 Task: Research Airbnb accommodation in Wernigerode, Germany from 1st December, 2023 to 9th December, 2023 for 4 adults.2 bedrooms having 2 beds and 2 bathrooms. Property type can be house. Booking option can be shelf check-in. Look for 3 properties as per requirement.
Action: Mouse moved to (543, 160)
Screenshot: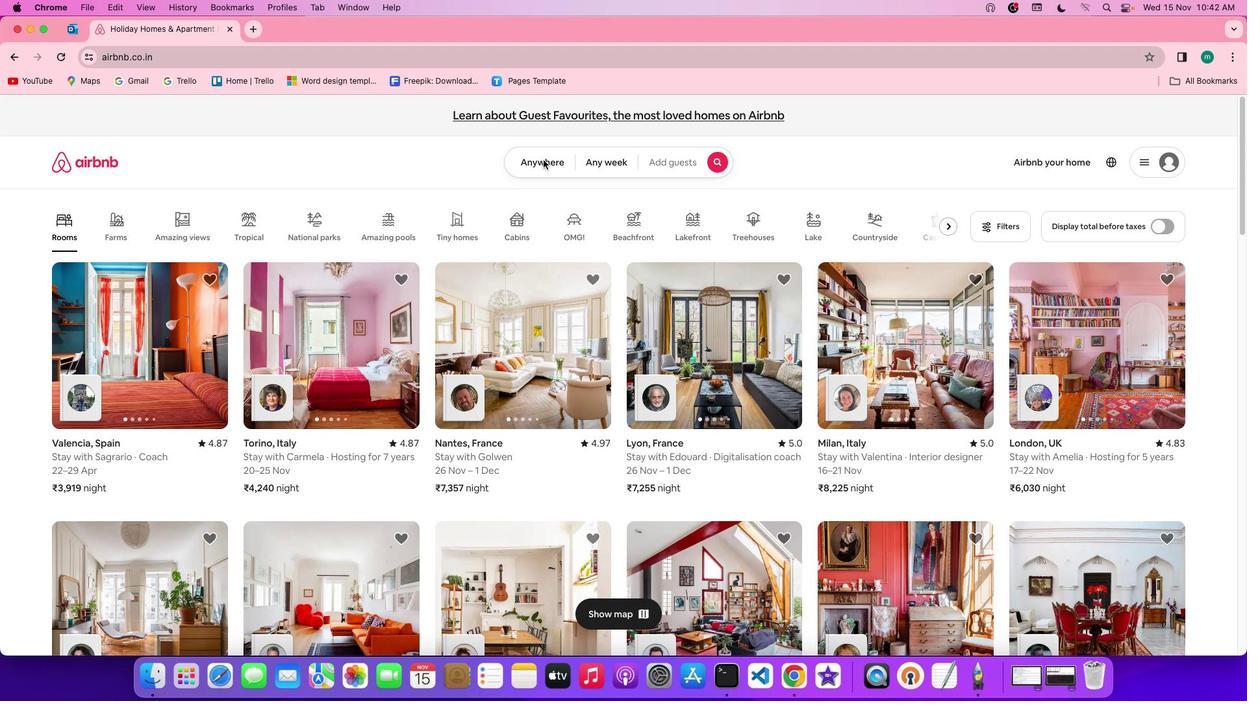 
Action: Mouse pressed left at (543, 160)
Screenshot: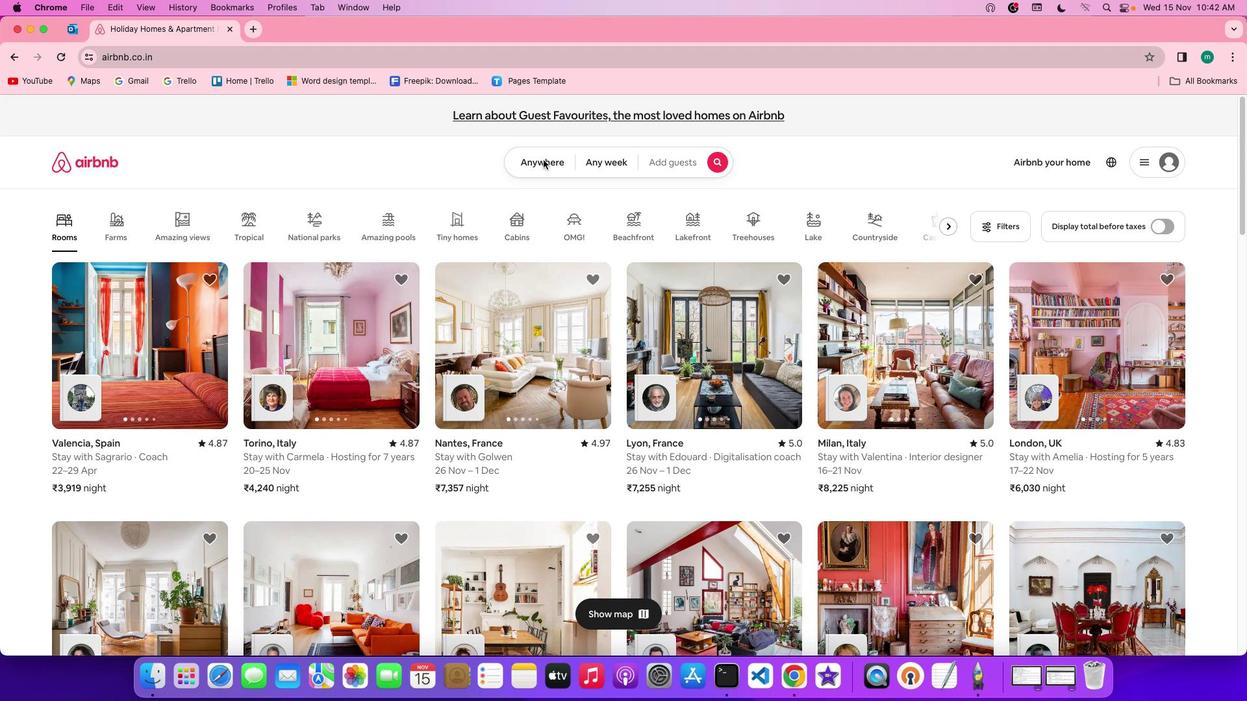 
Action: Mouse pressed left at (543, 160)
Screenshot: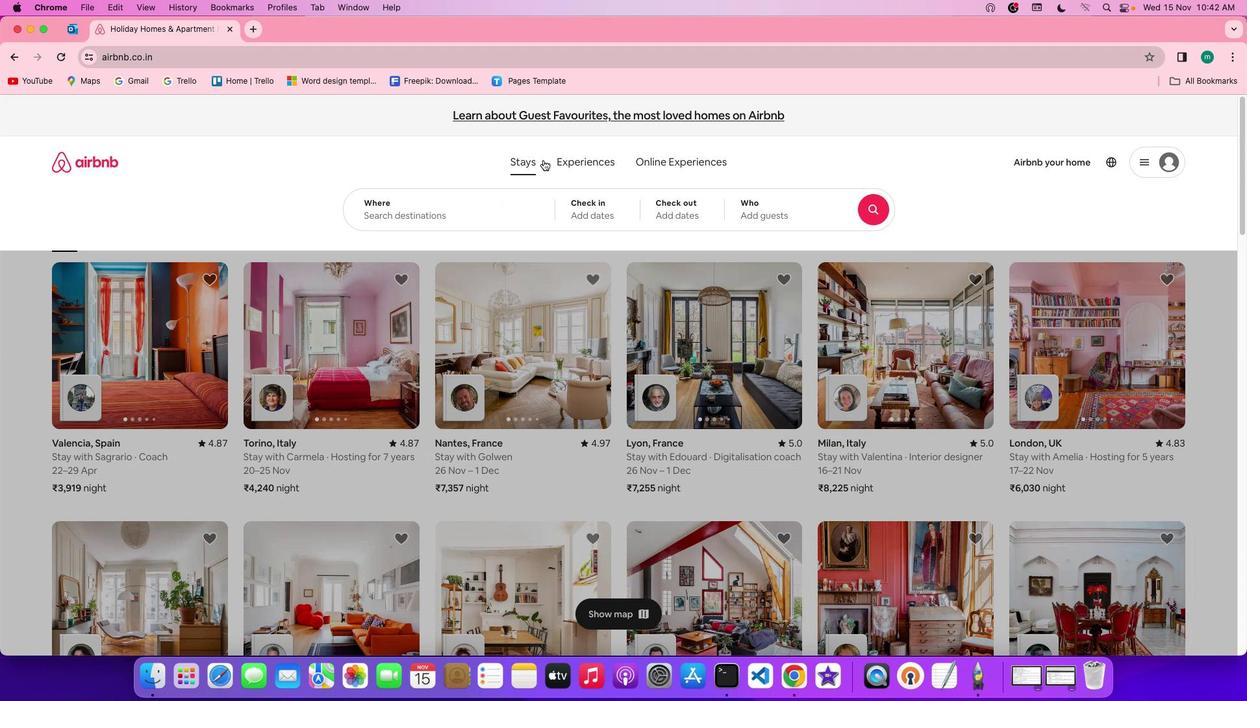 
Action: Mouse moved to (483, 204)
Screenshot: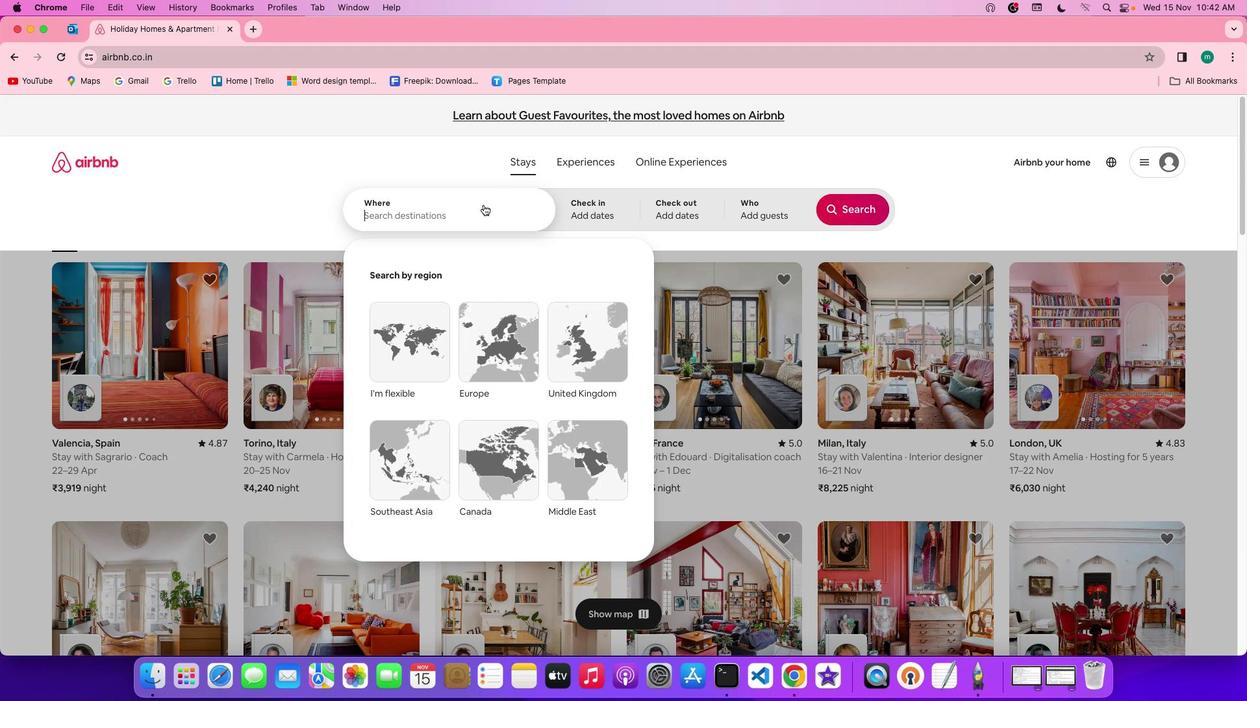 
Action: Mouse pressed left at (483, 204)
Screenshot: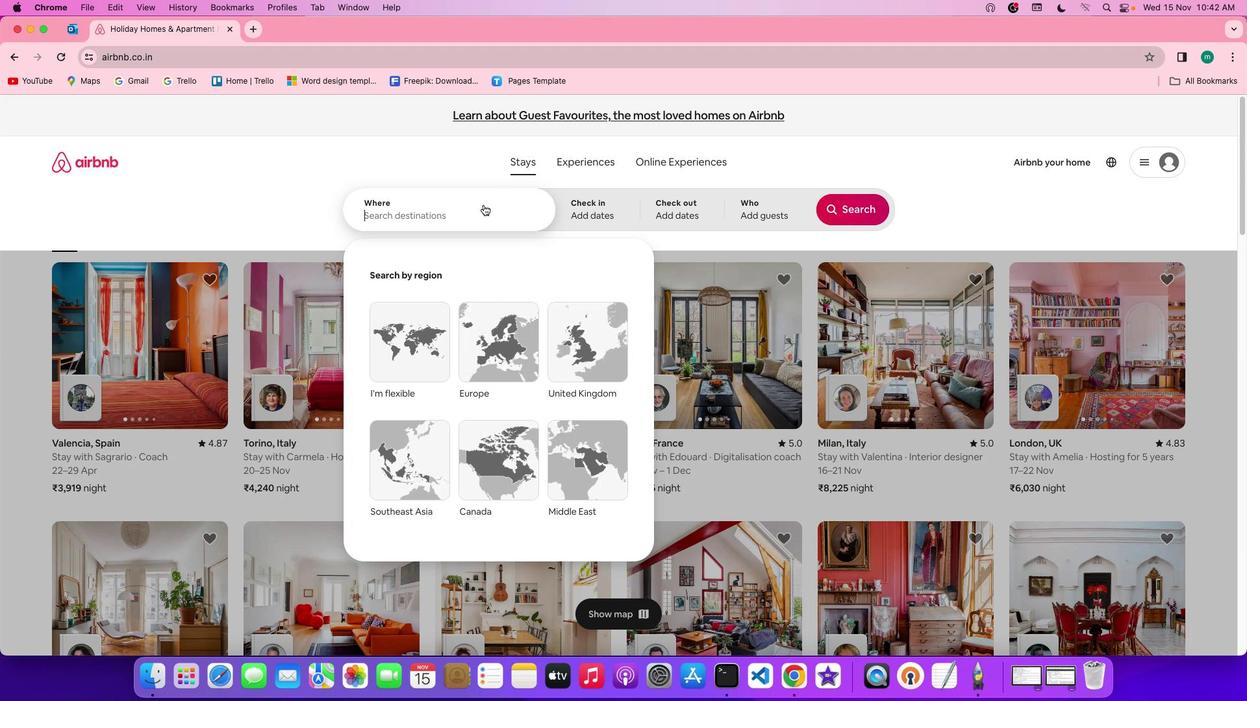 
Action: Key pressed Key.shift'W''e''r''n''i''g''e''r''o''d''e'','Key.spaceKey.shift'G''e''r''m''a''n''y'
Screenshot: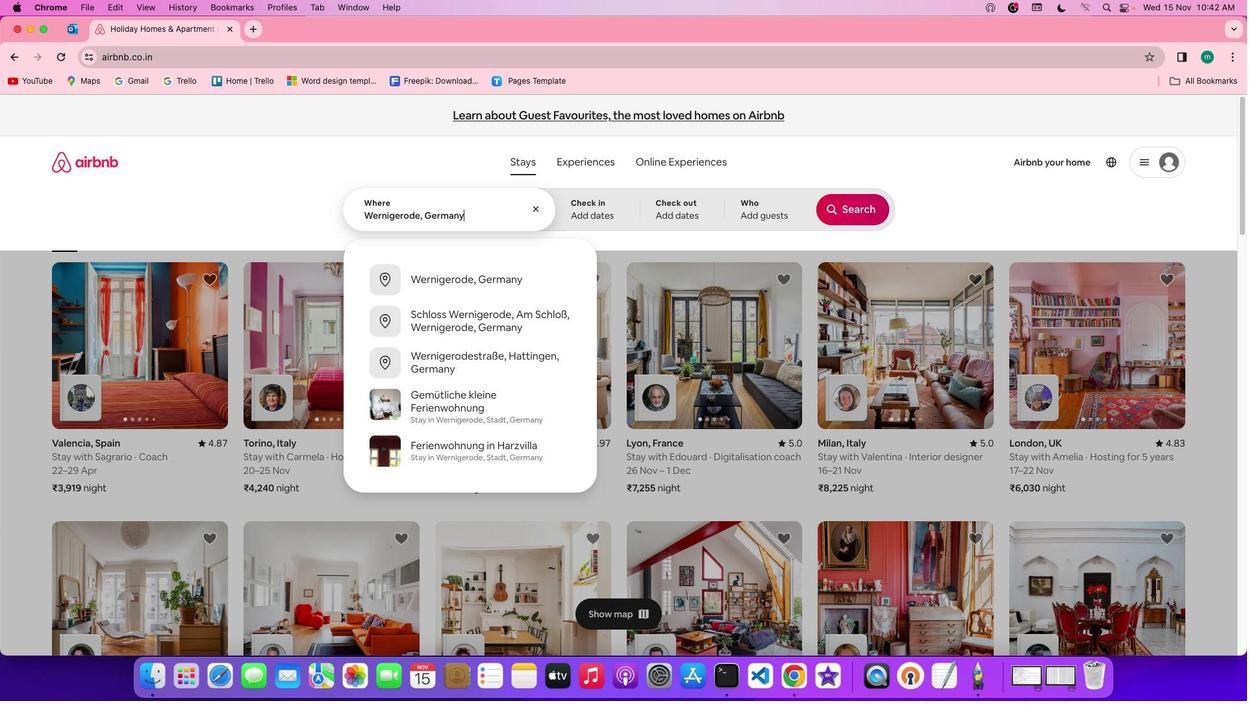 
Action: Mouse moved to (599, 205)
Screenshot: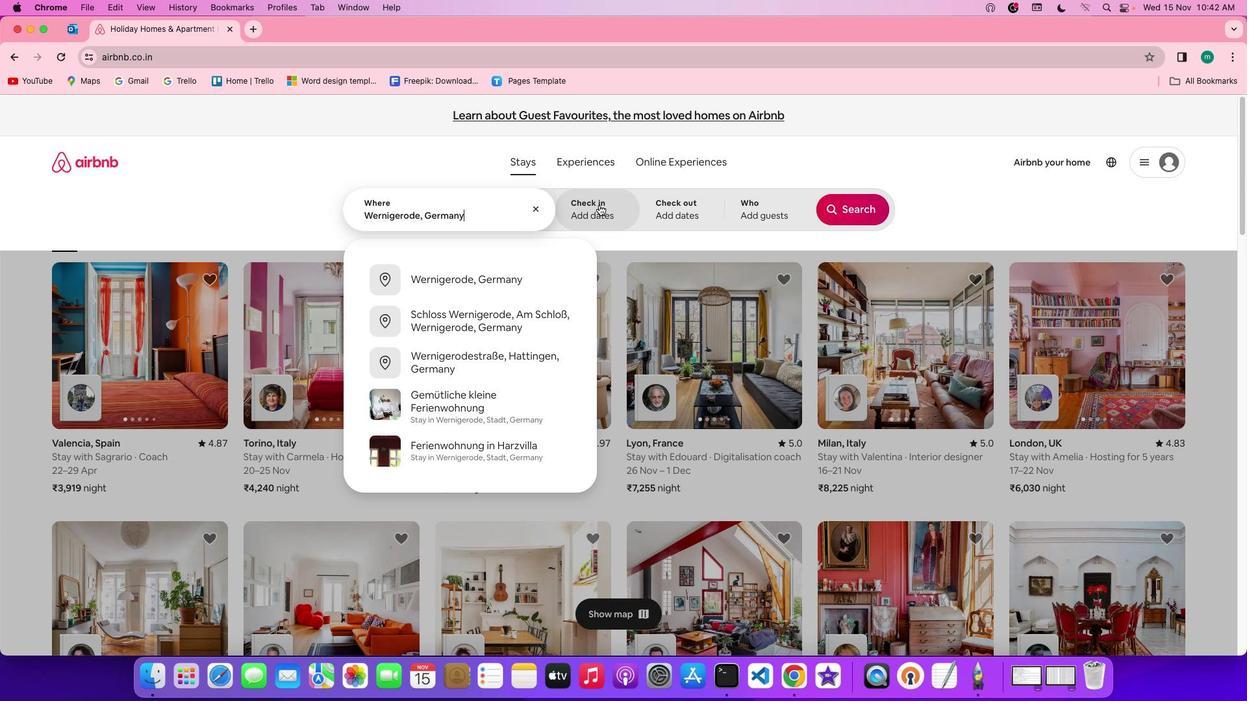 
Action: Mouse pressed left at (599, 205)
Screenshot: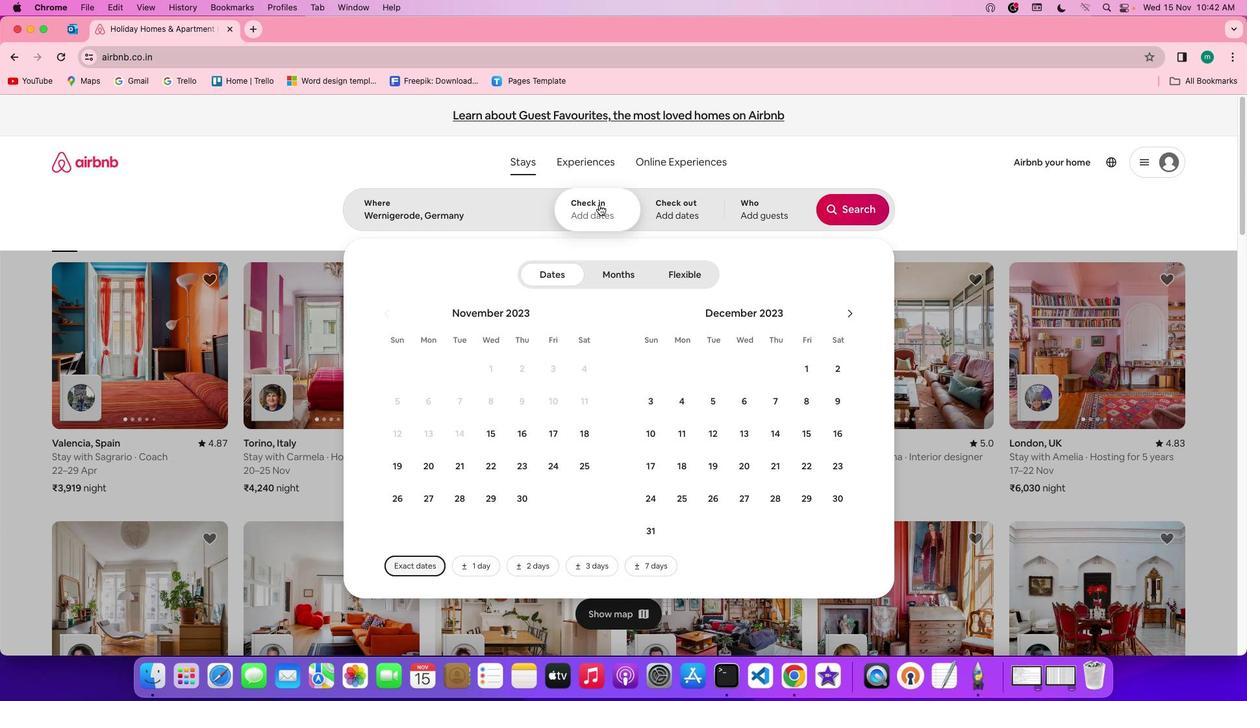 
Action: Mouse moved to (811, 370)
Screenshot: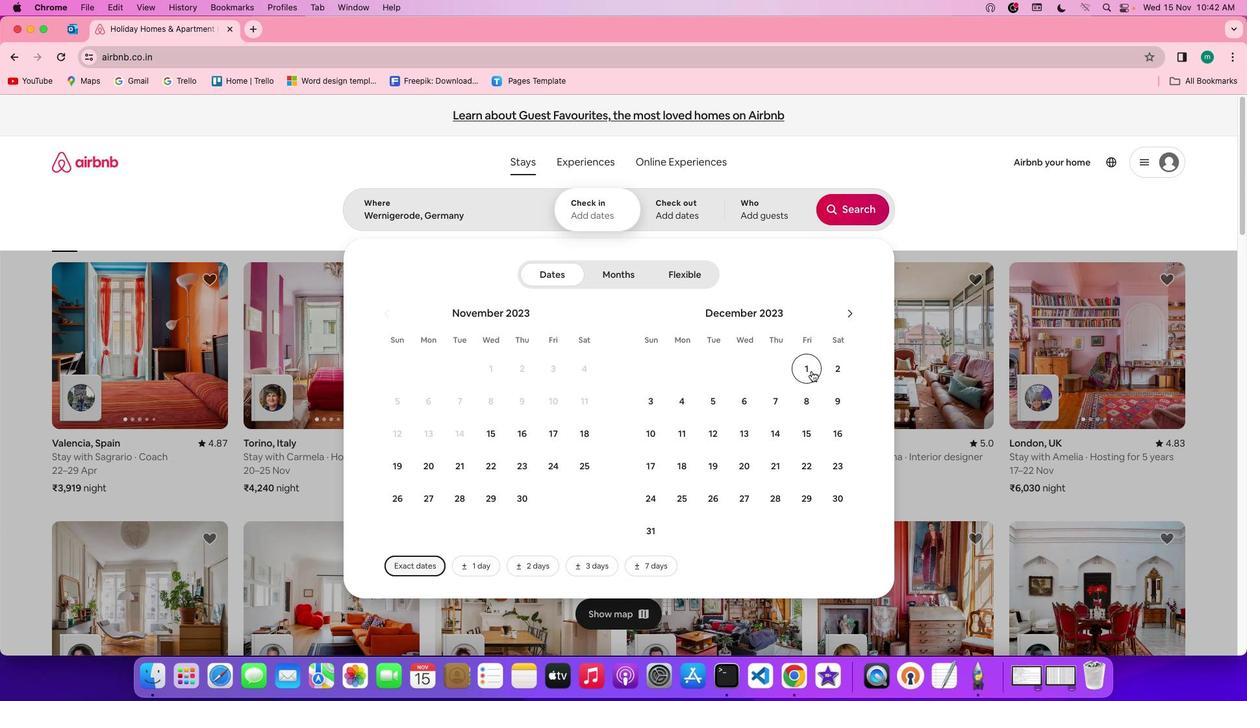 
Action: Mouse pressed left at (811, 370)
Screenshot: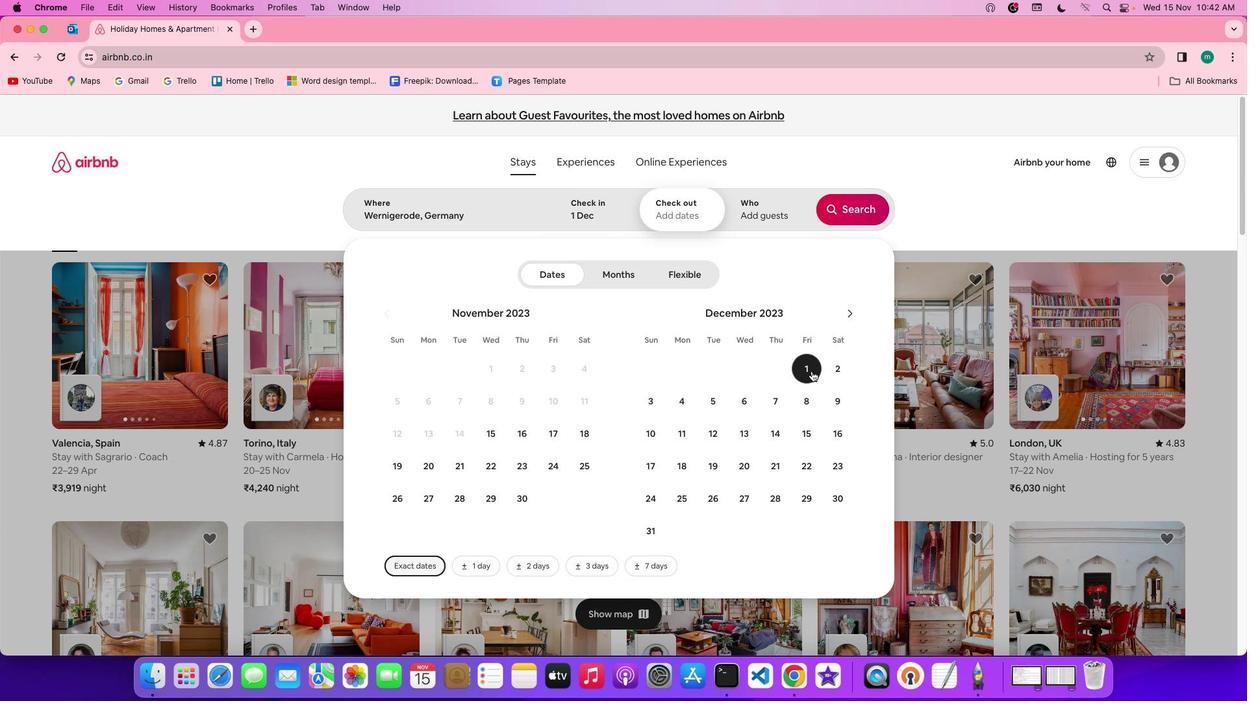 
Action: Mouse moved to (837, 408)
Screenshot: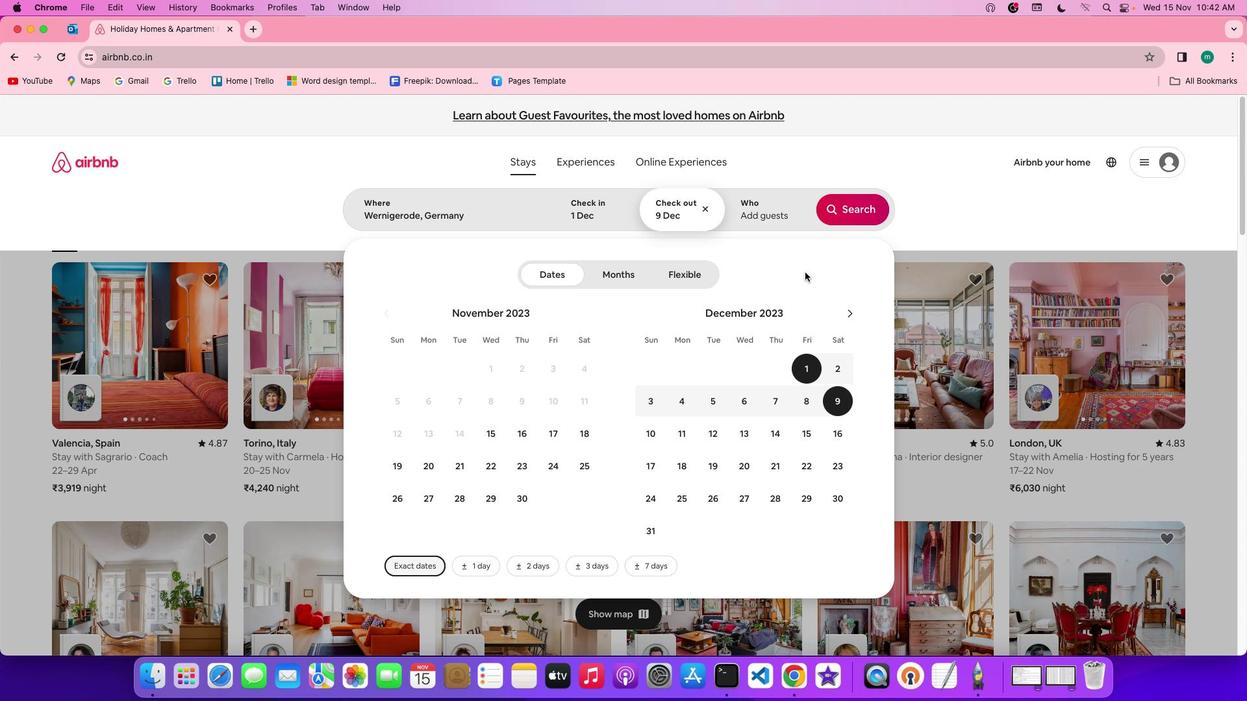 
Action: Mouse pressed left at (837, 408)
Screenshot: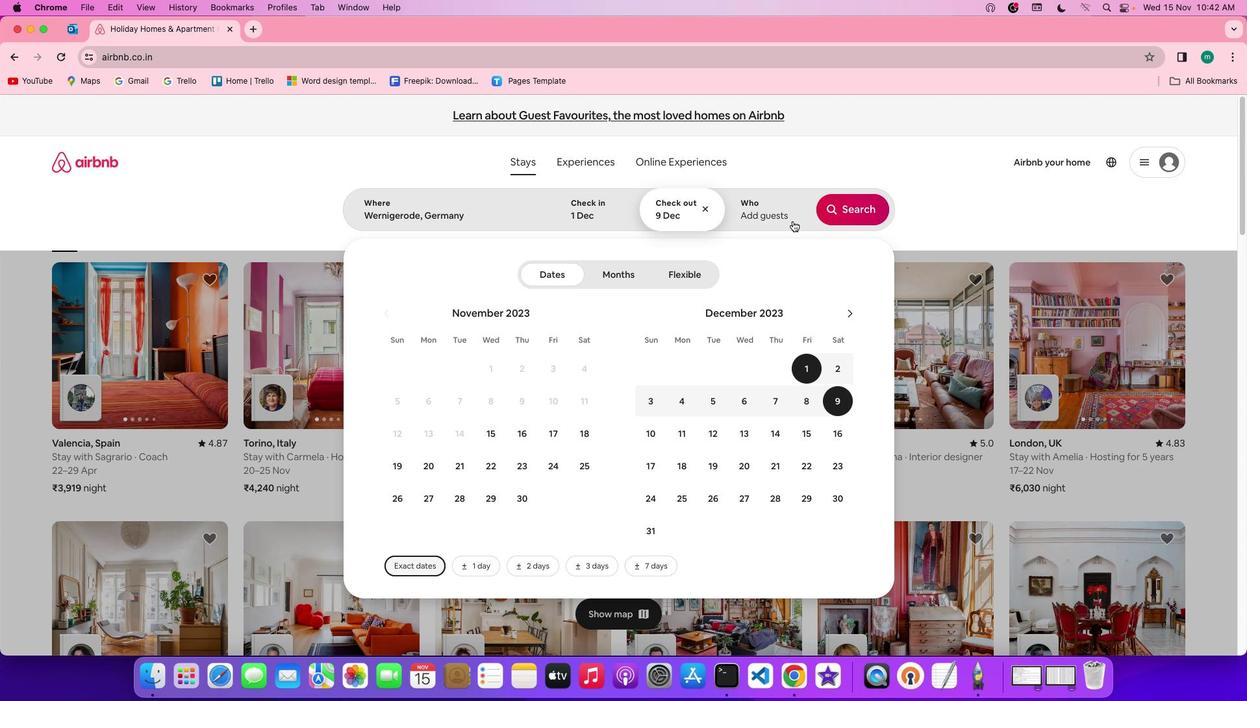 
Action: Mouse moved to (775, 216)
Screenshot: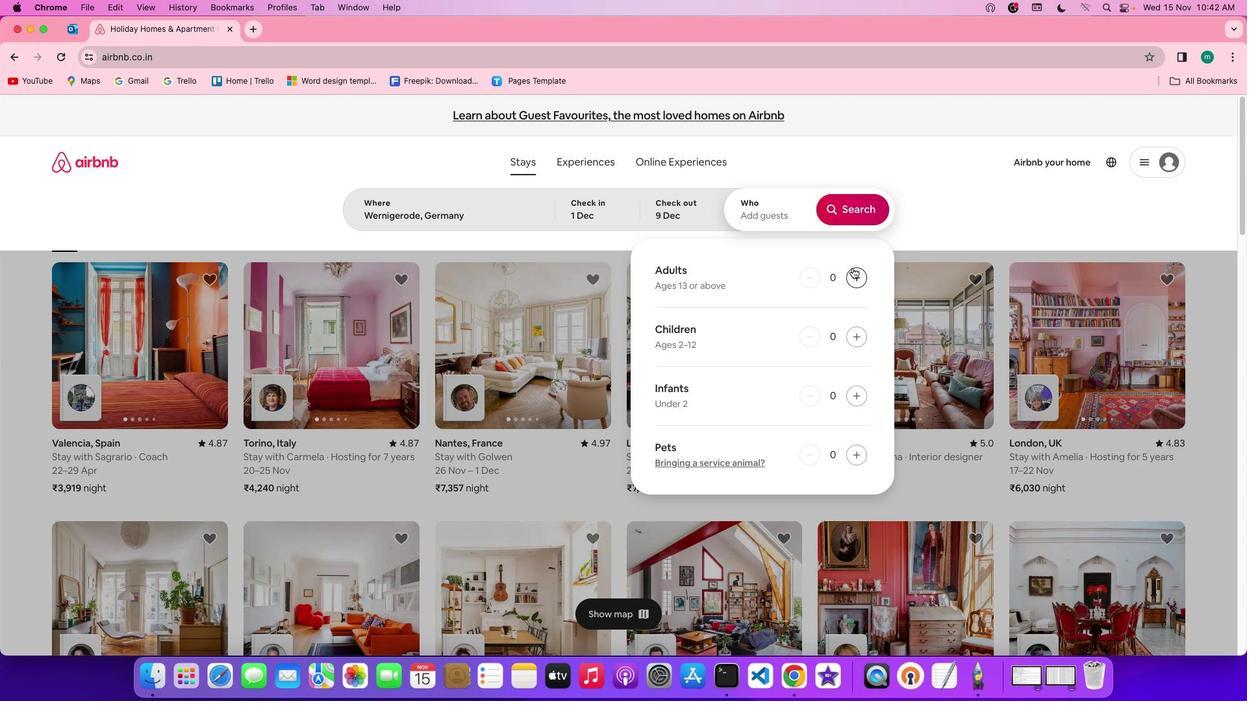 
Action: Mouse pressed left at (775, 216)
Screenshot: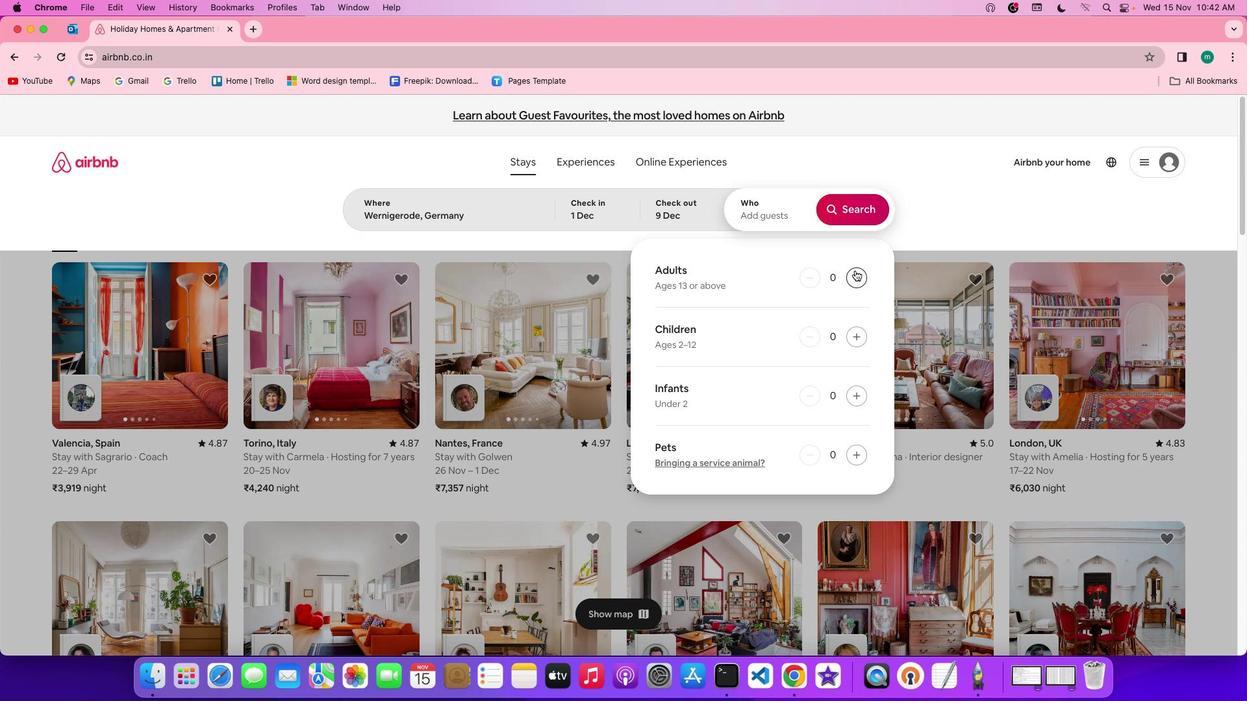 
Action: Mouse moved to (859, 279)
Screenshot: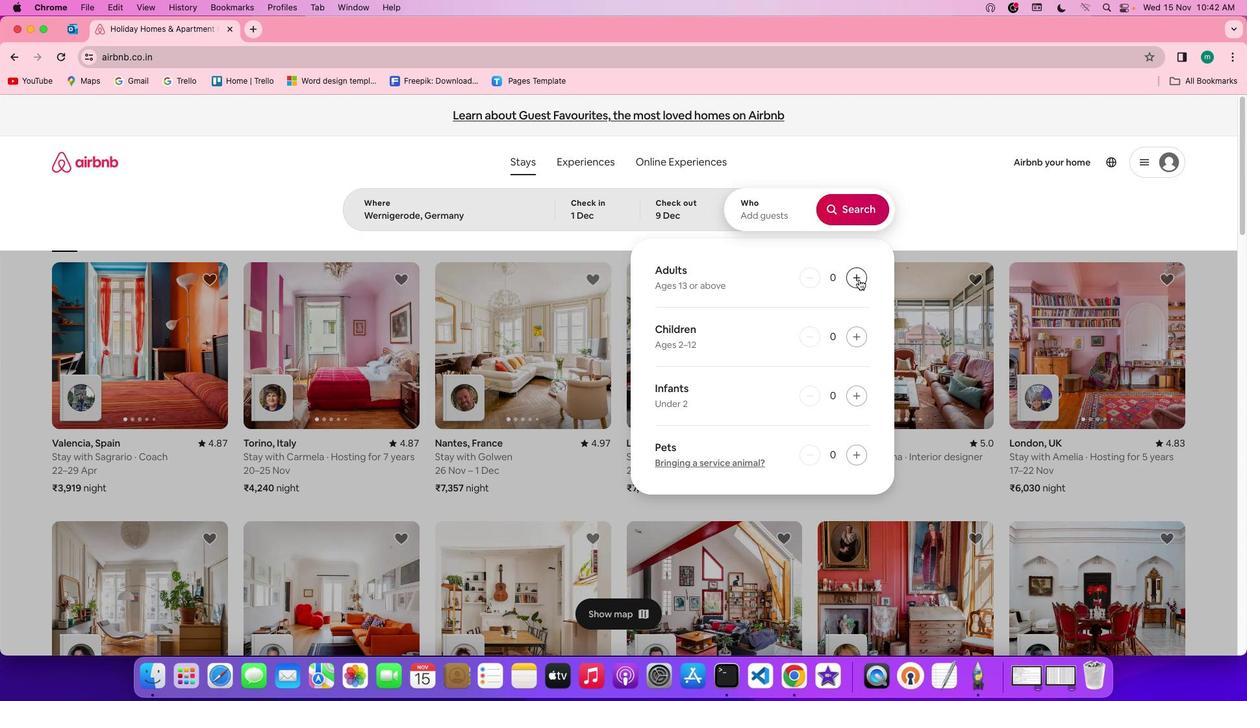 
Action: Mouse pressed left at (859, 279)
Screenshot: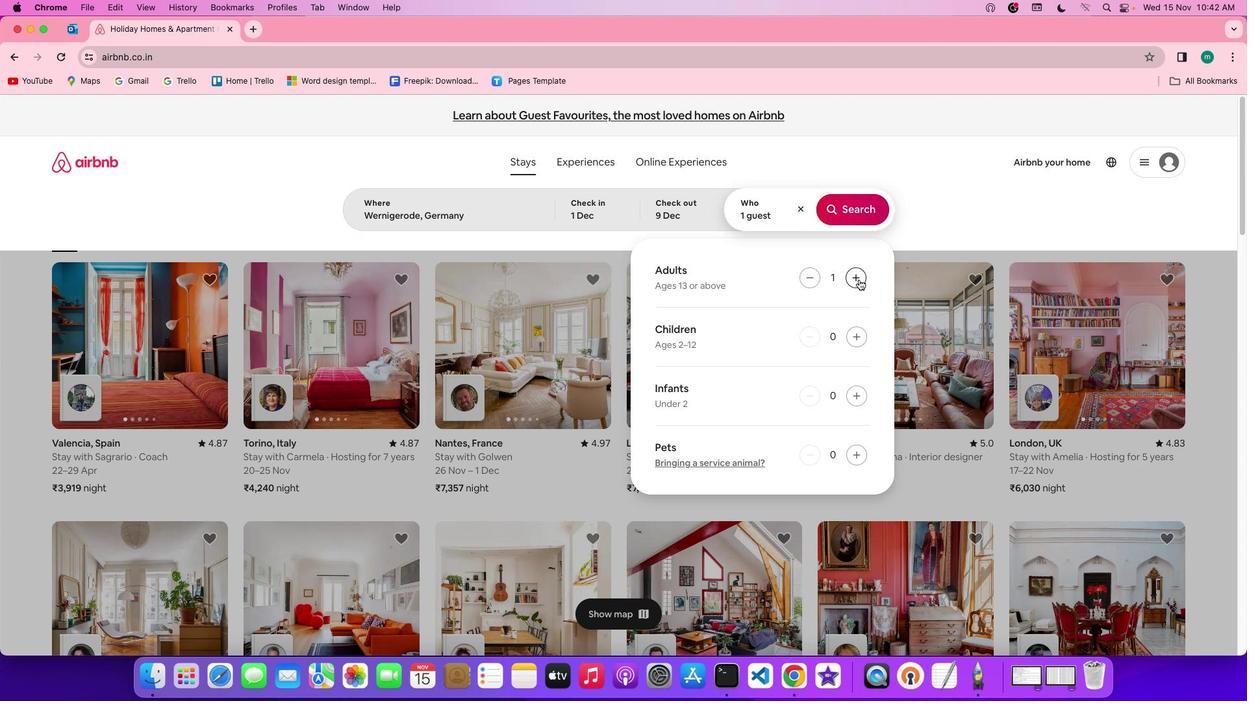 
Action: Mouse pressed left at (859, 279)
Screenshot: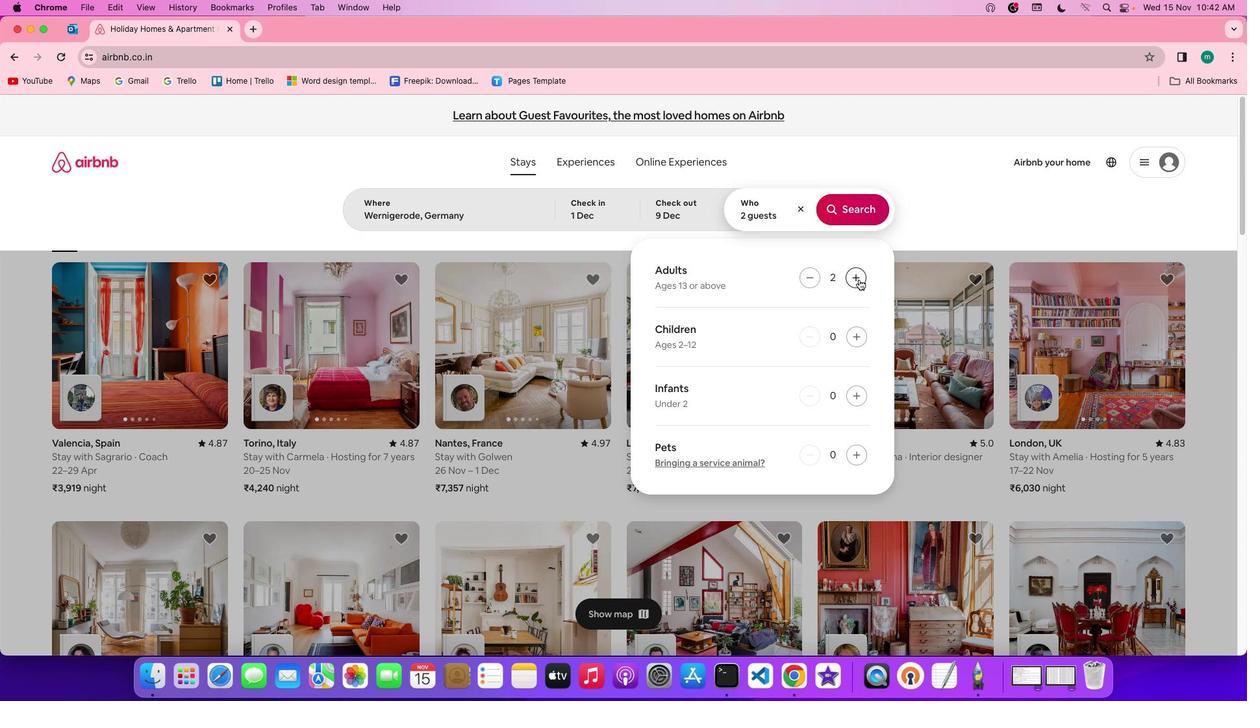 
Action: Mouse moved to (859, 279)
Screenshot: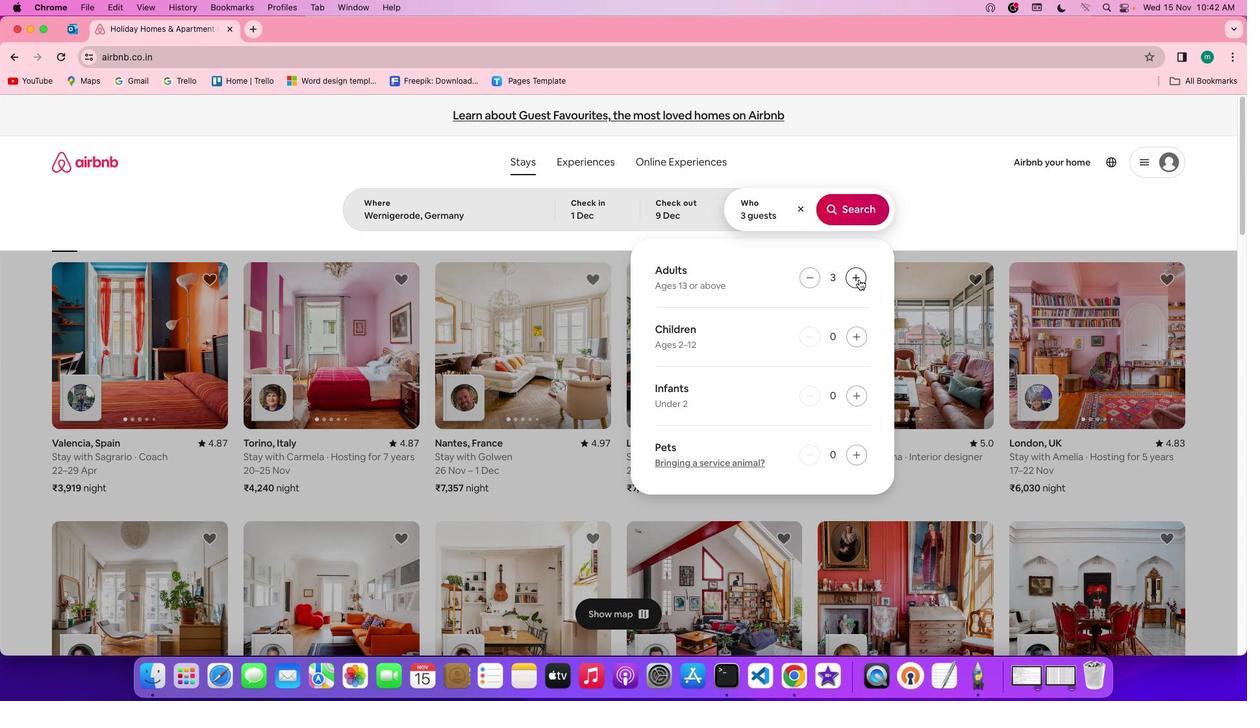 
Action: Mouse pressed left at (859, 279)
Screenshot: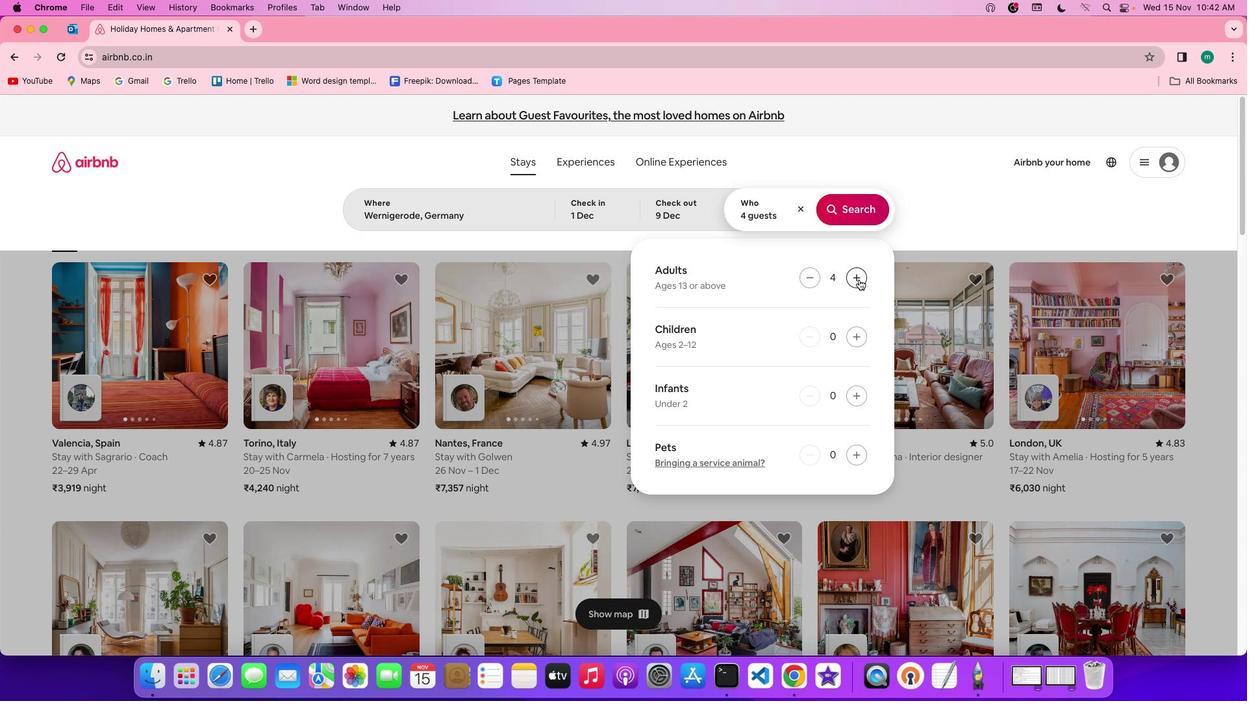 
Action: Mouse pressed left at (859, 279)
Screenshot: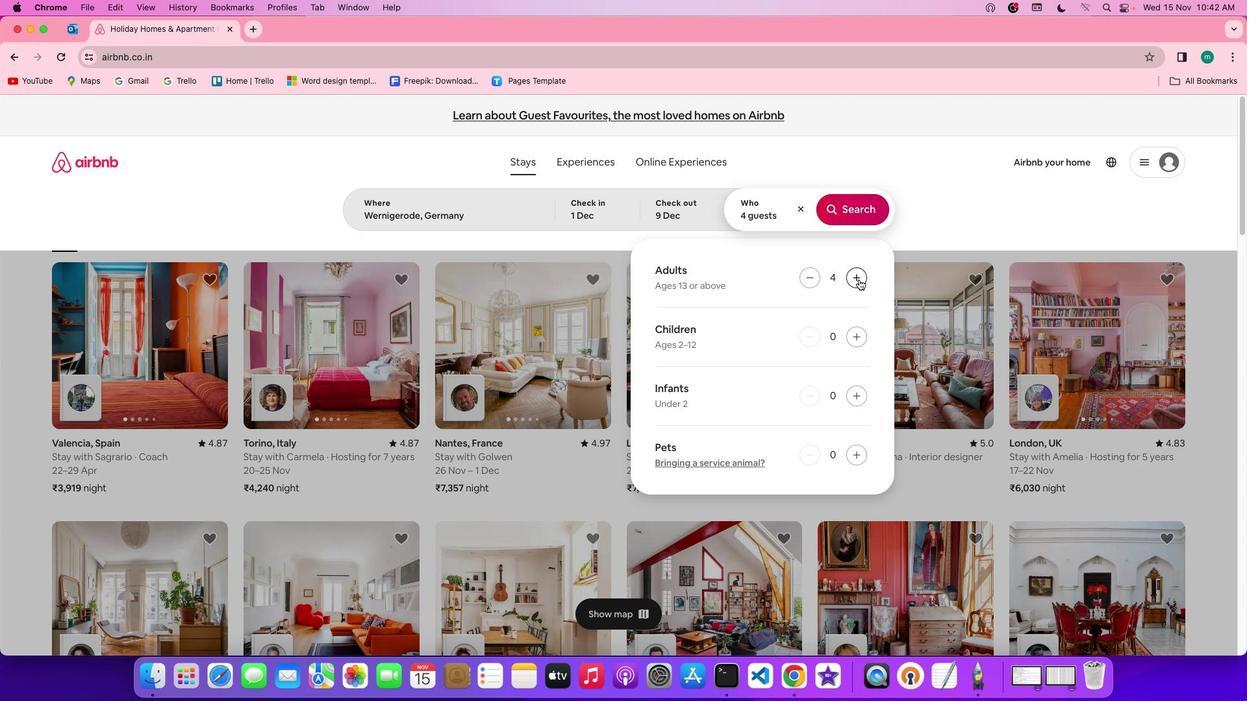 
Action: Mouse moved to (858, 192)
Screenshot: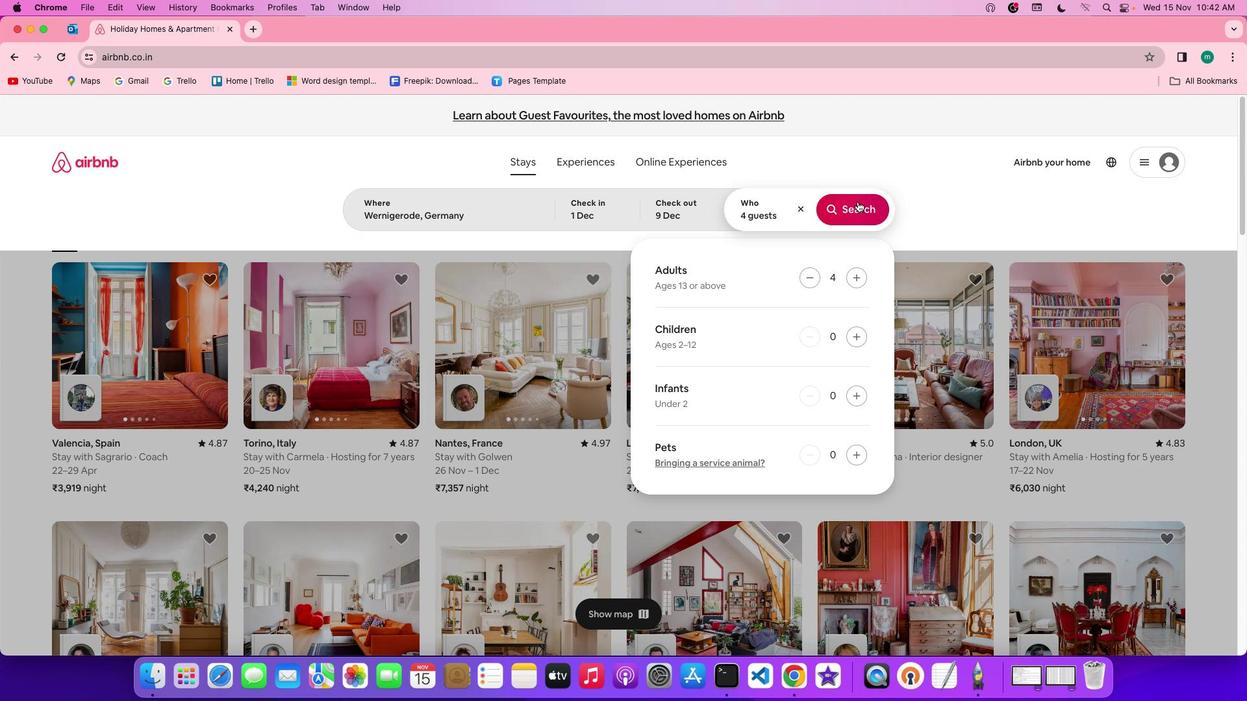 
Action: Mouse pressed left at (858, 192)
Screenshot: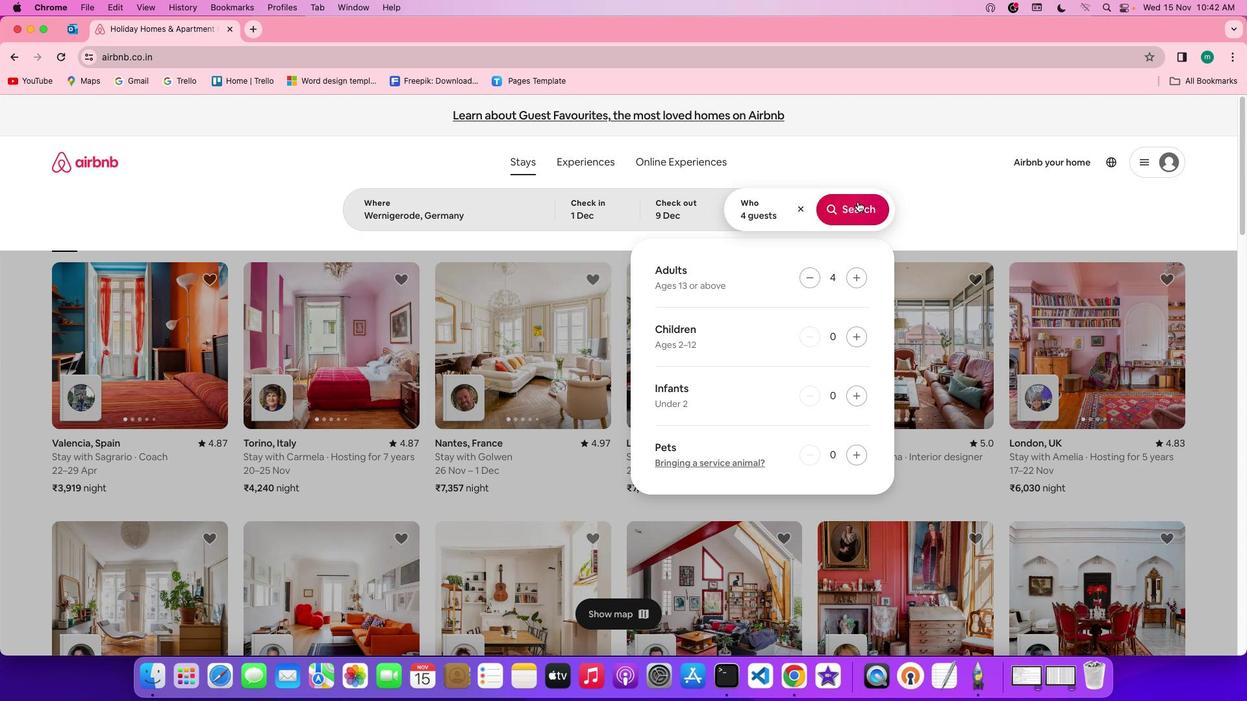 
Action: Mouse moved to (857, 202)
Screenshot: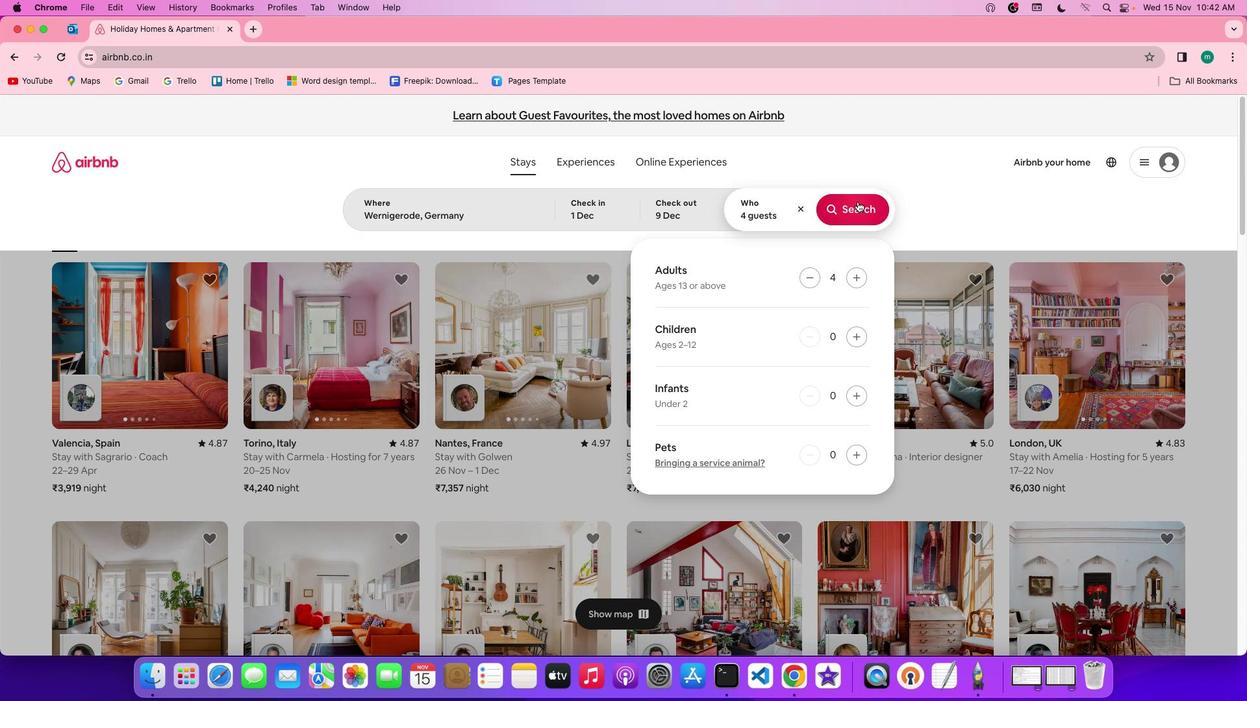 
Action: Mouse pressed left at (857, 202)
Screenshot: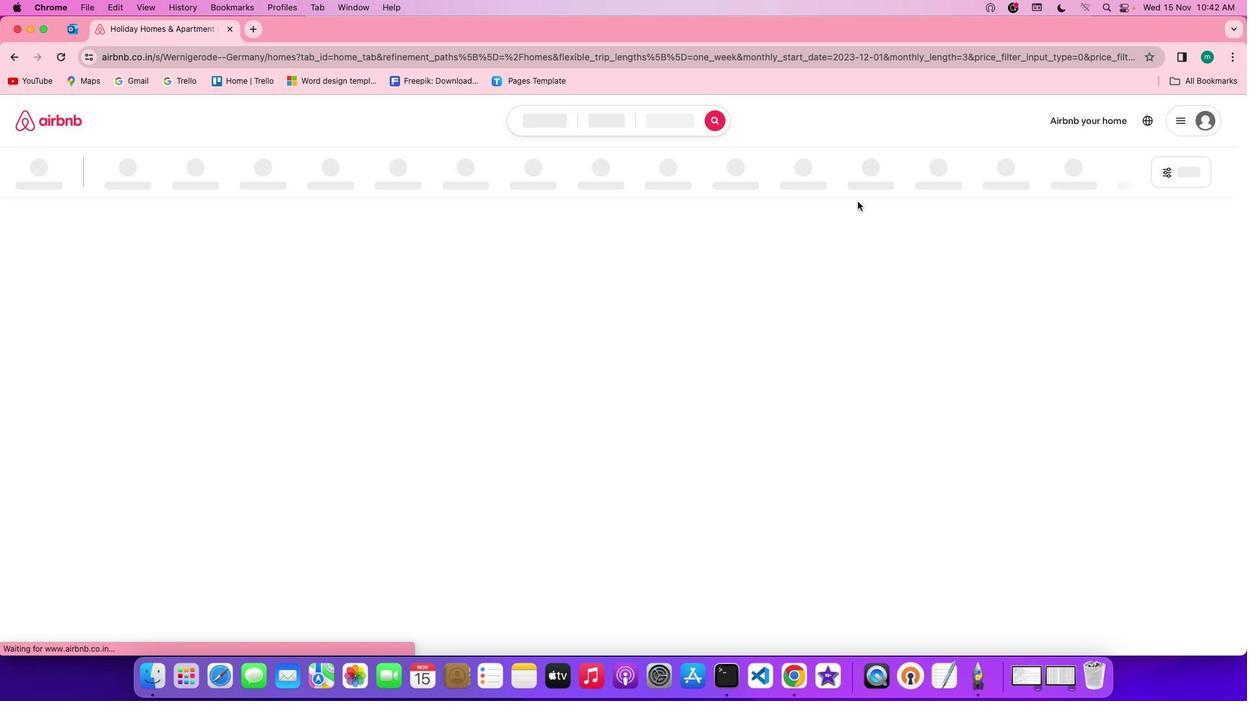 
Action: Mouse moved to (1033, 168)
Screenshot: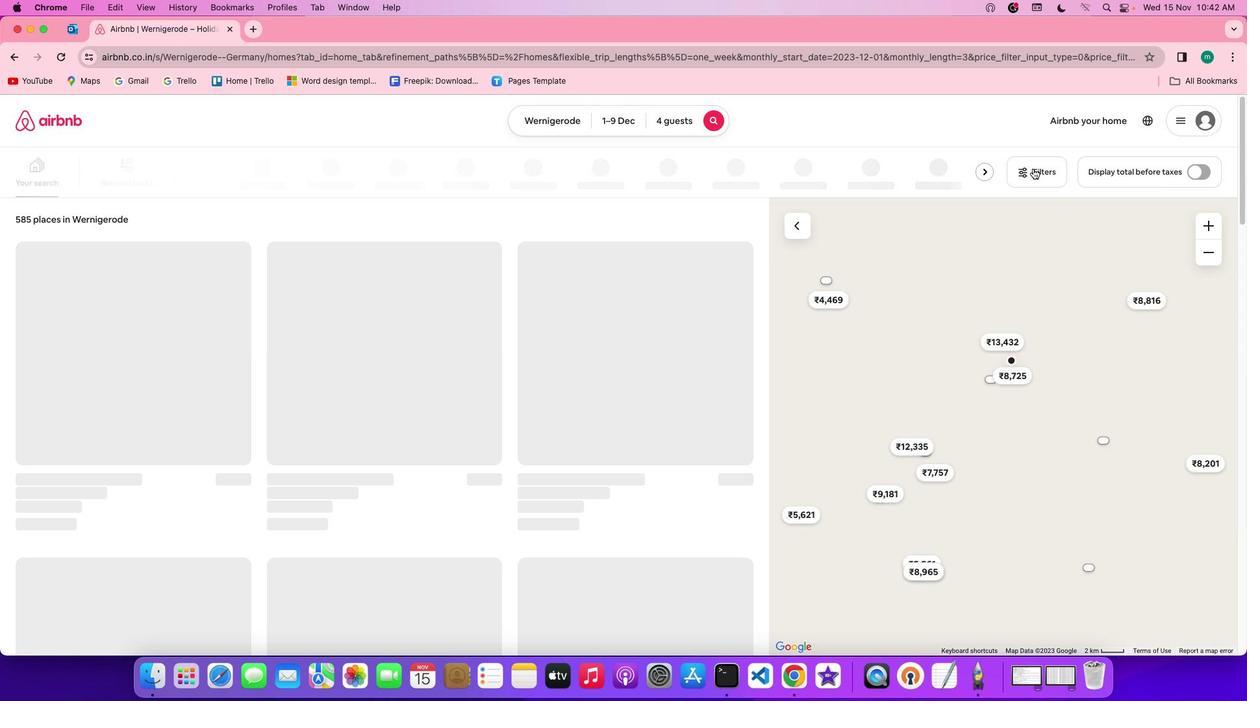 
Action: Mouse pressed left at (1033, 168)
Screenshot: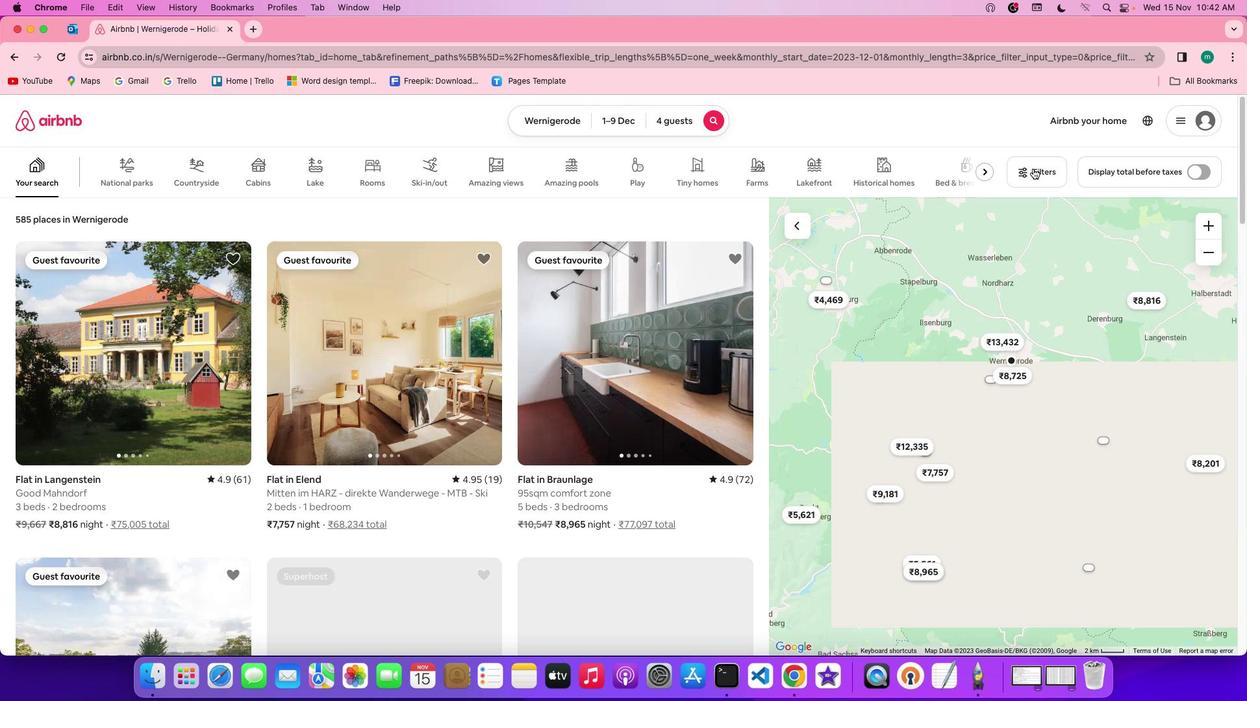 
Action: Mouse moved to (702, 408)
Screenshot: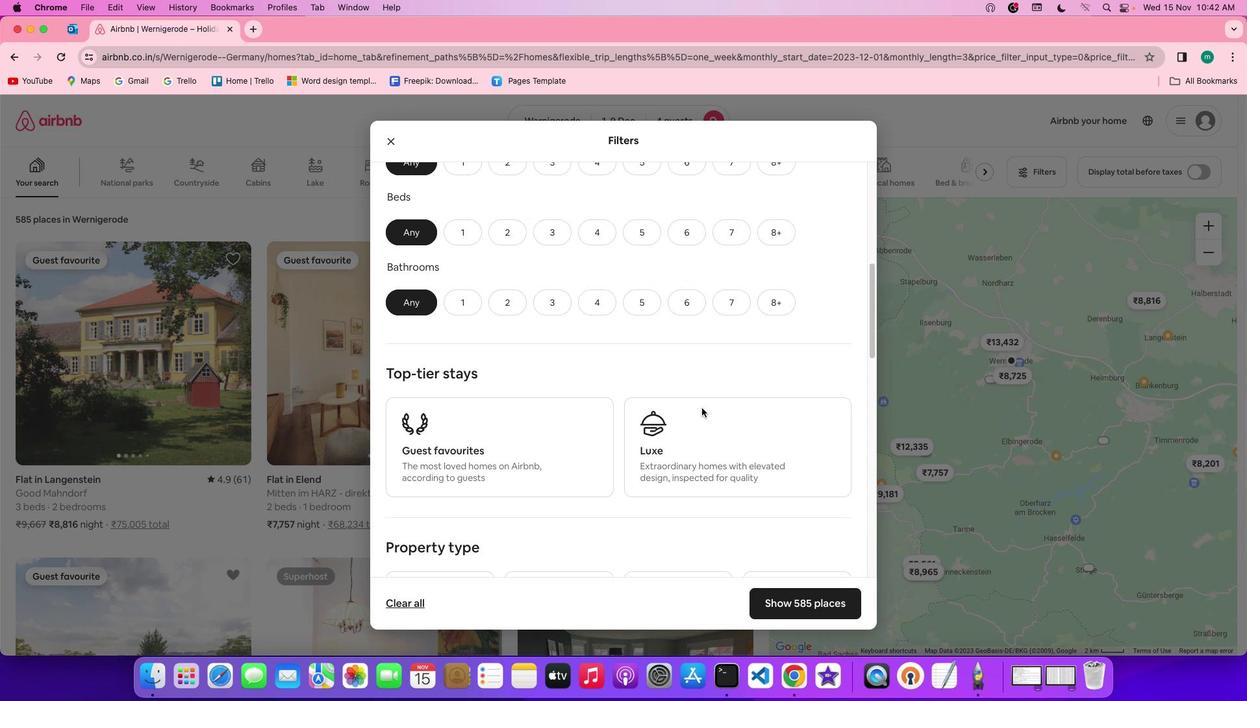
Action: Mouse scrolled (702, 408) with delta (0, 0)
Screenshot: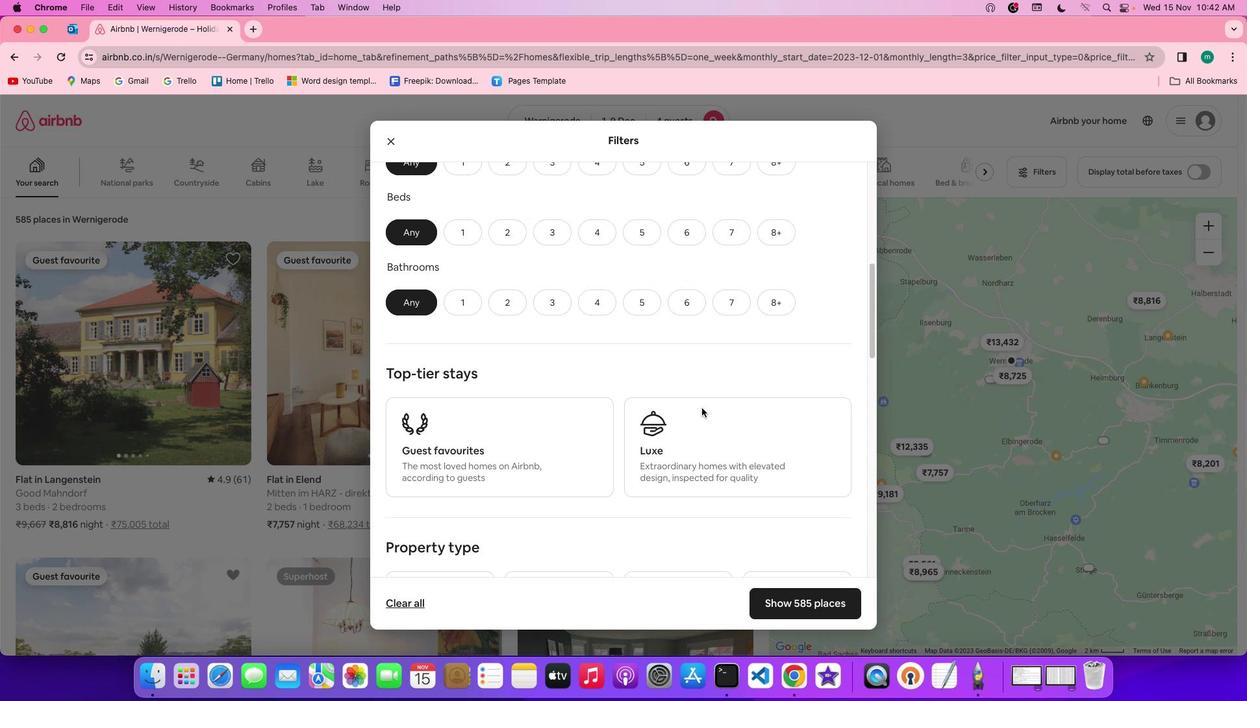 
Action: Mouse scrolled (702, 408) with delta (0, 0)
Screenshot: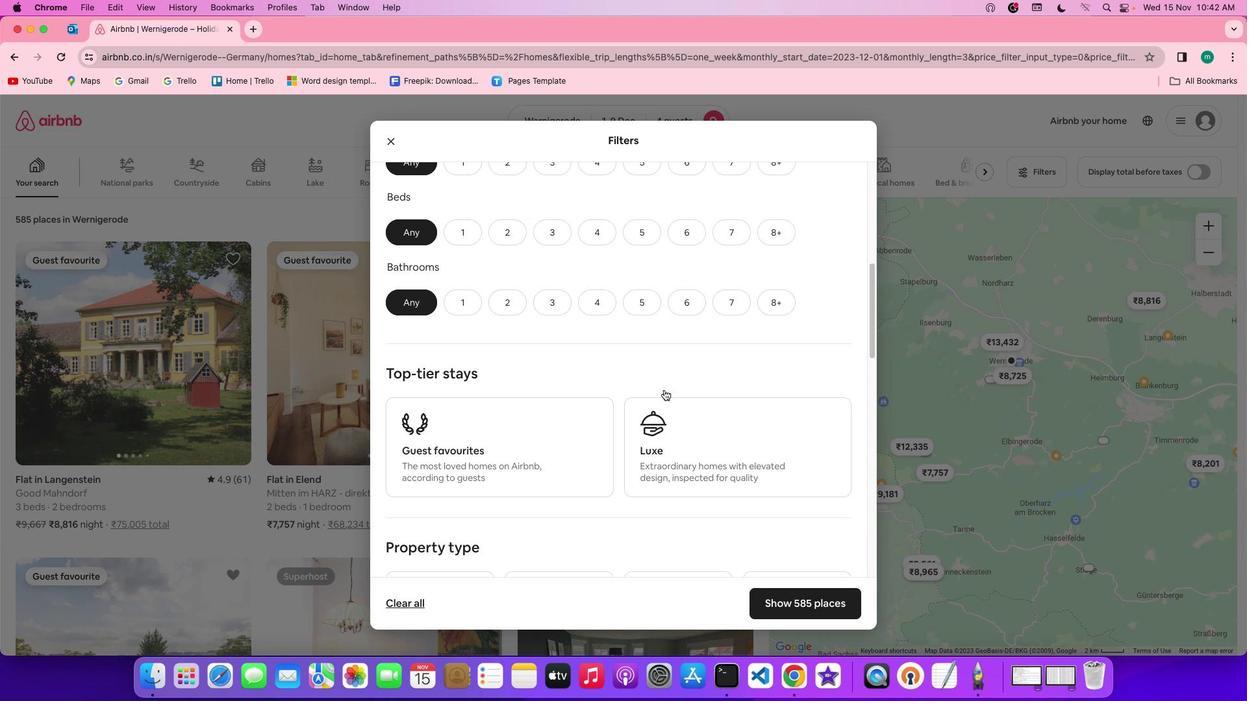 
Action: Mouse scrolled (702, 408) with delta (0, -1)
Screenshot: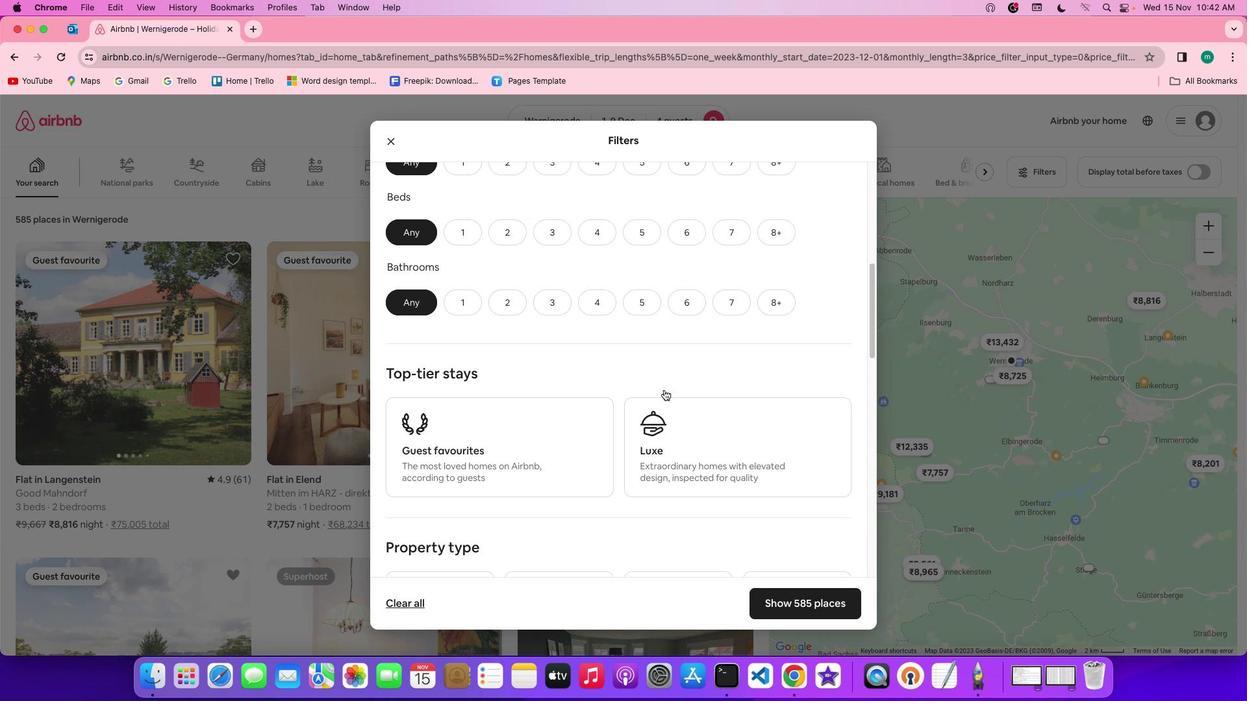 
Action: Mouse scrolled (702, 408) with delta (0, -3)
Screenshot: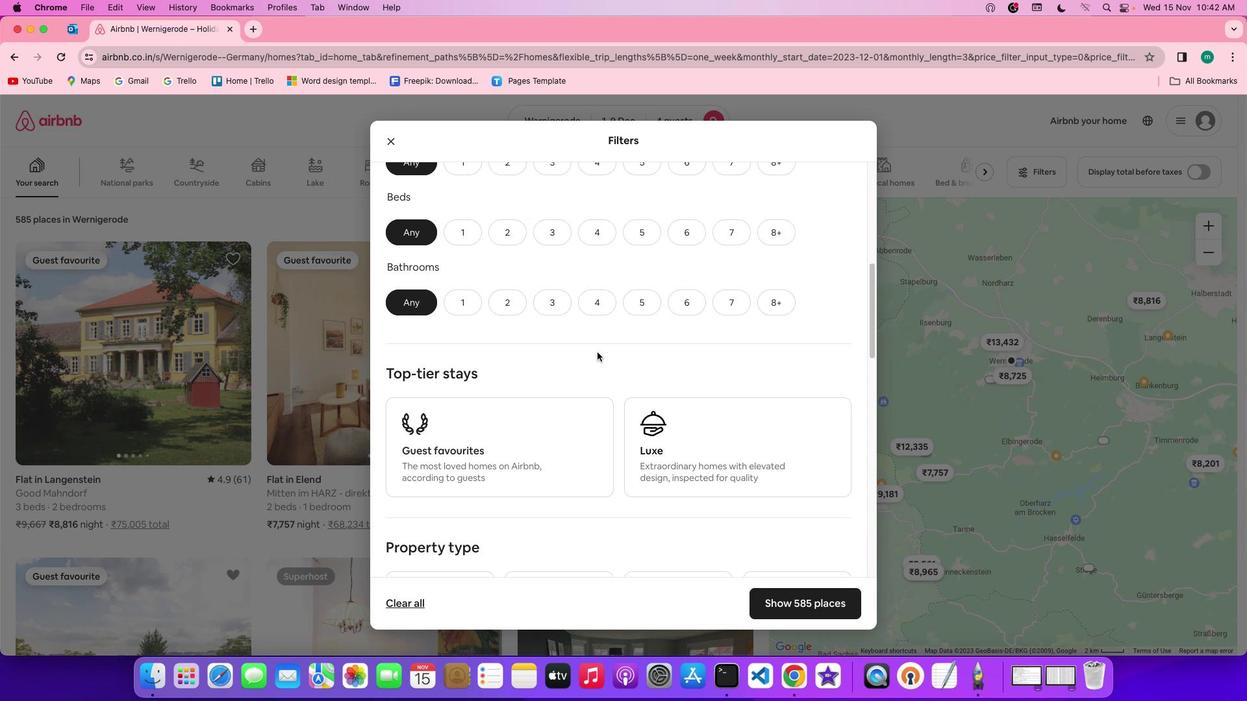 
Action: Mouse scrolled (702, 408) with delta (0, -3)
Screenshot: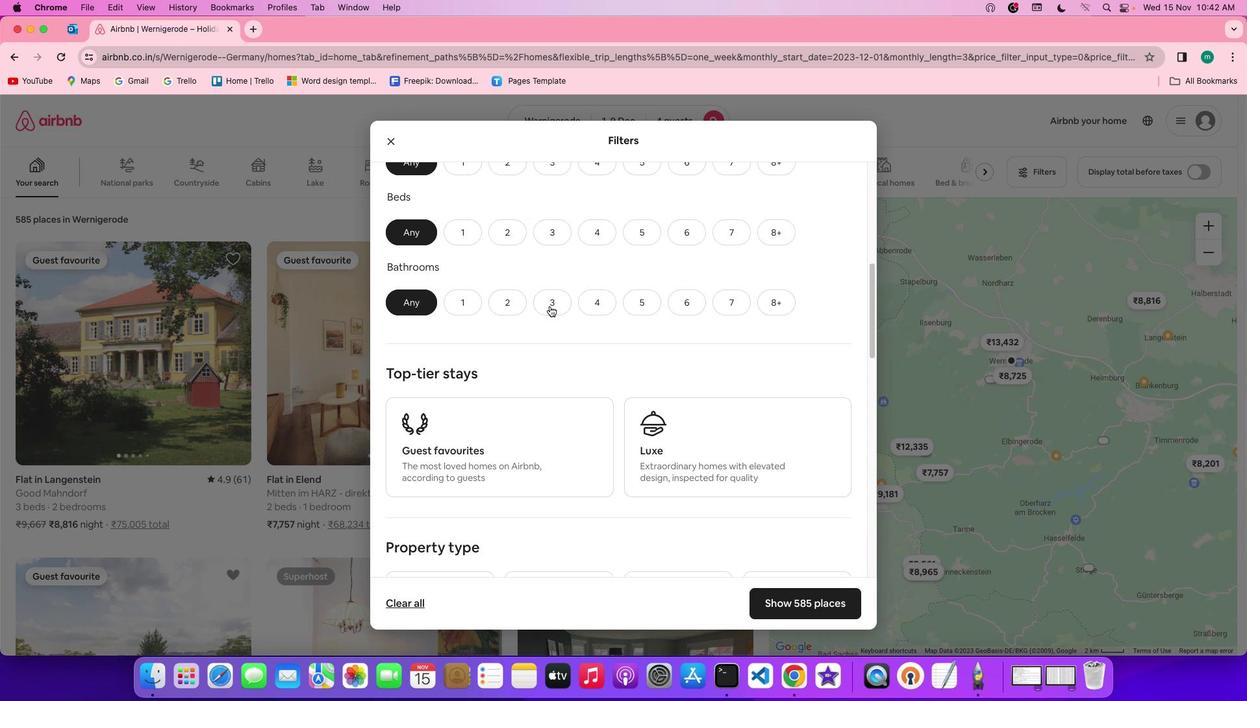 
Action: Mouse moved to (556, 228)
Screenshot: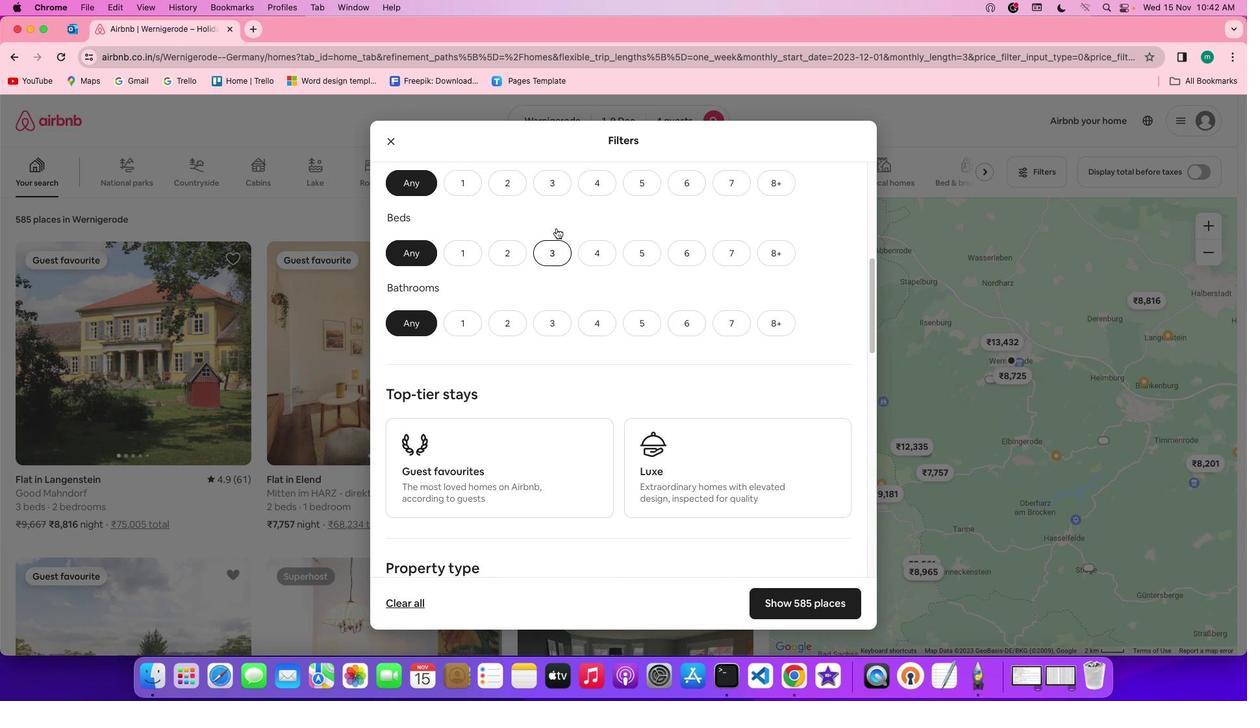 
Action: Mouse scrolled (556, 228) with delta (0, 0)
Screenshot: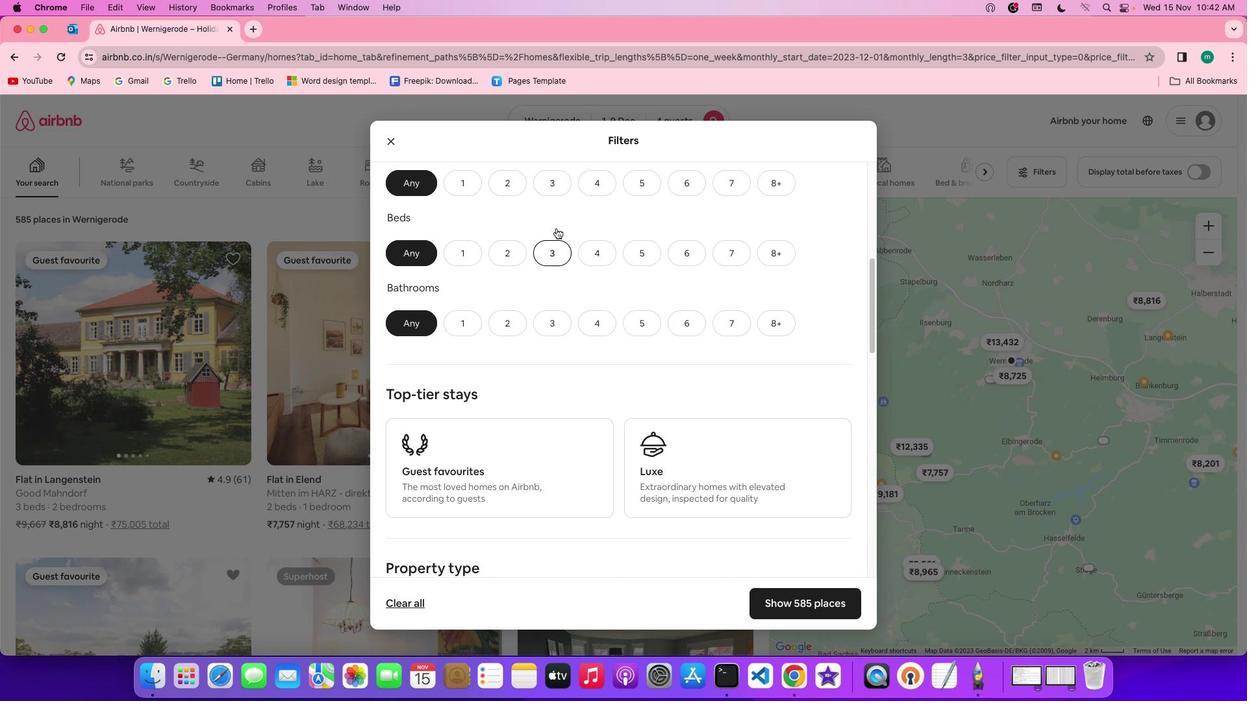 
Action: Mouse scrolled (556, 228) with delta (0, 0)
Screenshot: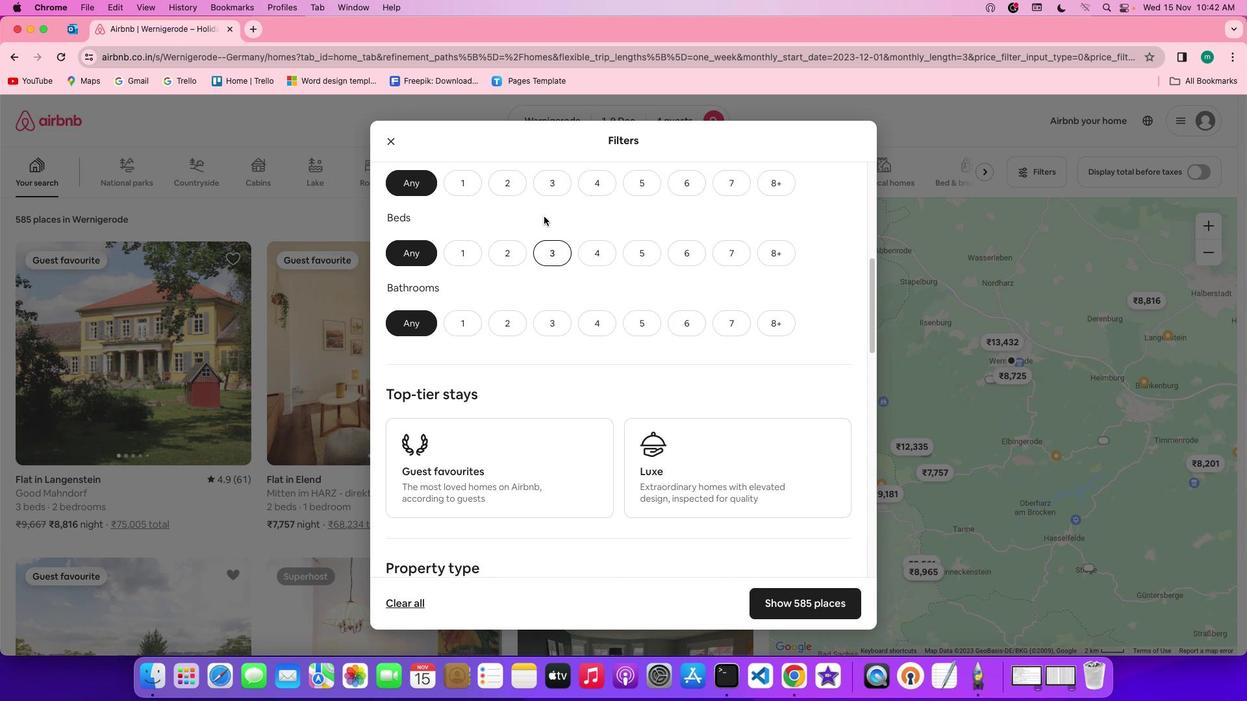 
Action: Mouse moved to (513, 192)
Screenshot: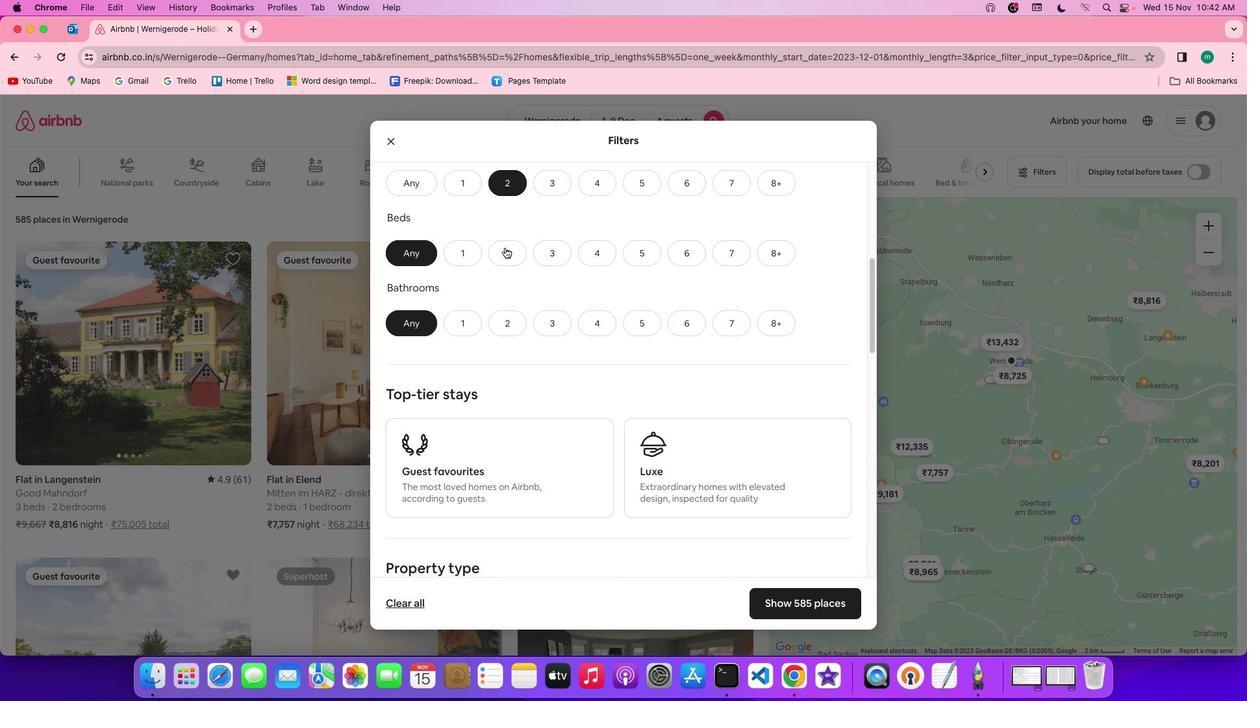 
Action: Mouse pressed left at (513, 192)
Screenshot: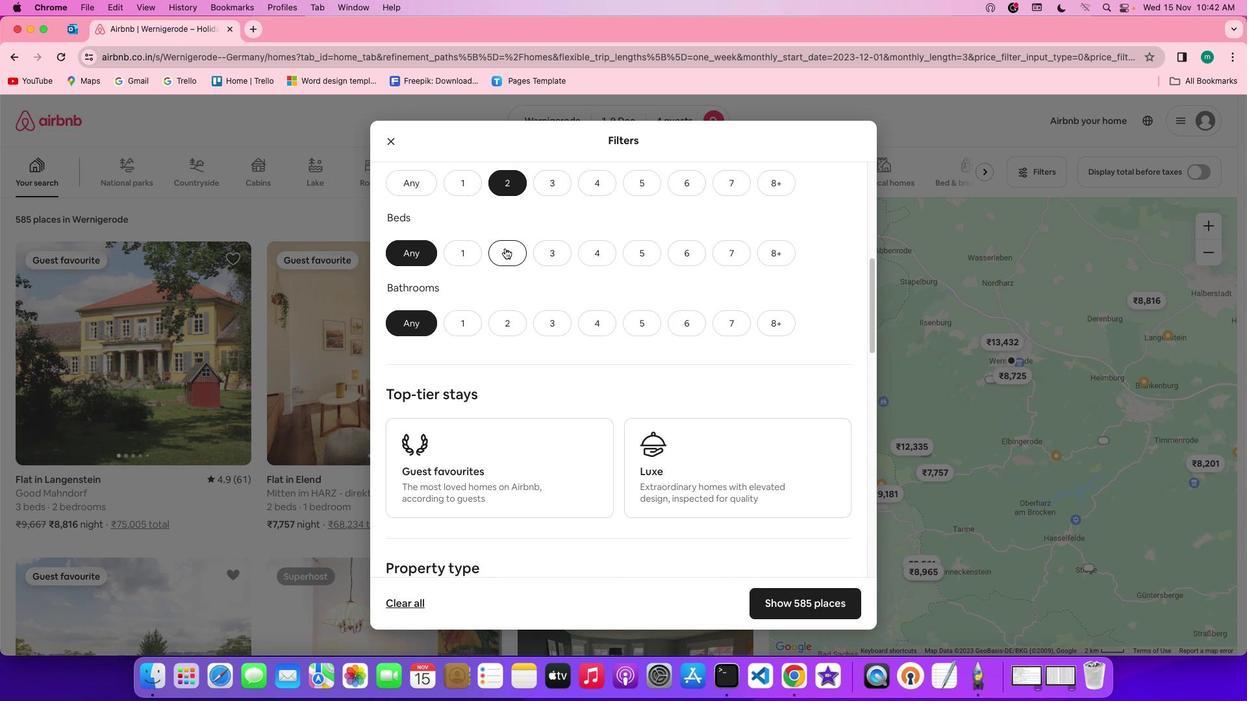 
Action: Mouse moved to (505, 248)
Screenshot: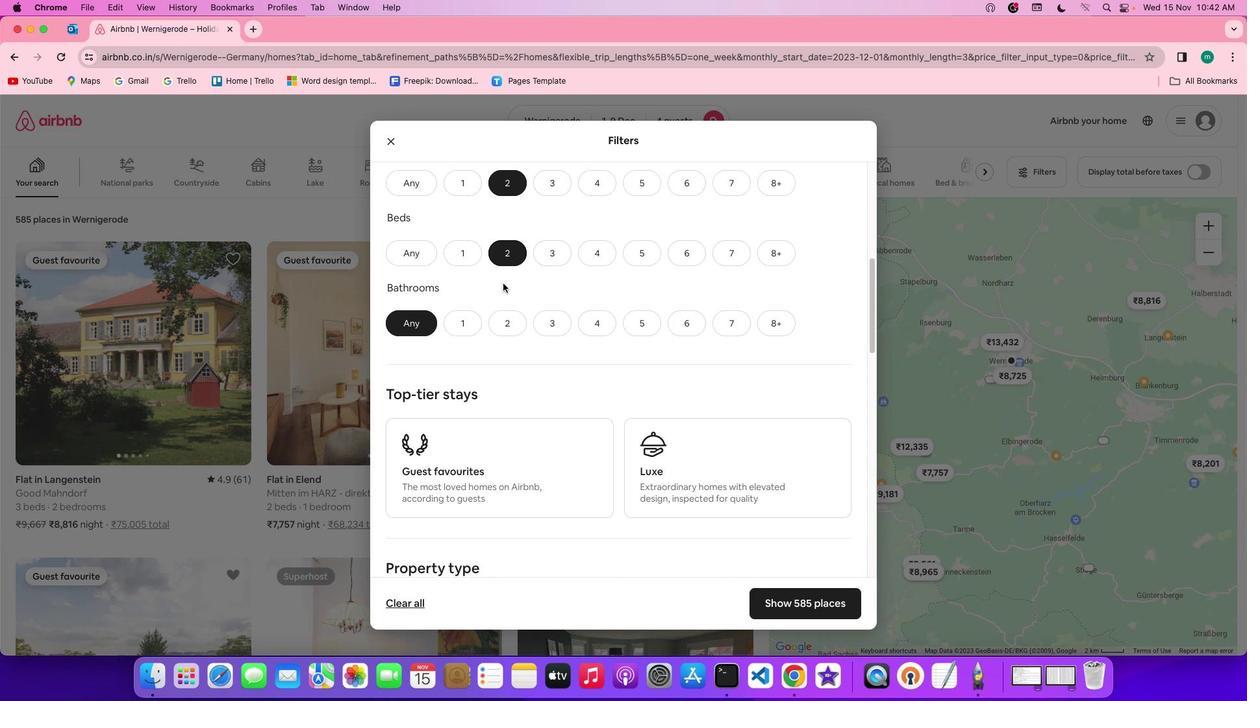 
Action: Mouse pressed left at (505, 248)
Screenshot: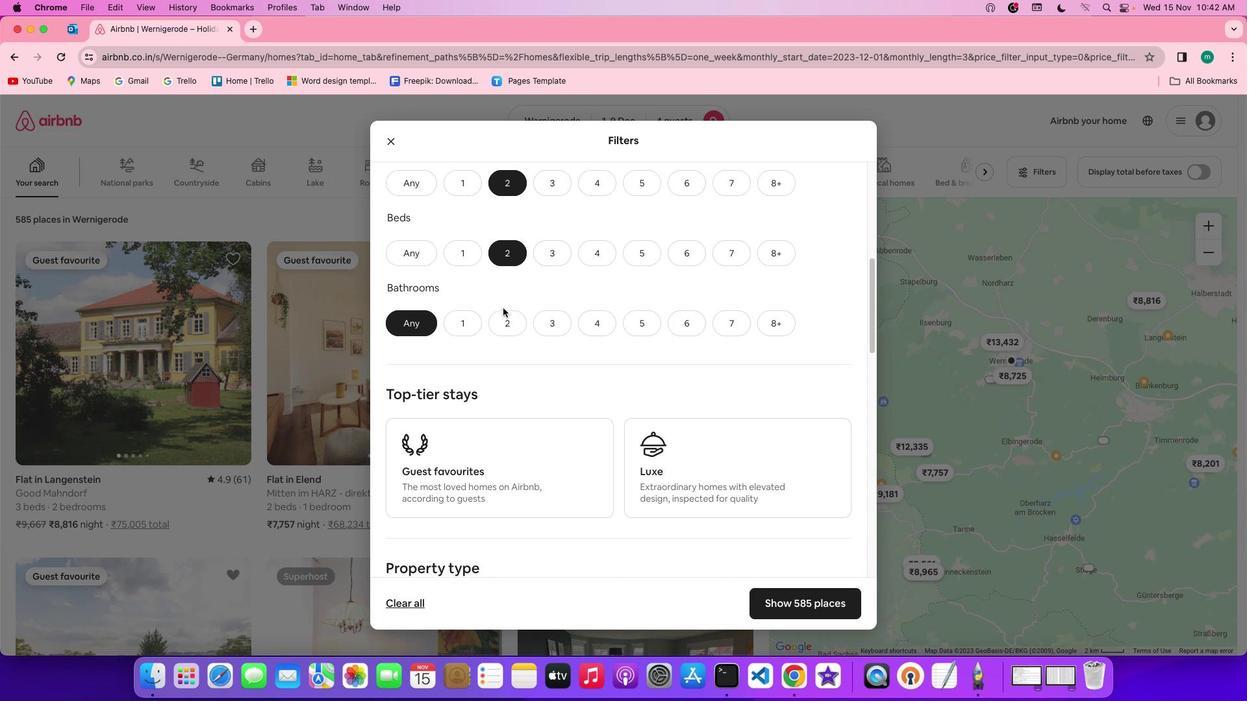
Action: Mouse moved to (502, 309)
Screenshot: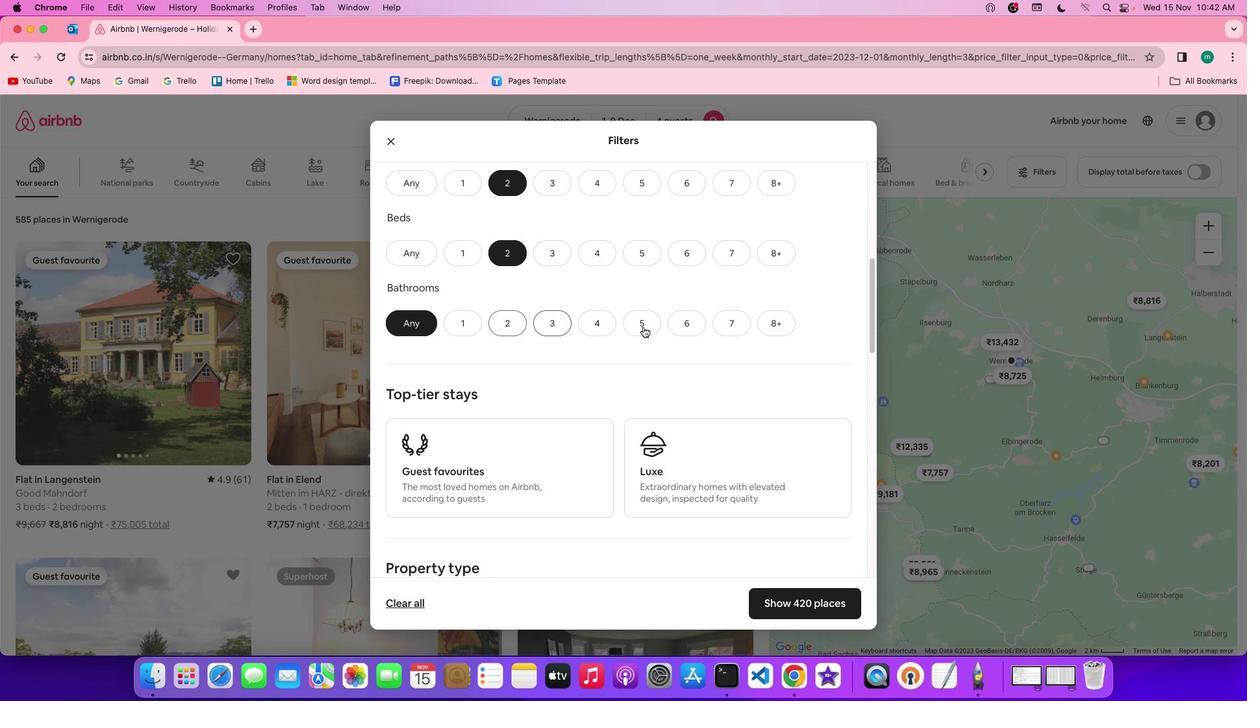 
Action: Mouse pressed left at (502, 309)
Screenshot: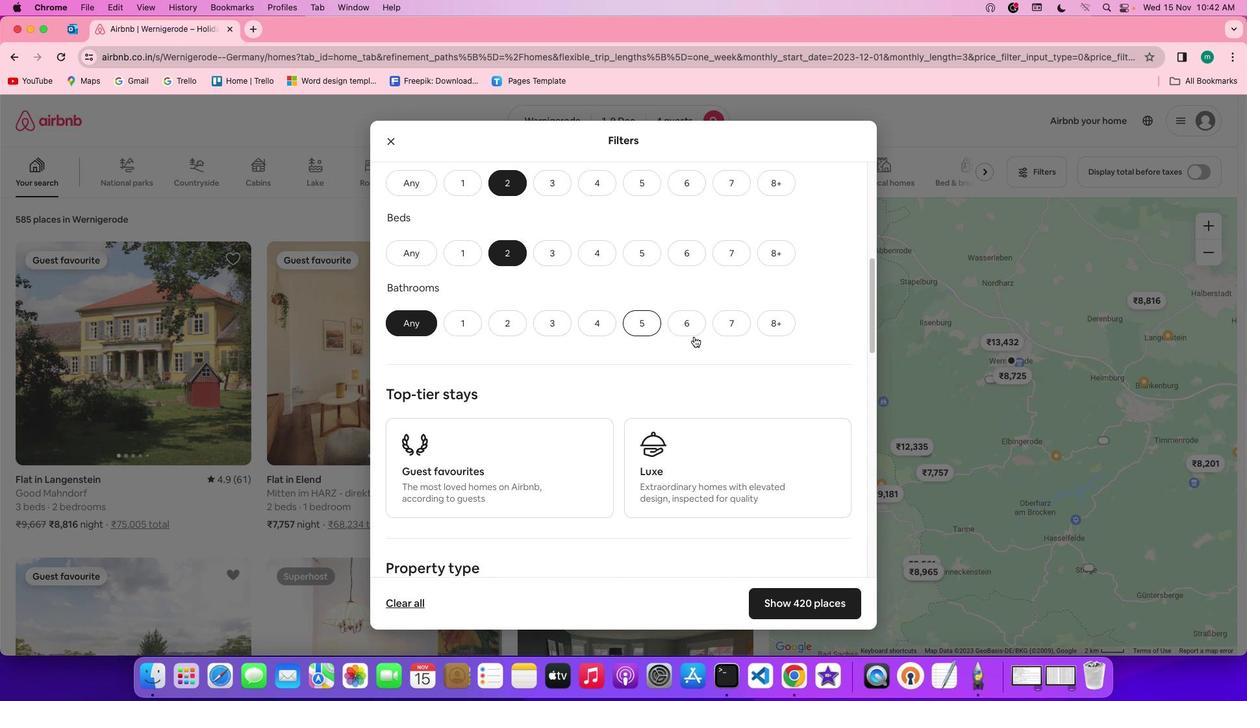 
Action: Mouse moved to (508, 326)
Screenshot: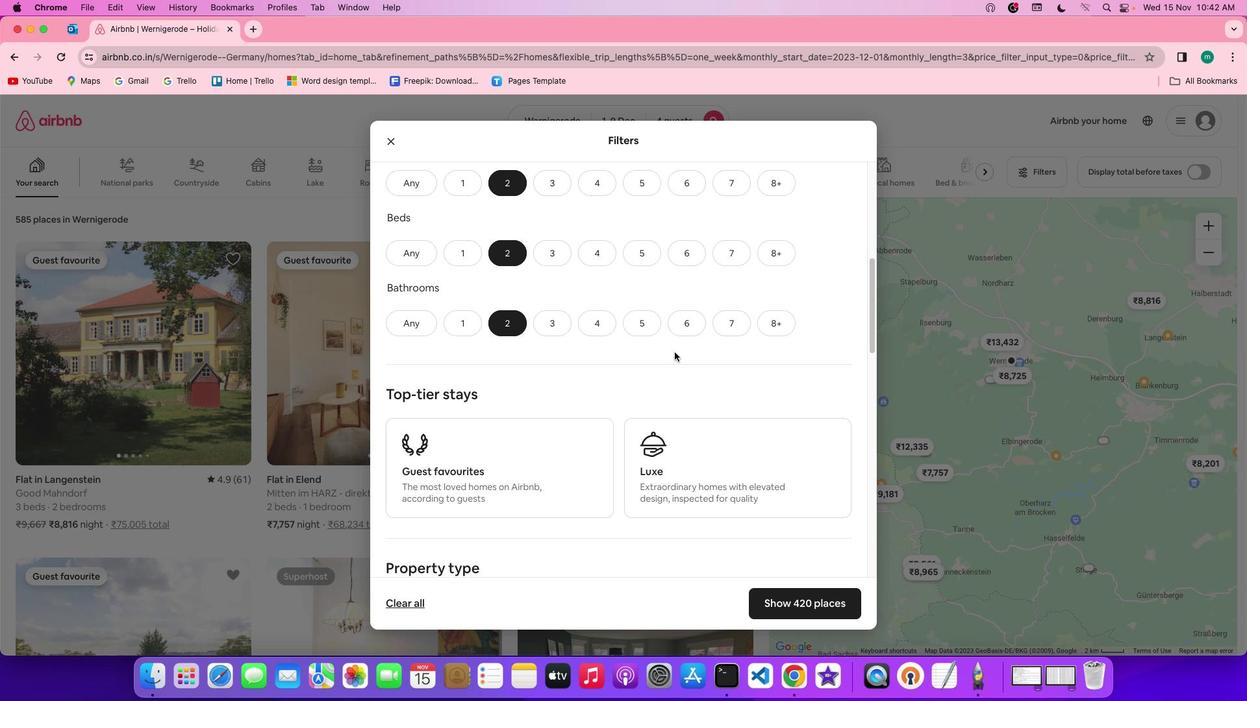 
Action: Mouse pressed left at (508, 326)
Screenshot: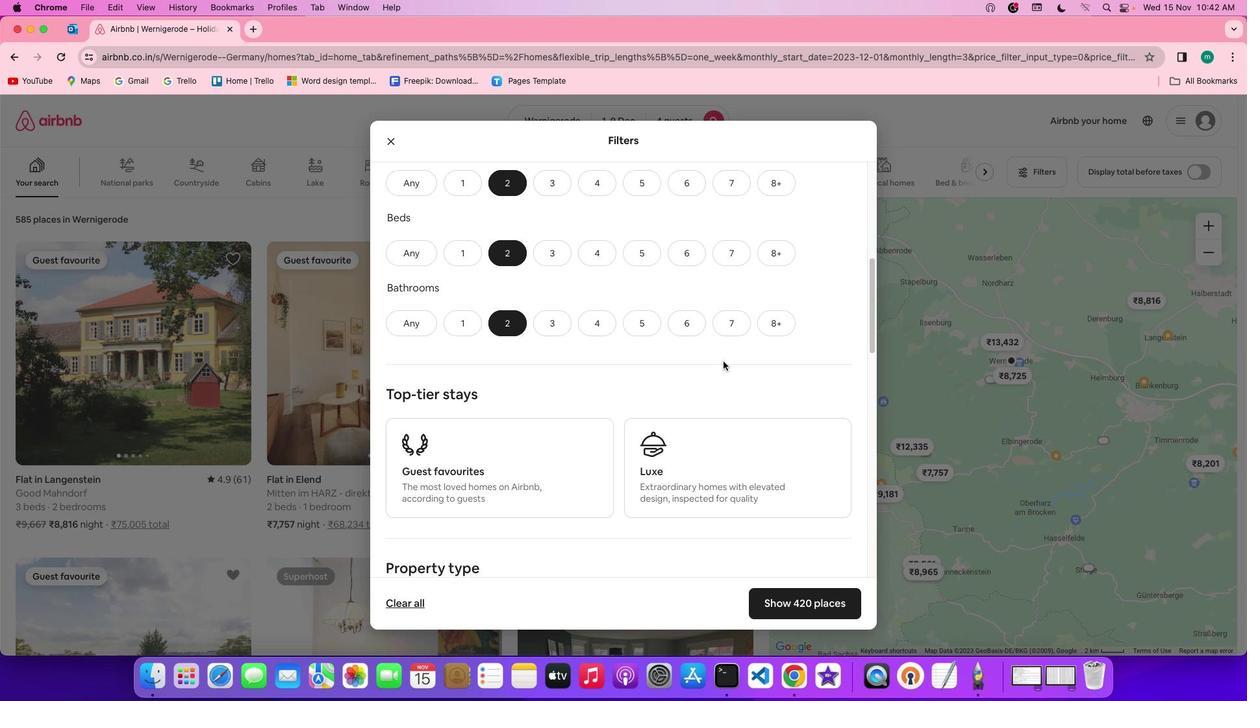
Action: Mouse moved to (731, 365)
Screenshot: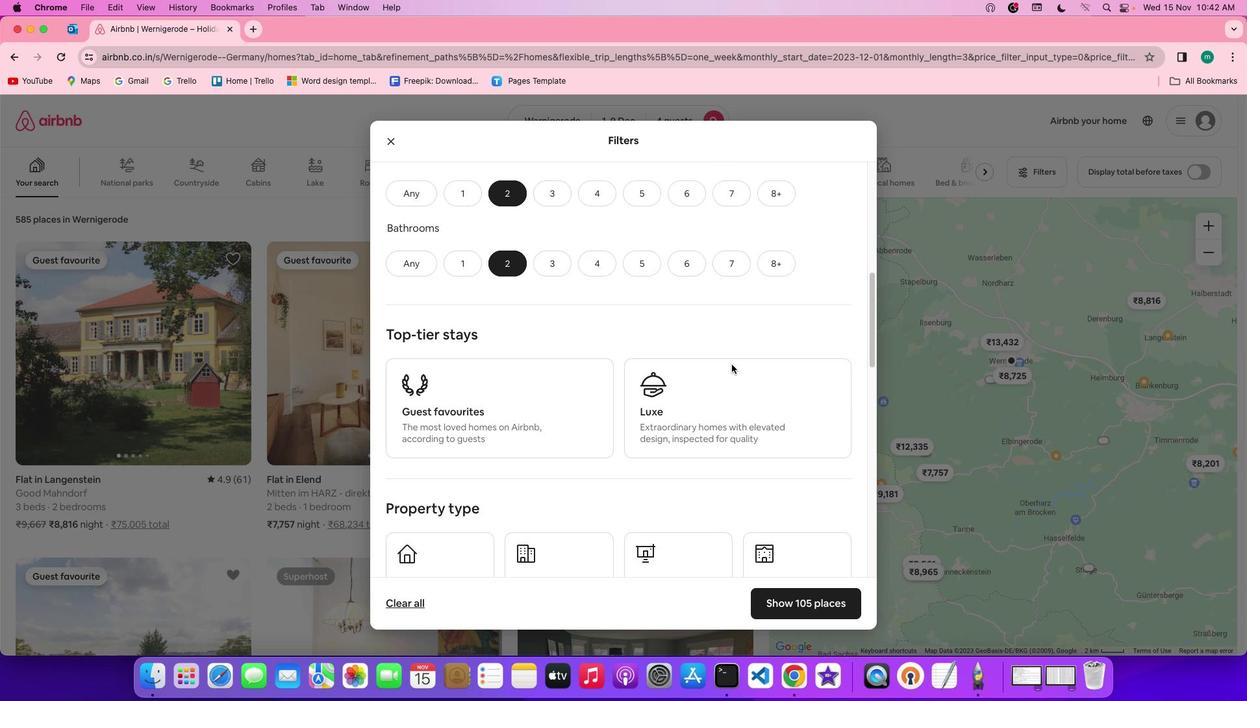 
Action: Mouse scrolled (731, 365) with delta (0, 0)
Screenshot: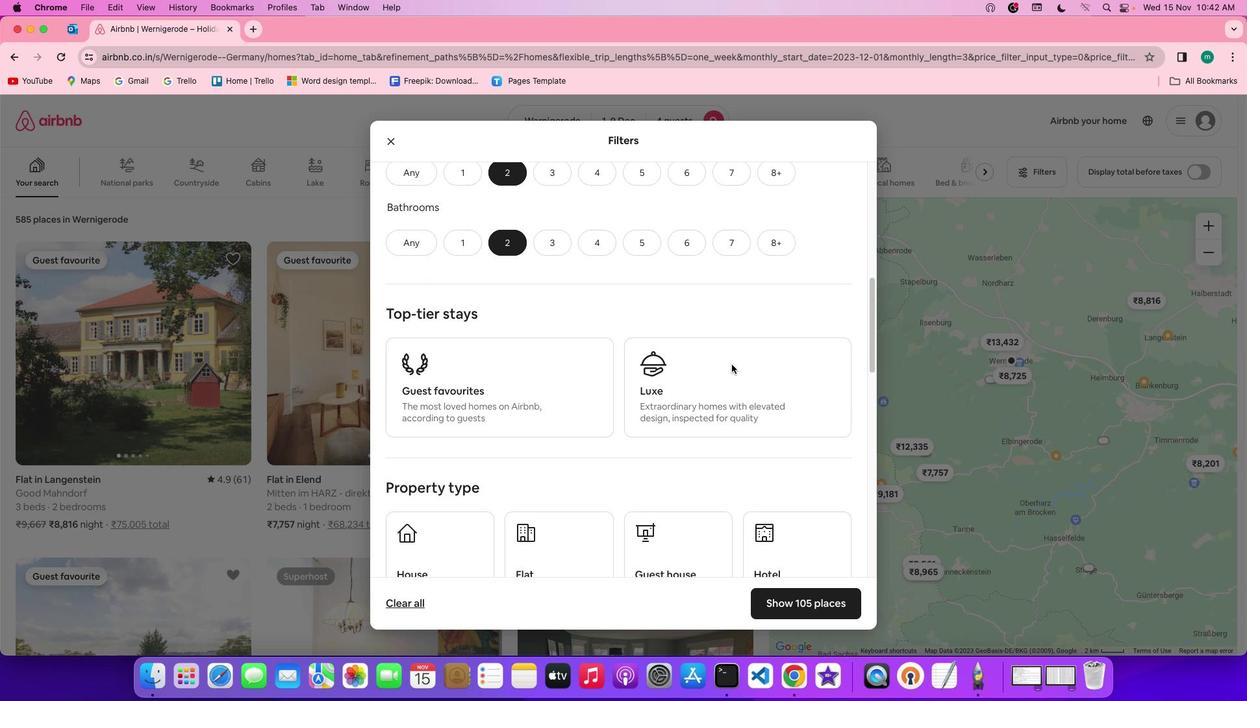 
Action: Mouse scrolled (731, 365) with delta (0, 0)
Screenshot: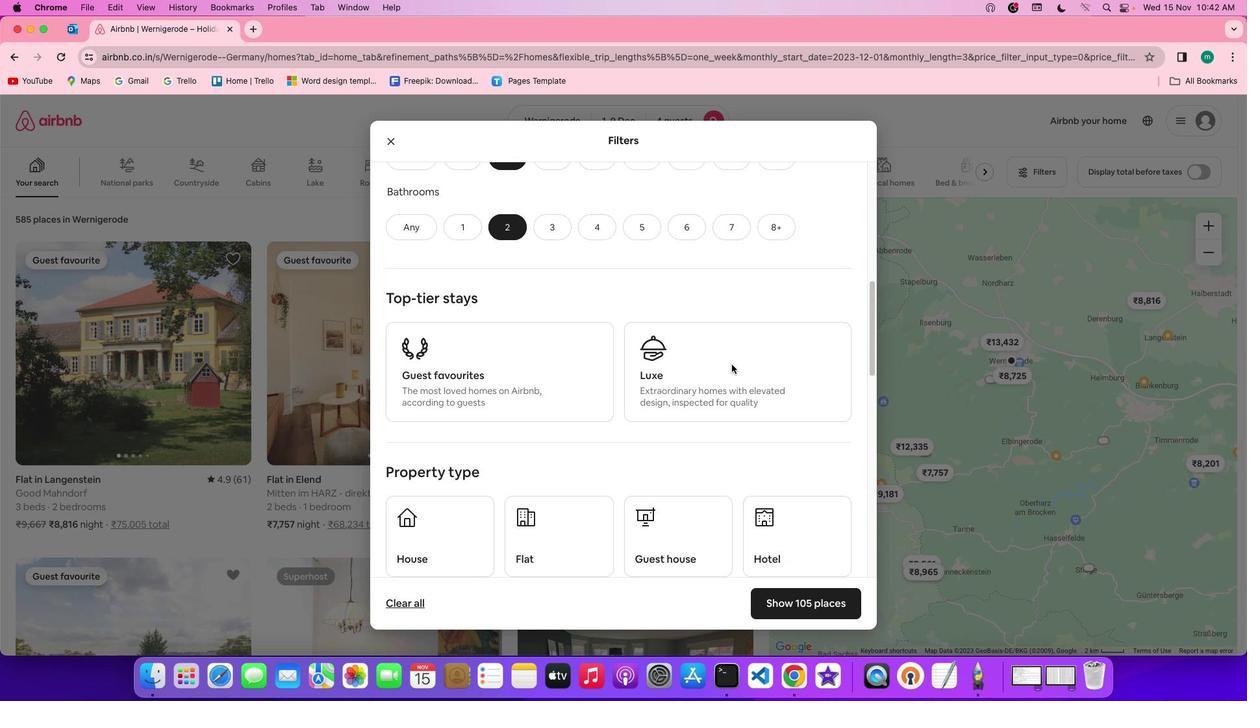
Action: Mouse scrolled (731, 365) with delta (0, 0)
Screenshot: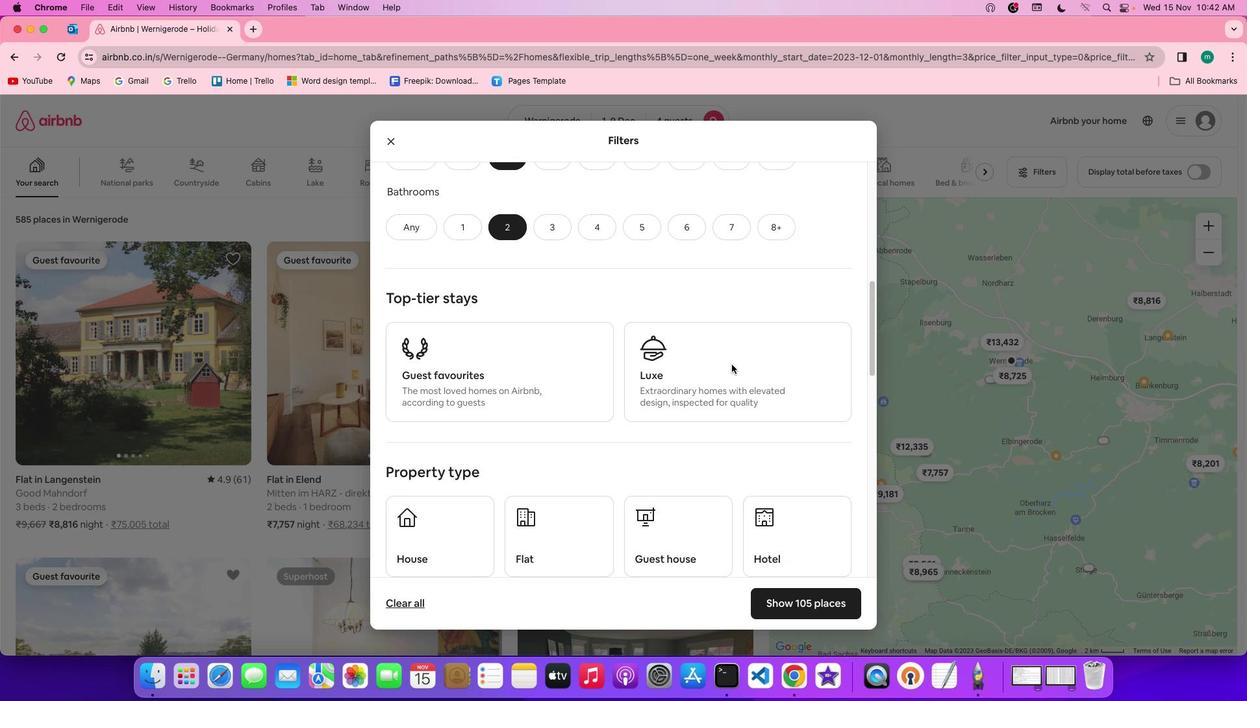 
Action: Mouse scrolled (731, 365) with delta (0, 0)
Screenshot: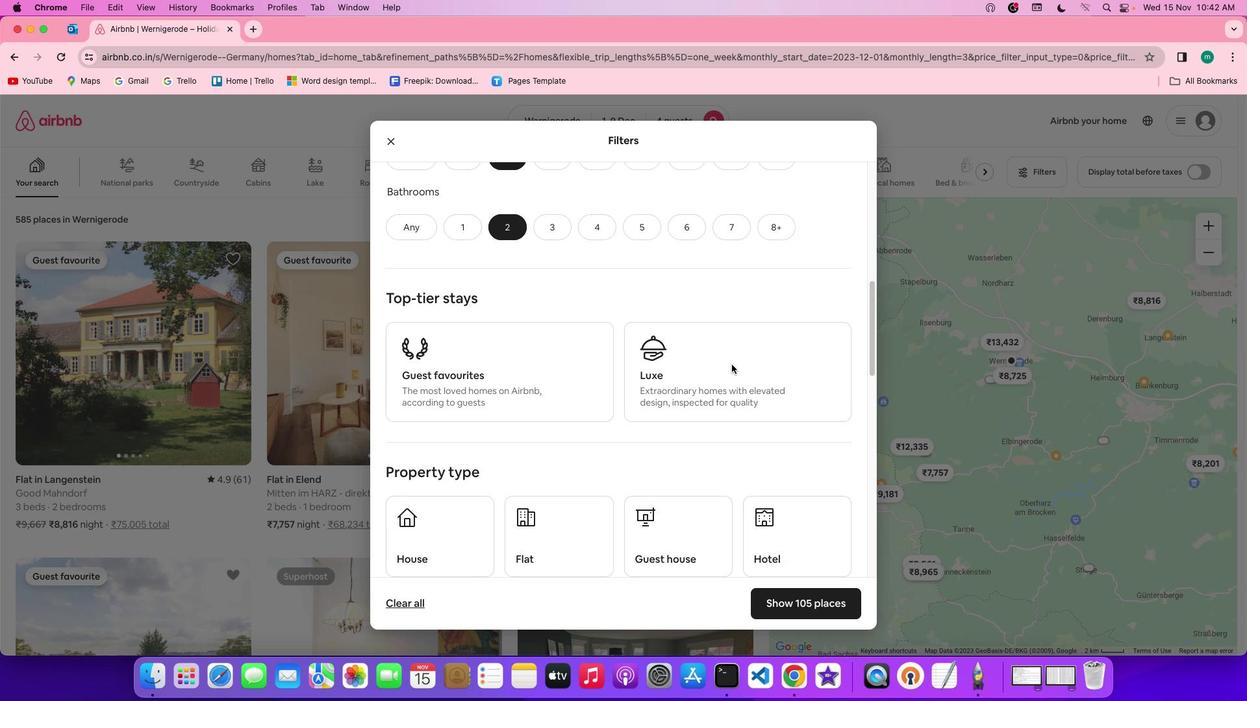 
Action: Mouse scrolled (731, 365) with delta (0, 0)
Screenshot: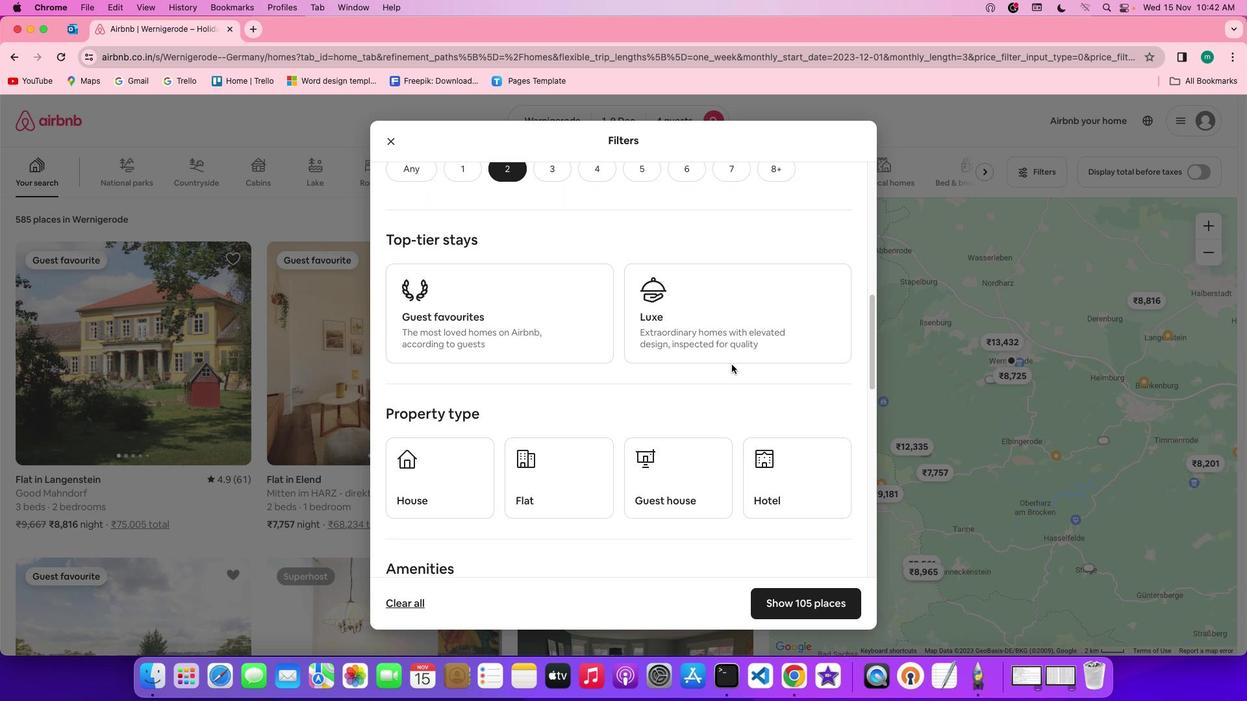 
Action: Mouse scrolled (731, 365) with delta (0, 0)
Screenshot: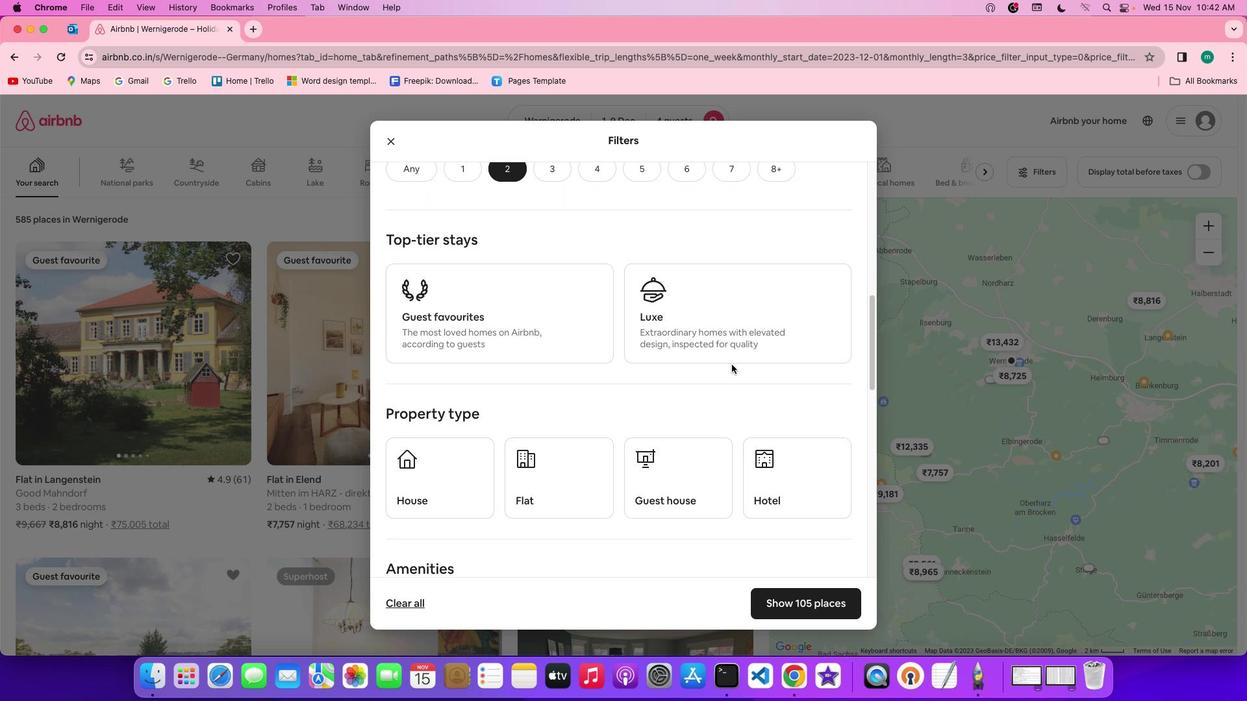 
Action: Mouse scrolled (731, 365) with delta (0, 0)
Screenshot: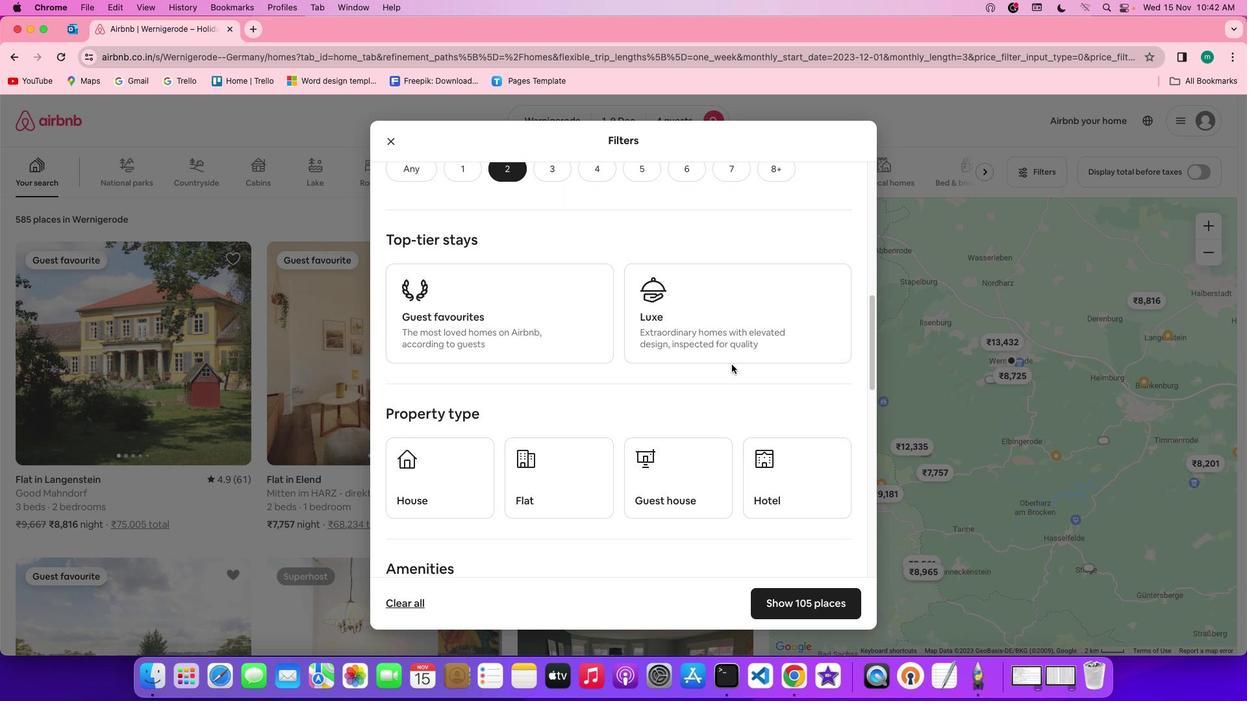 
Action: Mouse scrolled (731, 365) with delta (0, 0)
Screenshot: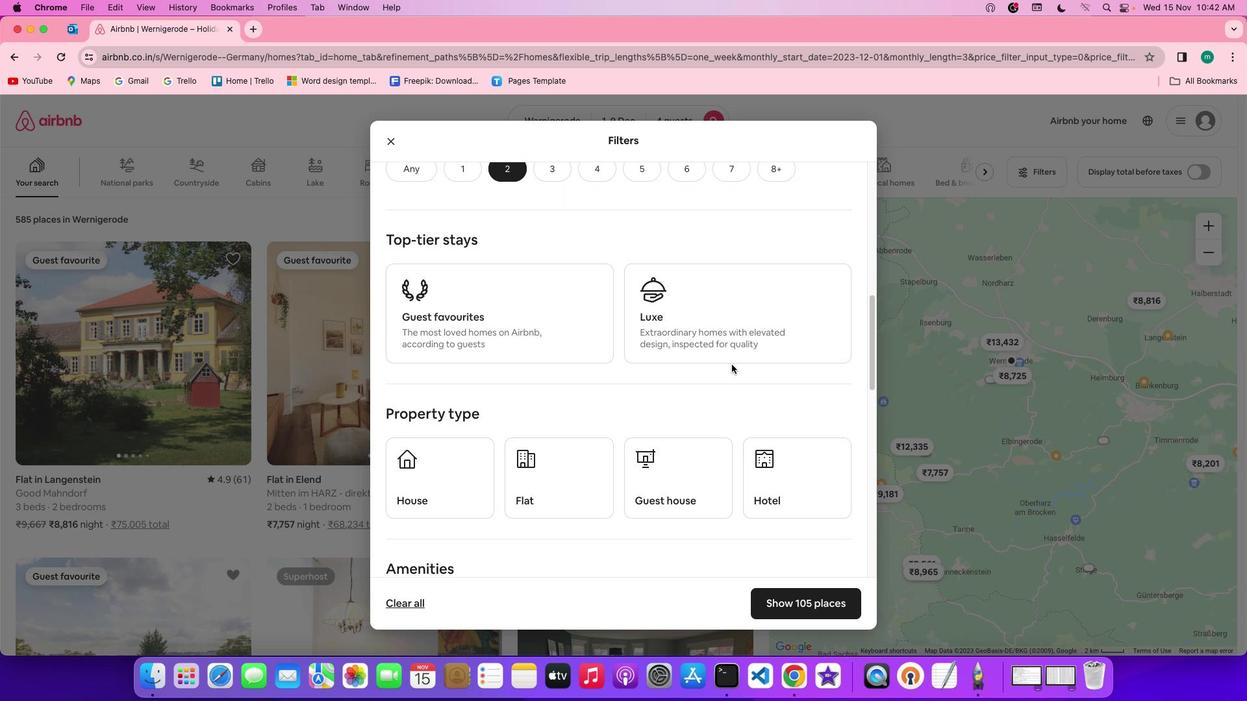 
Action: Mouse scrolled (731, 365) with delta (0, 0)
Screenshot: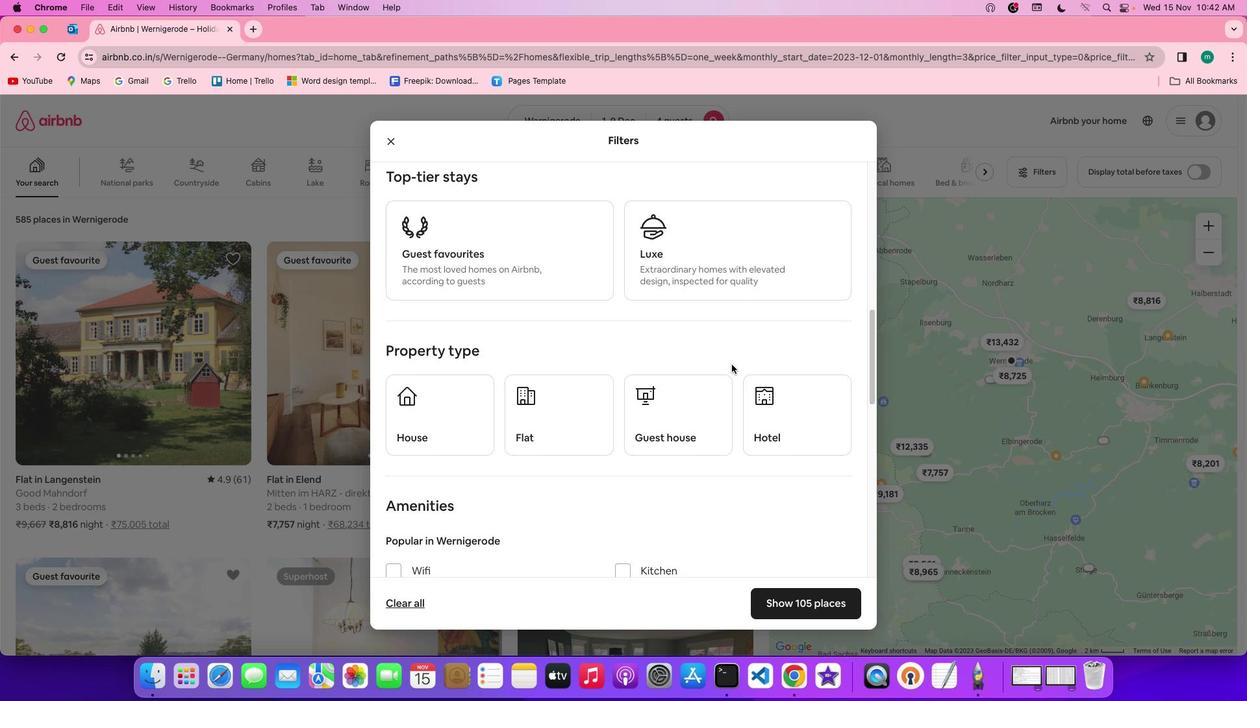 
Action: Mouse scrolled (731, 365) with delta (0, 0)
Screenshot: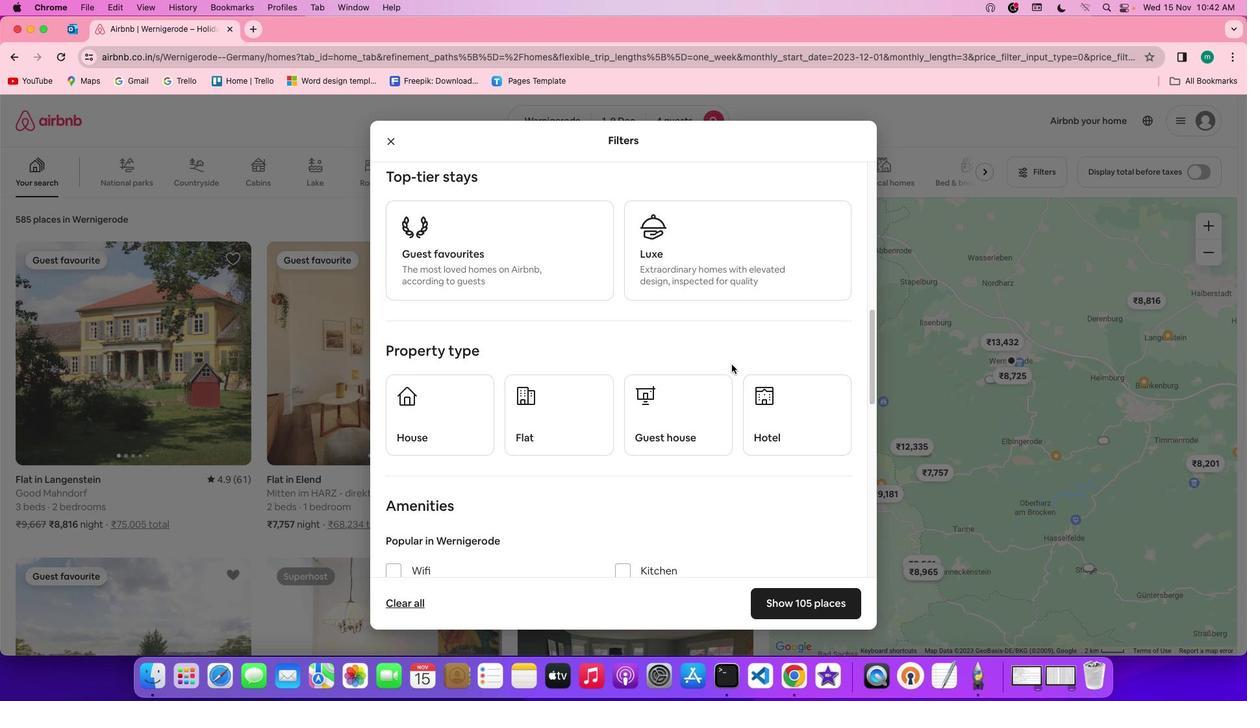 
Action: Mouse scrolled (731, 365) with delta (0, 0)
Screenshot: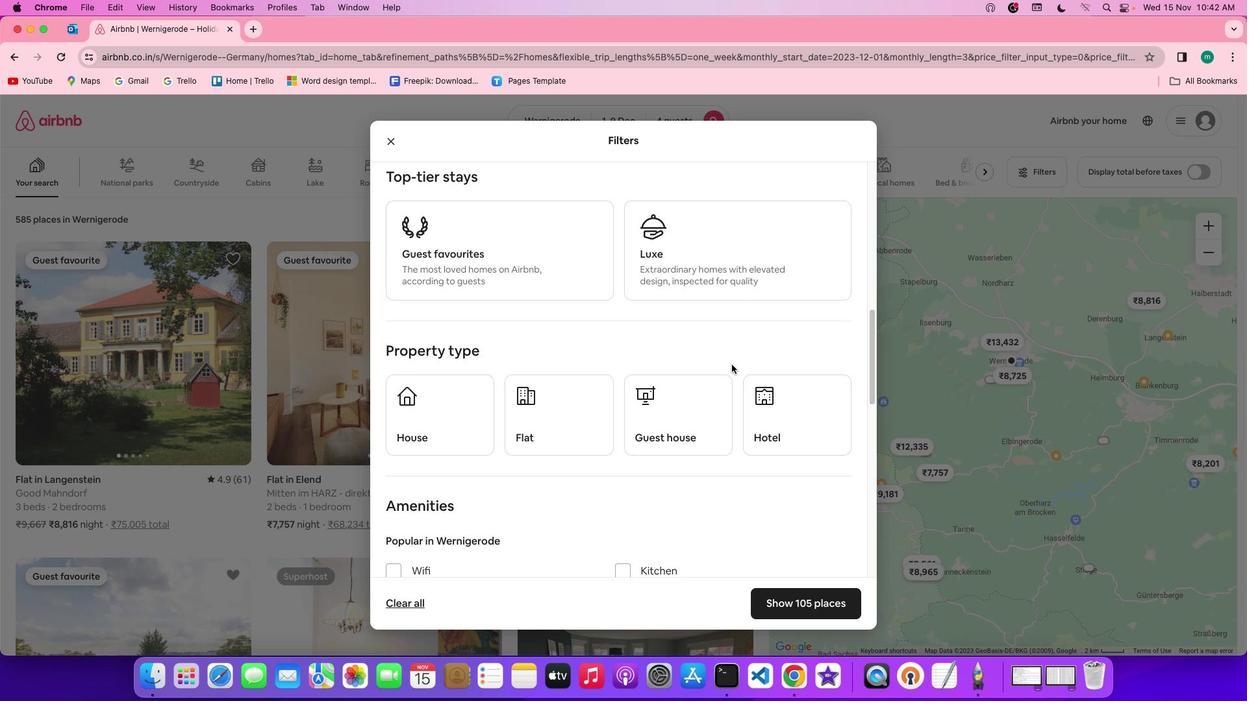 
Action: Mouse scrolled (731, 365) with delta (0, 0)
Screenshot: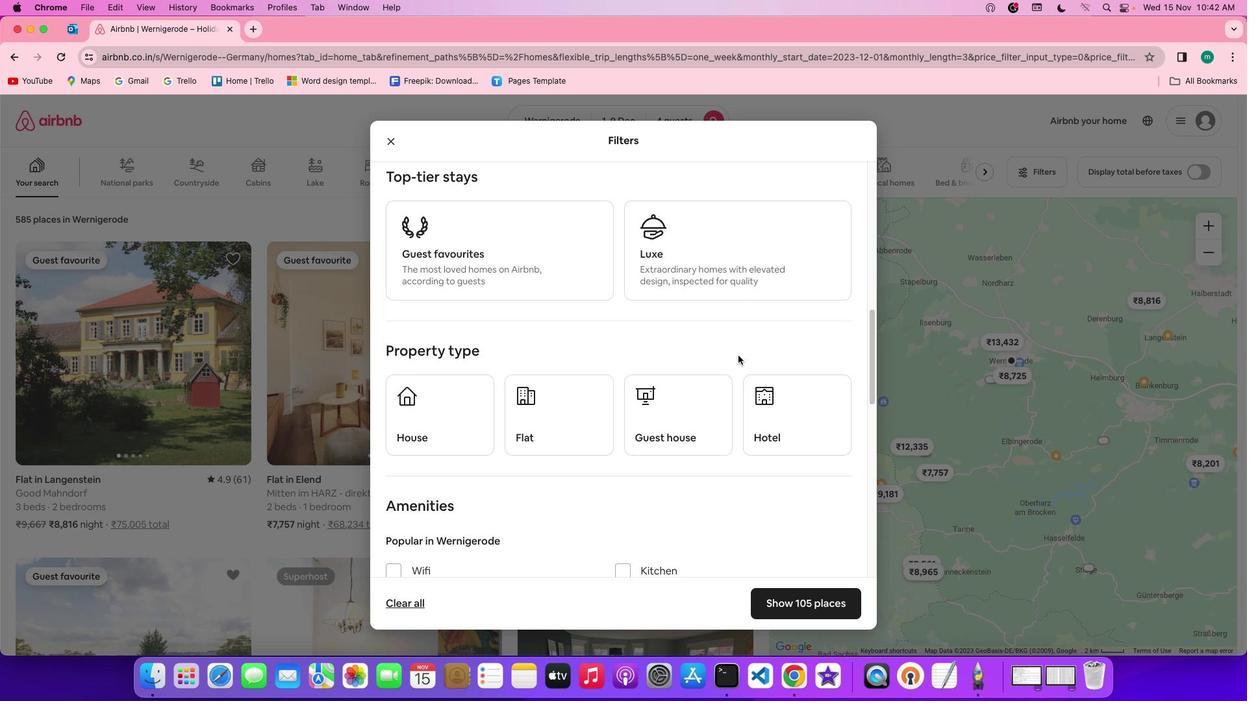
Action: Mouse moved to (478, 404)
Screenshot: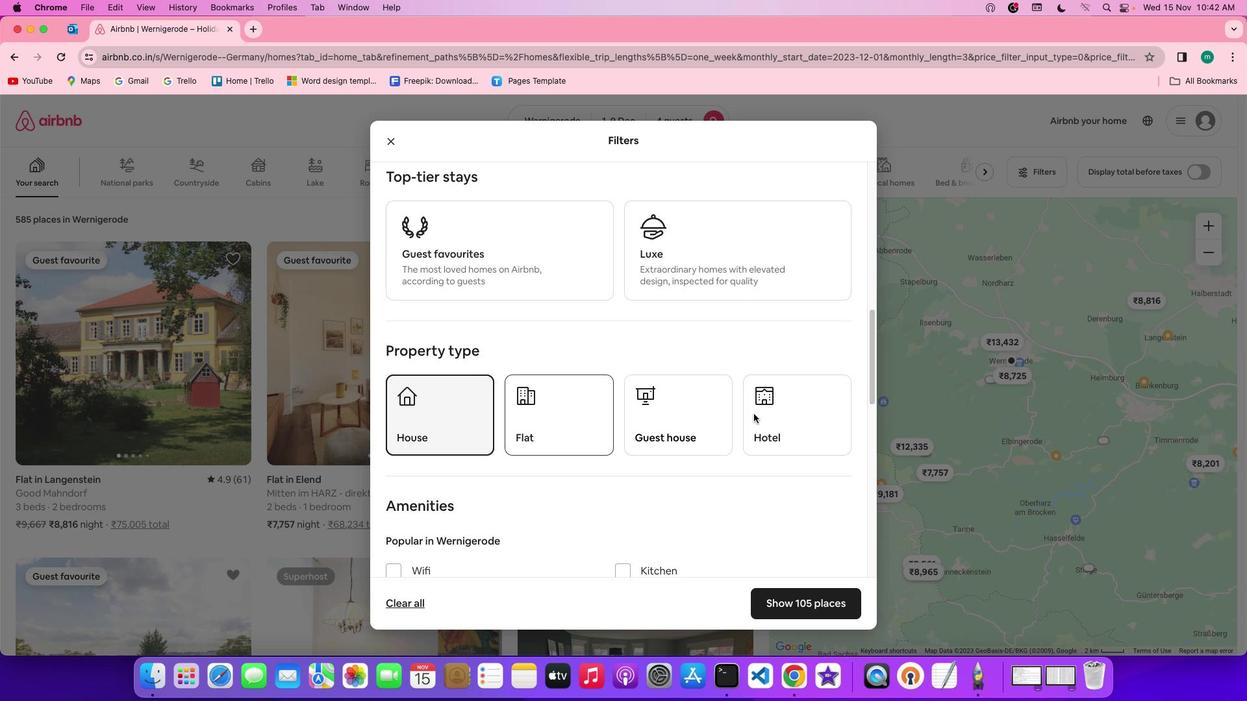 
Action: Mouse pressed left at (478, 404)
Screenshot: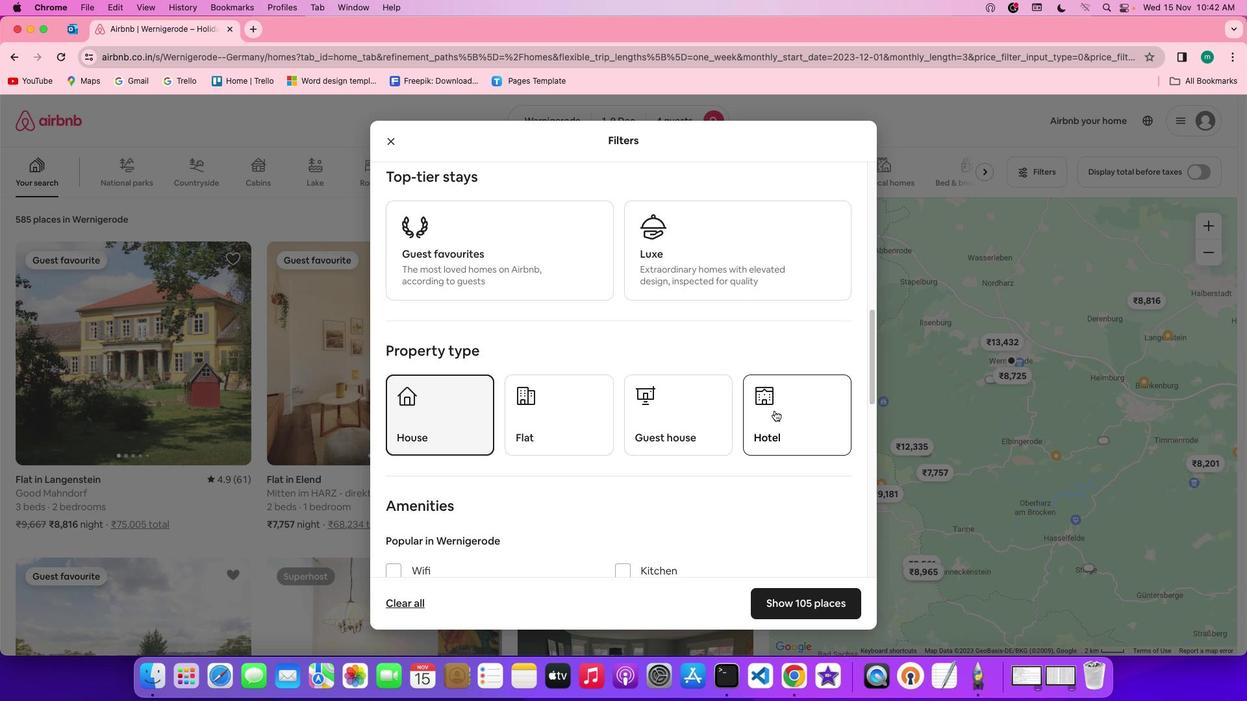 
Action: Mouse moved to (775, 411)
Screenshot: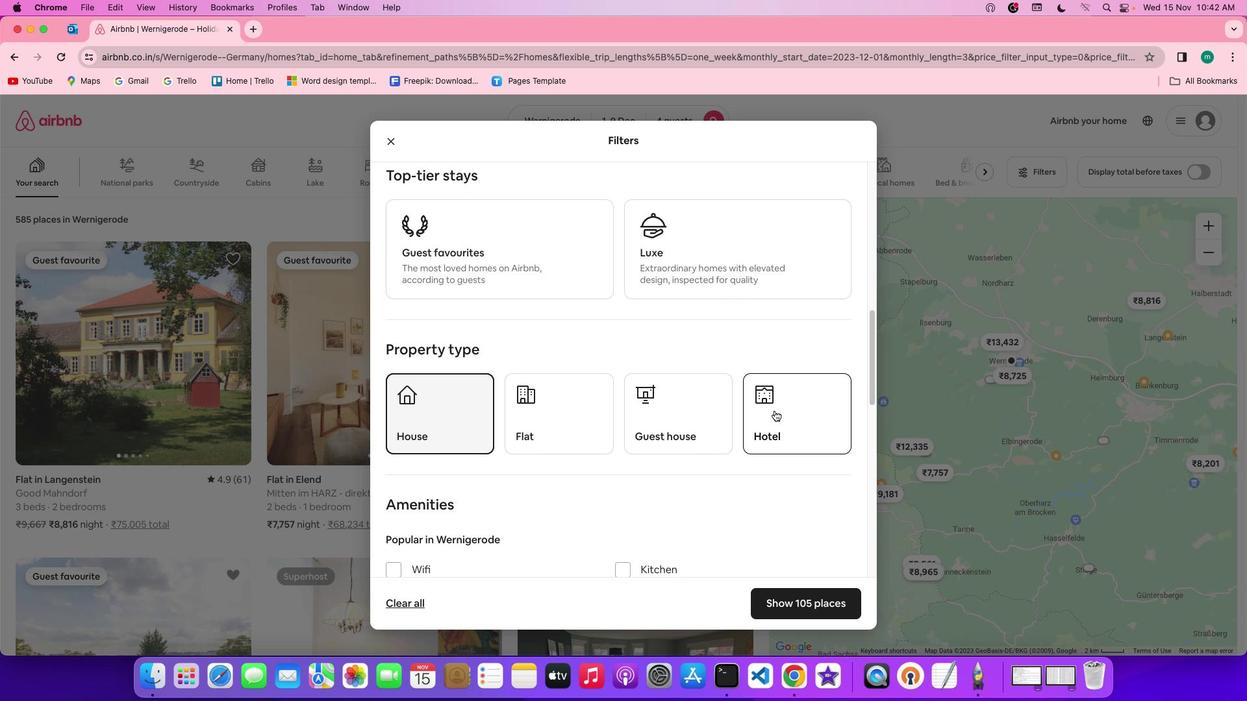 
Action: Mouse scrolled (775, 411) with delta (0, 0)
Screenshot: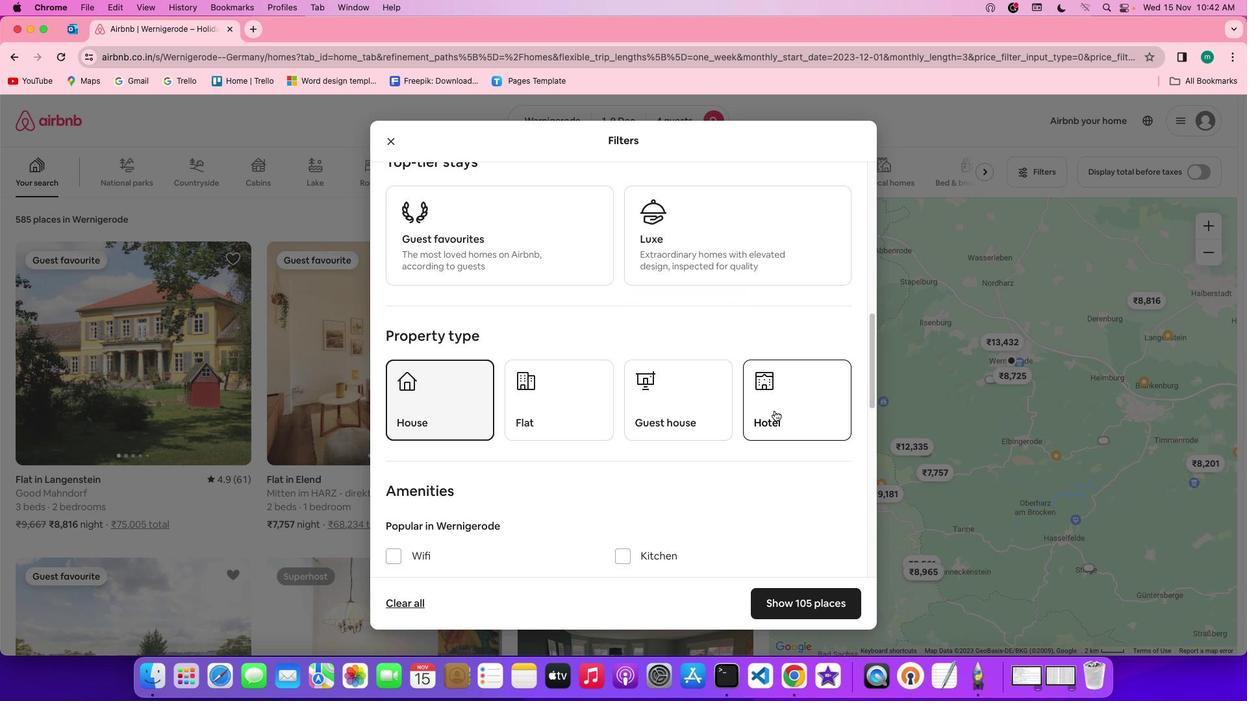 
Action: Mouse scrolled (775, 411) with delta (0, 0)
Screenshot: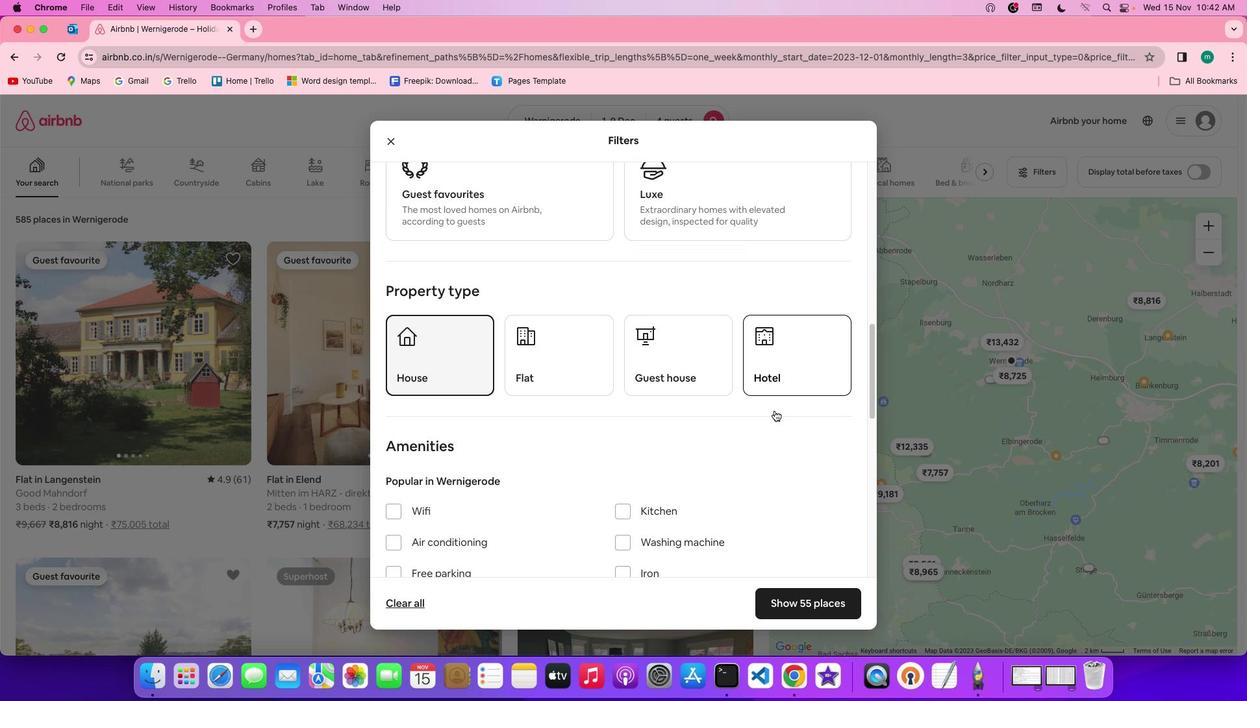 
Action: Mouse scrolled (775, 411) with delta (0, 0)
Screenshot: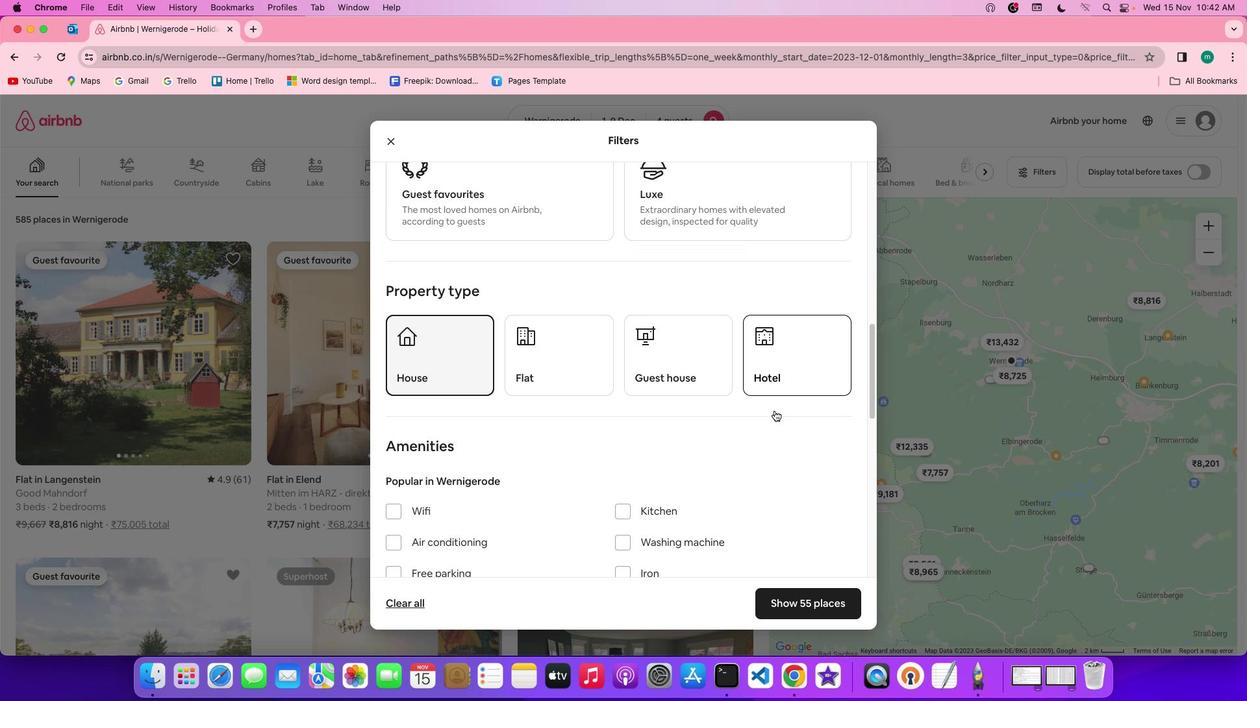 
Action: Mouse scrolled (775, 411) with delta (0, 0)
Screenshot: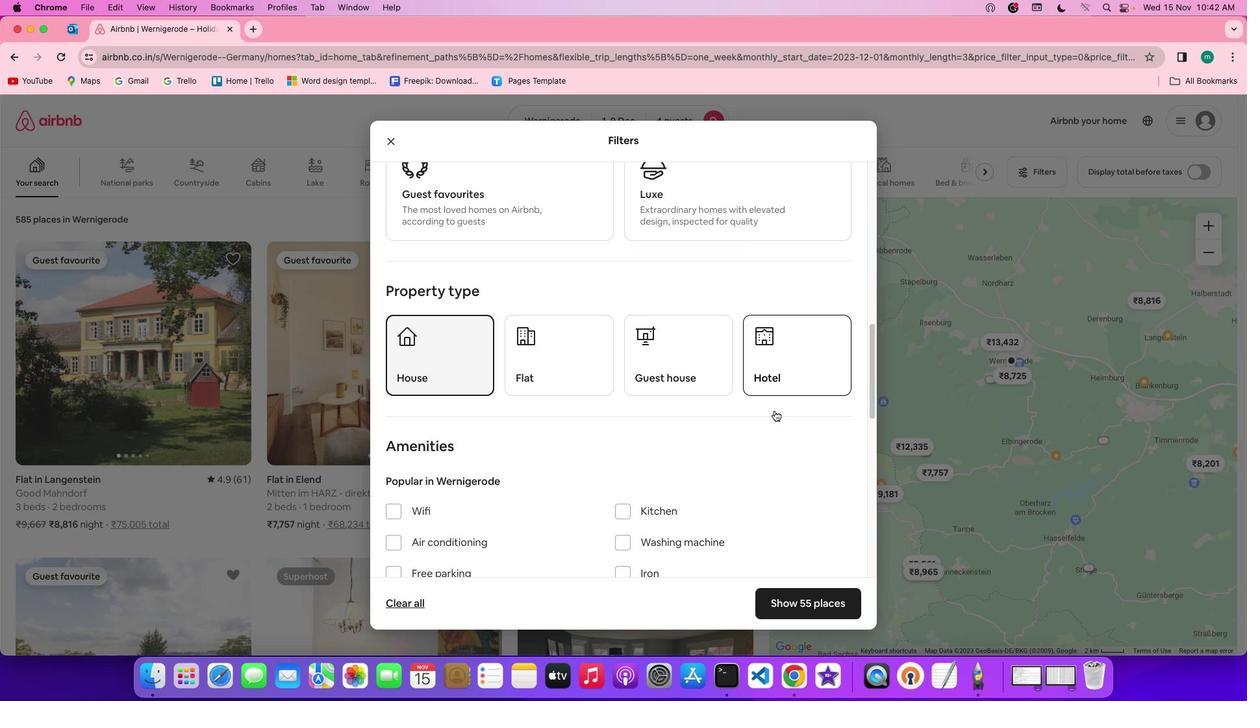 
Action: Mouse scrolled (775, 411) with delta (0, 0)
Screenshot: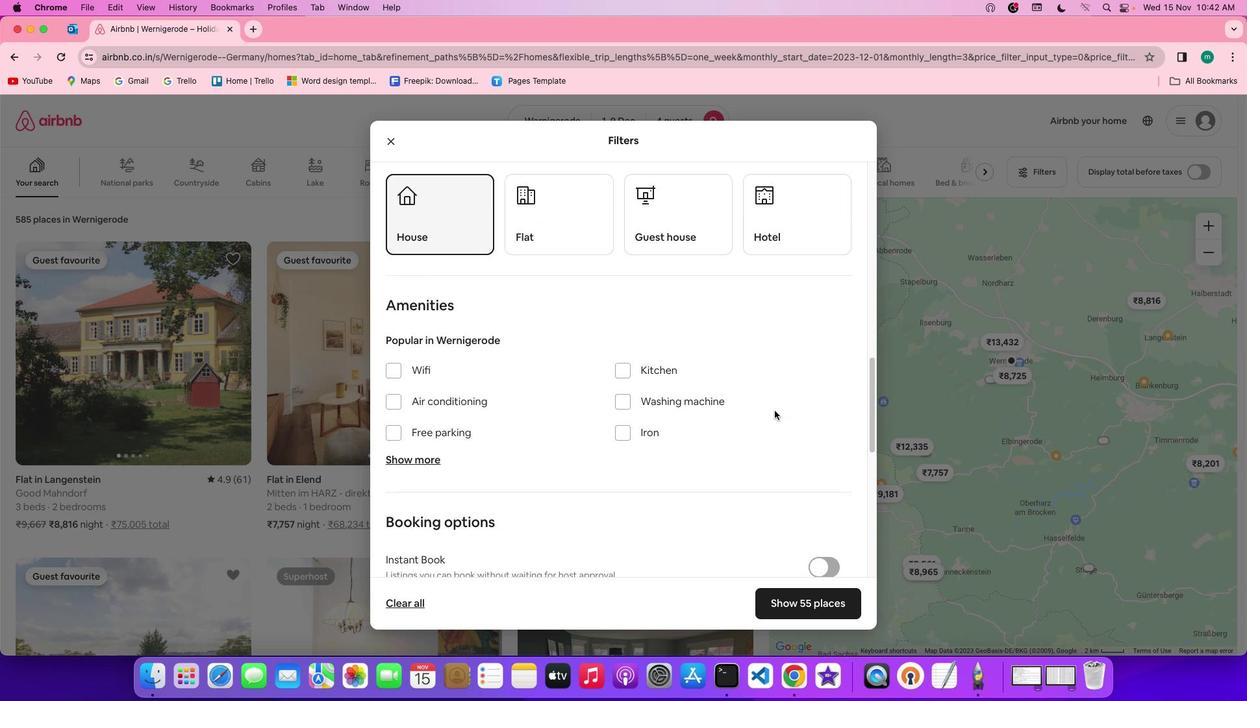 
Action: Mouse scrolled (775, 411) with delta (0, 0)
Screenshot: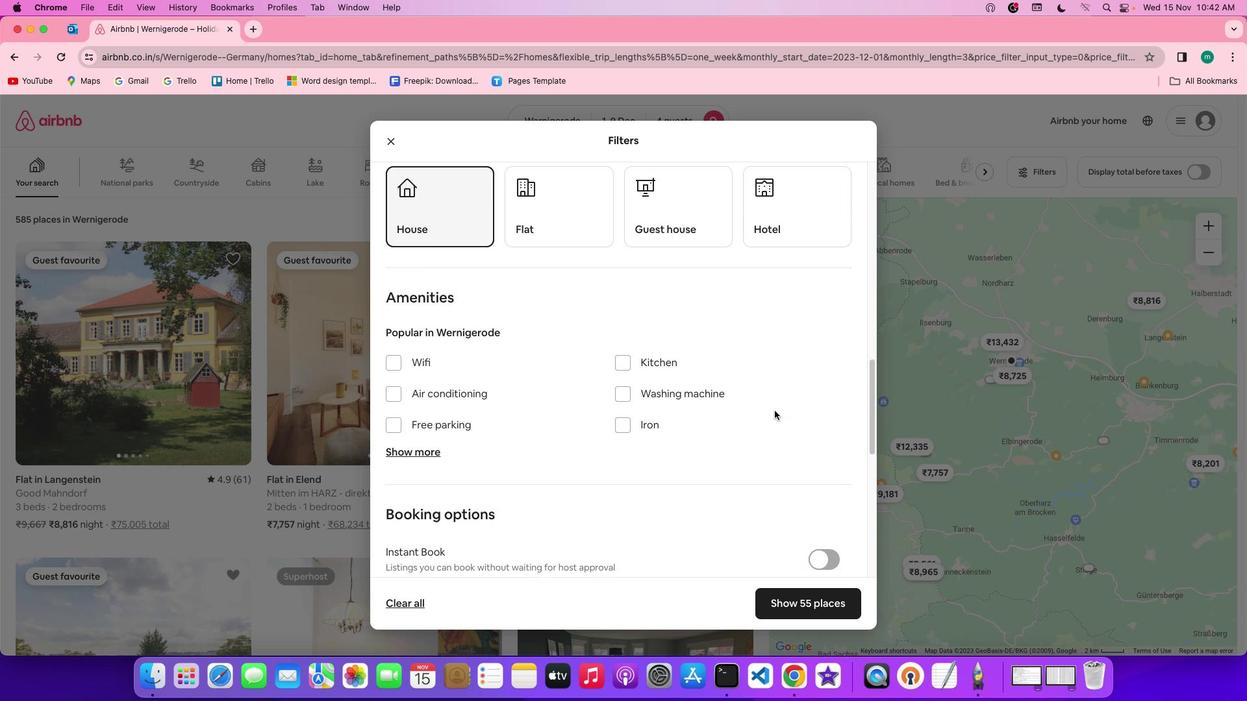
Action: Mouse scrolled (775, 411) with delta (0, -1)
Screenshot: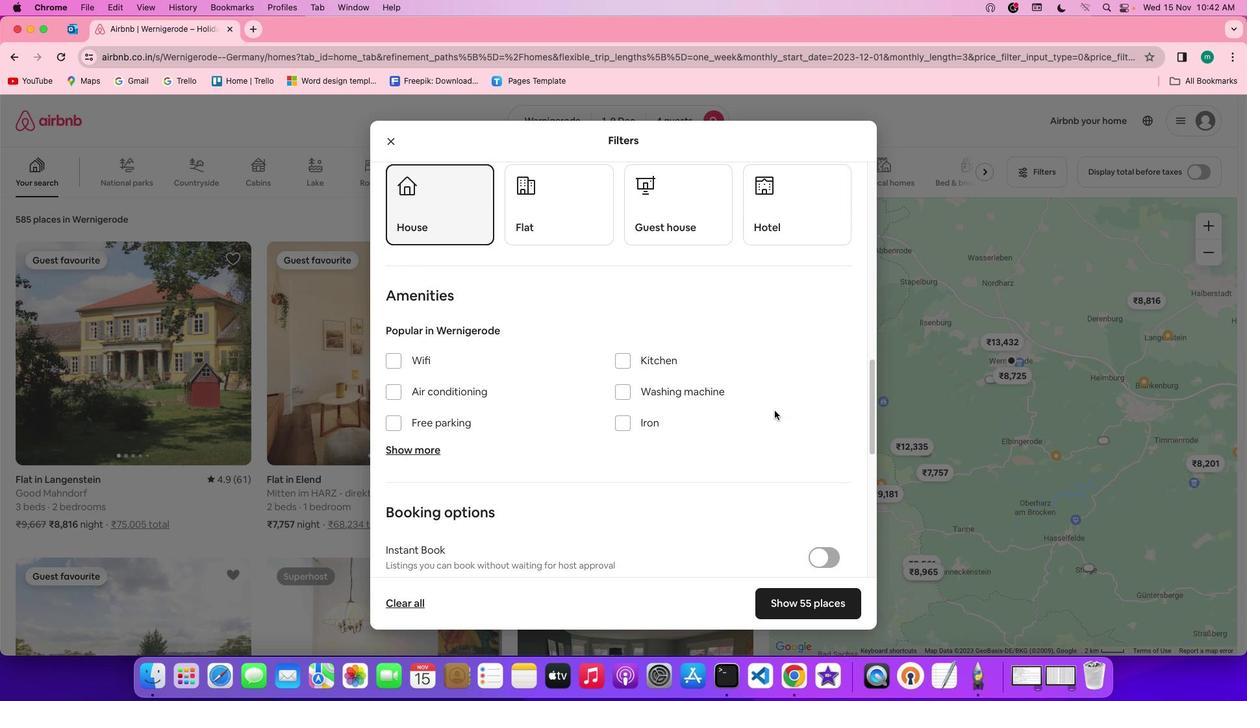 
Action: Mouse scrolled (775, 411) with delta (0, -1)
Screenshot: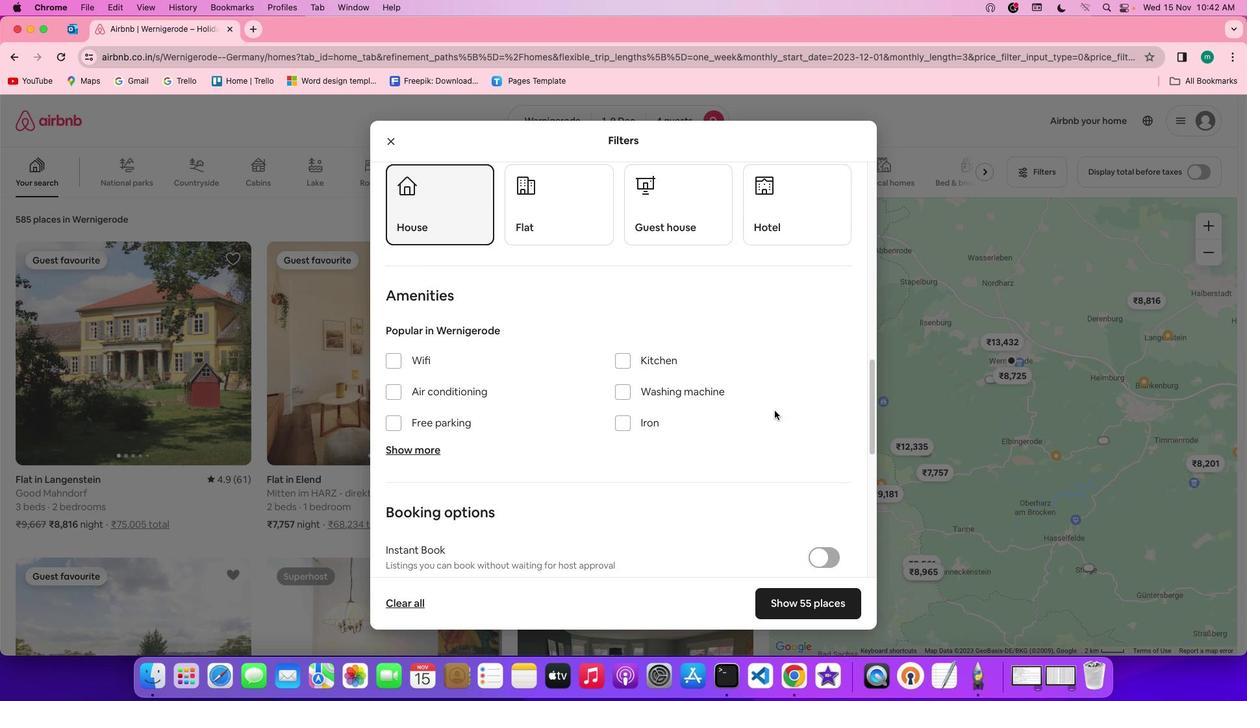 
Action: Mouse scrolled (775, 411) with delta (0, 0)
Screenshot: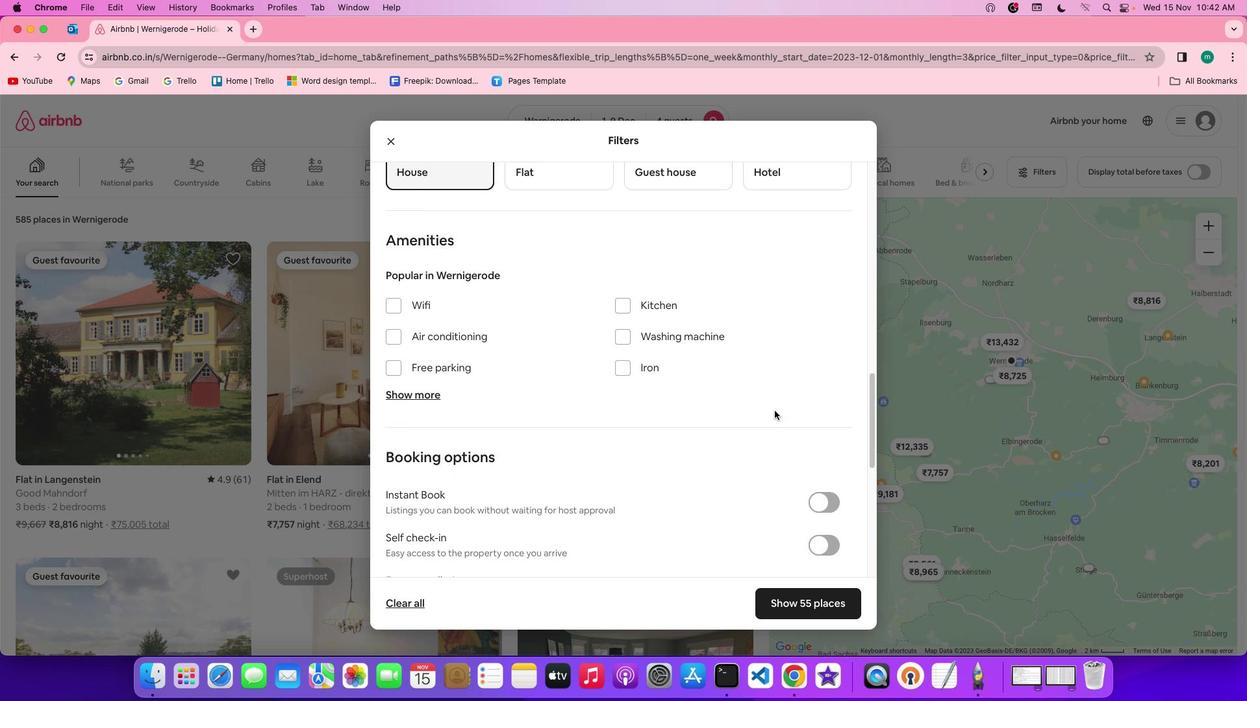 
Action: Mouse scrolled (775, 411) with delta (0, 0)
Screenshot: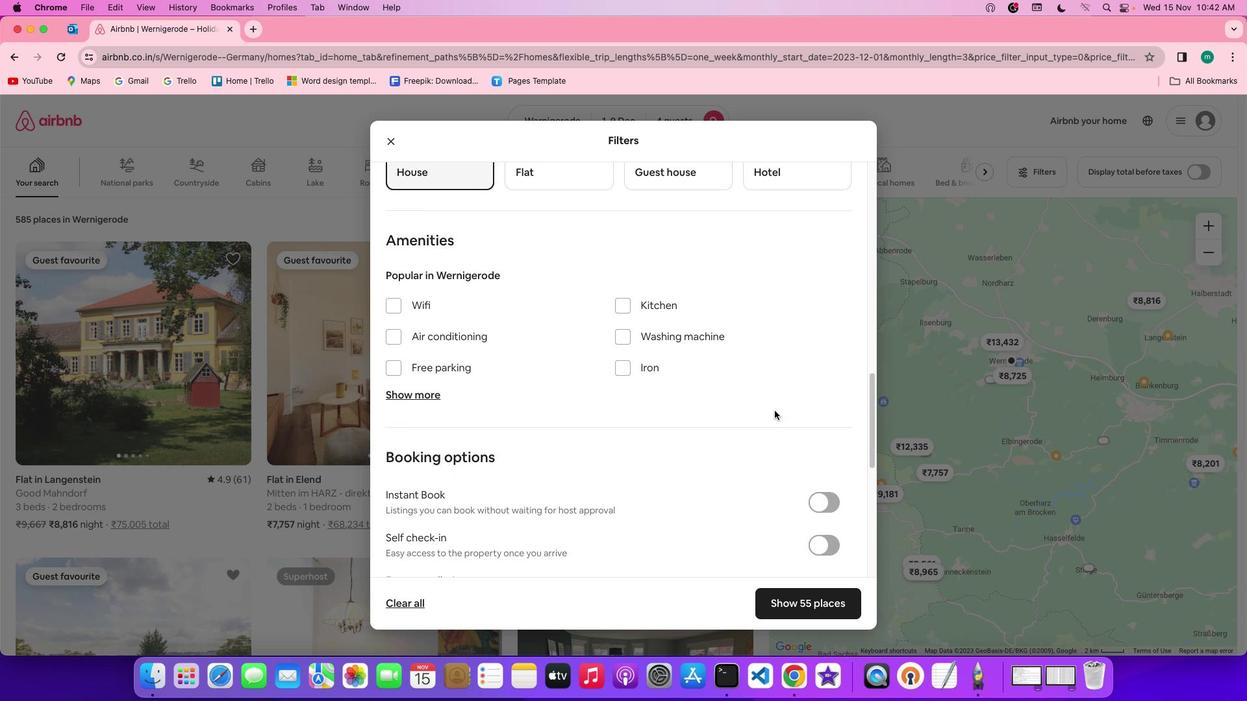 
Action: Mouse scrolled (775, 411) with delta (0, 0)
Screenshot: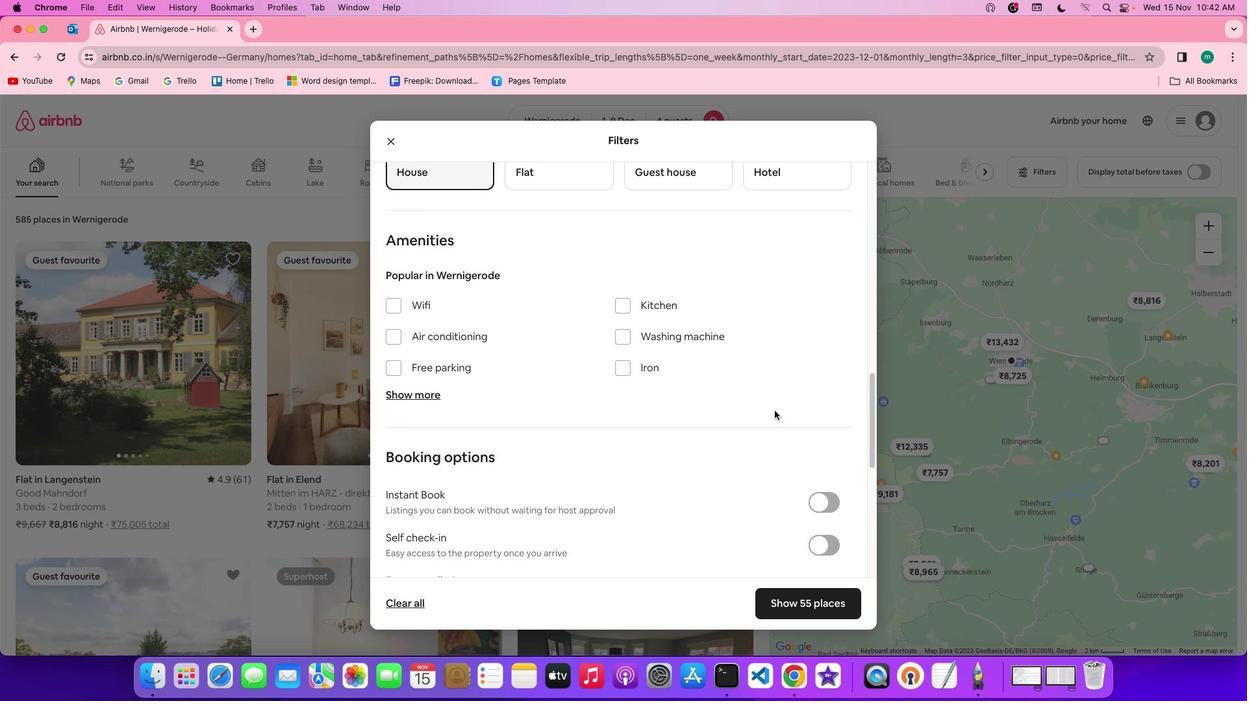 
Action: Mouse scrolled (775, 411) with delta (0, 0)
Screenshot: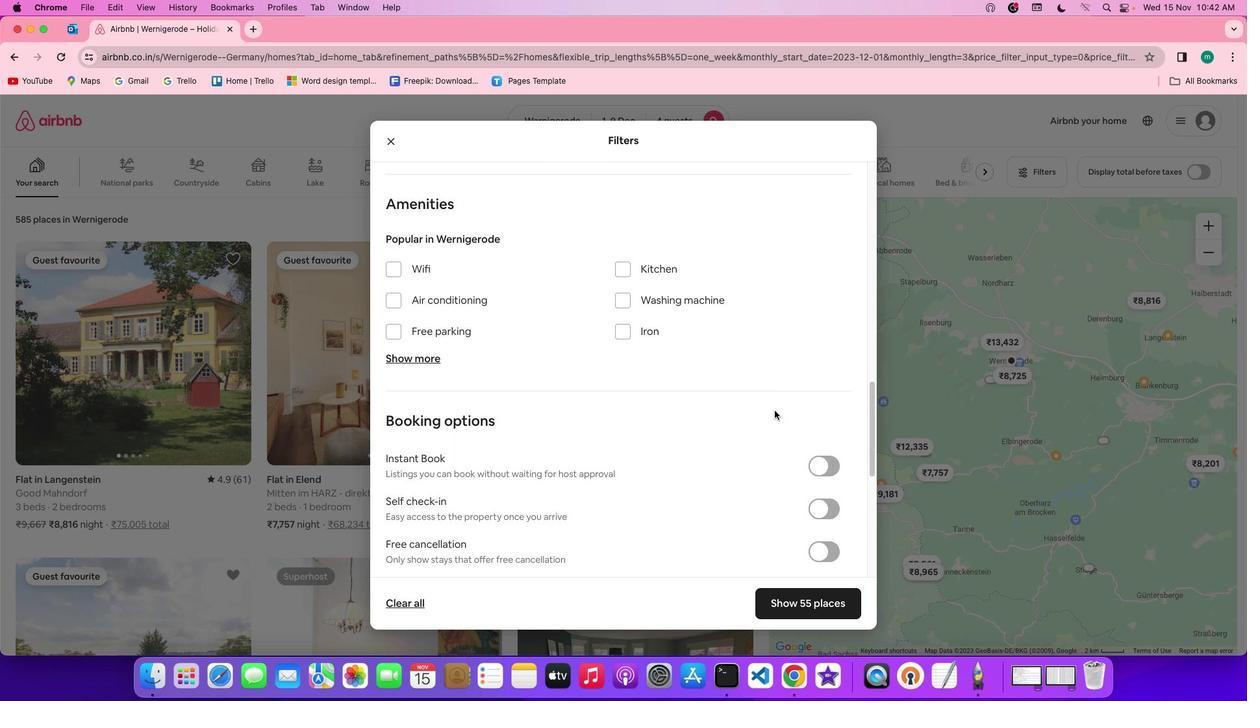 
Action: Mouse scrolled (775, 411) with delta (0, 0)
Screenshot: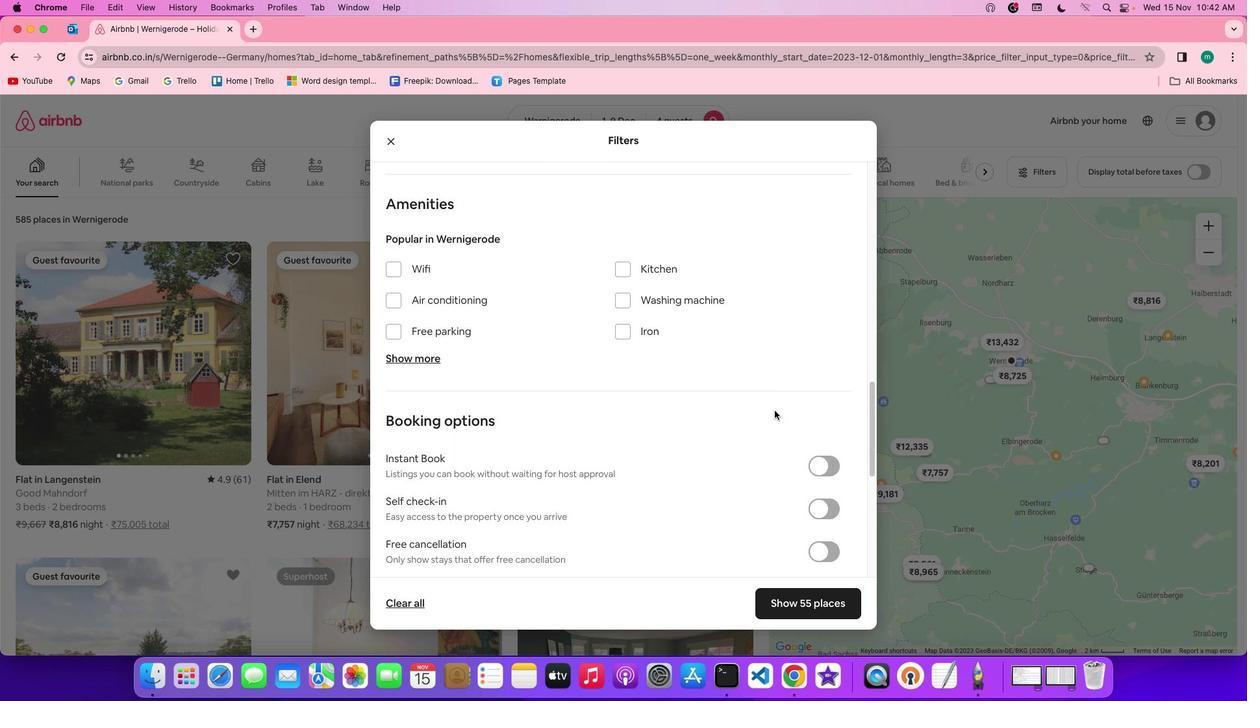 
Action: Mouse scrolled (775, 411) with delta (0, 0)
Screenshot: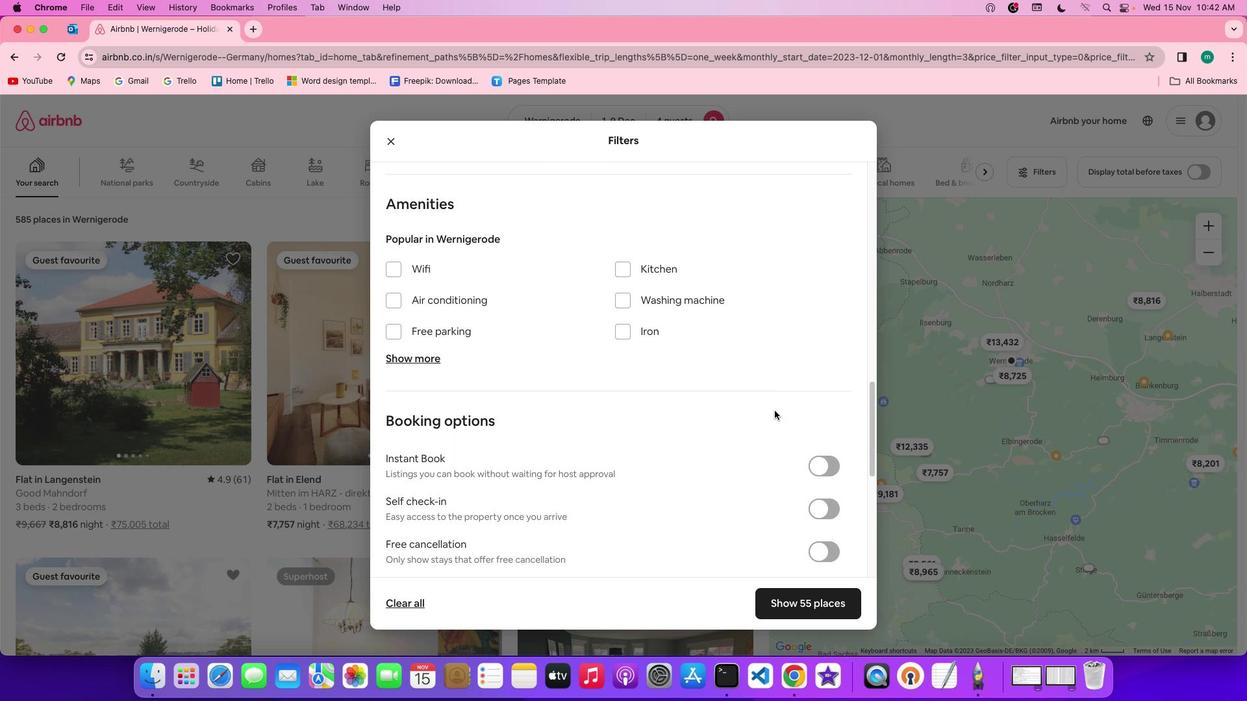 
Action: Mouse moved to (812, 525)
Screenshot: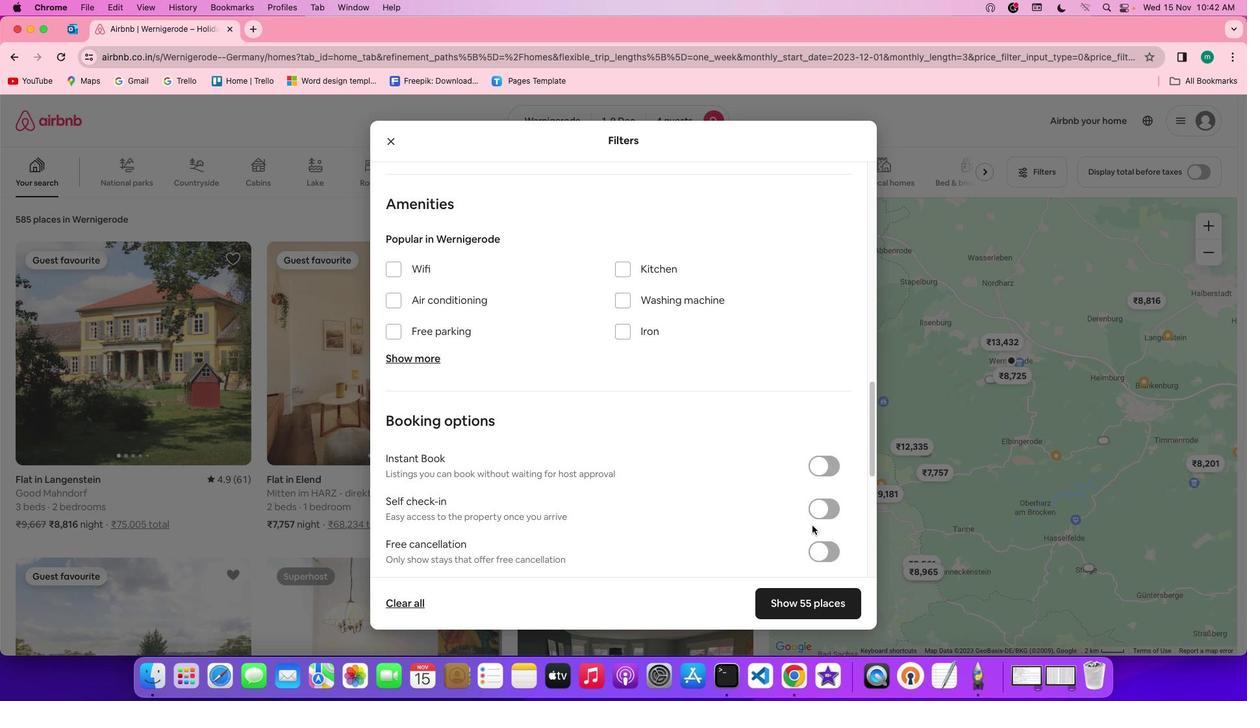 
Action: Mouse pressed left at (812, 525)
Screenshot: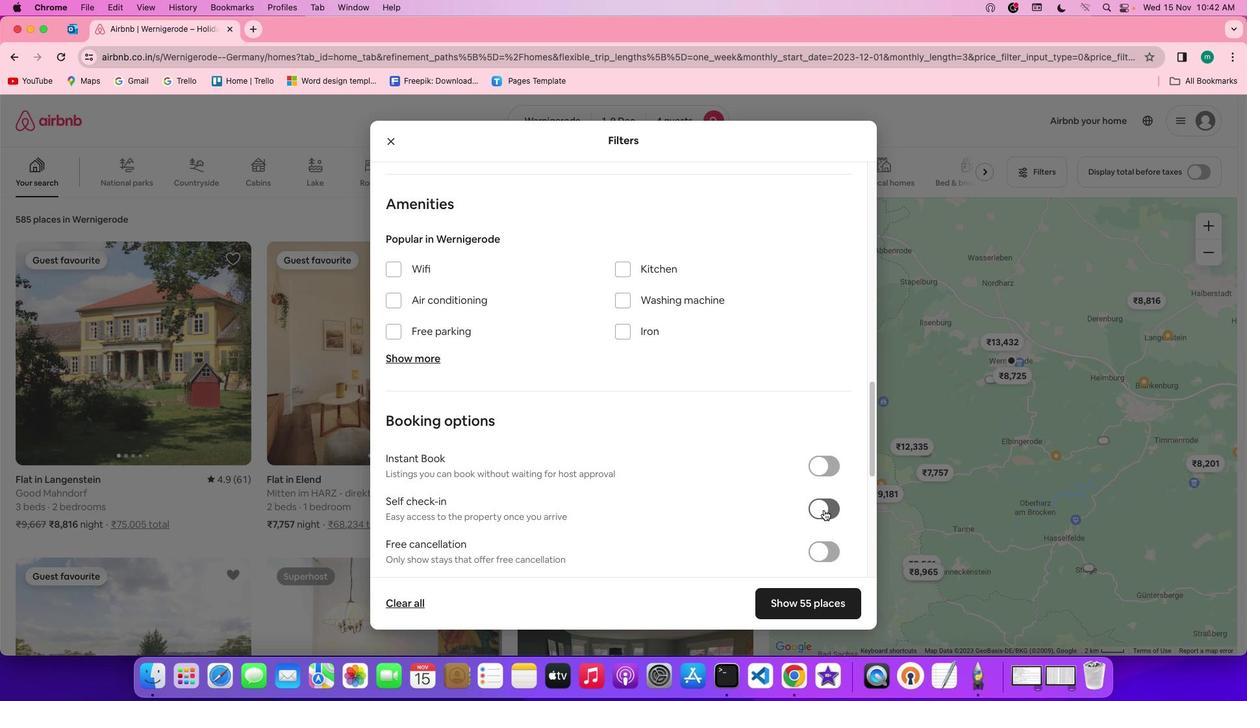 
Action: Mouse moved to (823, 510)
Screenshot: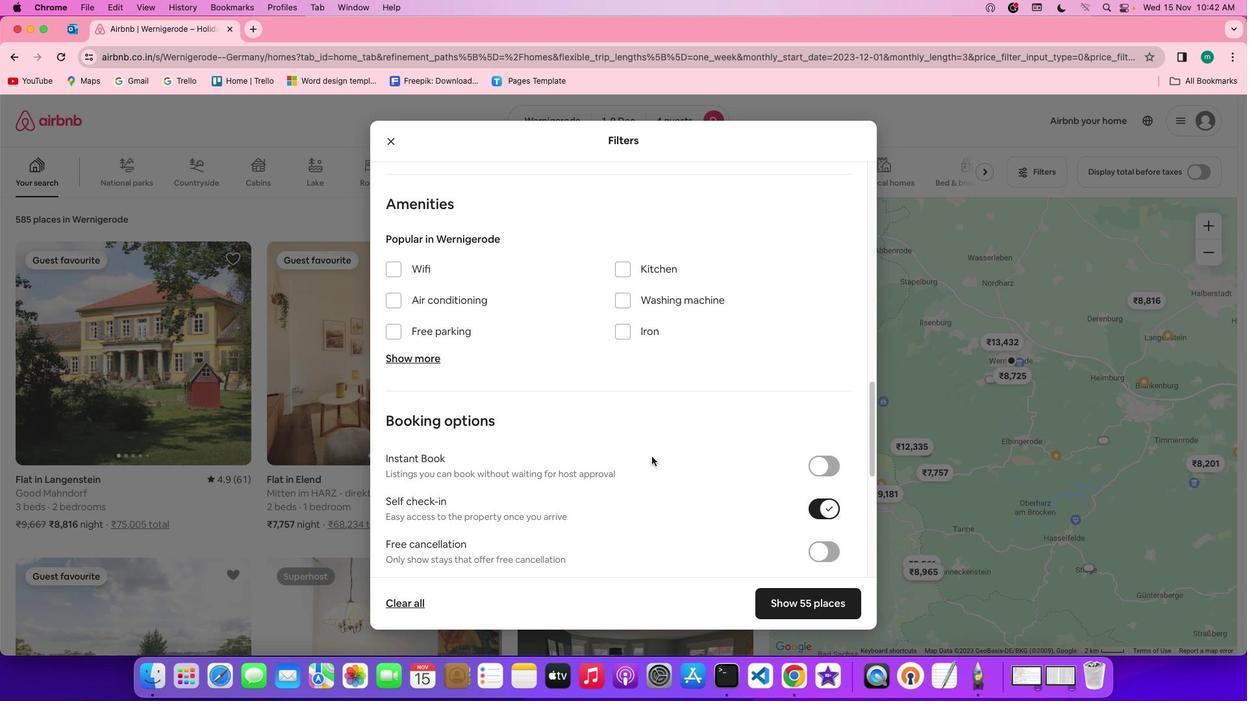 
Action: Mouse pressed left at (823, 510)
Screenshot: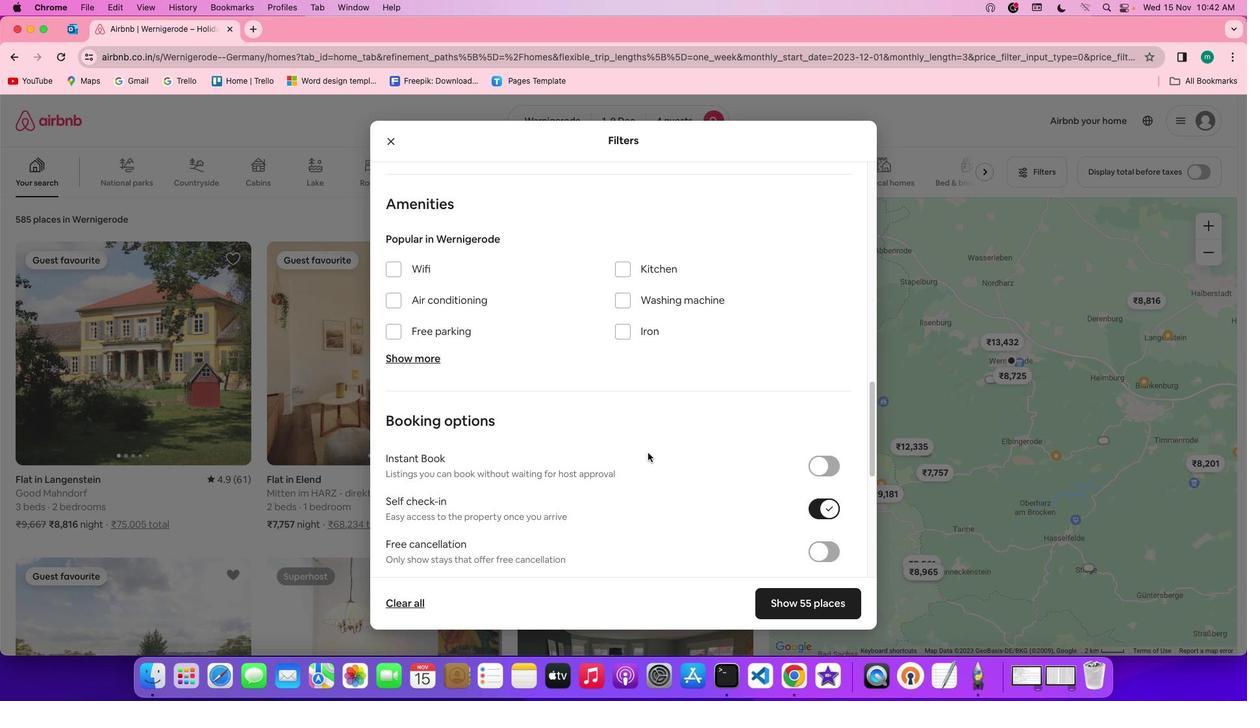 
Action: Mouse moved to (647, 452)
Screenshot: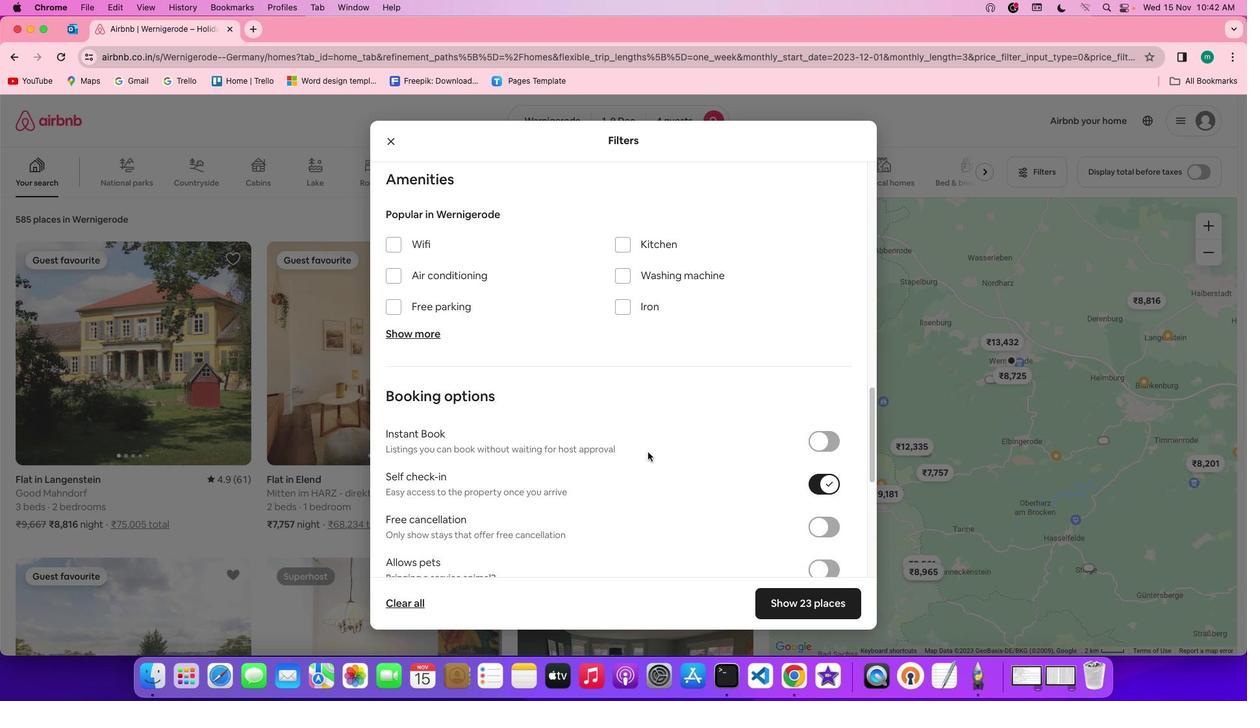 
Action: Mouse scrolled (647, 452) with delta (0, 0)
Screenshot: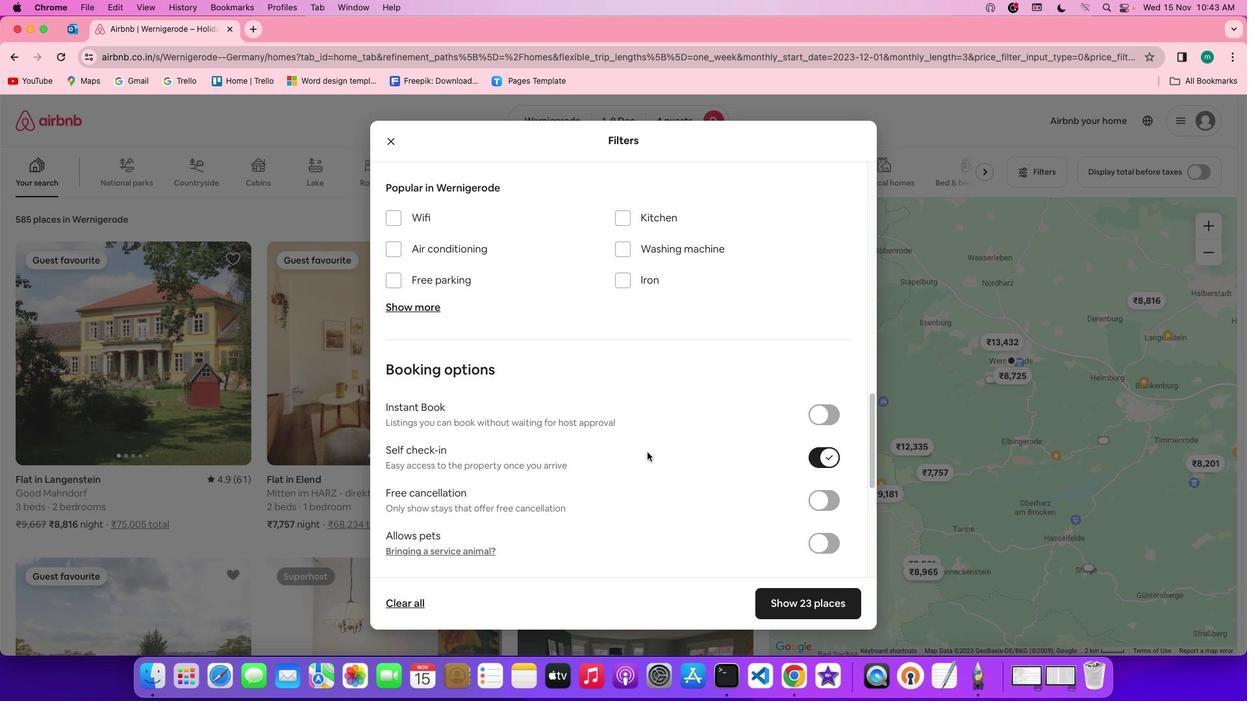 
Action: Mouse scrolled (647, 452) with delta (0, 0)
Screenshot: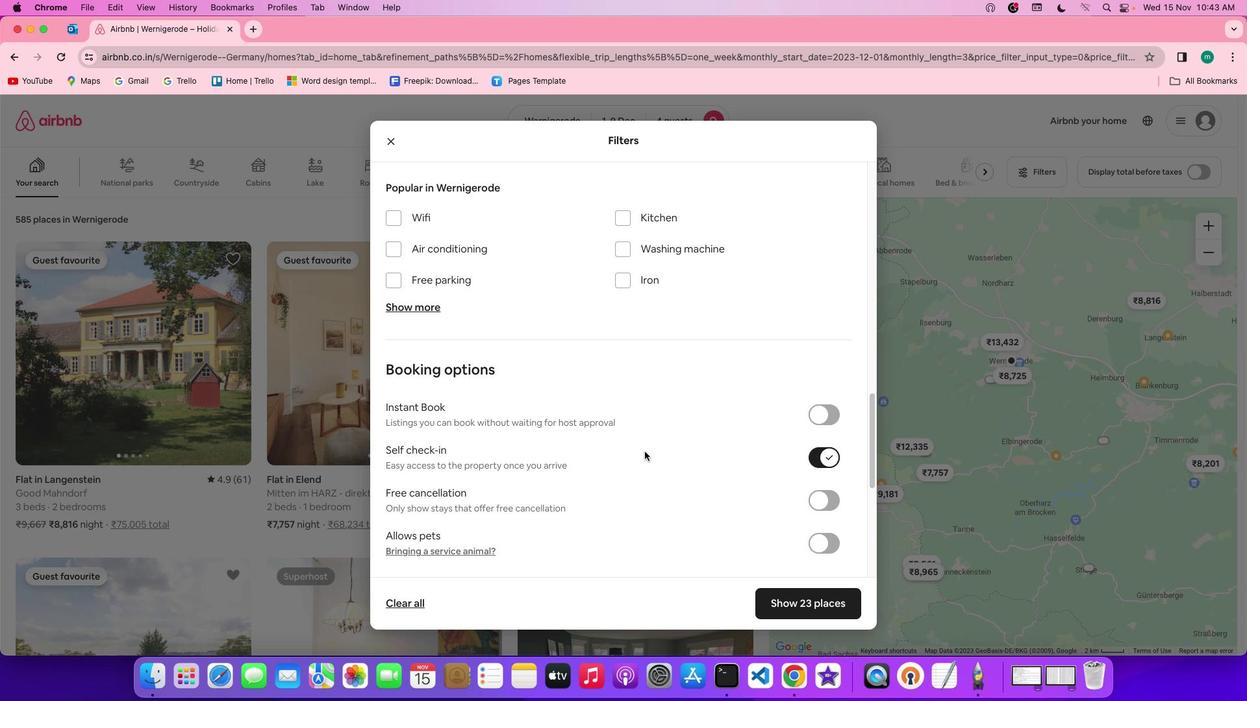 
Action: Mouse scrolled (647, 452) with delta (0, 0)
Screenshot: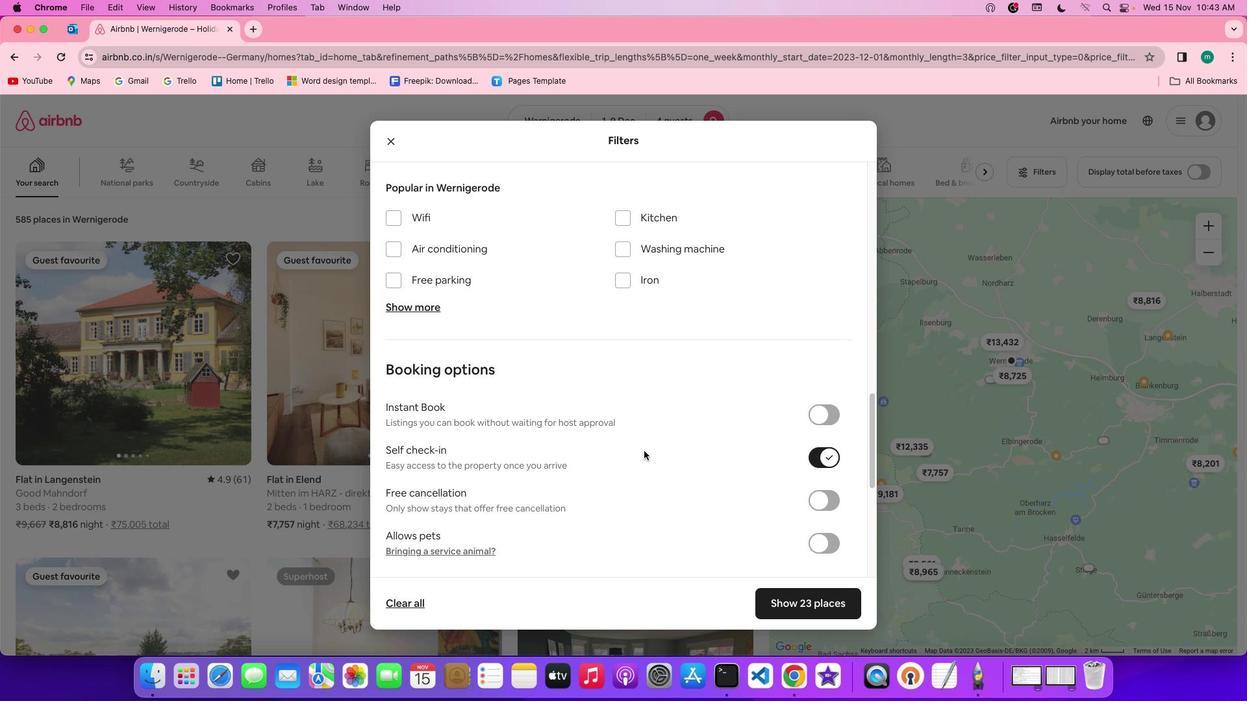 
Action: Mouse moved to (644, 450)
Screenshot: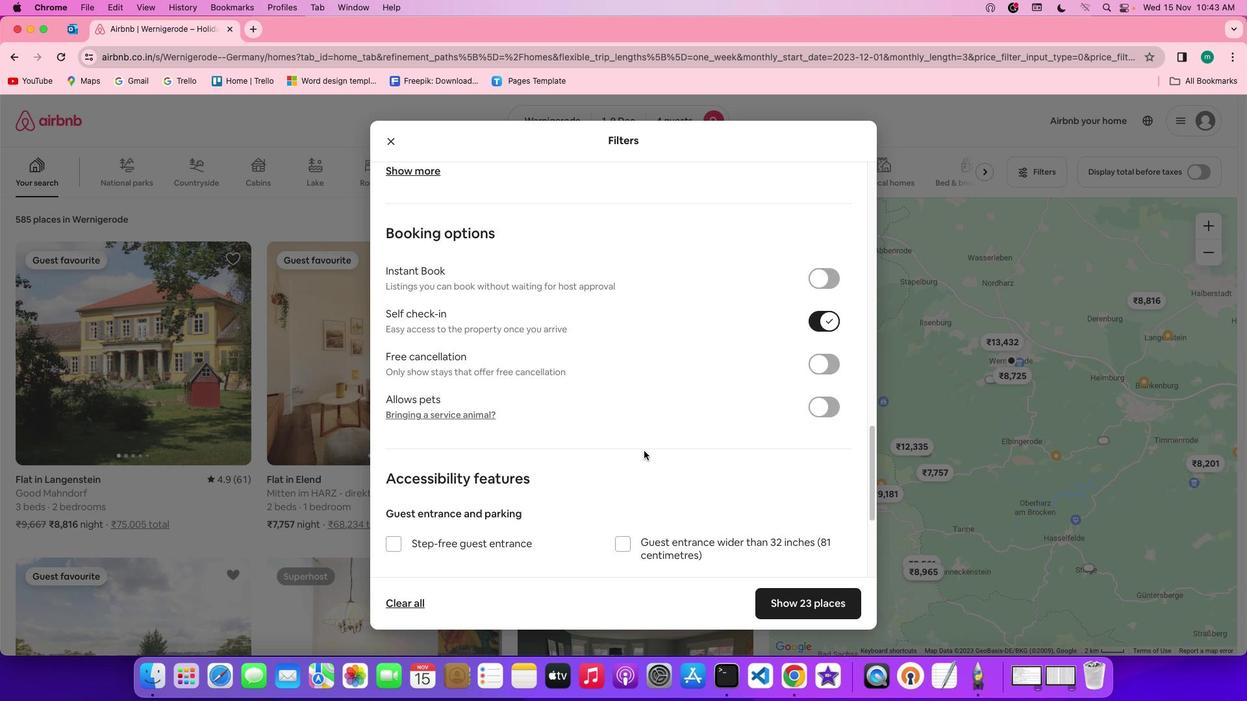 
Action: Mouse scrolled (644, 450) with delta (0, 0)
Screenshot: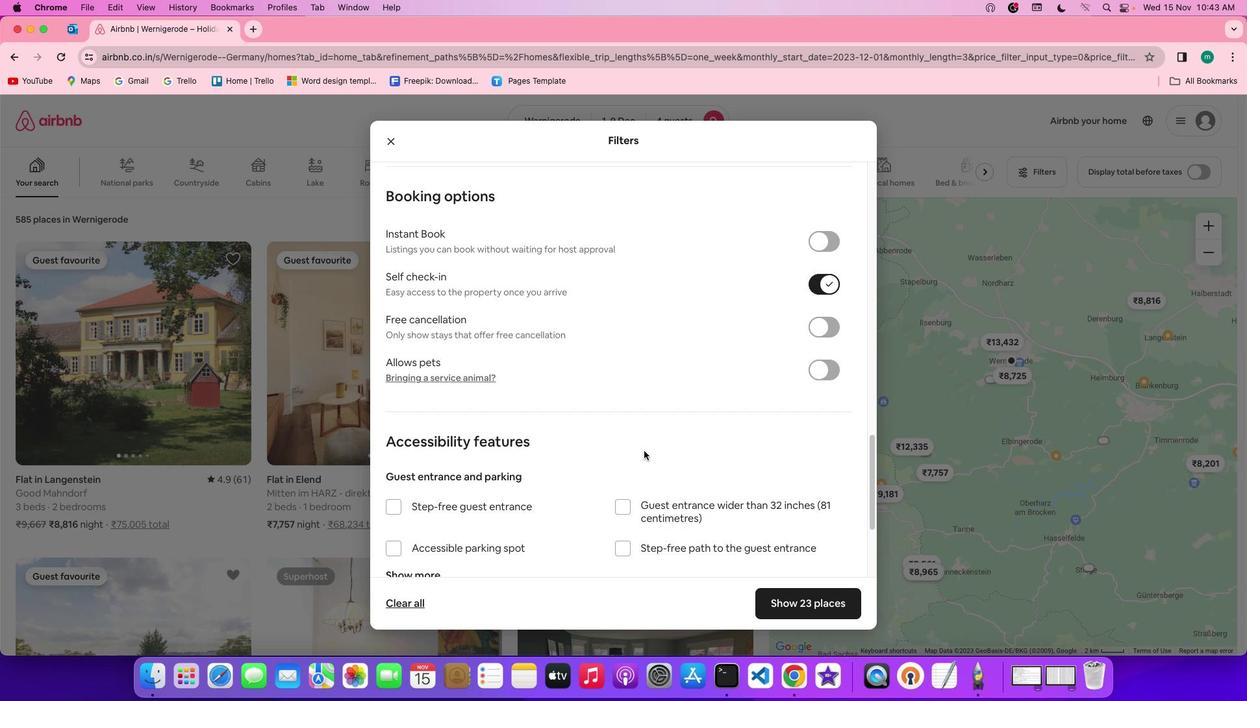
Action: Mouse scrolled (644, 450) with delta (0, 0)
Screenshot: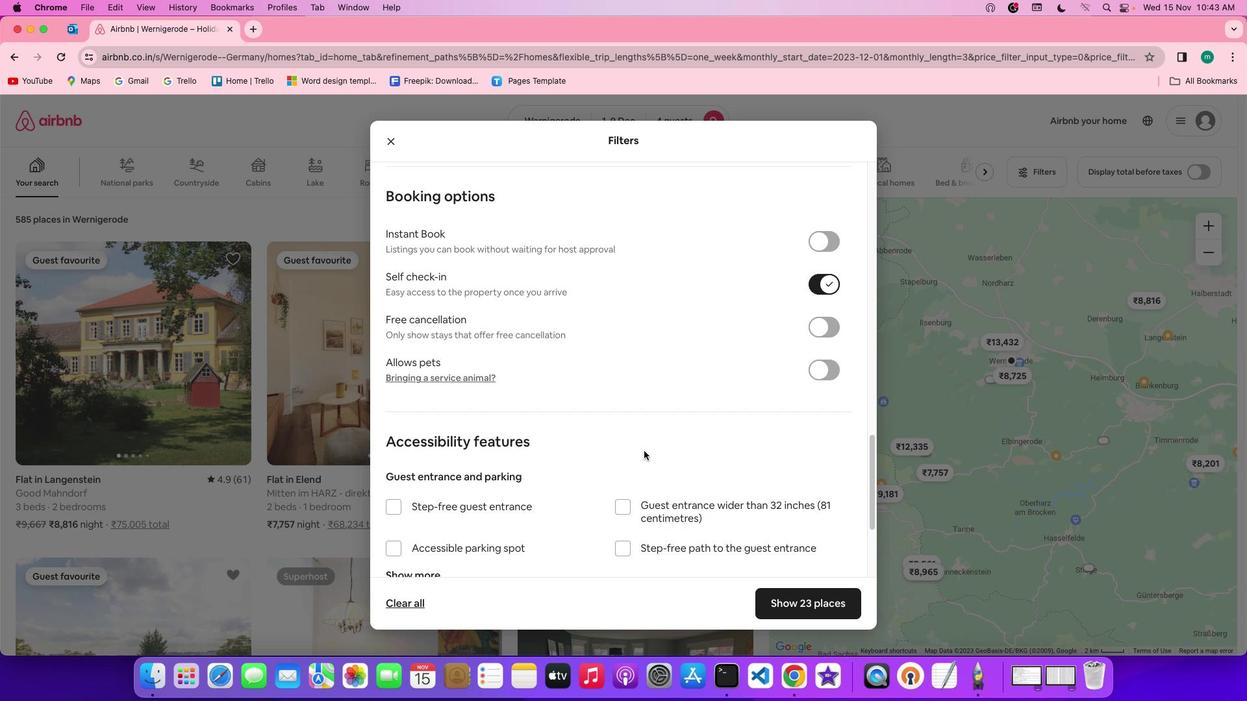 
Action: Mouse scrolled (644, 450) with delta (0, -1)
Screenshot: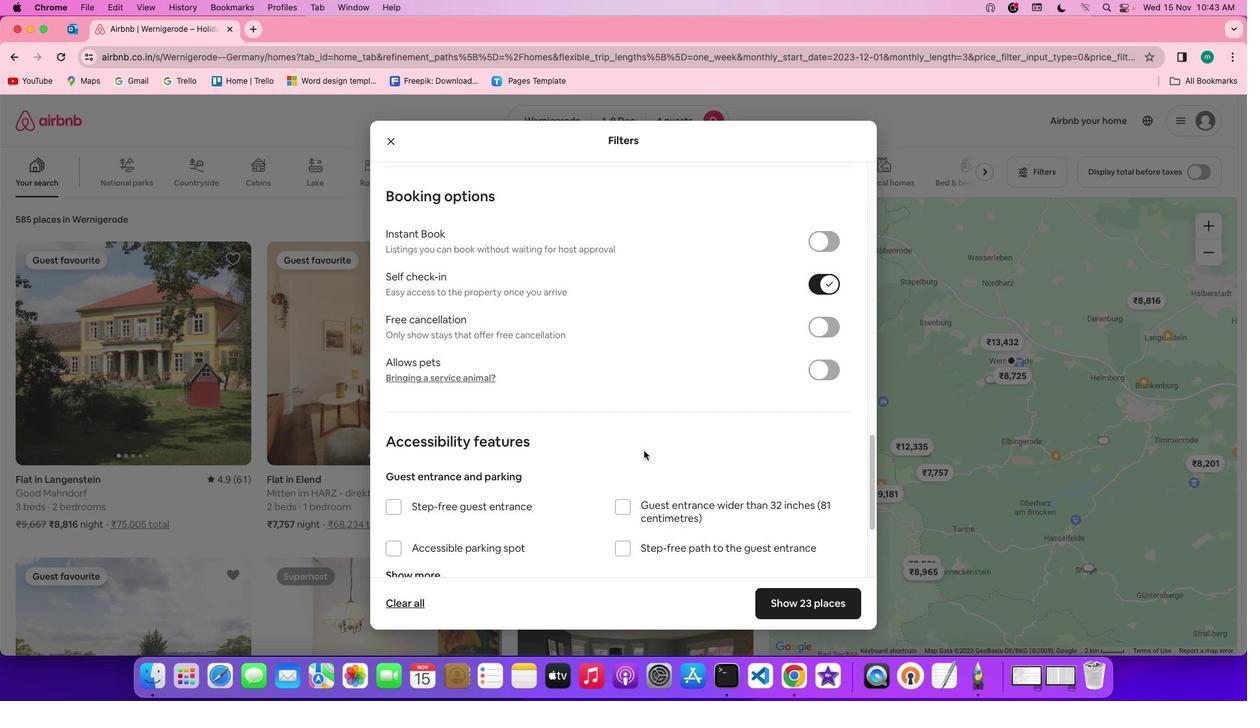 
Action: Mouse scrolled (644, 450) with delta (0, -1)
Screenshot: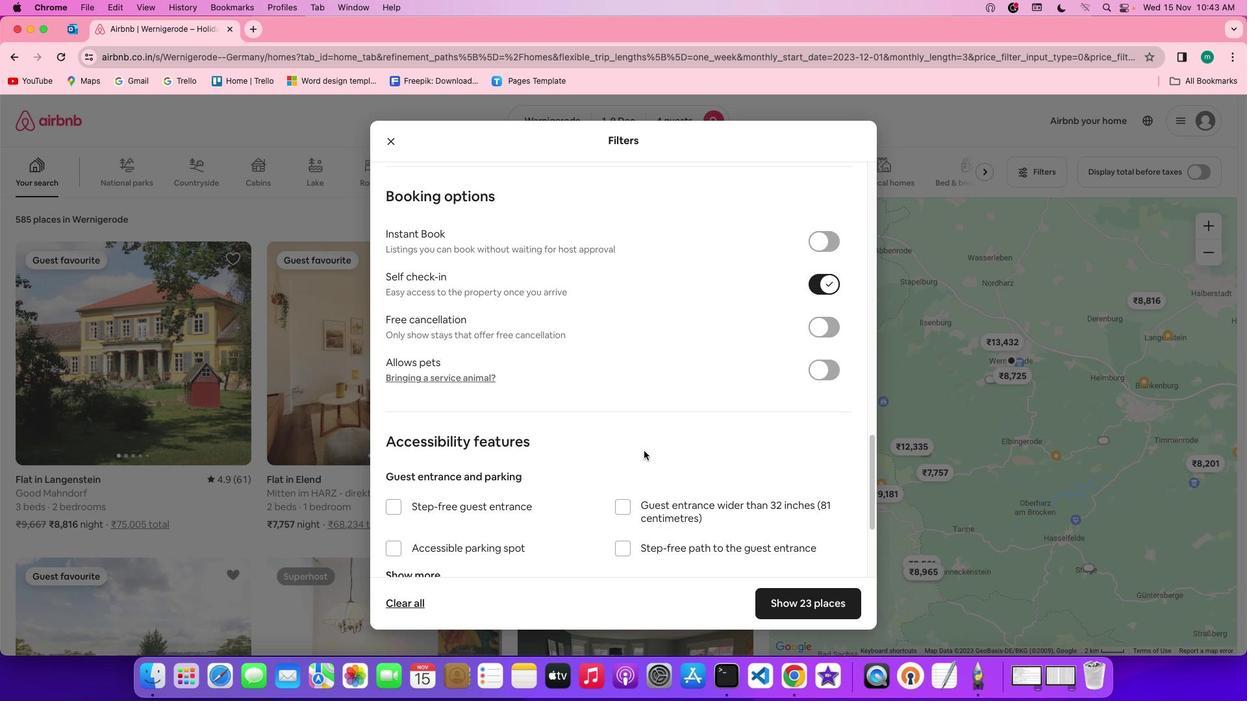 
Action: Mouse scrolled (644, 450) with delta (0, 0)
Screenshot: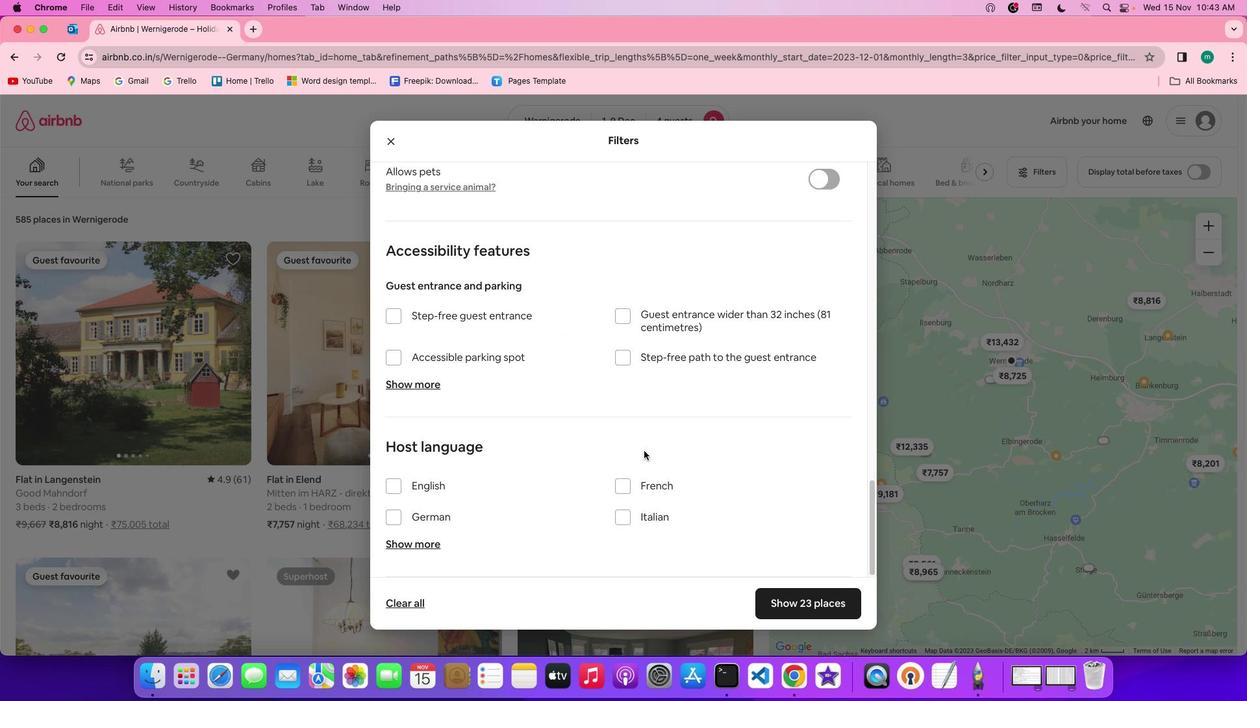 
Action: Mouse scrolled (644, 450) with delta (0, 0)
Screenshot: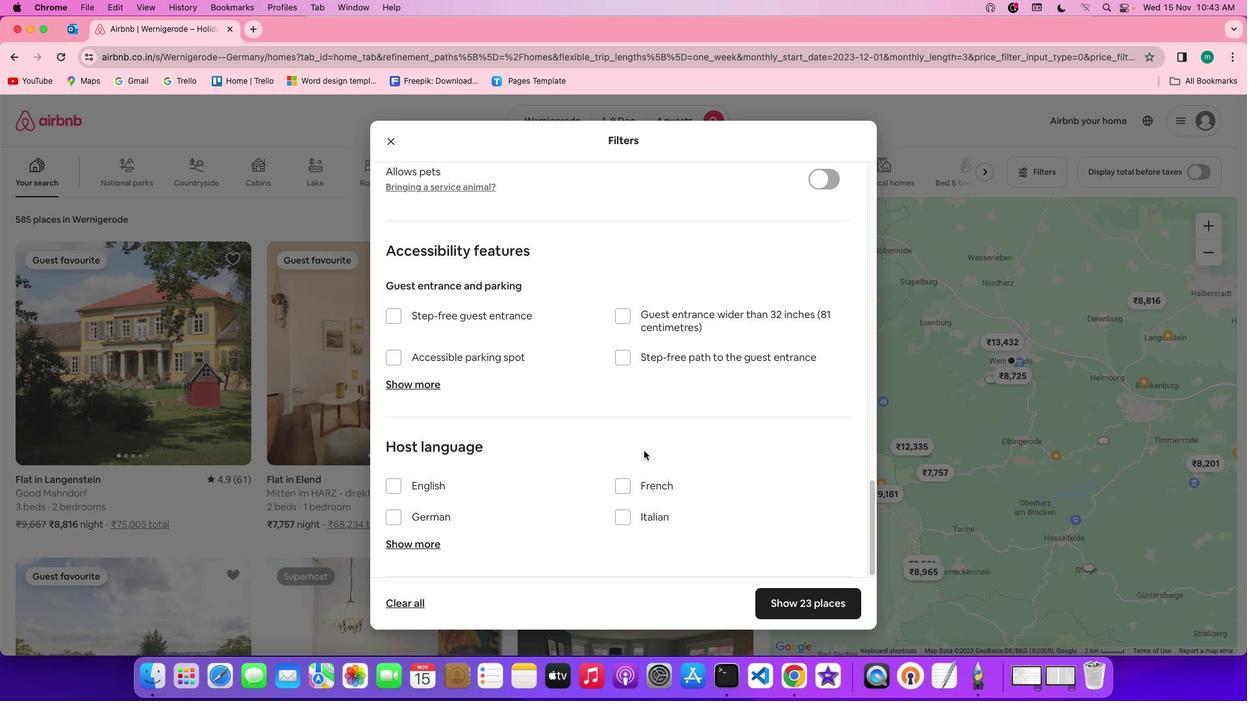 
Action: Mouse scrolled (644, 450) with delta (0, -1)
Screenshot: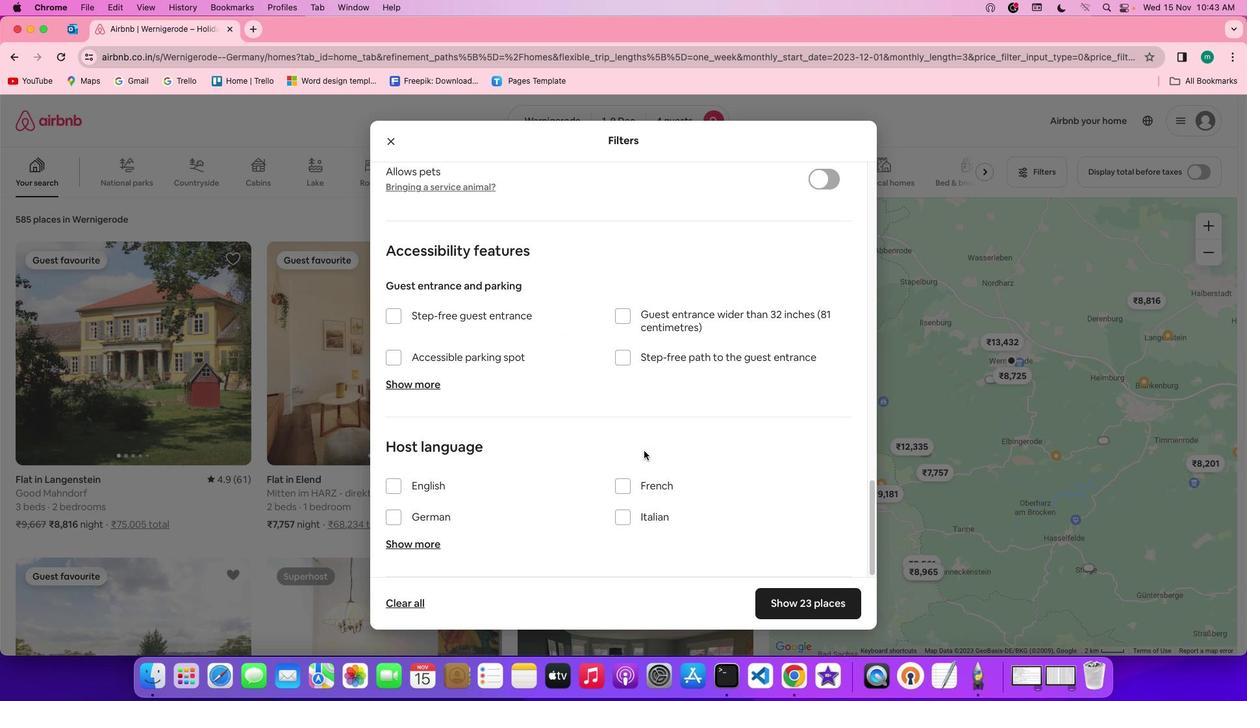
Action: Mouse scrolled (644, 450) with delta (0, -1)
Screenshot: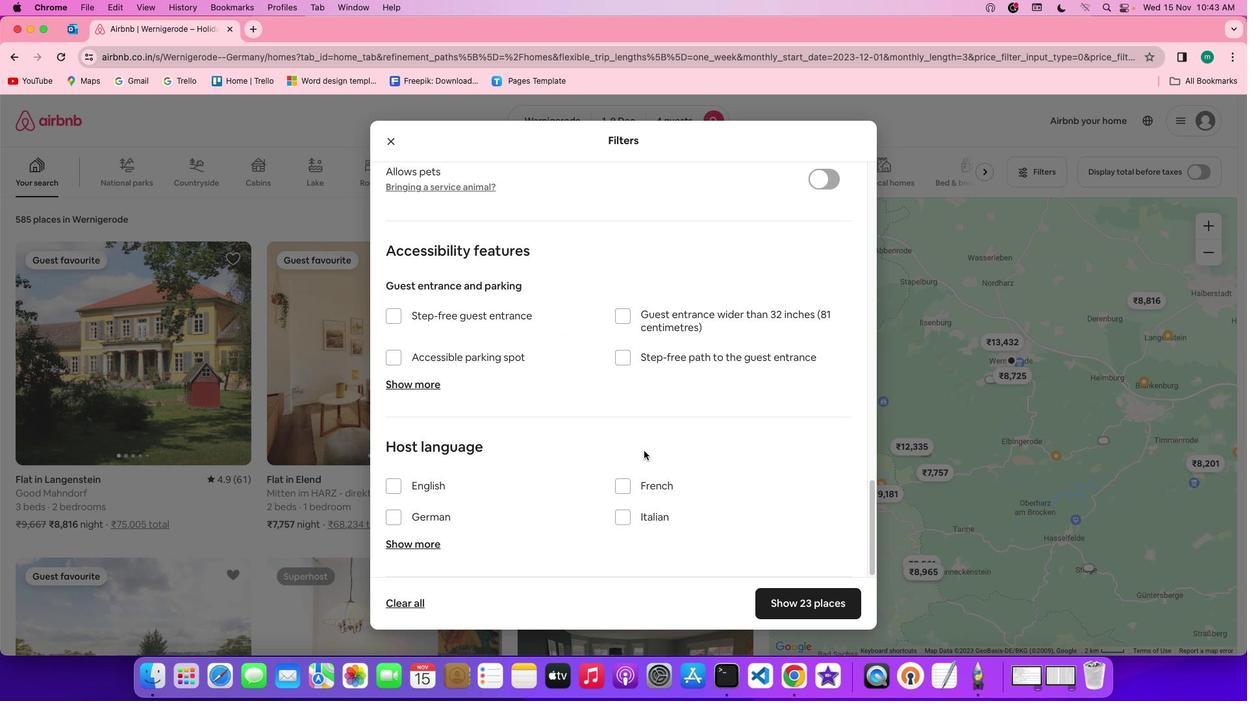 
Action: Mouse scrolled (644, 450) with delta (0, 0)
Screenshot: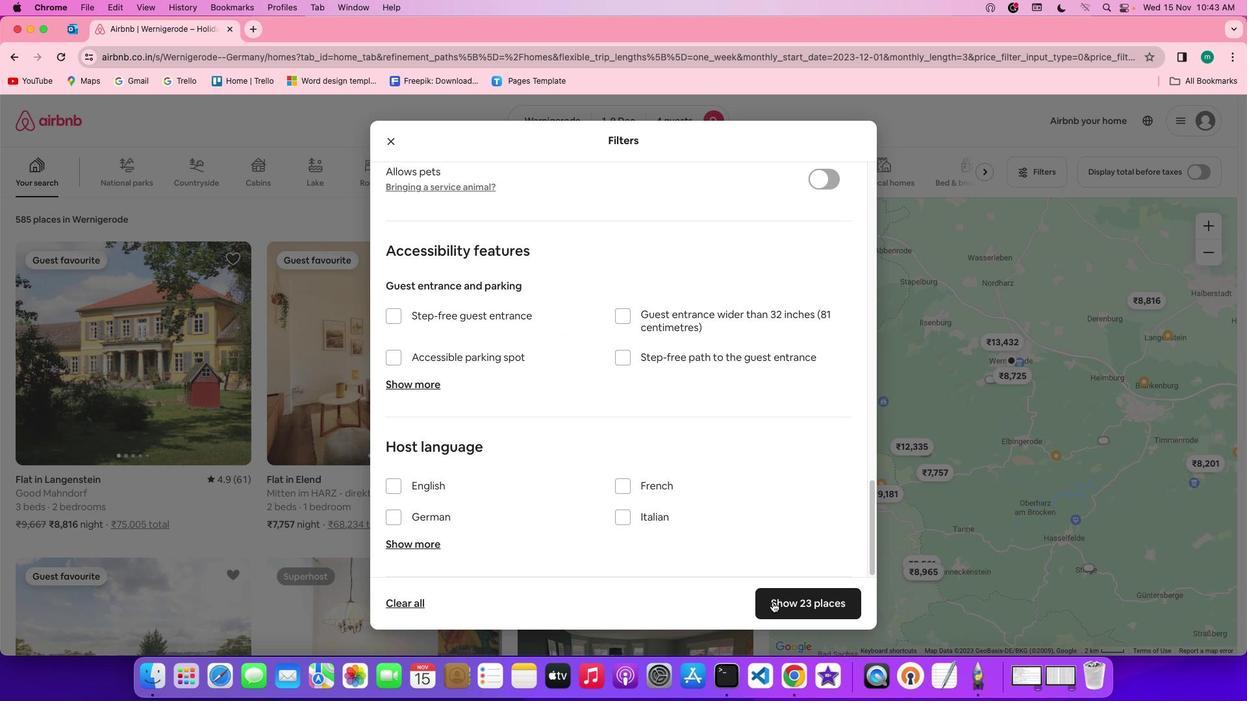 
Action: Mouse scrolled (644, 450) with delta (0, 0)
Screenshot: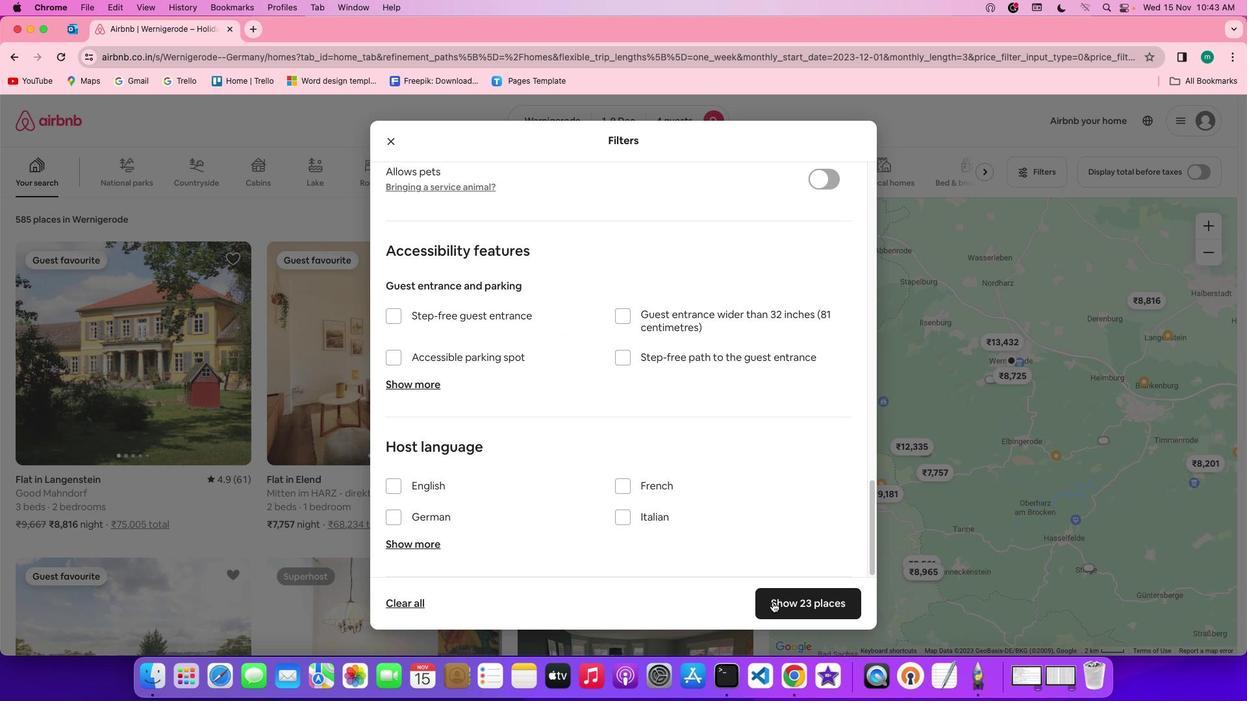 
Action: Mouse scrolled (644, 450) with delta (0, -1)
Screenshot: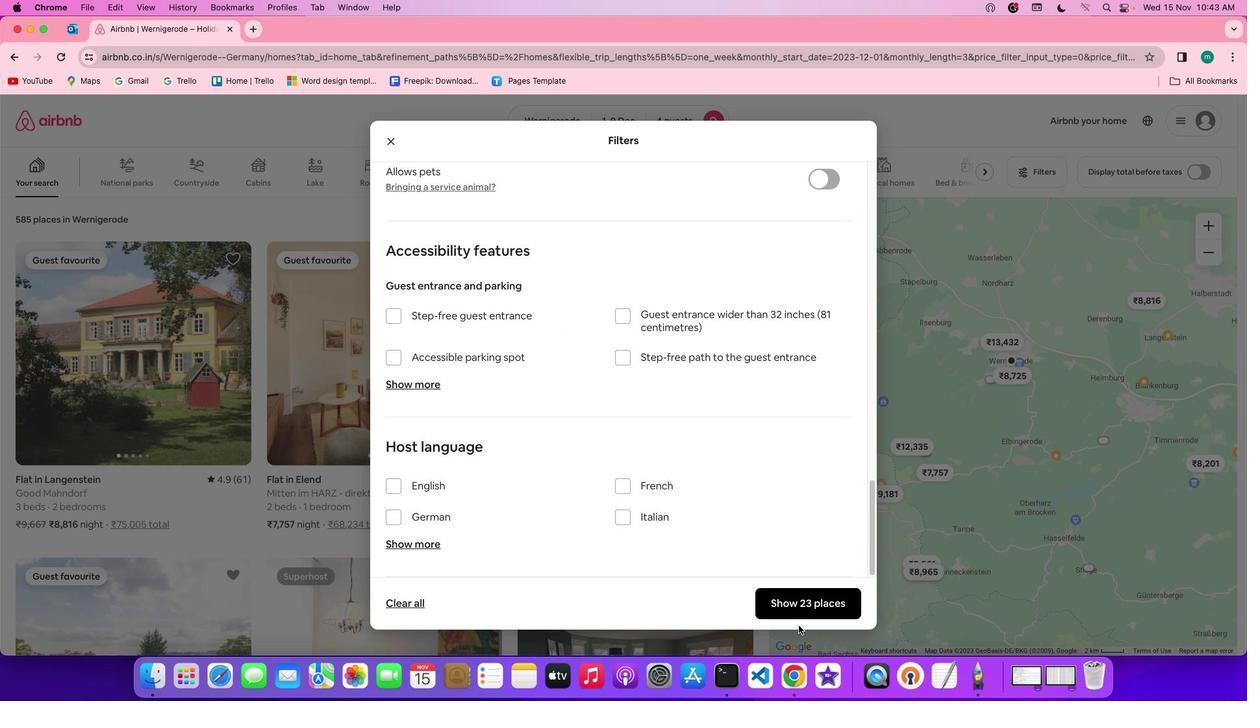 
Action: Mouse scrolled (644, 450) with delta (0, -3)
Screenshot: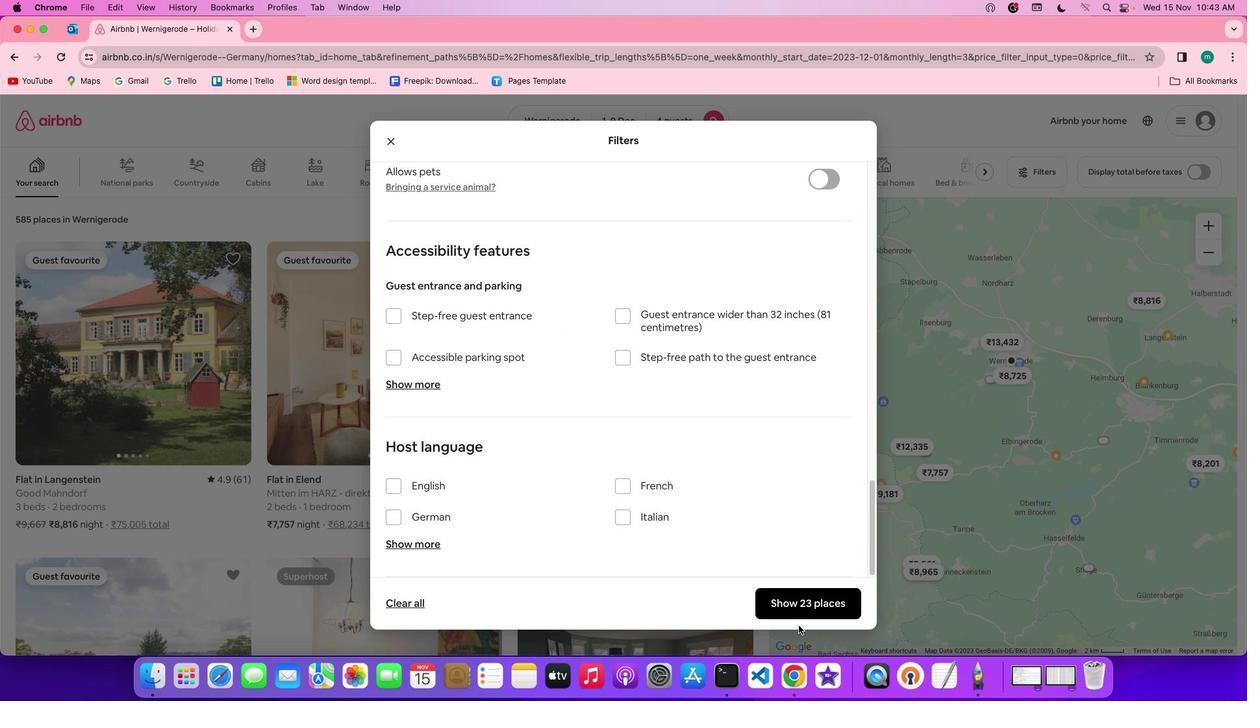 
Action: Mouse scrolled (644, 450) with delta (0, -3)
Screenshot: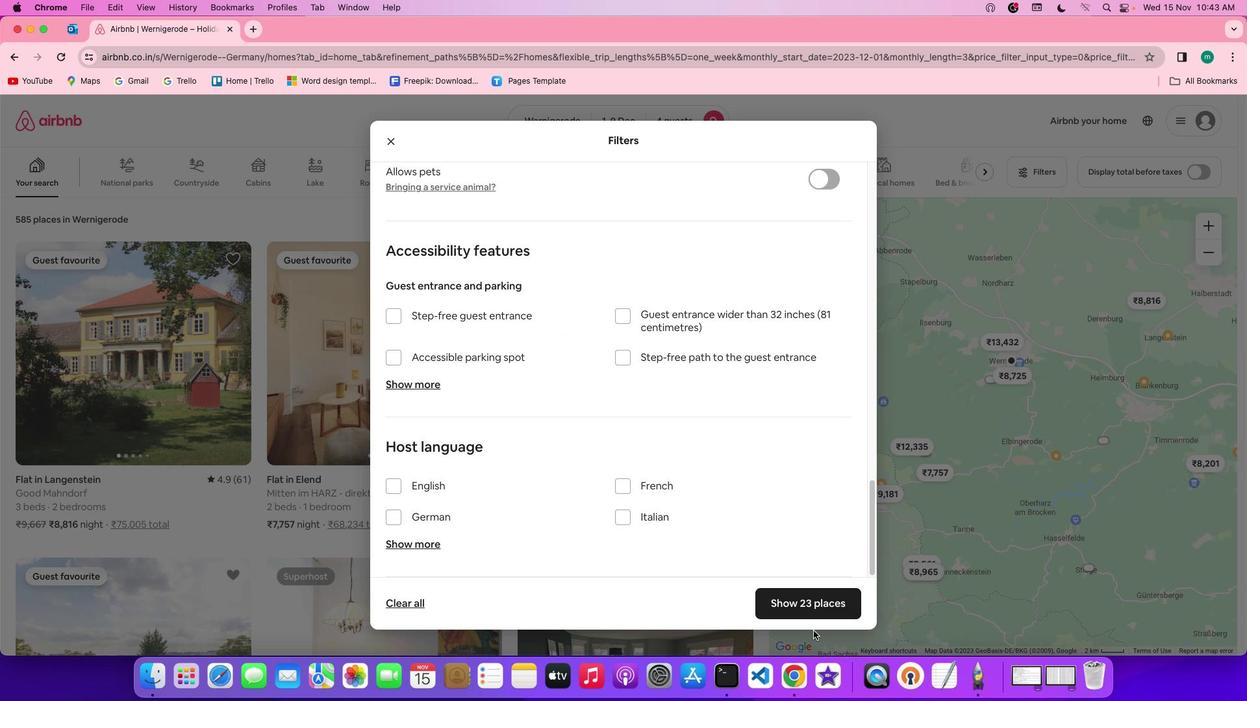 
Action: Mouse moved to (834, 611)
Screenshot: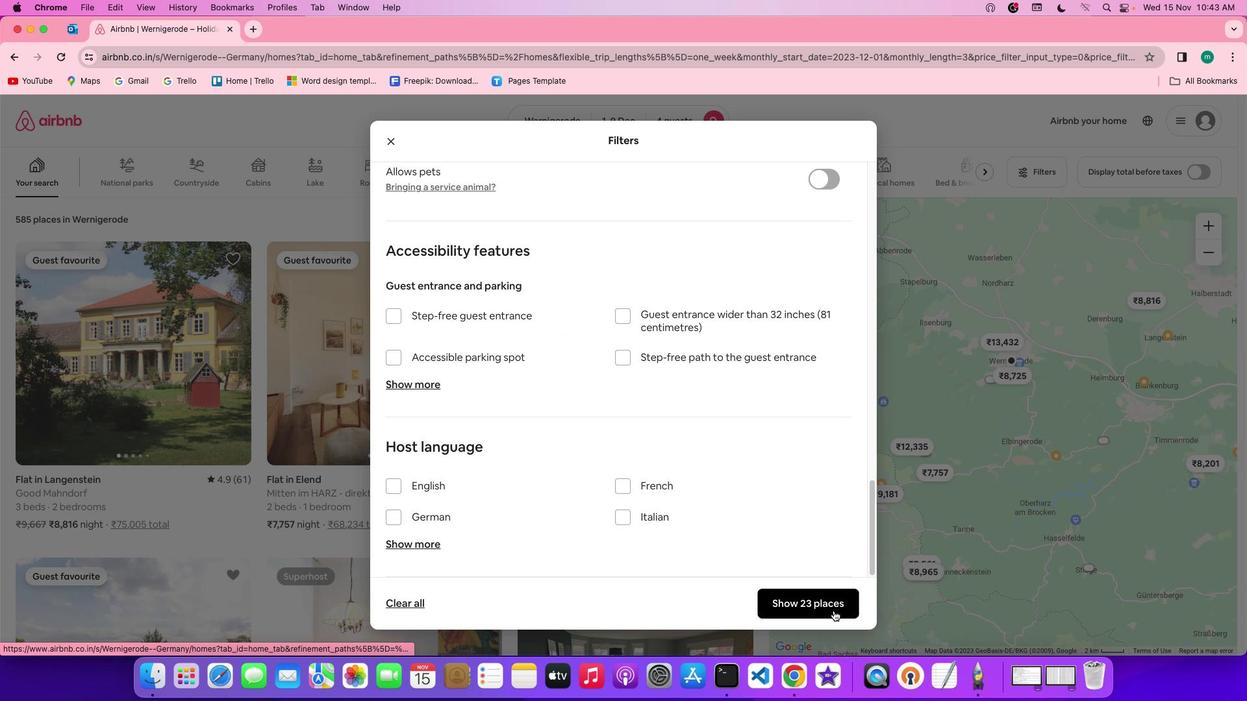 
Action: Mouse pressed left at (834, 611)
Screenshot: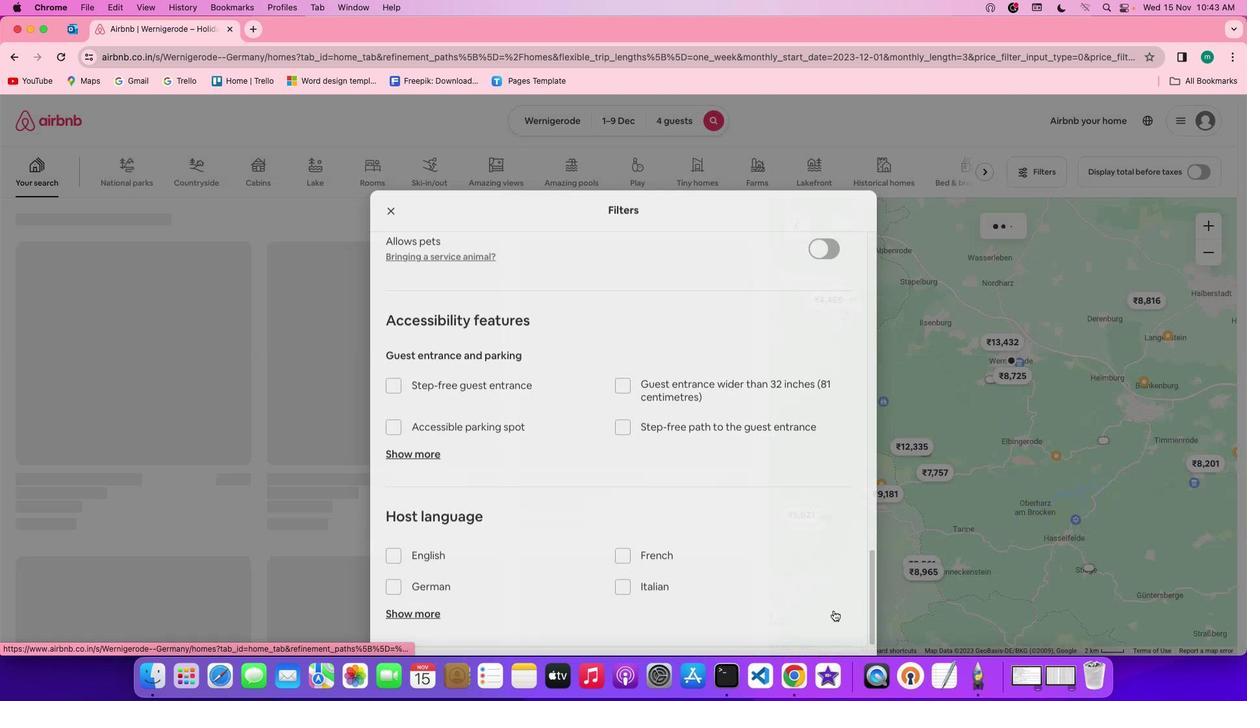 
Action: Mouse moved to (307, 346)
Screenshot: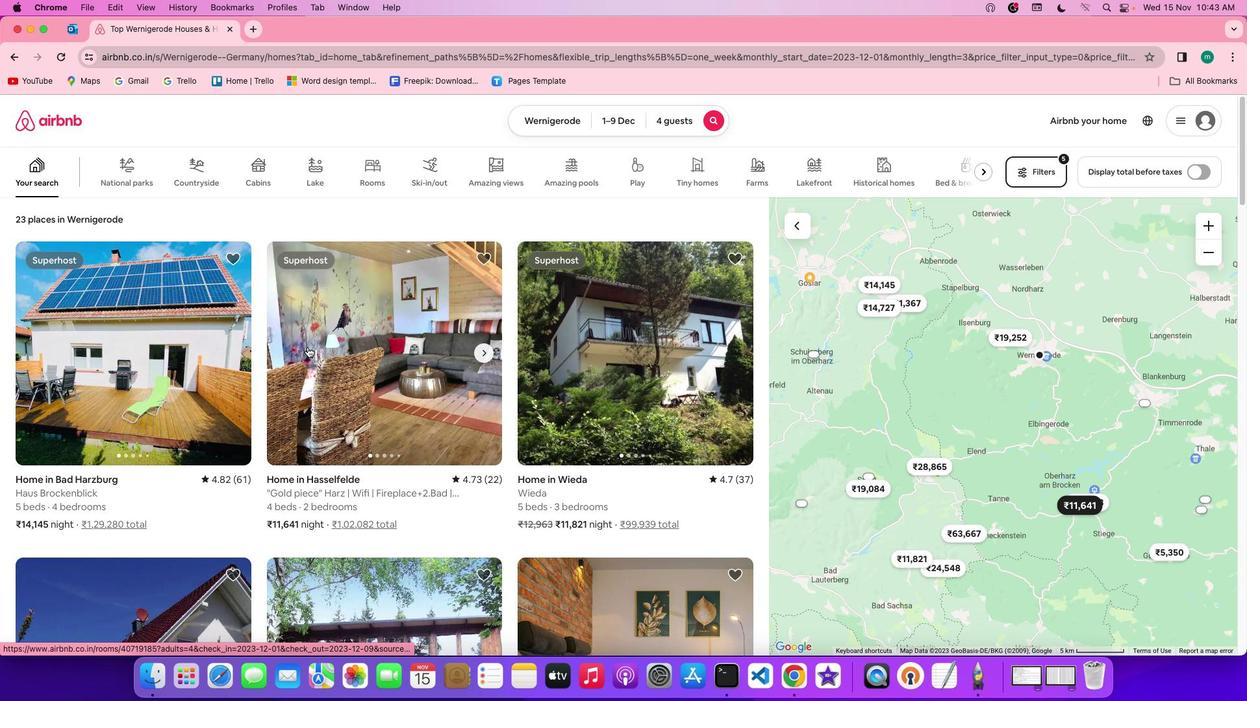 
Action: Mouse scrolled (307, 346) with delta (0, 0)
Screenshot: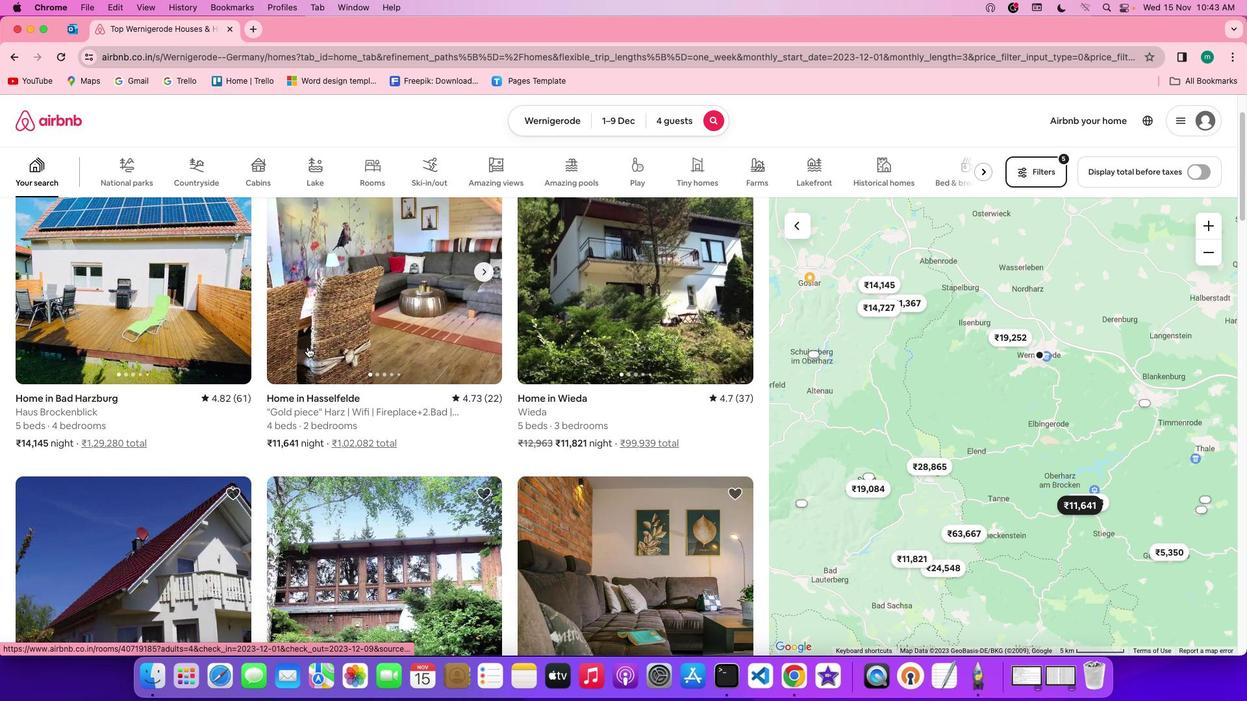 
Action: Mouse scrolled (307, 346) with delta (0, 0)
Screenshot: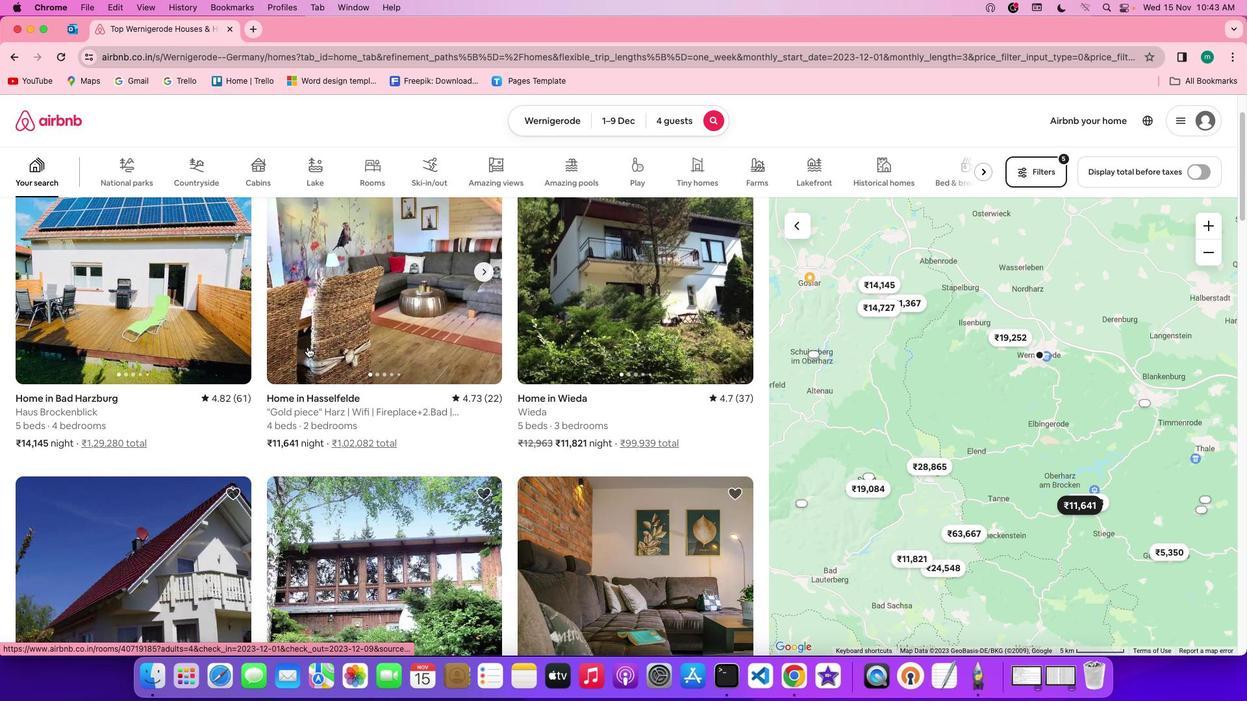 
Action: Mouse scrolled (307, 346) with delta (0, -1)
Screenshot: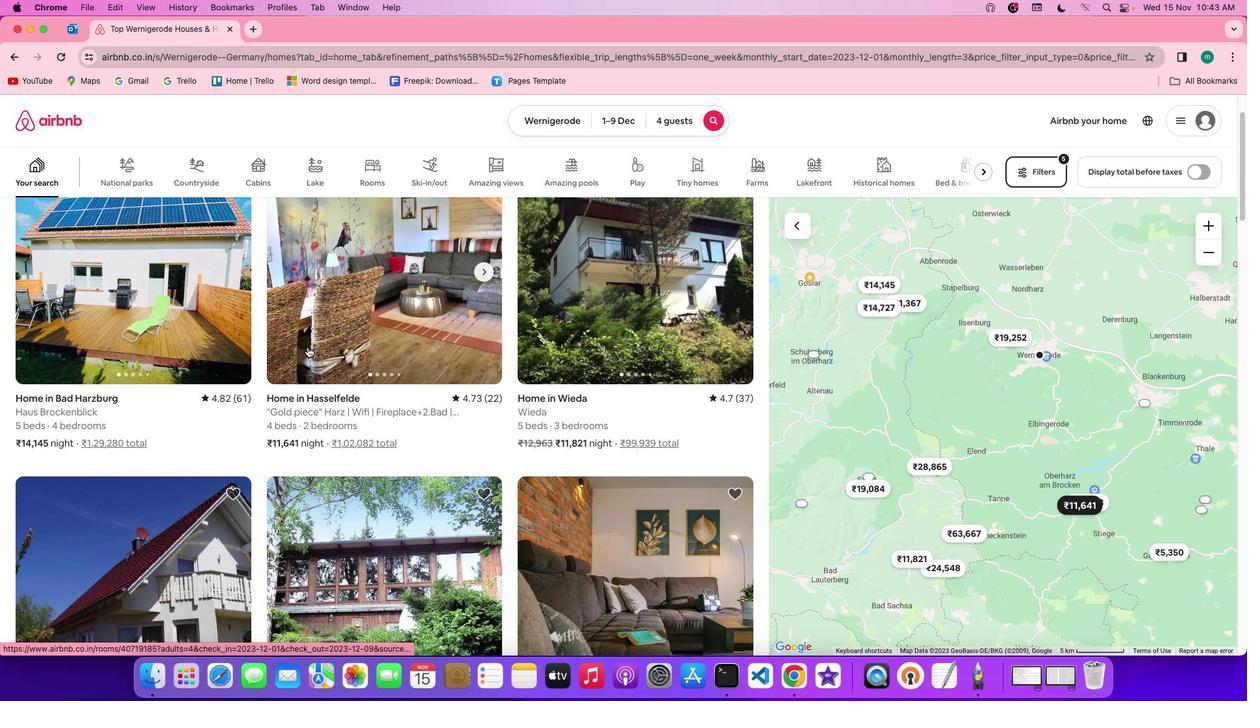 
Action: Mouse moved to (307, 346)
Screenshot: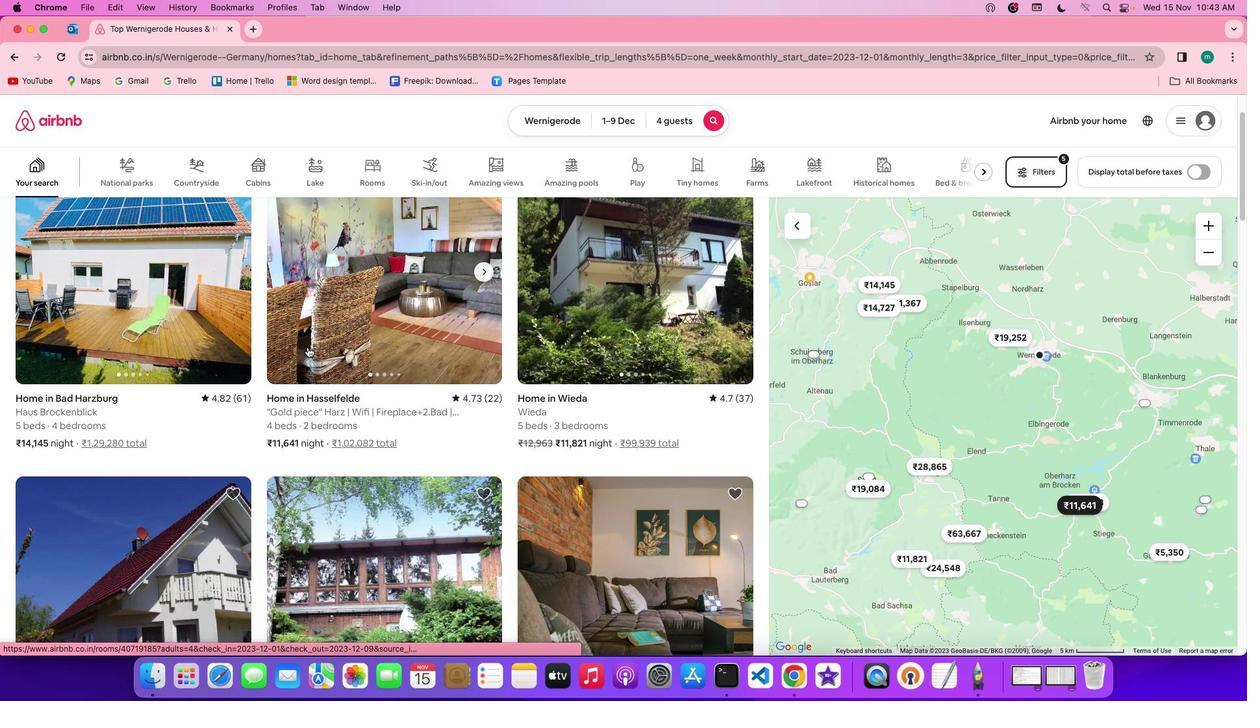 
Action: Mouse pressed left at (307, 346)
Screenshot: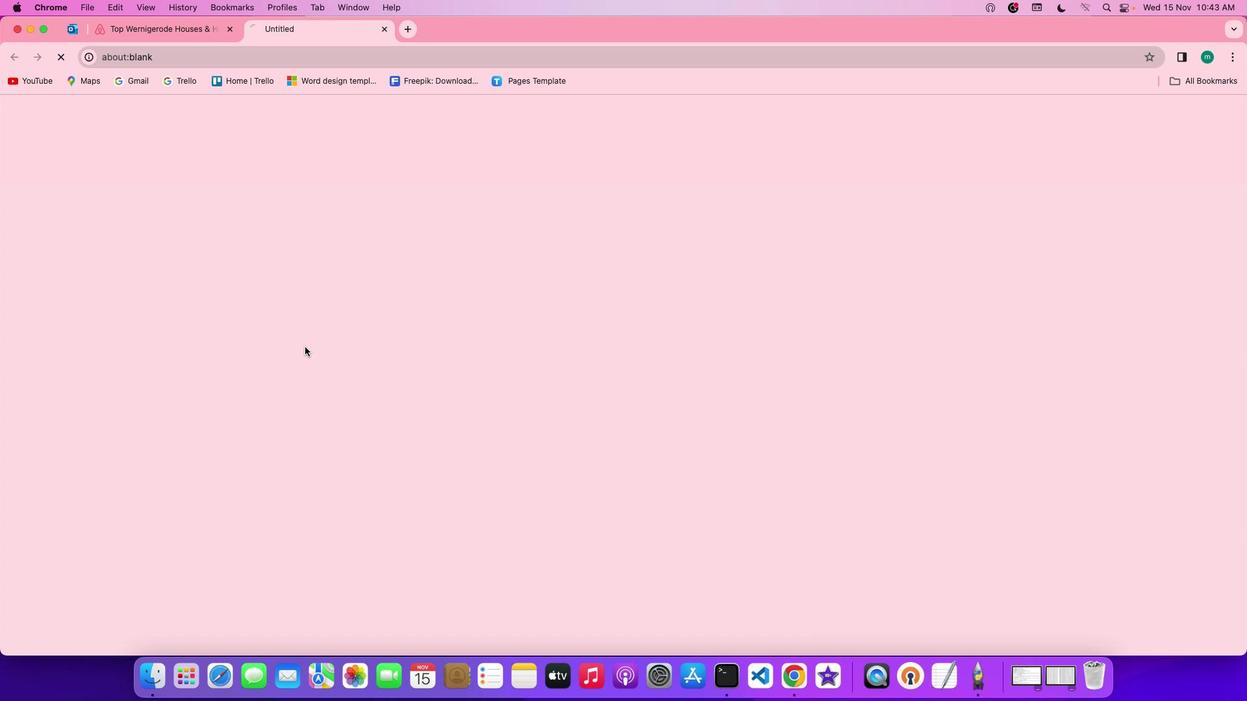 
Action: Mouse moved to (910, 465)
Screenshot: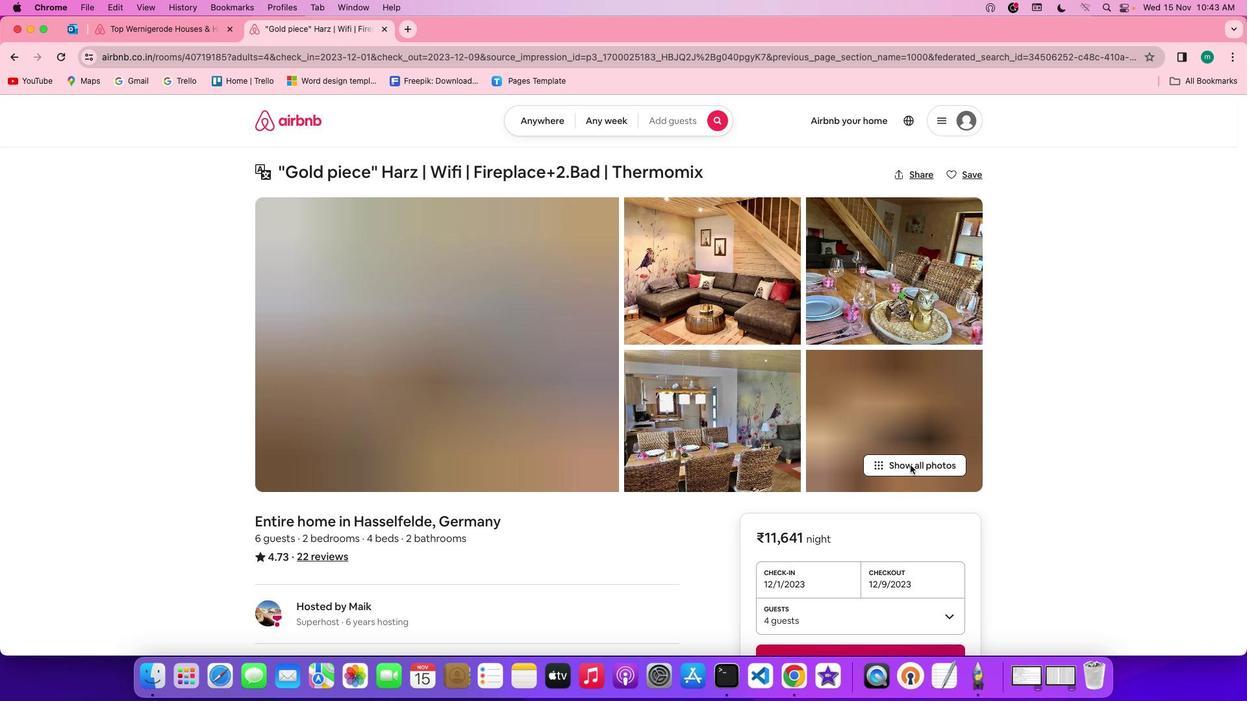 
Action: Mouse pressed left at (910, 465)
Screenshot: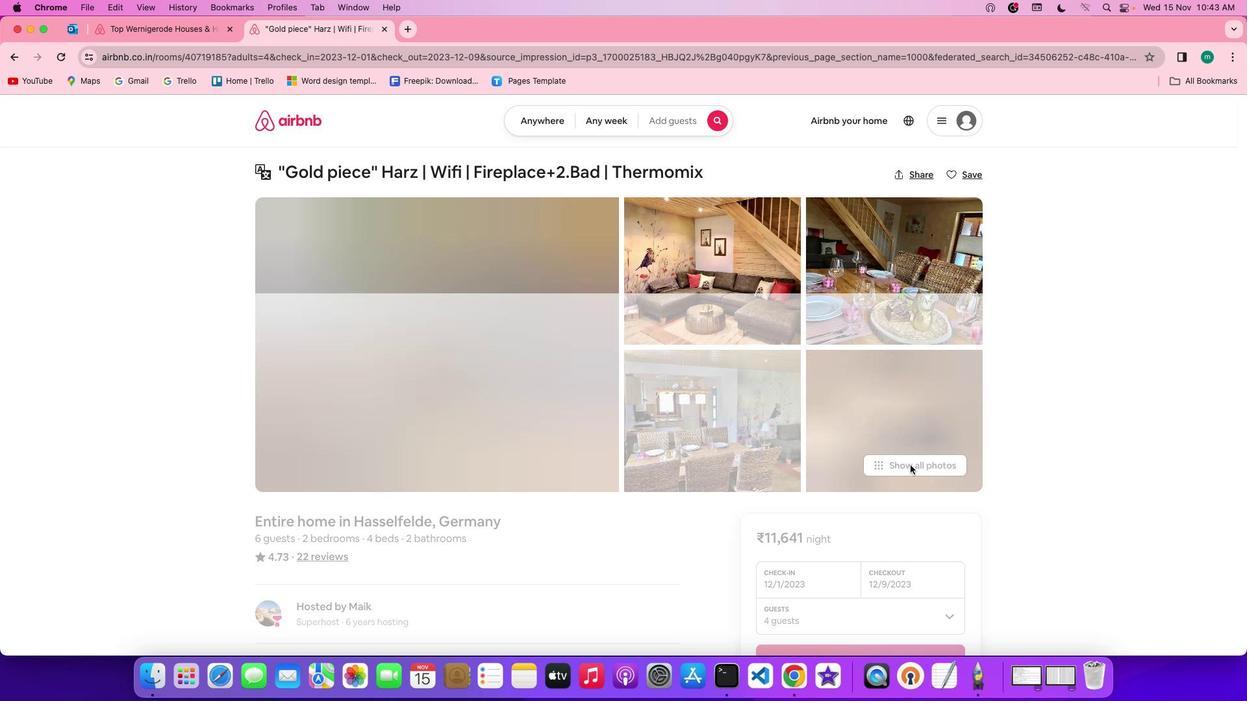 
Action: Mouse moved to (701, 430)
Screenshot: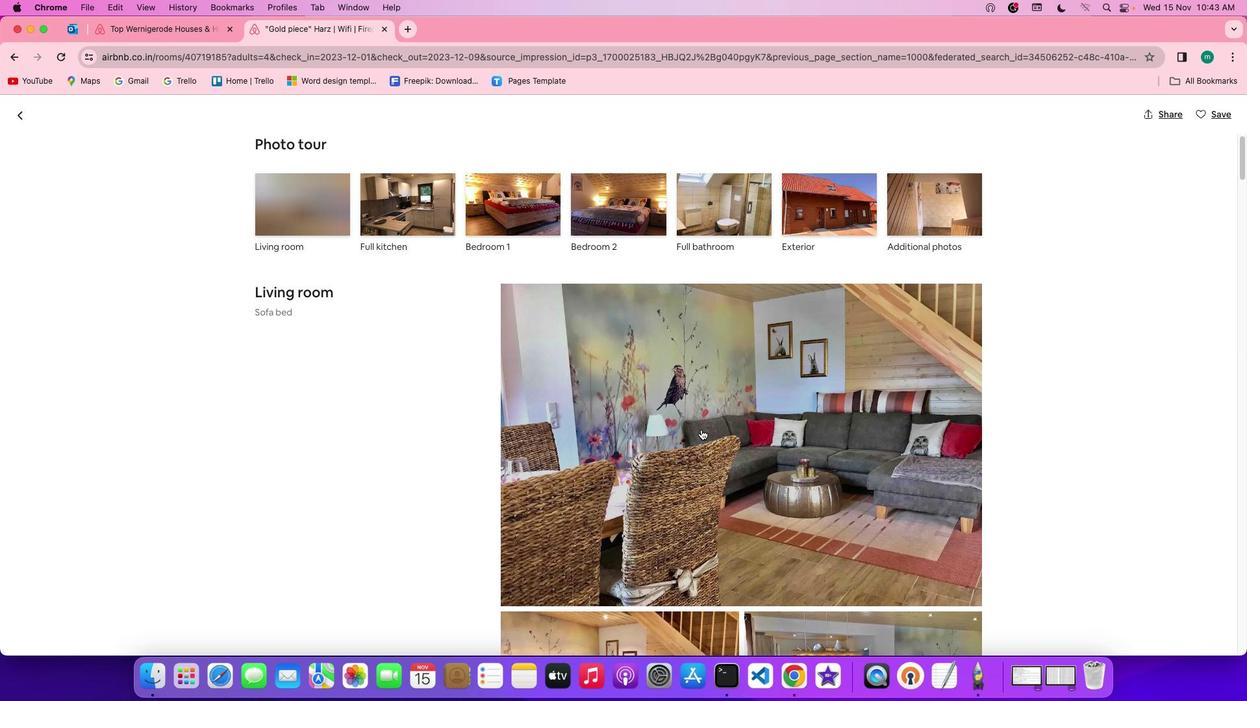
Action: Mouse scrolled (701, 430) with delta (0, 0)
Screenshot: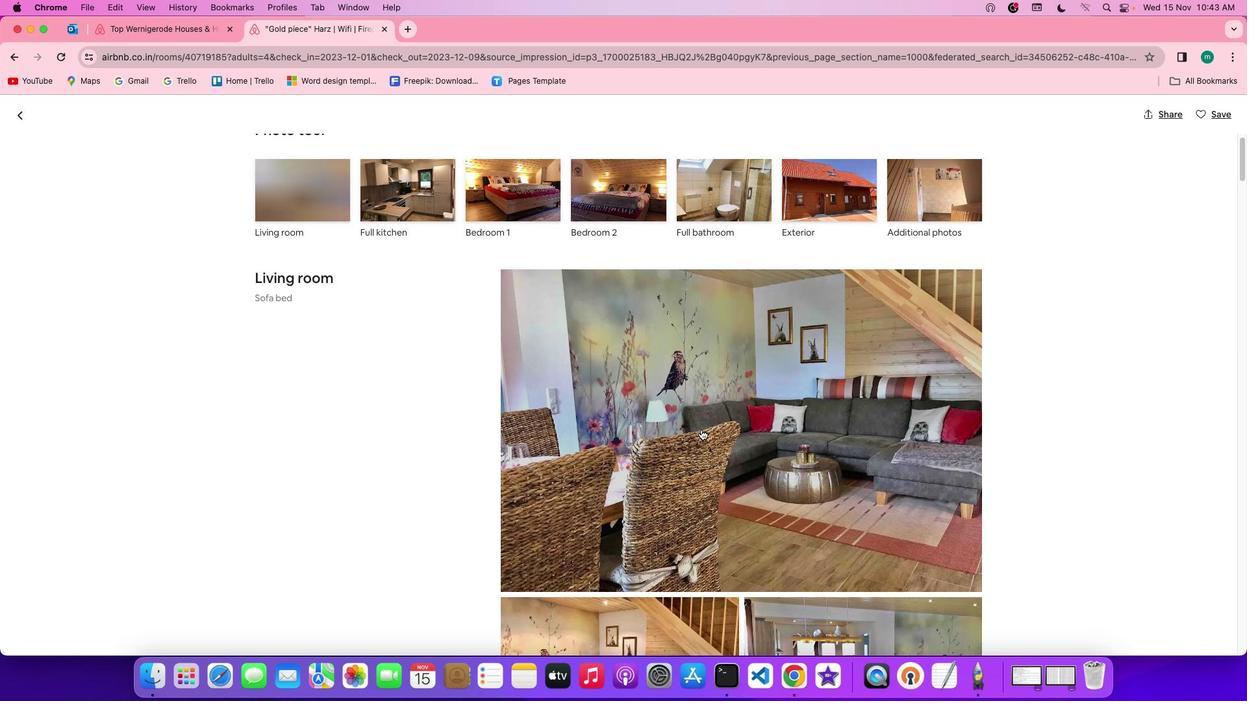 
Action: Mouse scrolled (701, 430) with delta (0, 0)
Screenshot: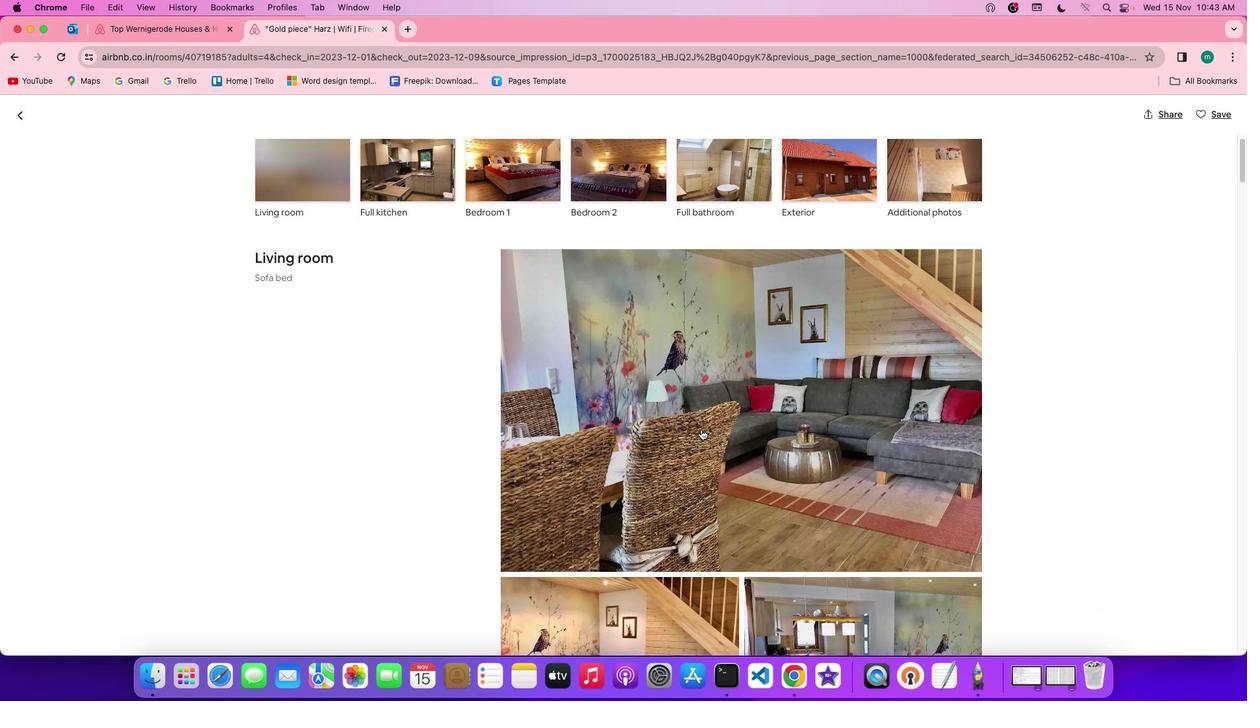 
Action: Mouse scrolled (701, 430) with delta (0, 0)
Screenshot: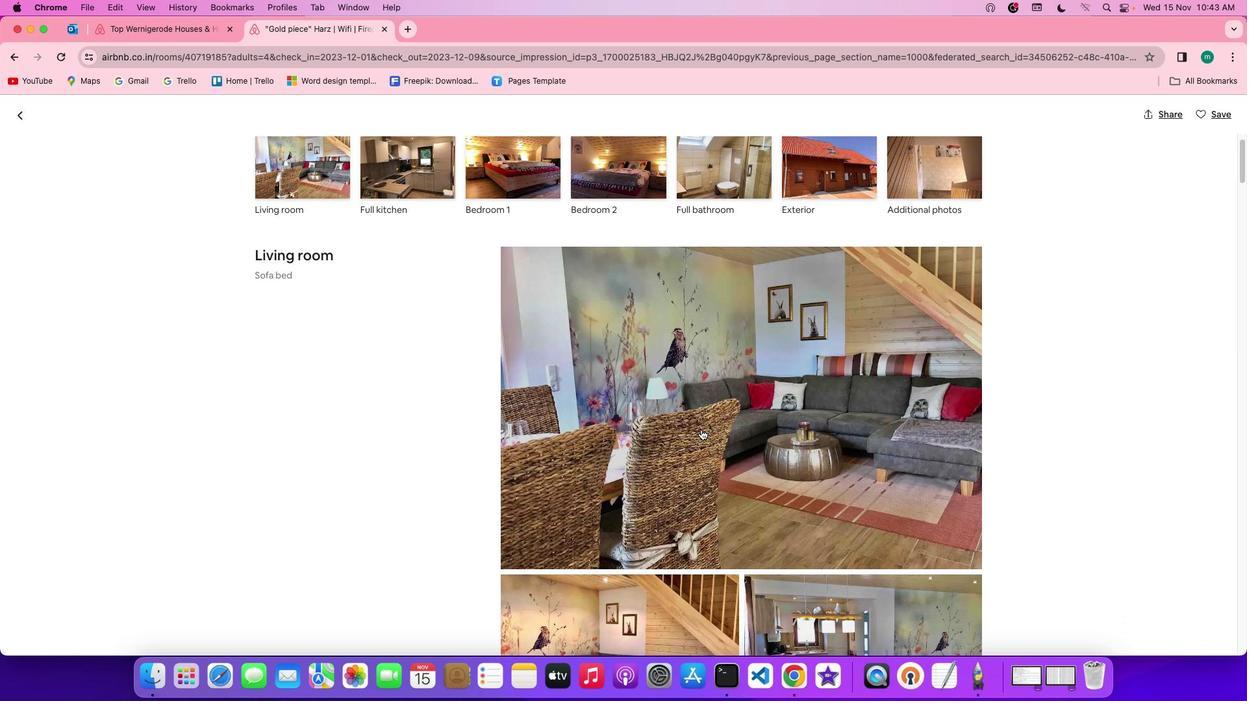 
Action: Mouse scrolled (701, 430) with delta (0, 0)
Screenshot: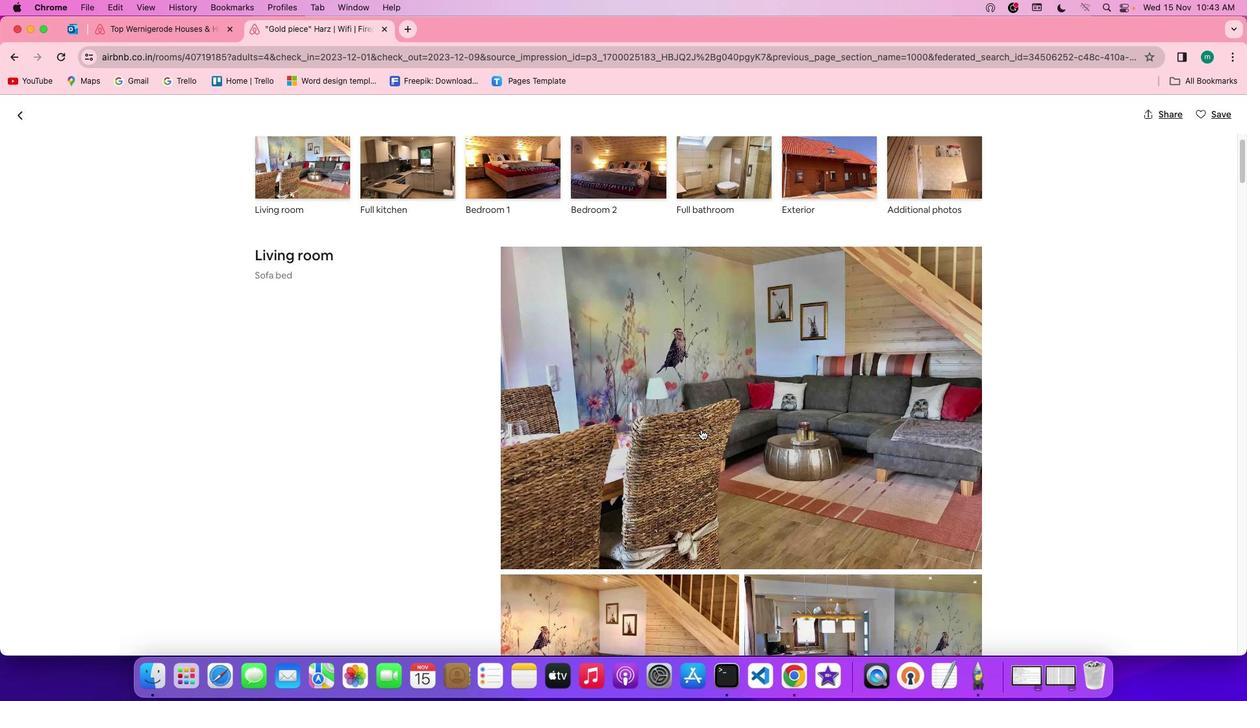 
Action: Mouse scrolled (701, 430) with delta (0, 0)
Screenshot: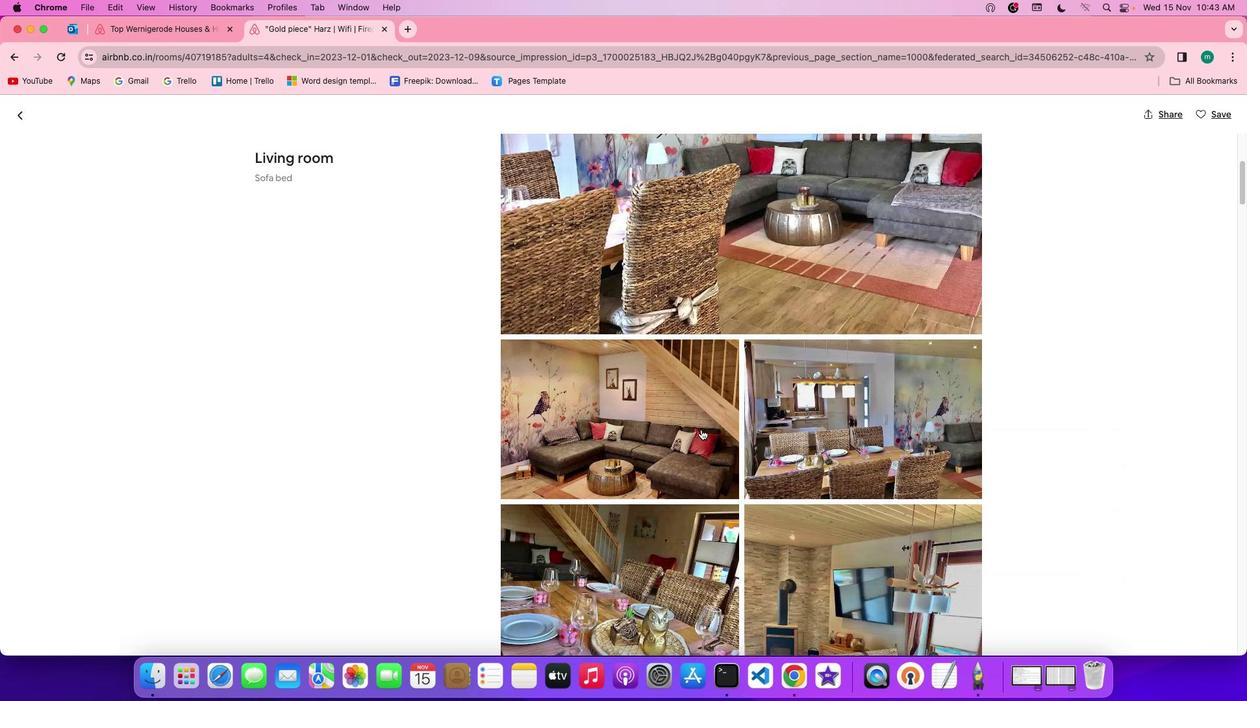 
Action: Mouse scrolled (701, 430) with delta (0, 0)
Screenshot: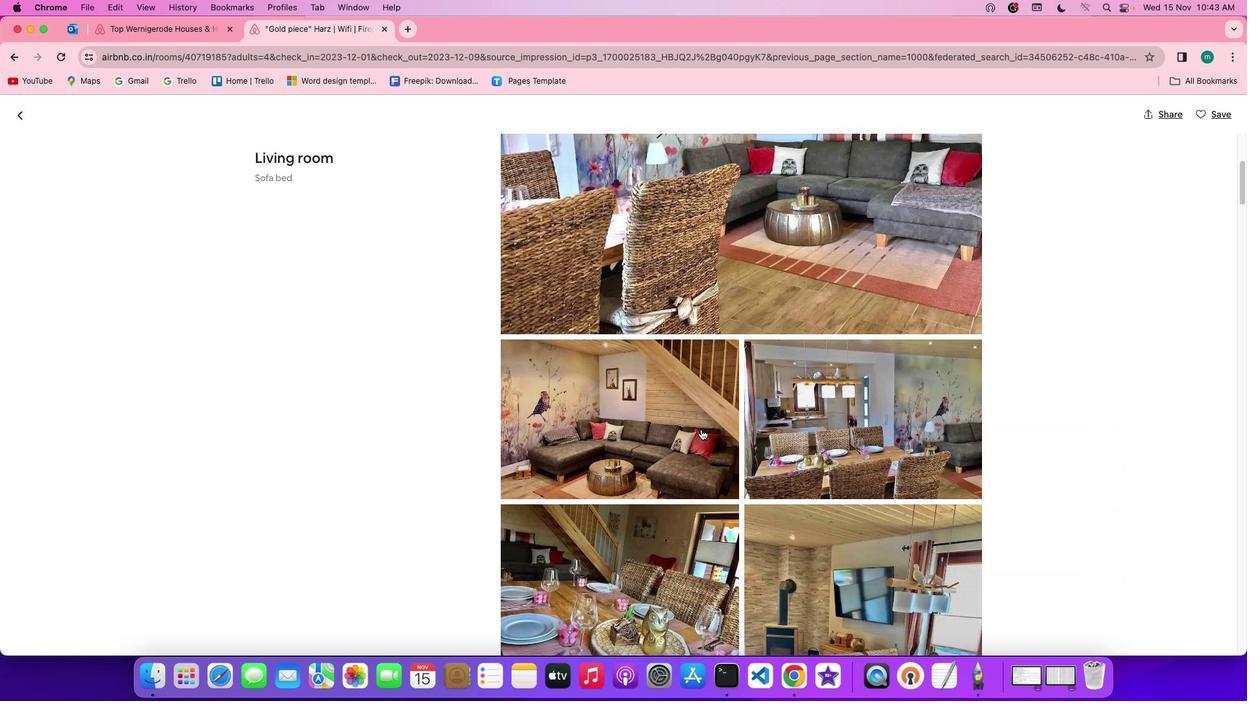 
Action: Mouse scrolled (701, 430) with delta (0, -1)
Screenshot: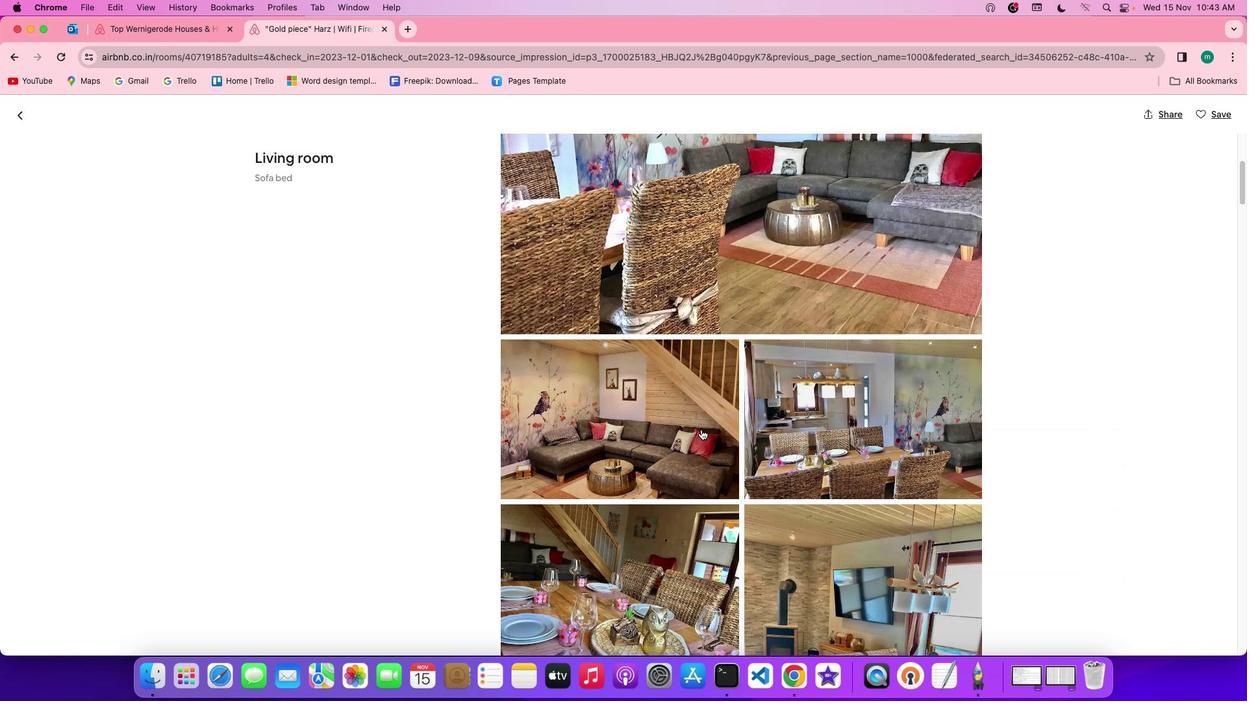 
Action: Mouse scrolled (701, 430) with delta (0, -2)
Screenshot: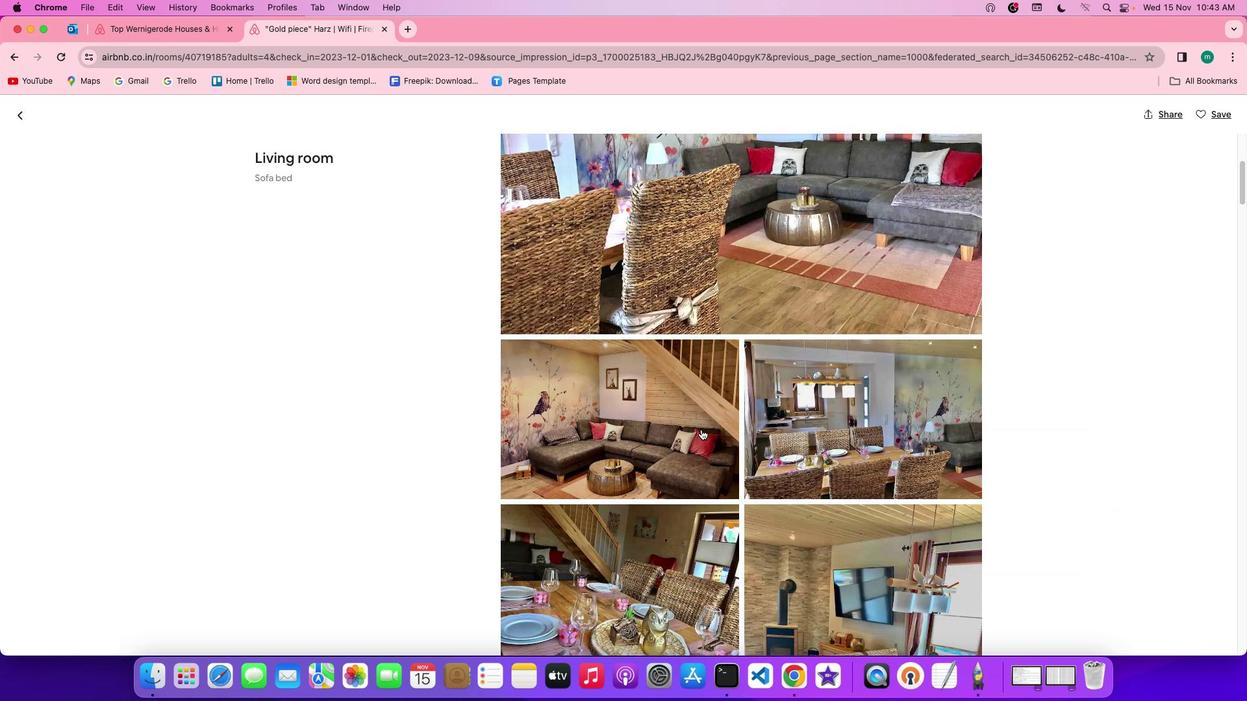 
Action: Mouse scrolled (701, 430) with delta (0, 0)
Screenshot: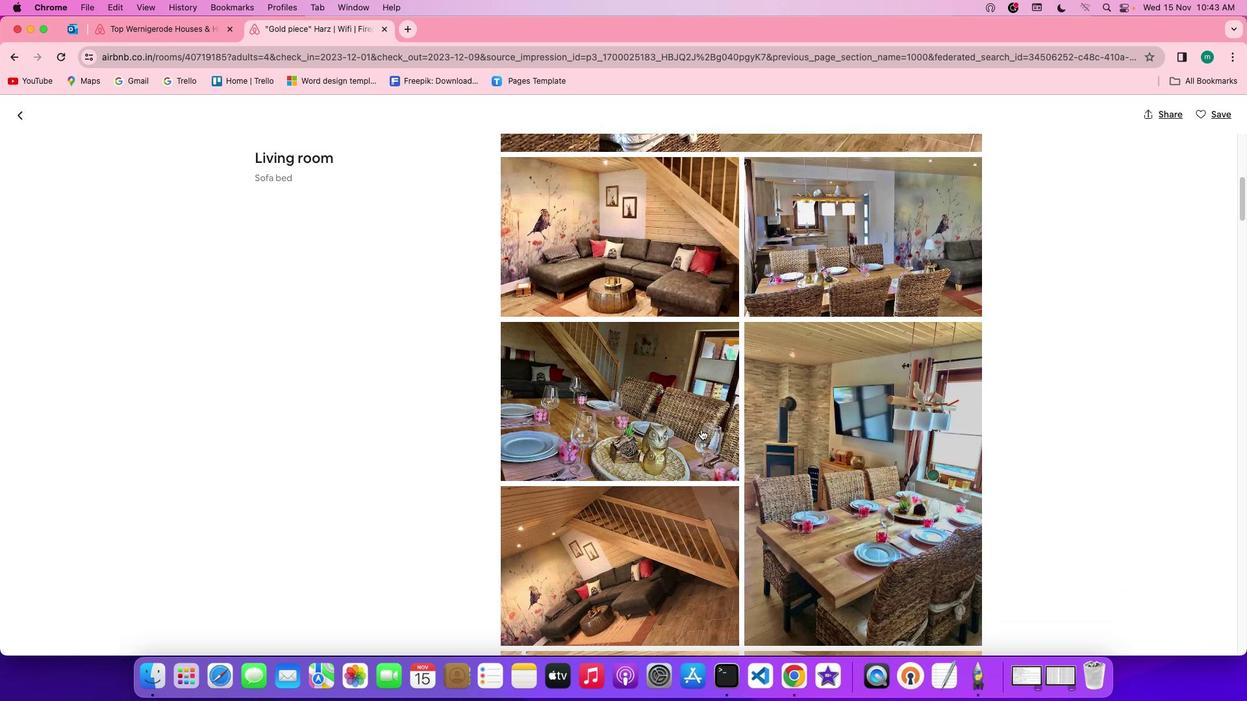 
Action: Mouse scrolled (701, 430) with delta (0, 0)
Screenshot: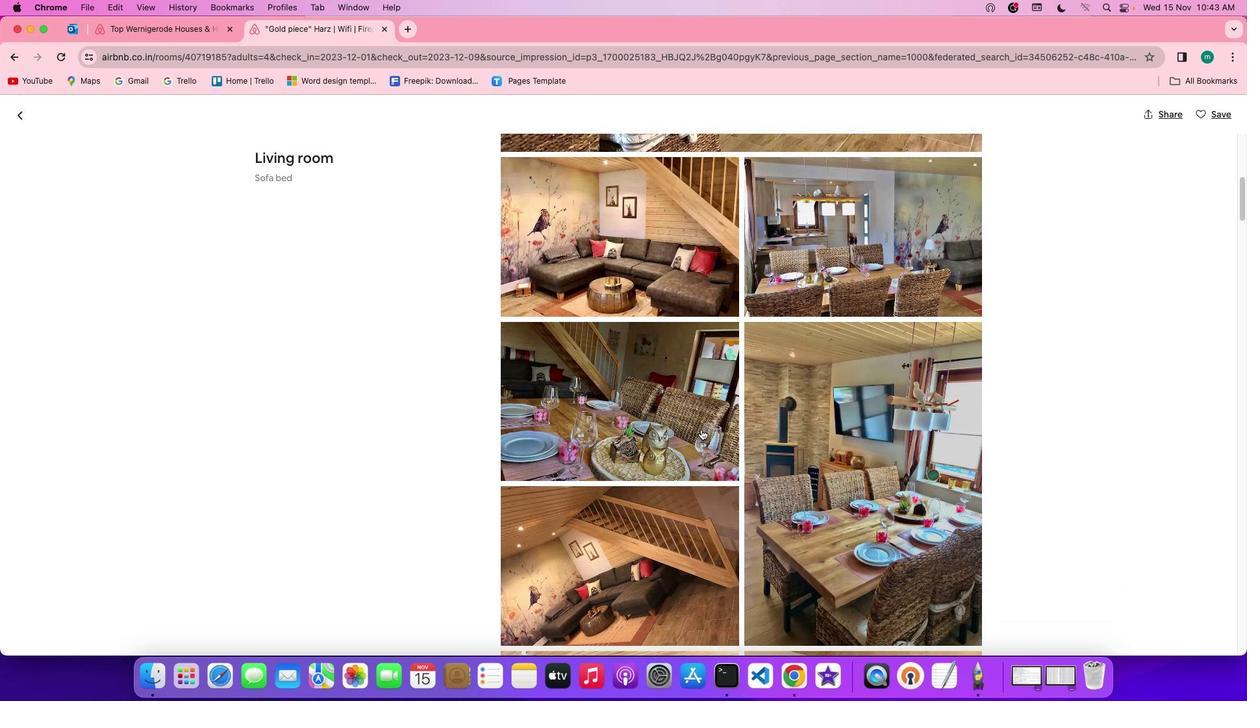 
Action: Mouse scrolled (701, 430) with delta (0, -1)
Screenshot: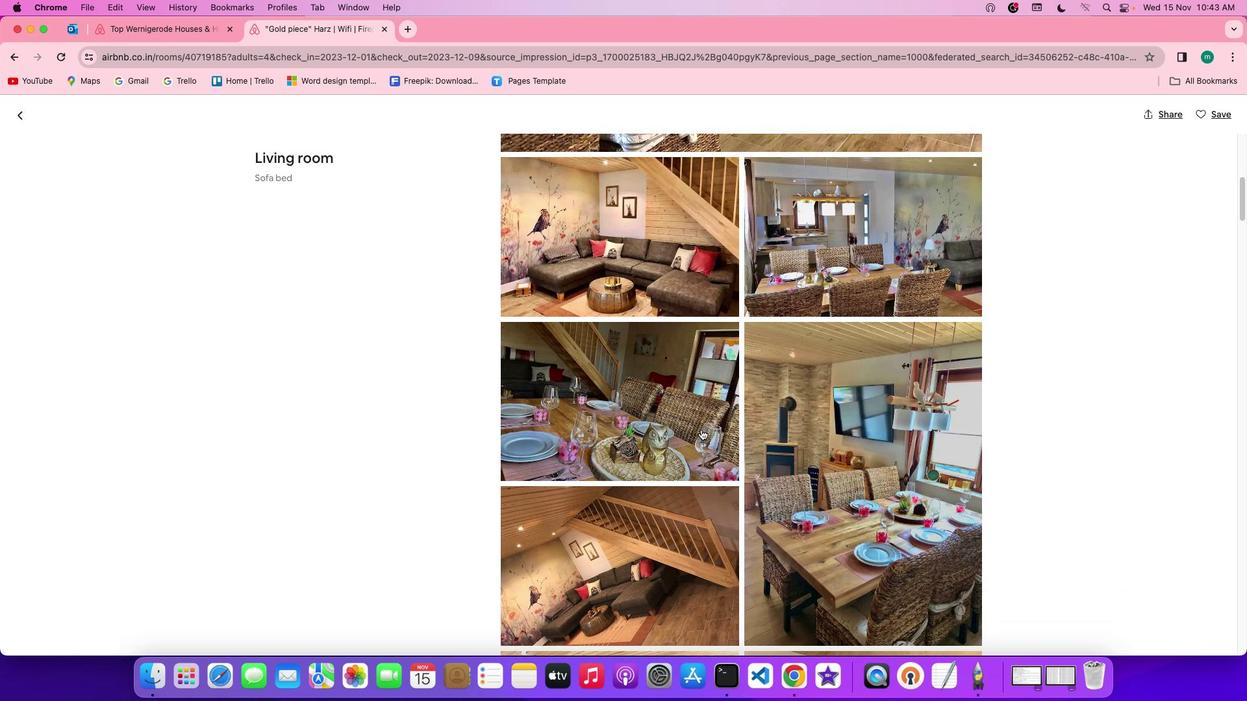 
Action: Mouse scrolled (701, 430) with delta (0, -1)
Screenshot: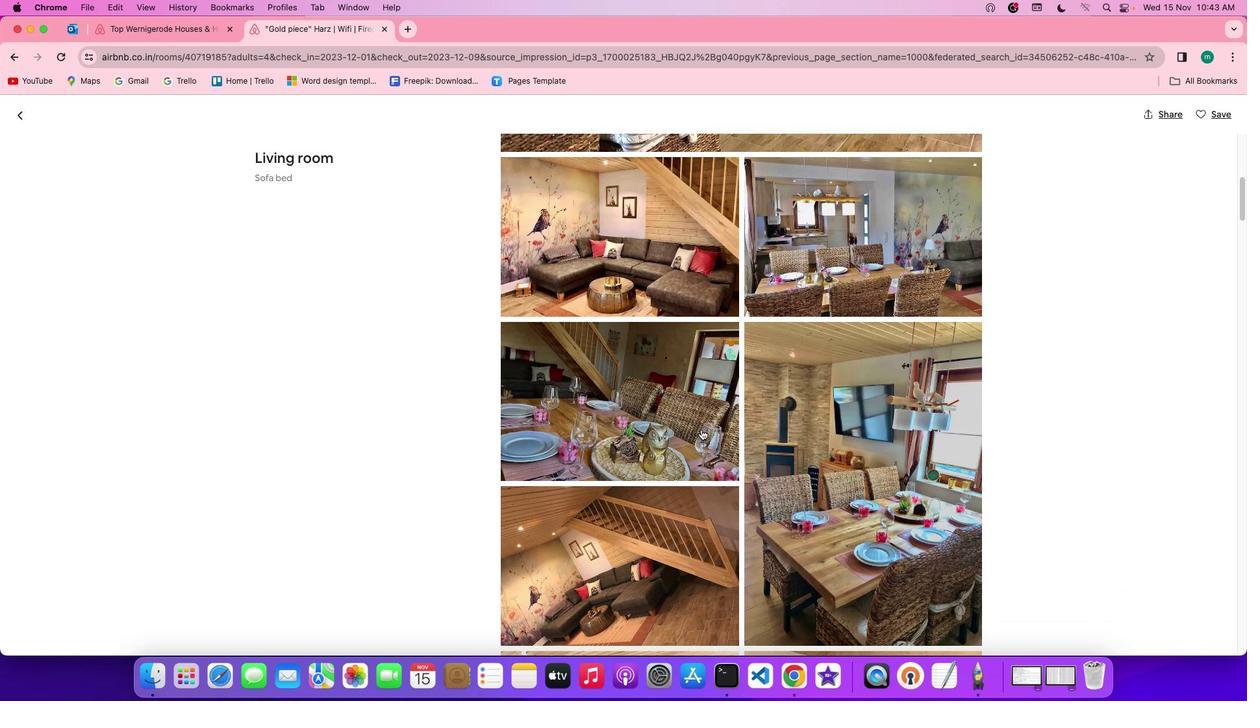 
Action: Mouse scrolled (701, 430) with delta (0, 0)
Screenshot: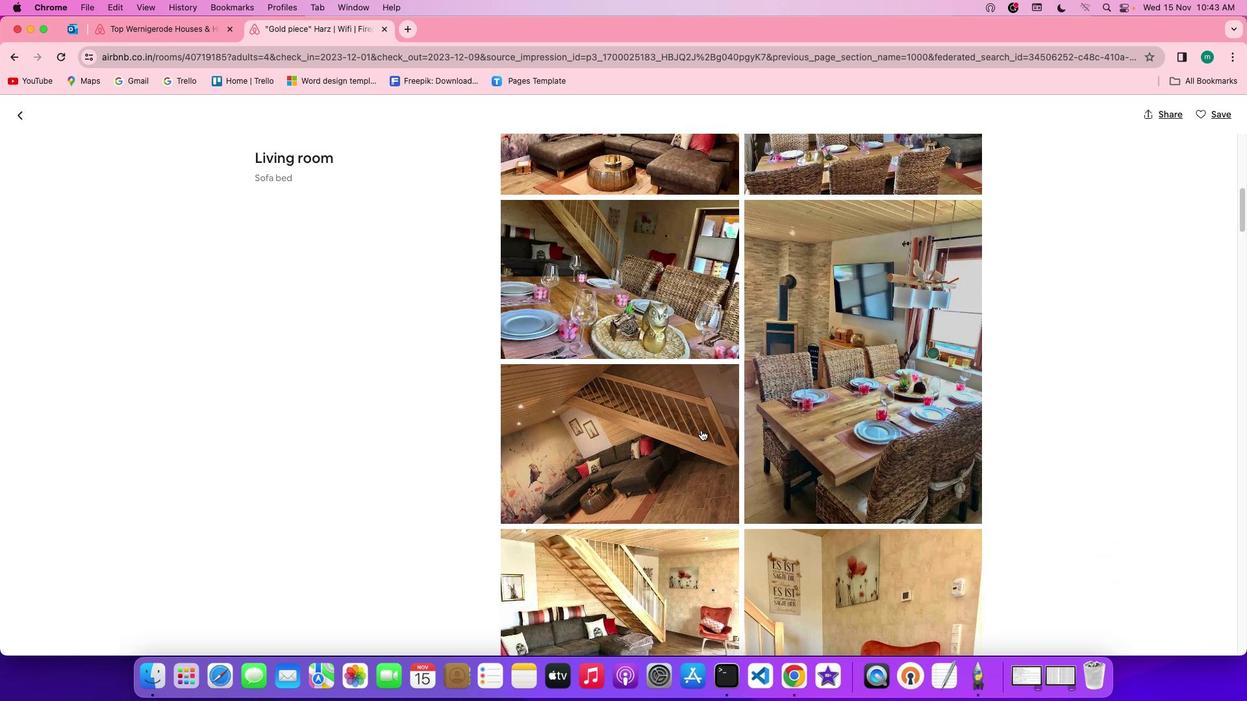 
Action: Mouse scrolled (701, 430) with delta (0, 0)
Screenshot: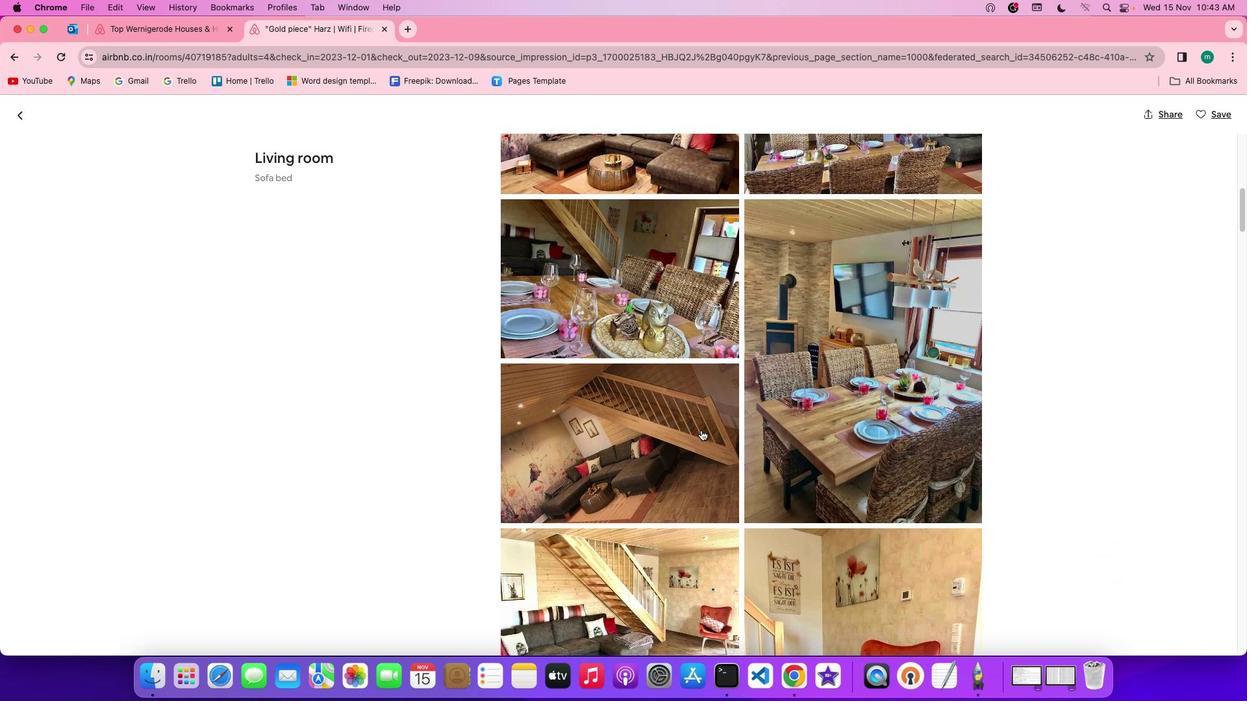 
Action: Mouse scrolled (701, 430) with delta (0, 0)
Screenshot: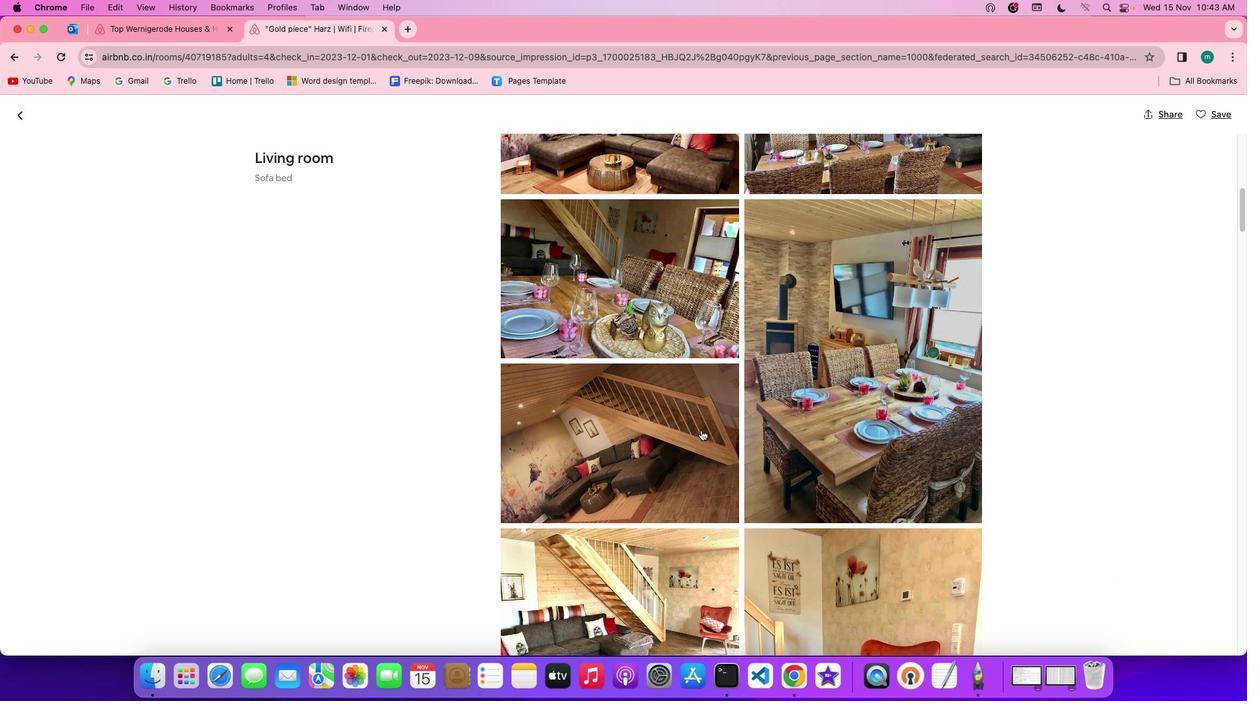
Action: Mouse scrolled (701, 430) with delta (0, -1)
Screenshot: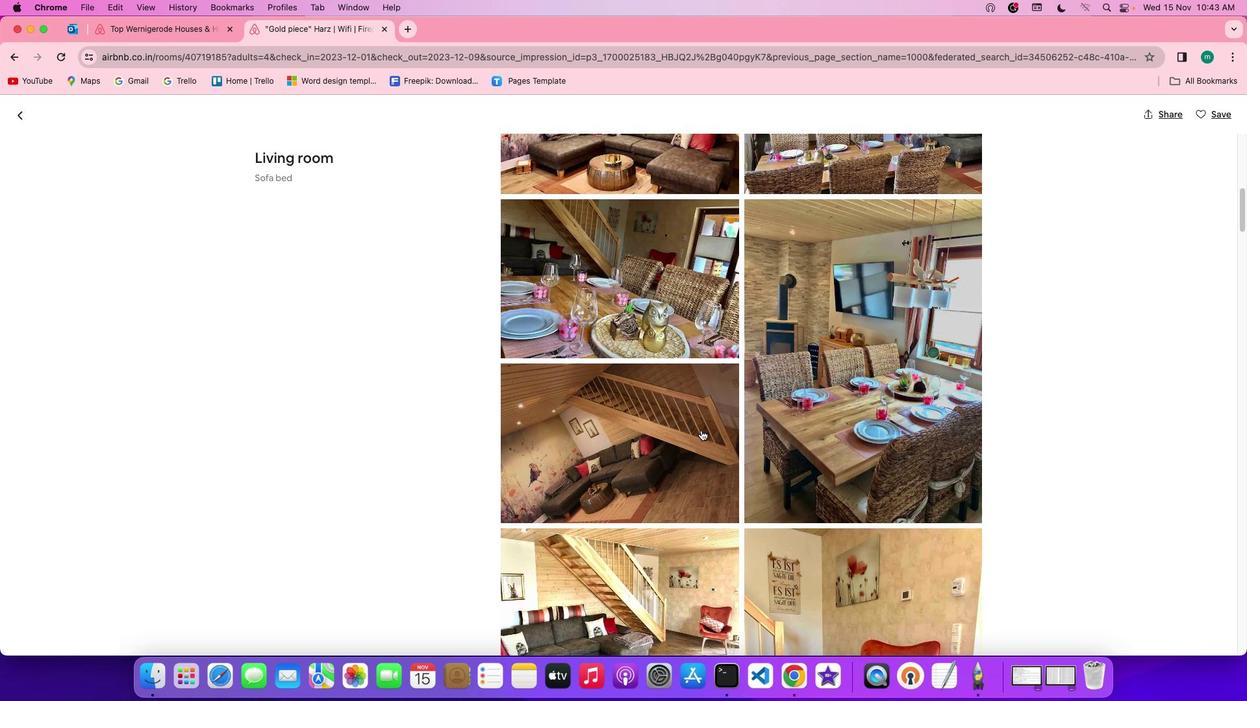 
Action: Mouse moved to (701, 430)
Screenshot: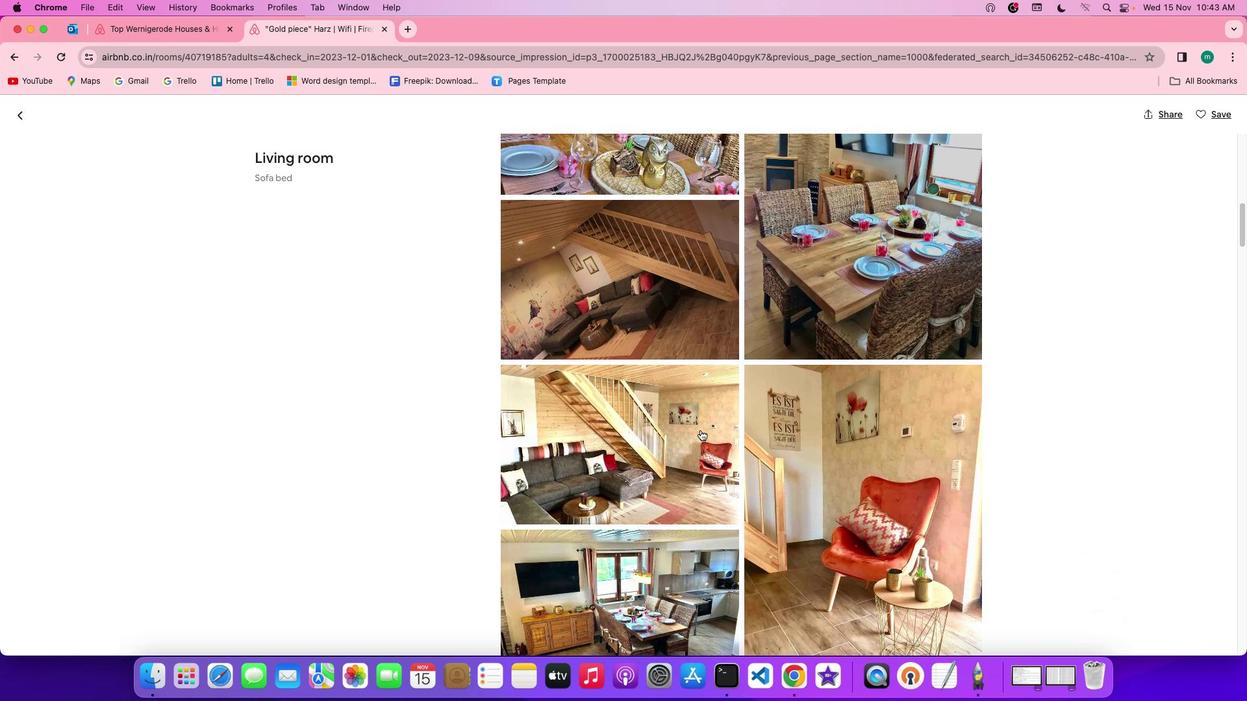 
Action: Mouse scrolled (701, 430) with delta (0, 0)
Screenshot: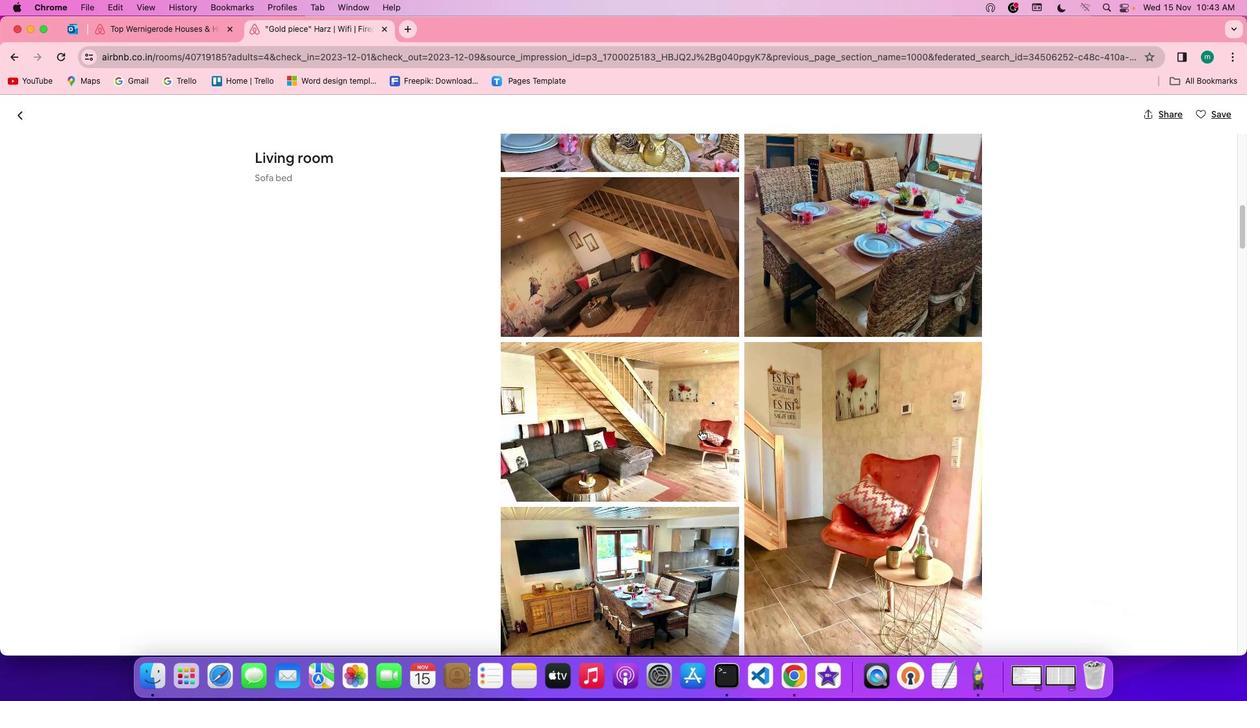 
Action: Mouse scrolled (701, 430) with delta (0, 0)
Screenshot: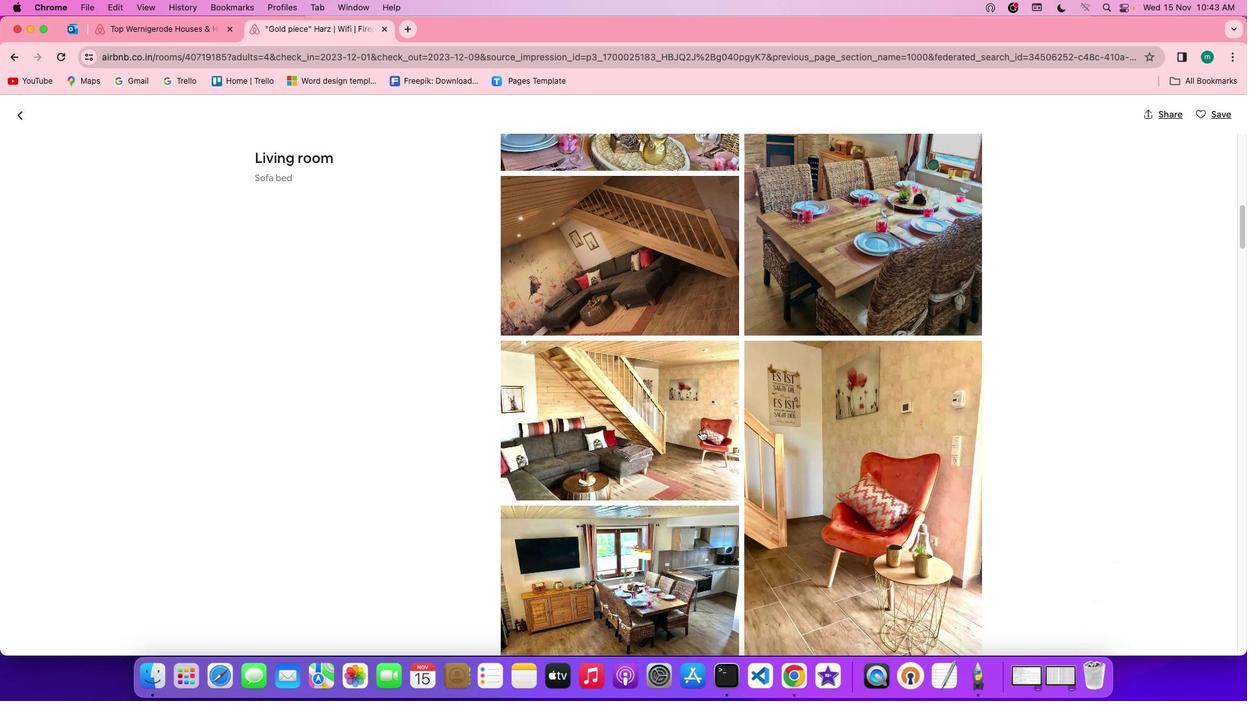 
Action: Mouse scrolled (701, 430) with delta (0, -1)
Screenshot: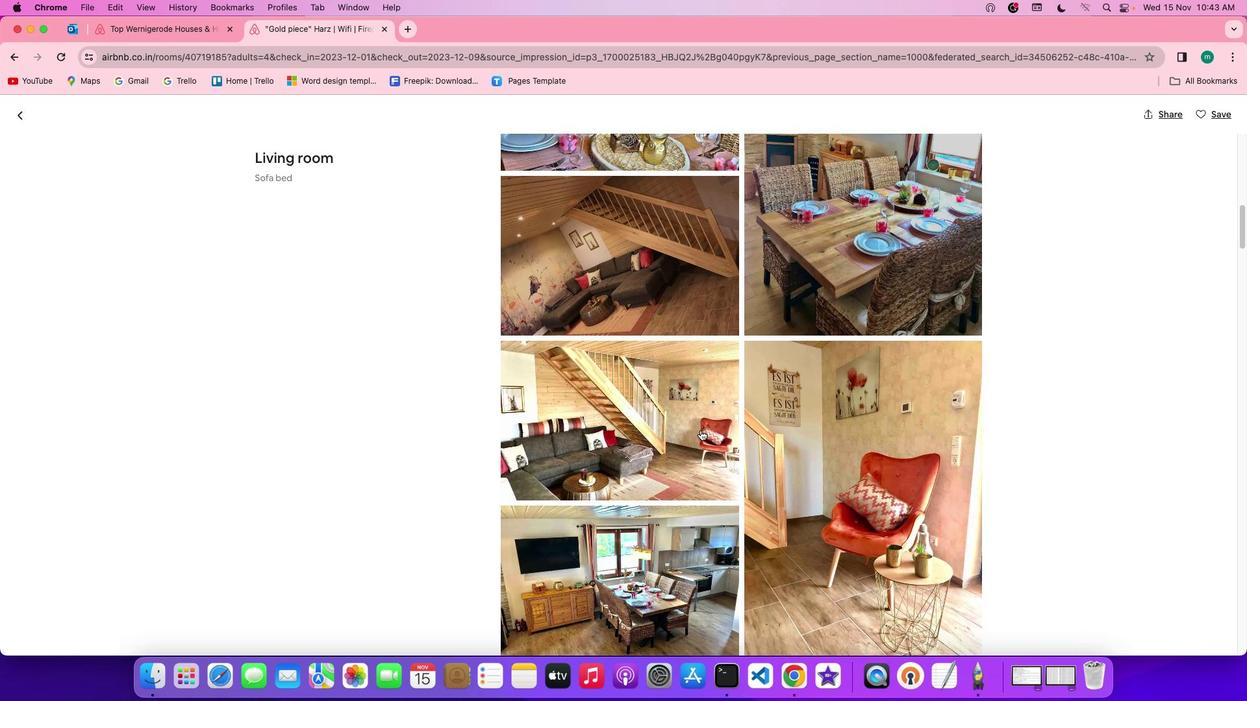 
Action: Mouse scrolled (701, 430) with delta (0, -1)
Screenshot: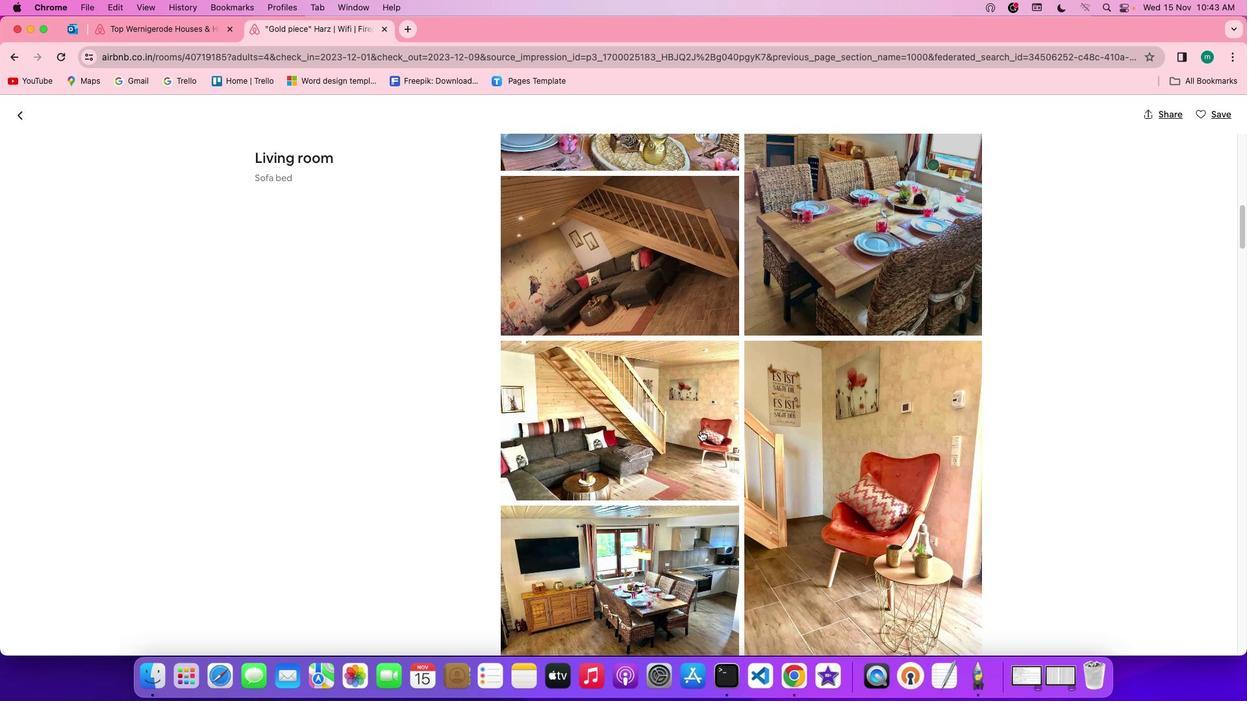 
Action: Mouse moved to (700, 430)
Screenshot: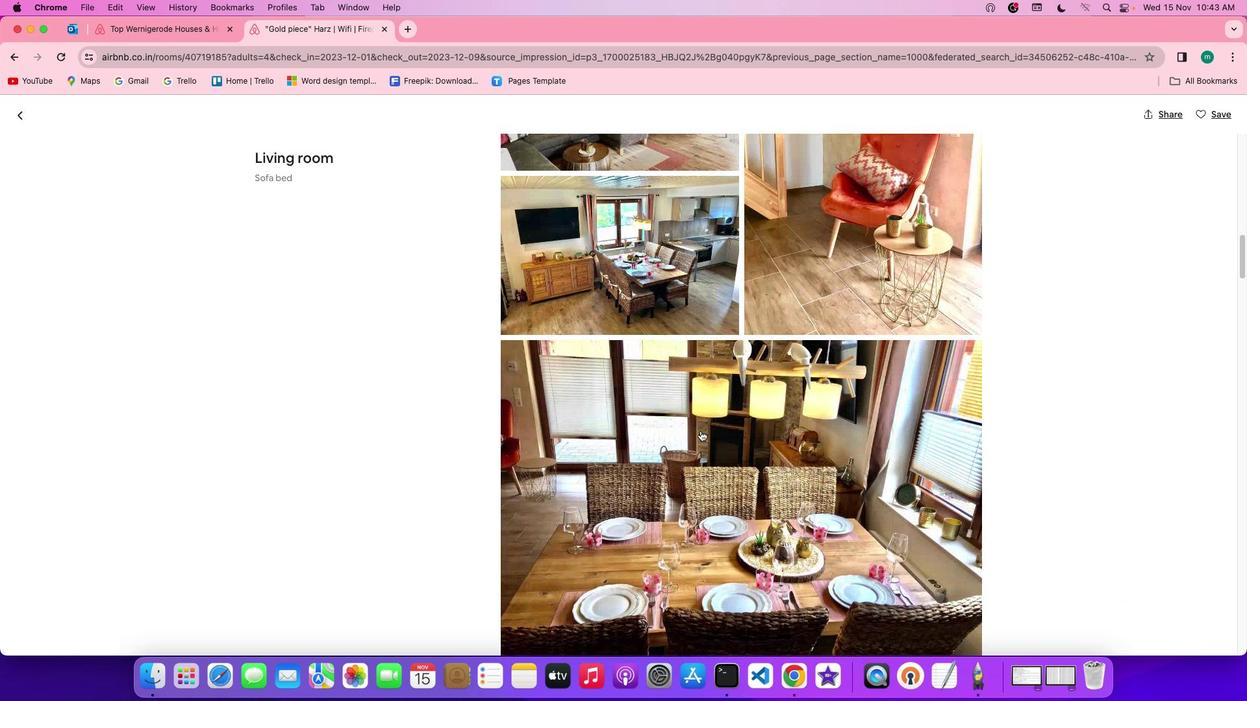 
Action: Mouse scrolled (700, 430) with delta (0, 0)
Screenshot: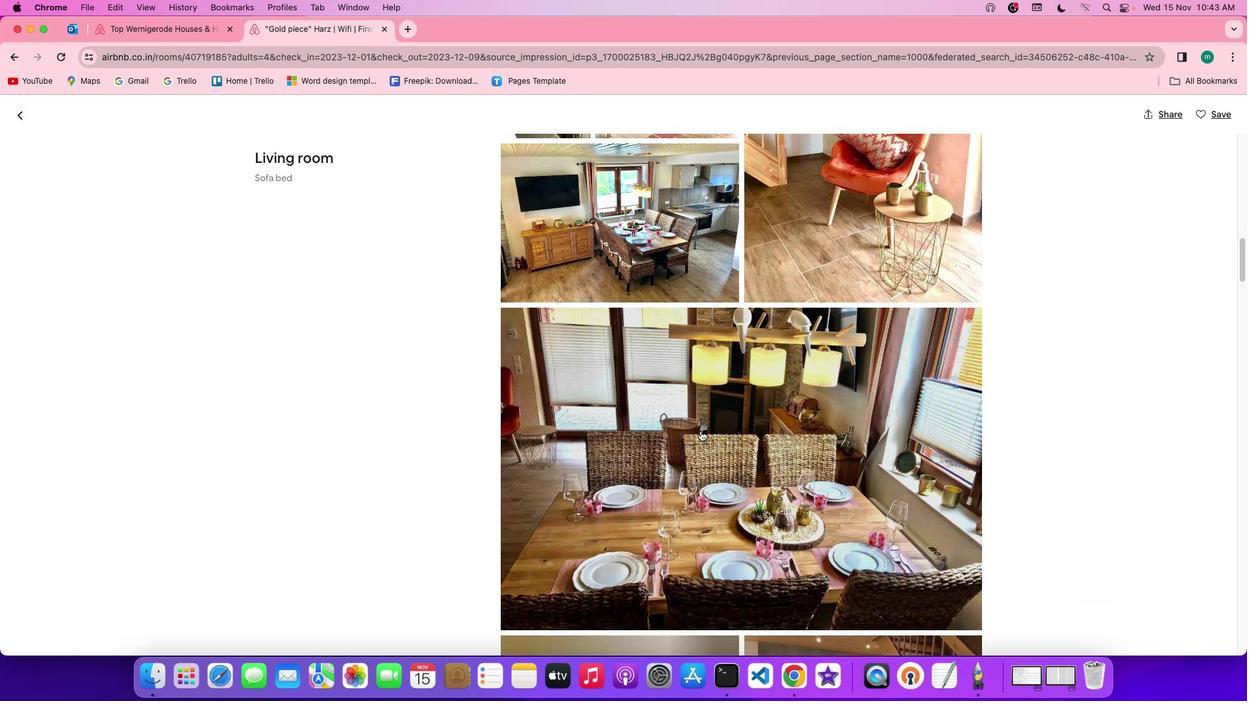 
Action: Mouse scrolled (700, 430) with delta (0, 0)
Screenshot: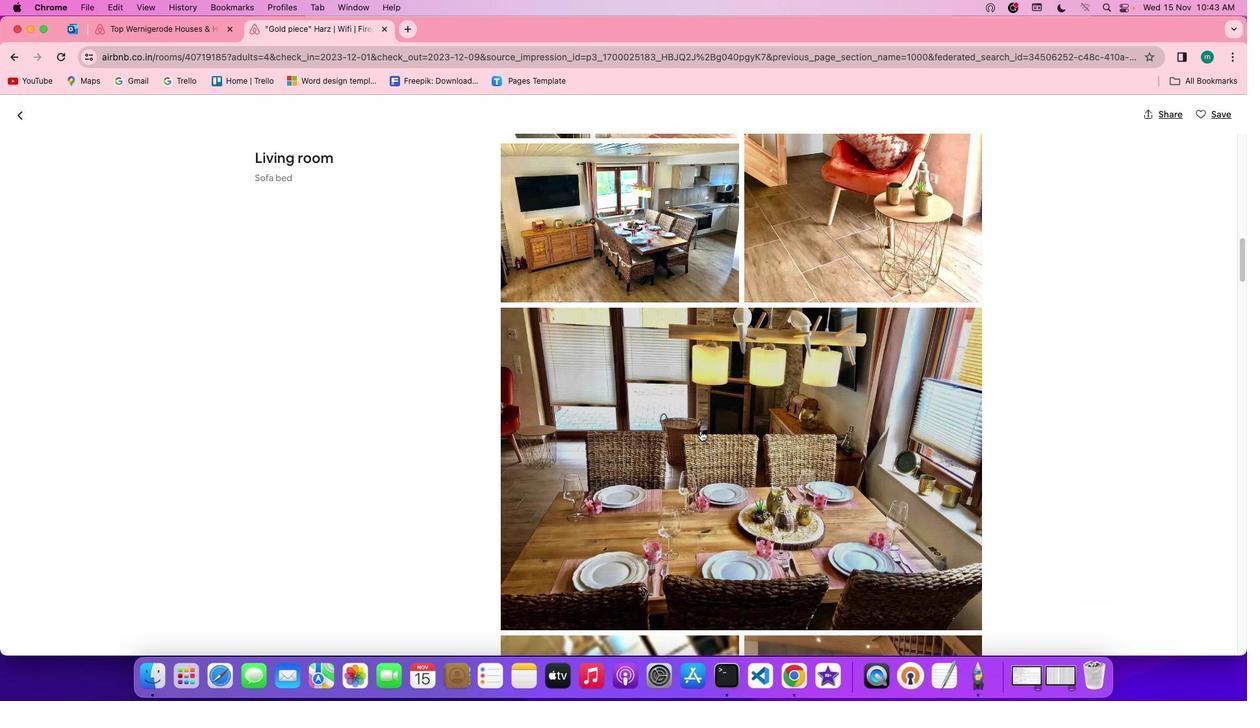 
Action: Mouse scrolled (700, 430) with delta (0, -1)
Screenshot: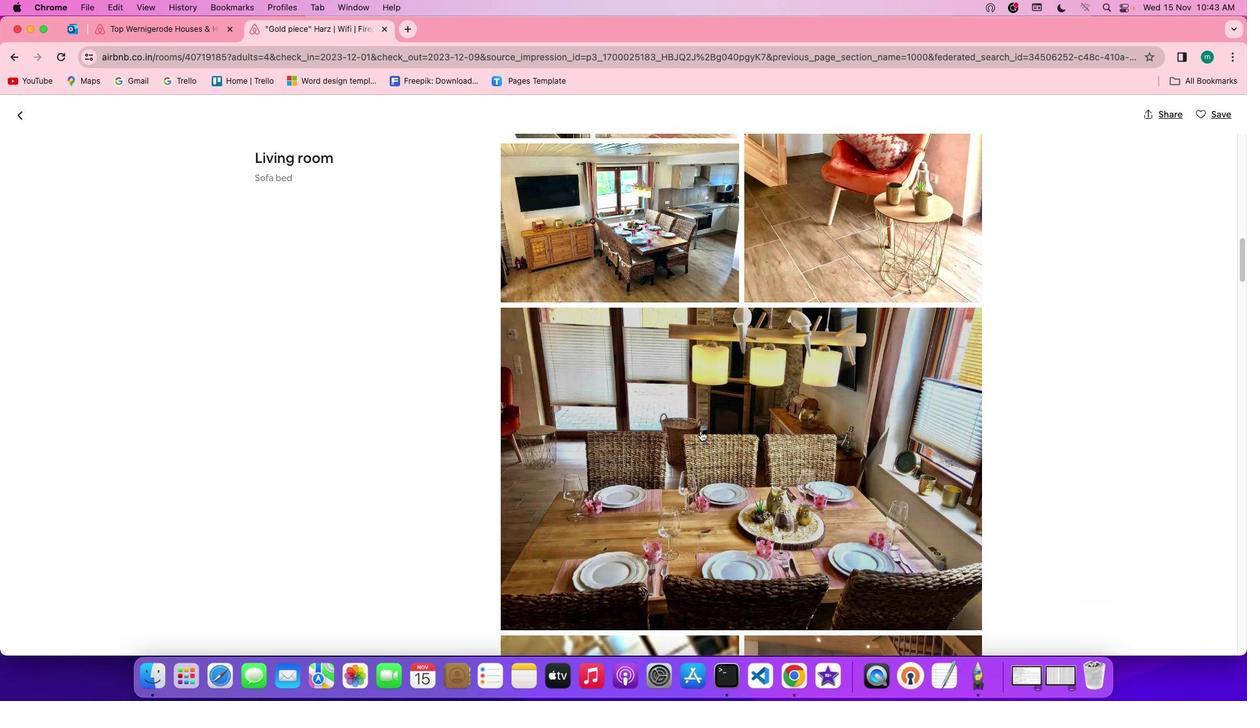 
Action: Mouse scrolled (700, 430) with delta (0, -2)
Screenshot: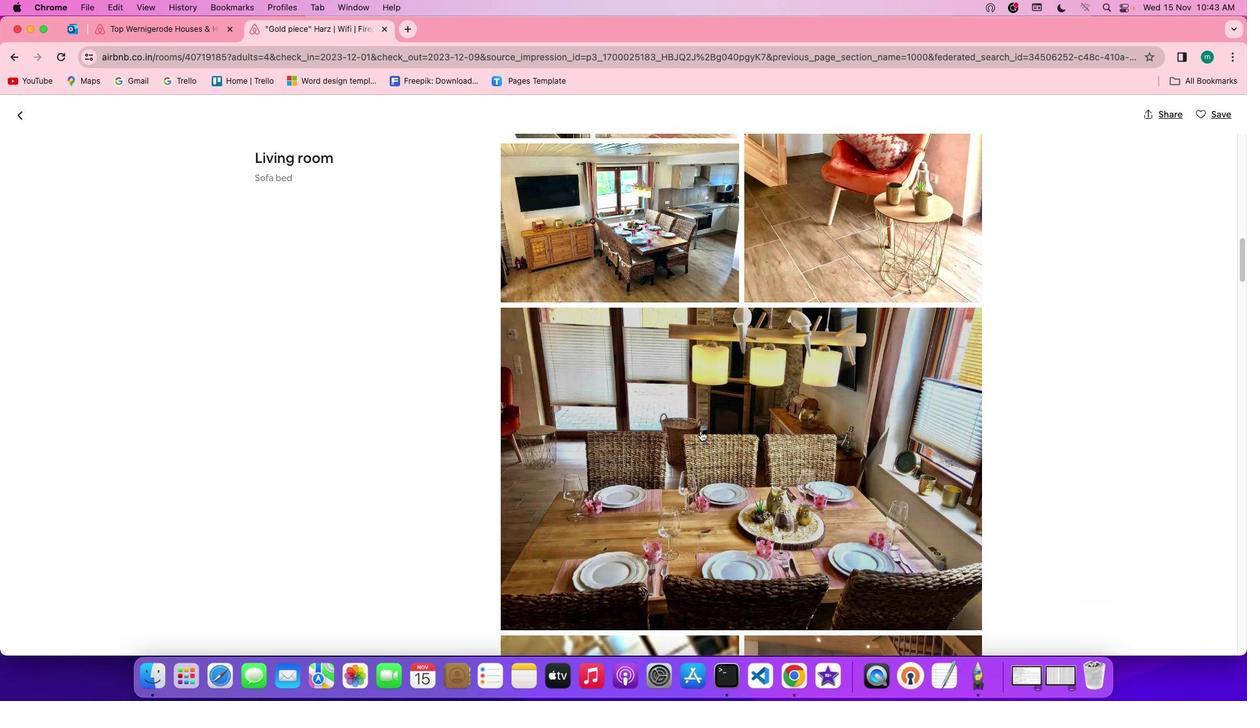 
Action: Mouse scrolled (700, 430) with delta (0, -3)
Screenshot: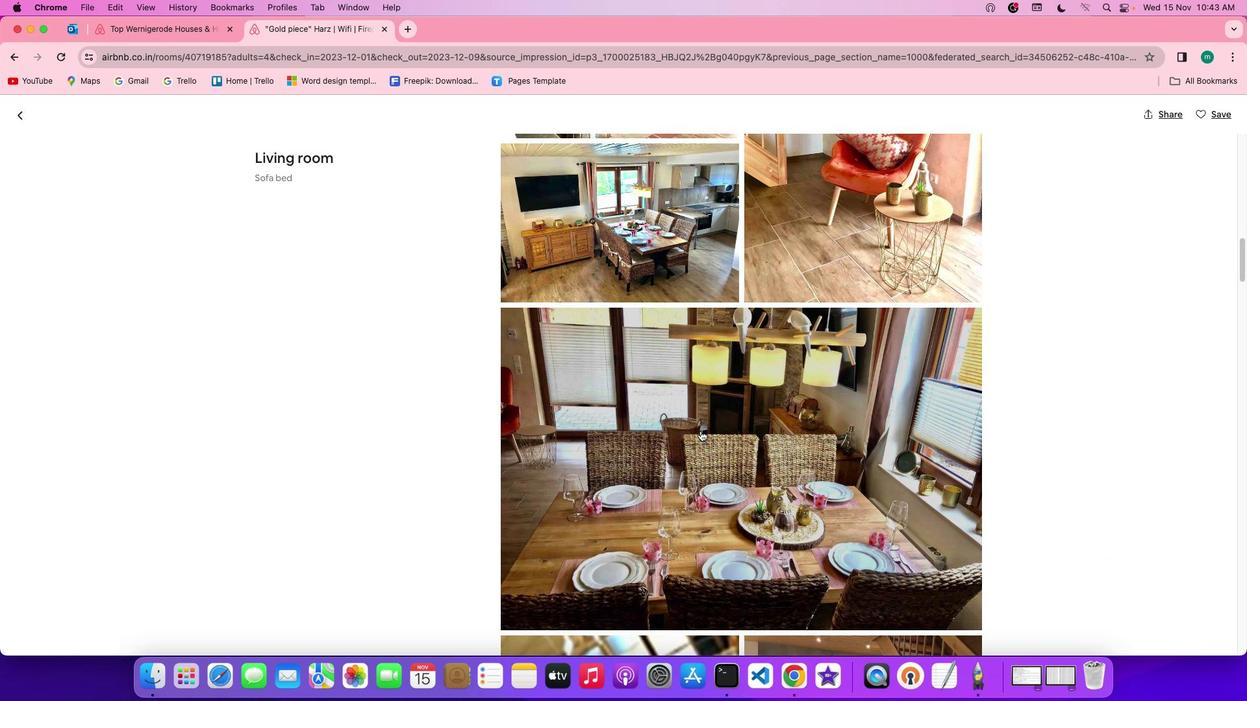 
Action: Mouse scrolled (700, 430) with delta (0, 0)
Screenshot: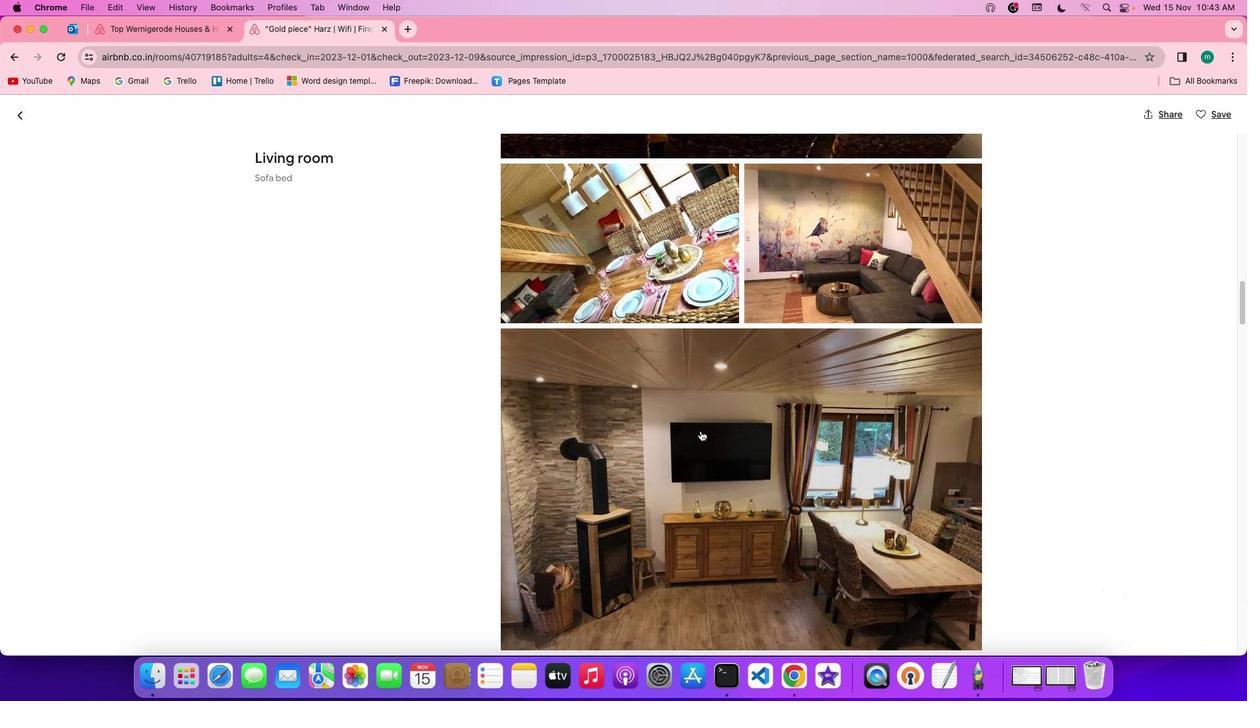 
Action: Mouse scrolled (700, 430) with delta (0, 0)
Screenshot: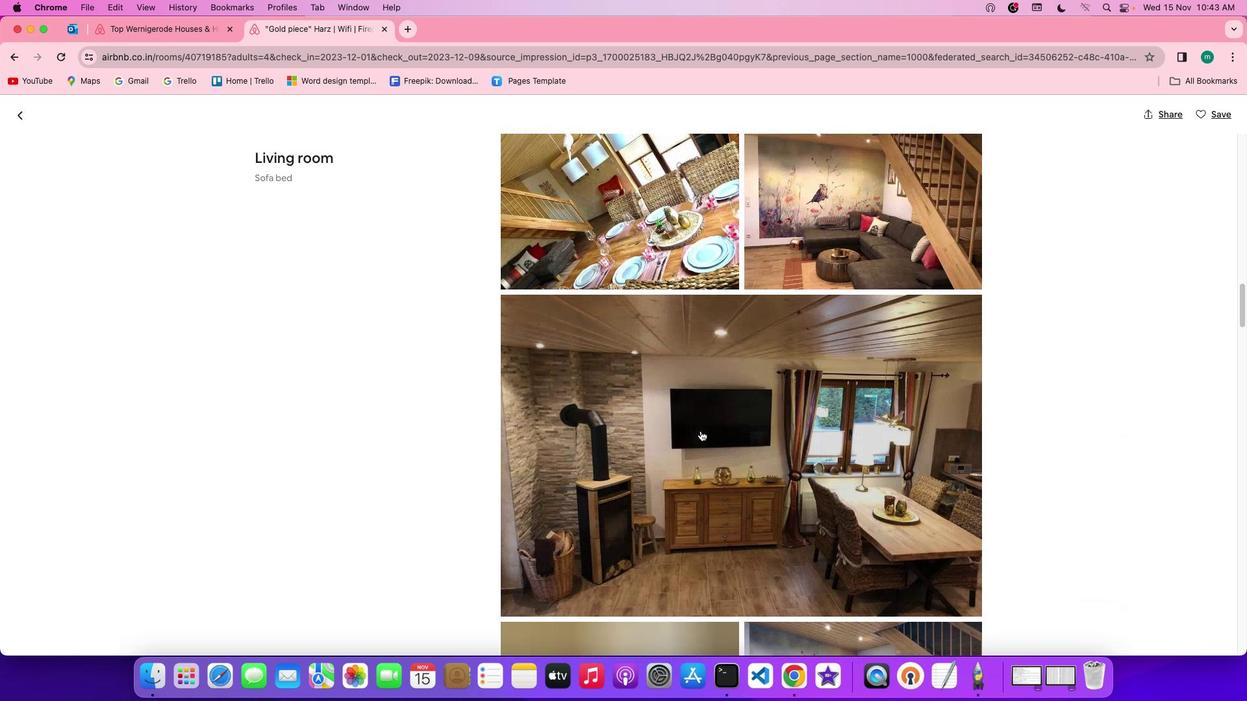 
Action: Mouse scrolled (700, 430) with delta (0, -1)
Screenshot: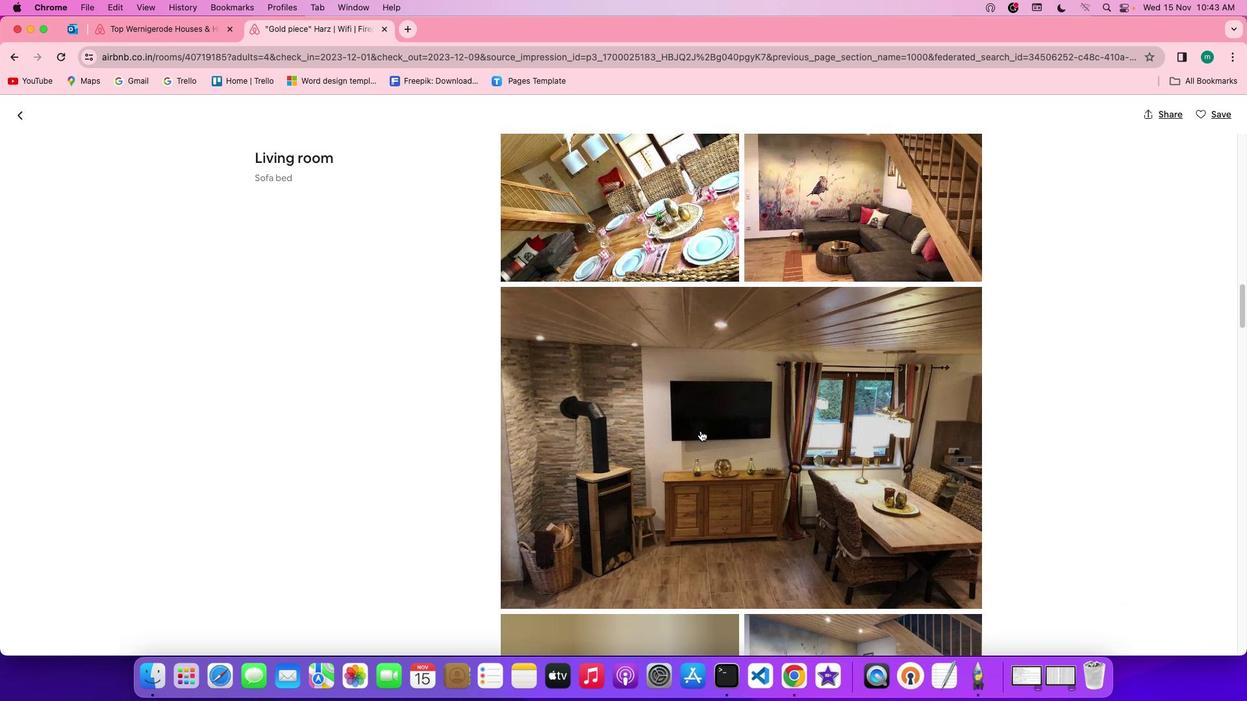 
Action: Mouse scrolled (700, 430) with delta (0, -2)
Screenshot: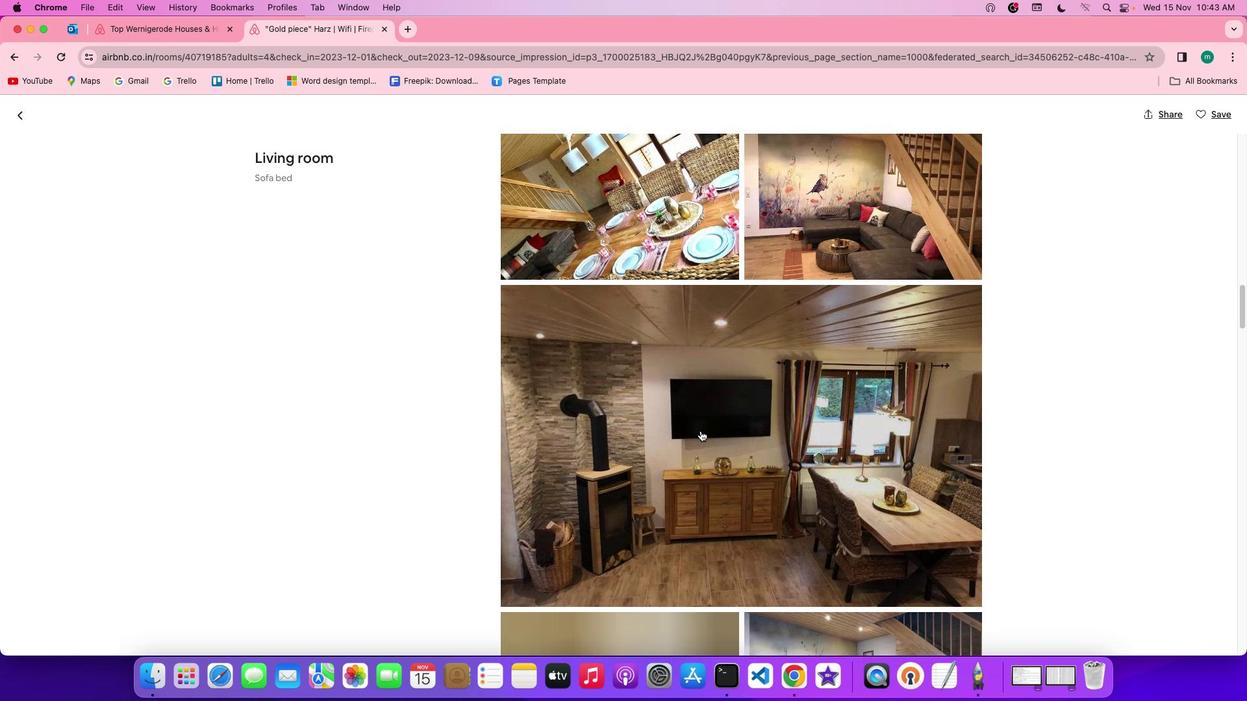 
Action: Mouse scrolled (700, 430) with delta (0, -3)
Screenshot: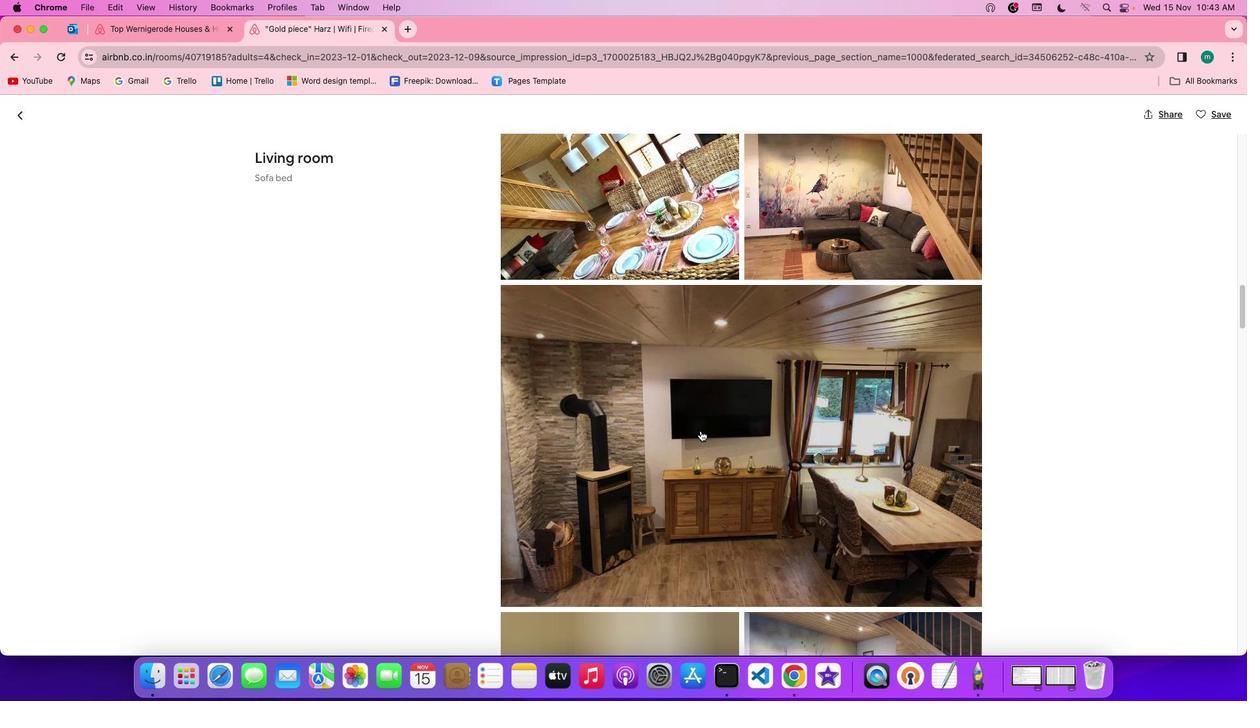 
Action: Mouse scrolled (700, 430) with delta (0, -3)
Screenshot: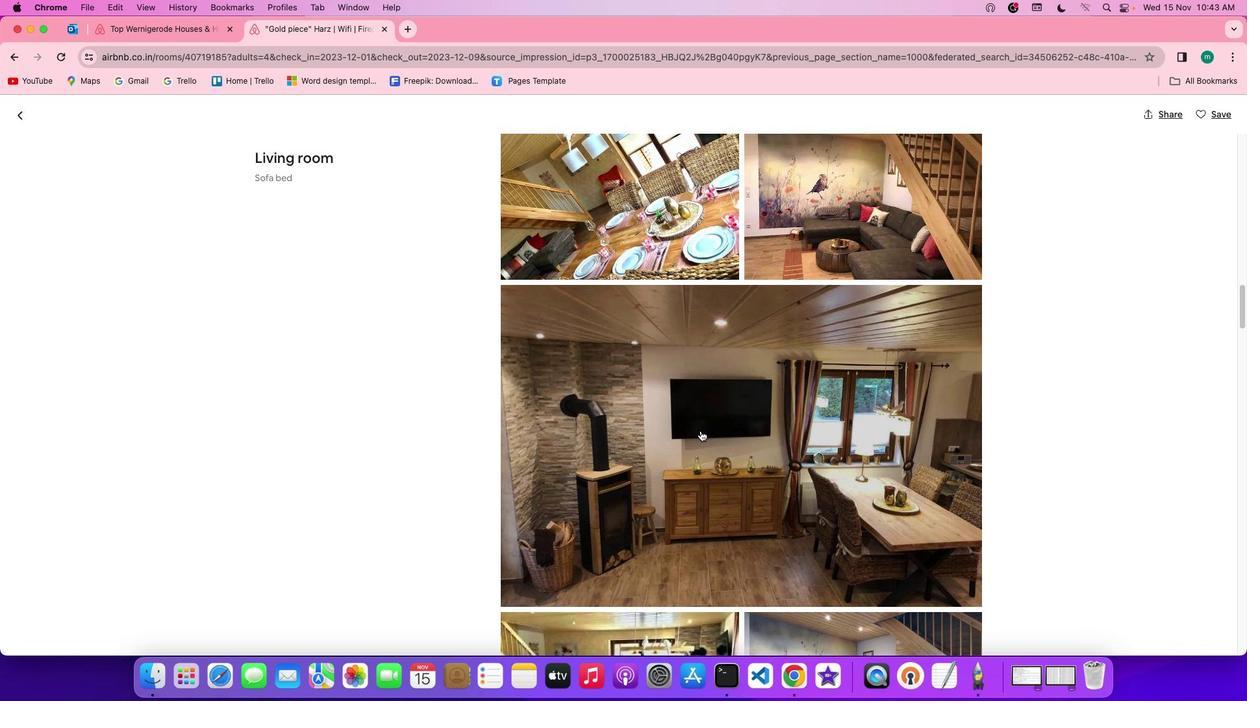 
Action: Mouse scrolled (700, 430) with delta (0, 0)
Screenshot: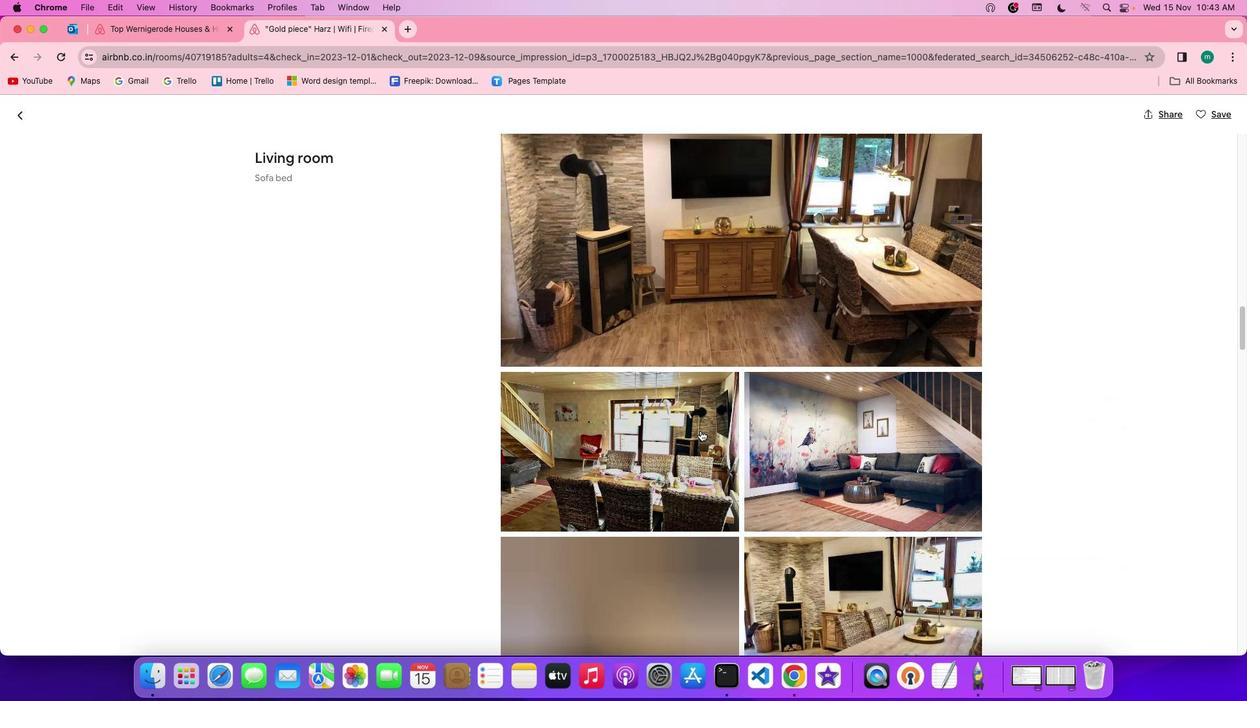 
Action: Mouse scrolled (700, 430) with delta (0, 0)
Screenshot: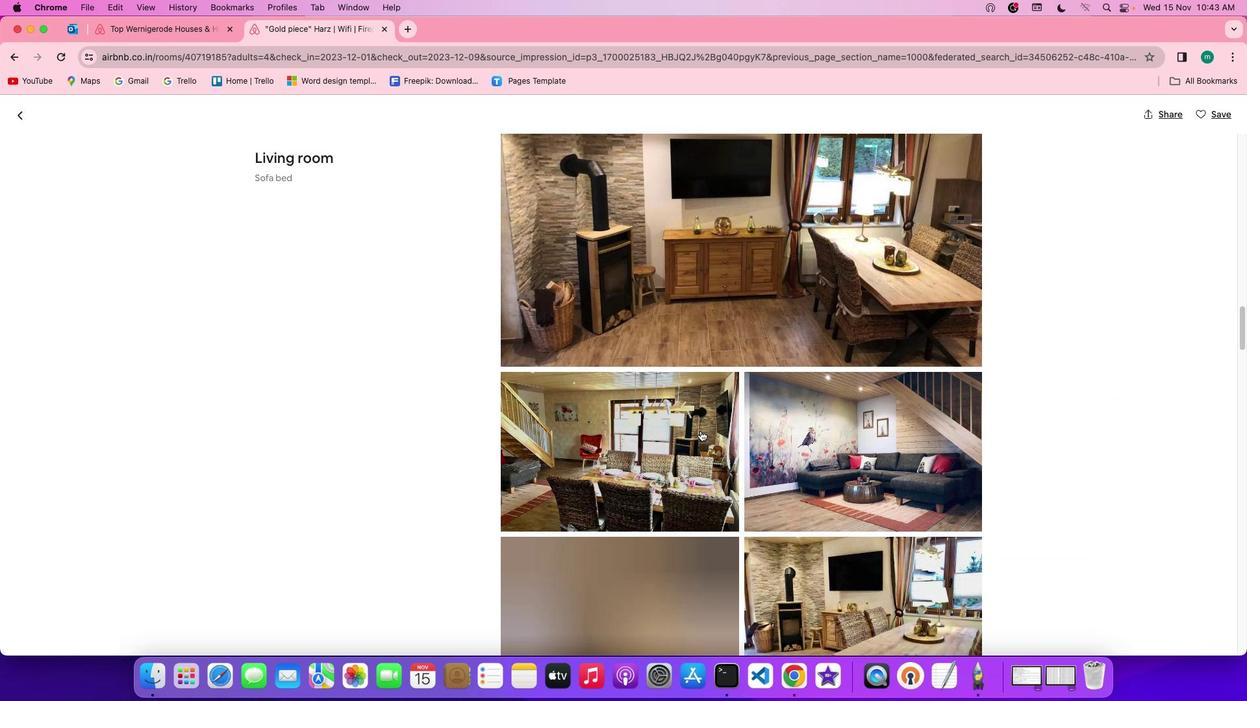 
Action: Mouse scrolled (700, 430) with delta (0, -1)
Screenshot: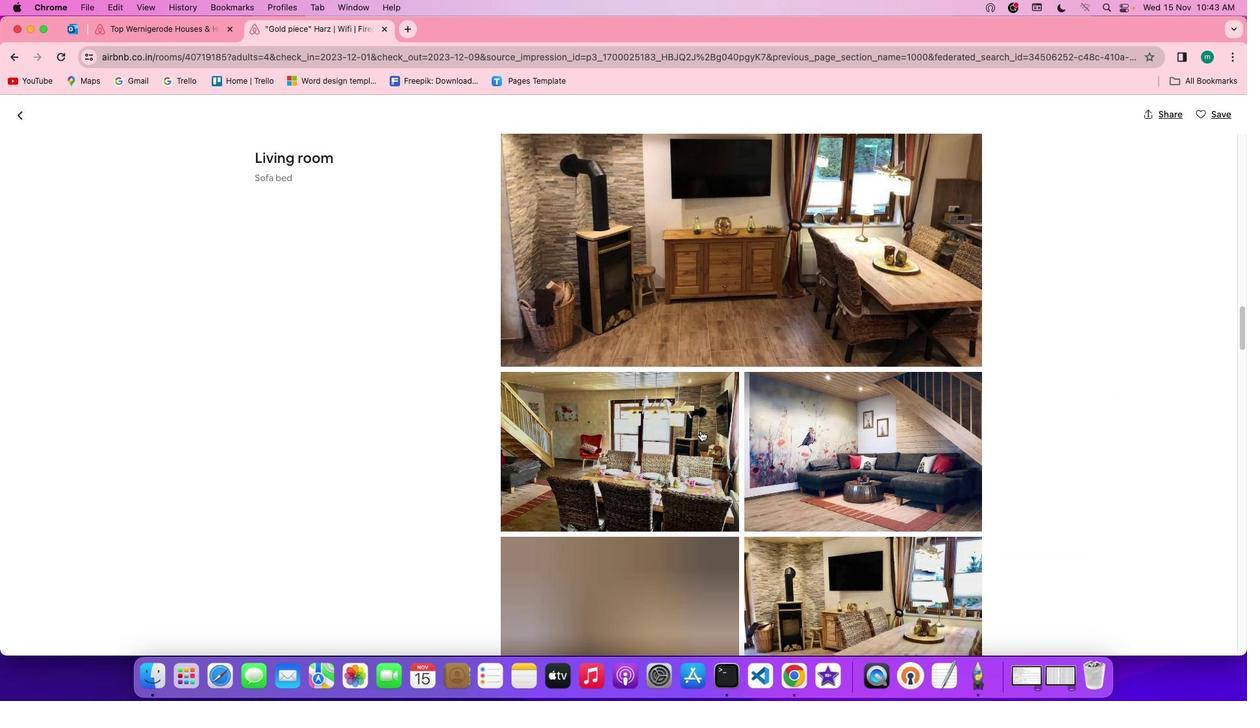 
Action: Mouse scrolled (700, 430) with delta (0, -2)
Screenshot: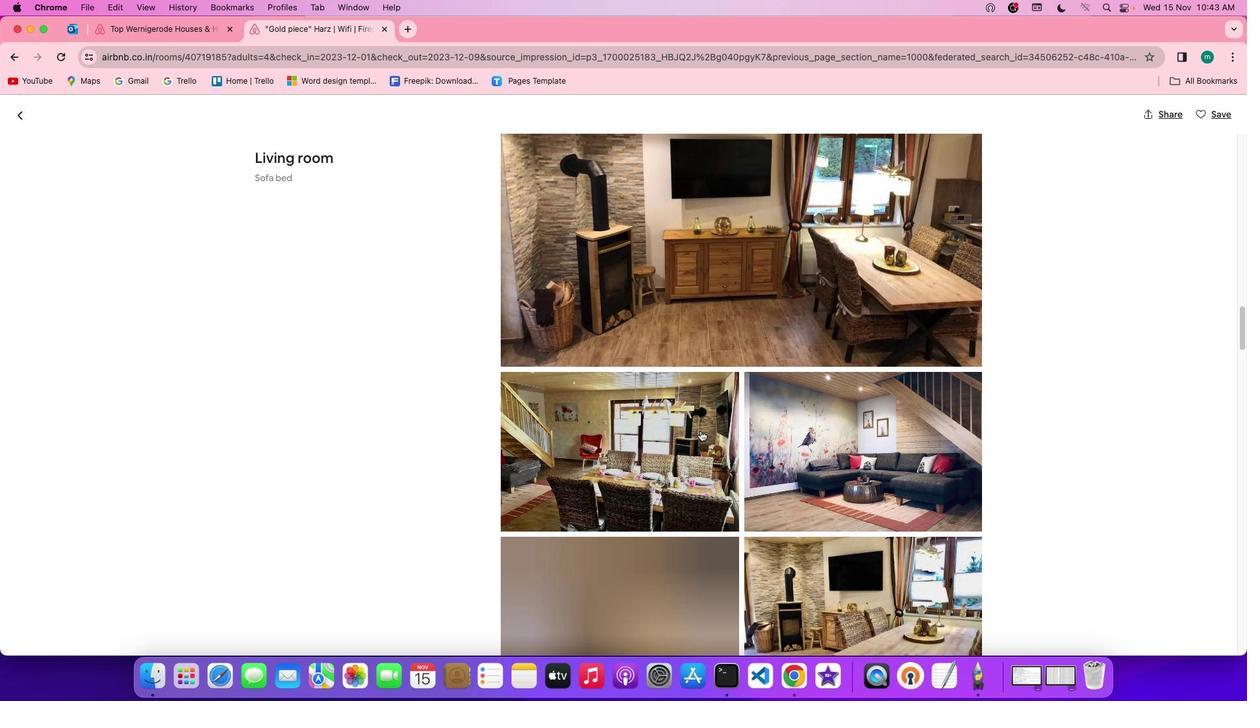 
Action: Mouse scrolled (700, 430) with delta (0, 0)
Screenshot: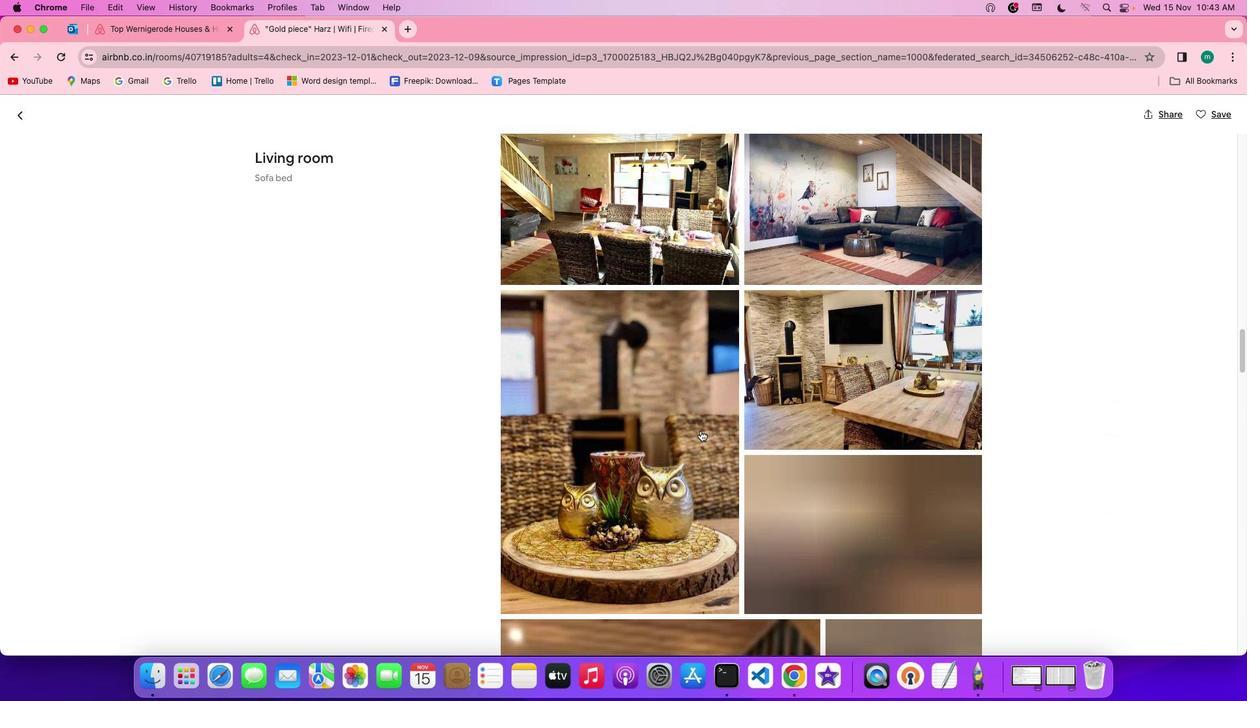 
Action: Mouse scrolled (700, 430) with delta (0, 0)
Screenshot: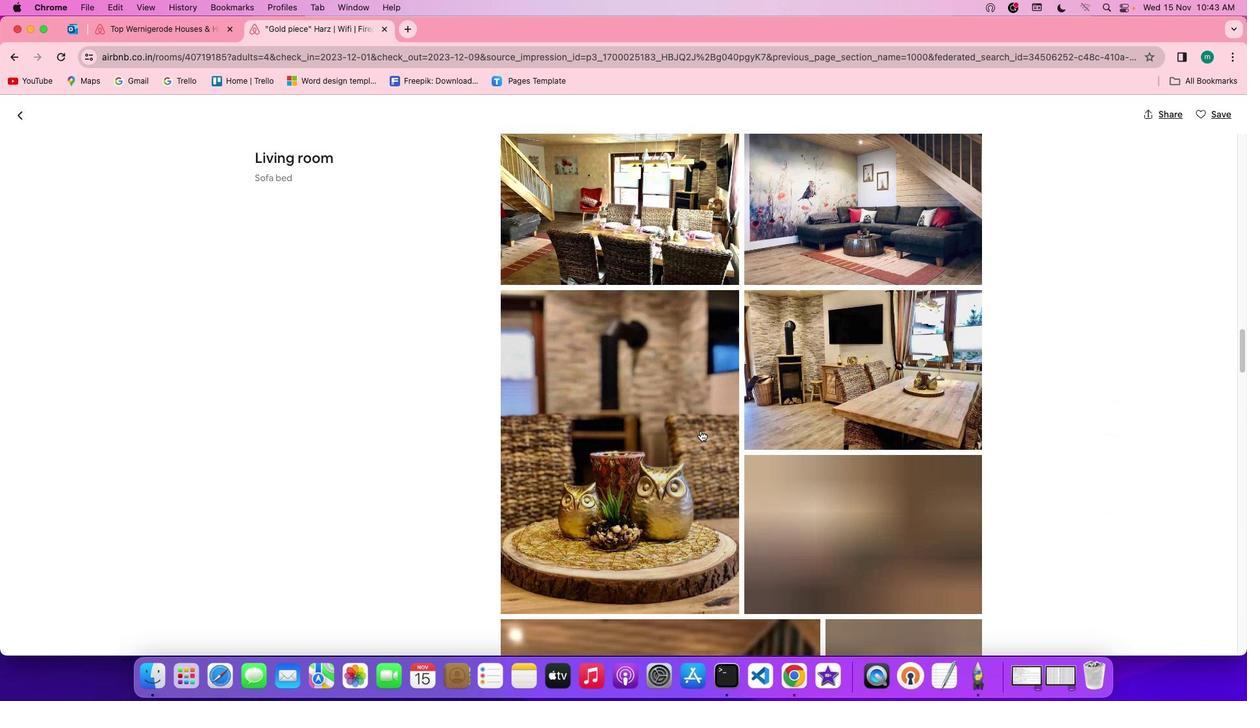 
Action: Mouse scrolled (700, 430) with delta (0, -1)
Screenshot: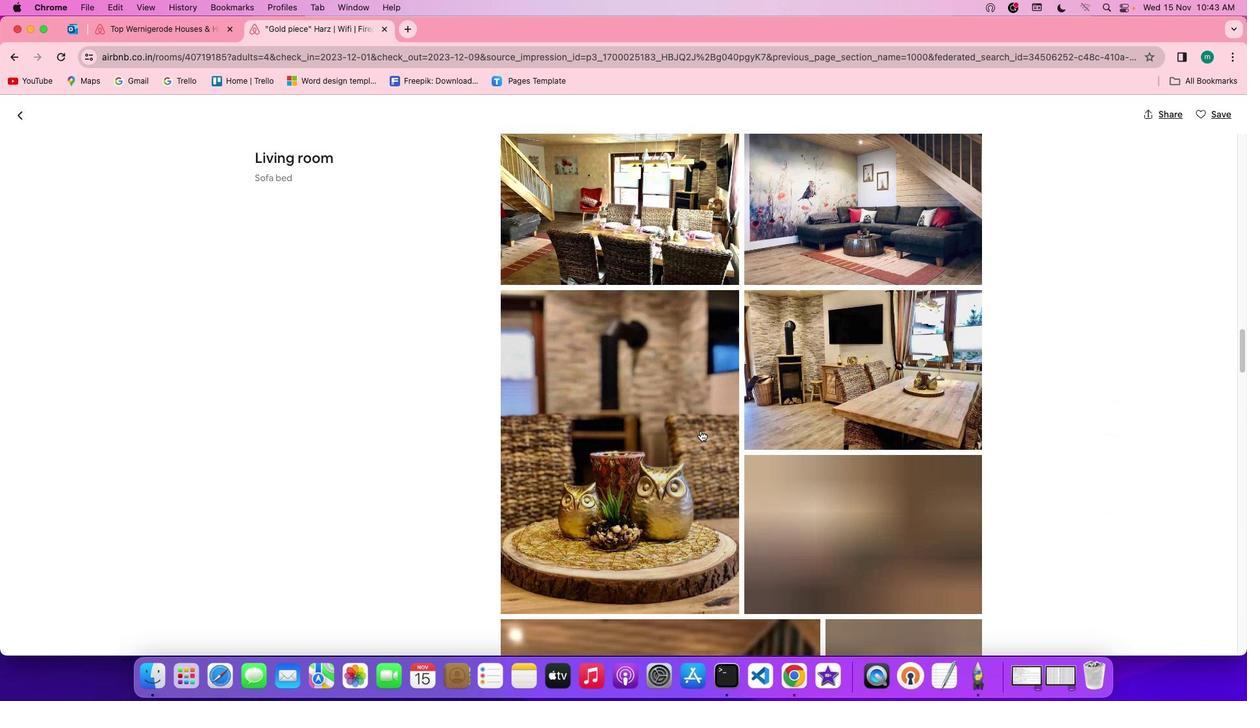 
Action: Mouse scrolled (700, 430) with delta (0, -2)
Screenshot: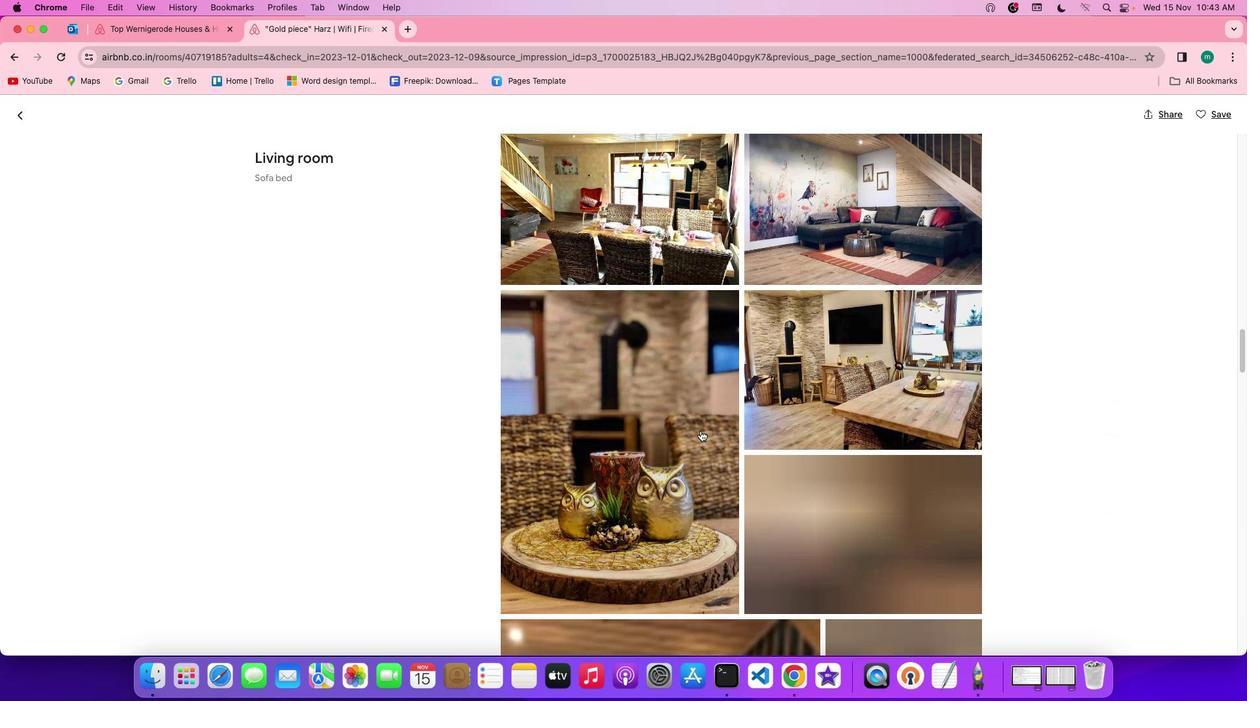 
Action: Mouse moved to (839, 387)
Screenshot: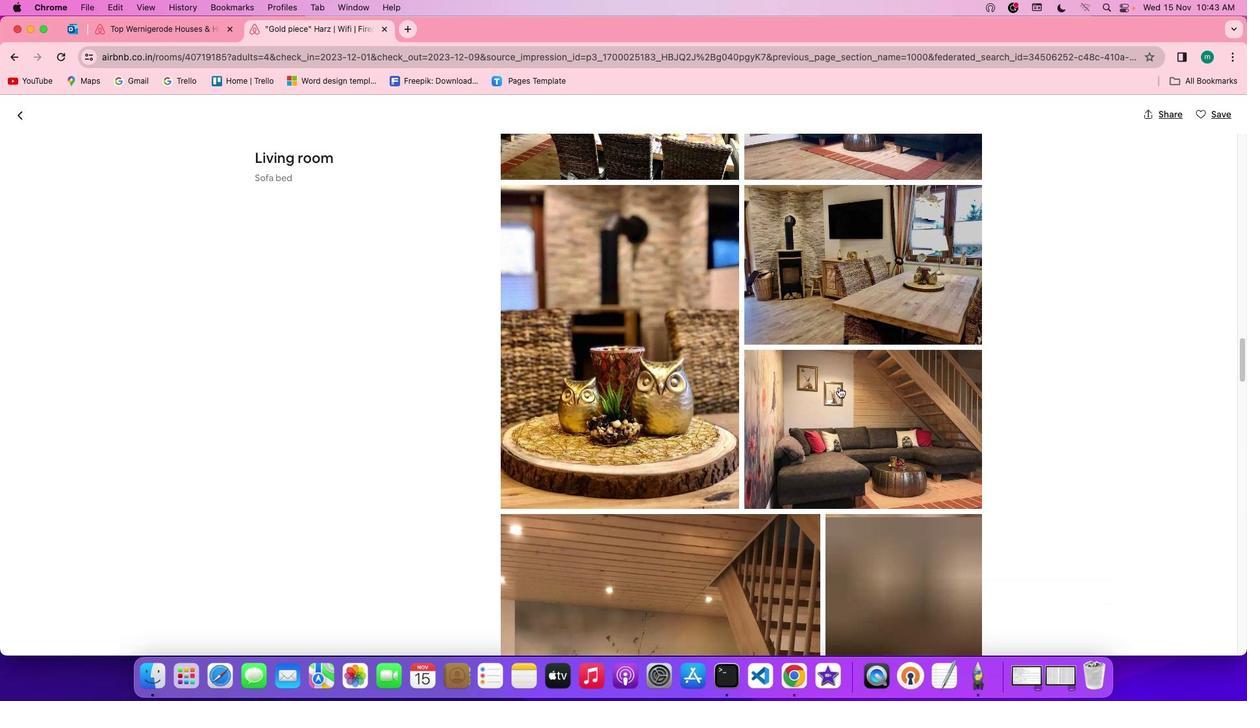 
Action: Mouse scrolled (839, 387) with delta (0, 0)
Screenshot: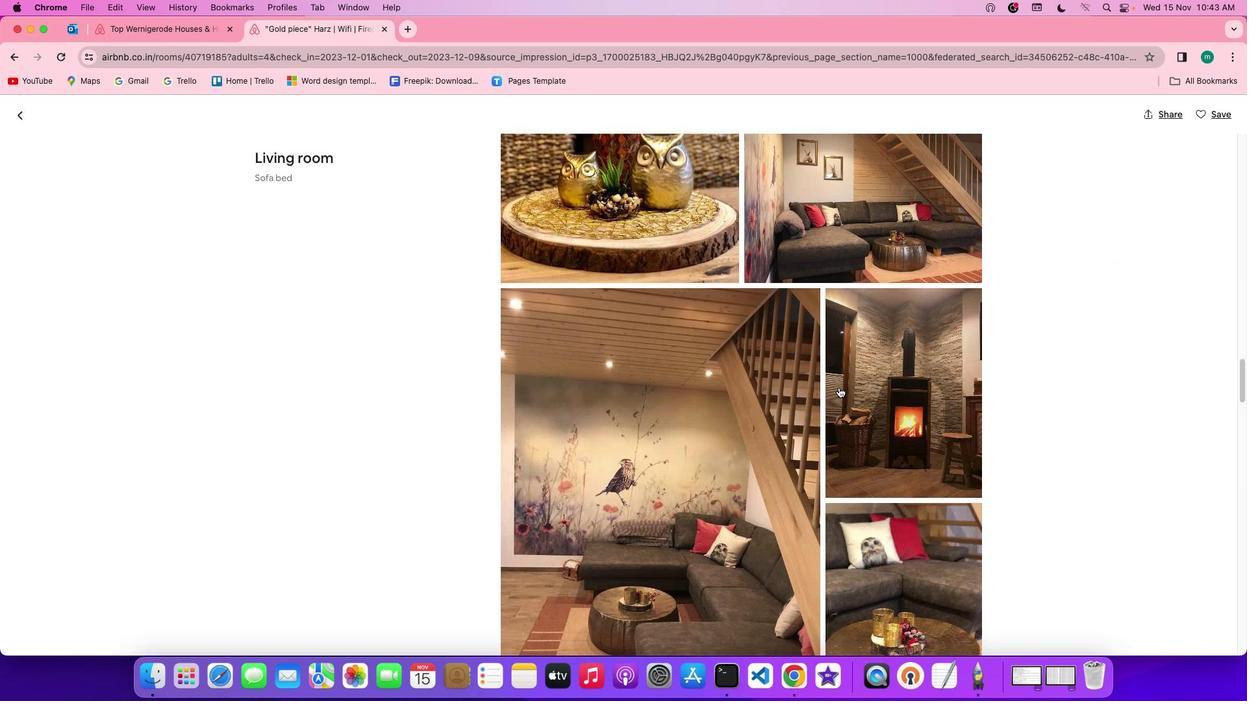 
Action: Mouse scrolled (839, 387) with delta (0, 0)
Screenshot: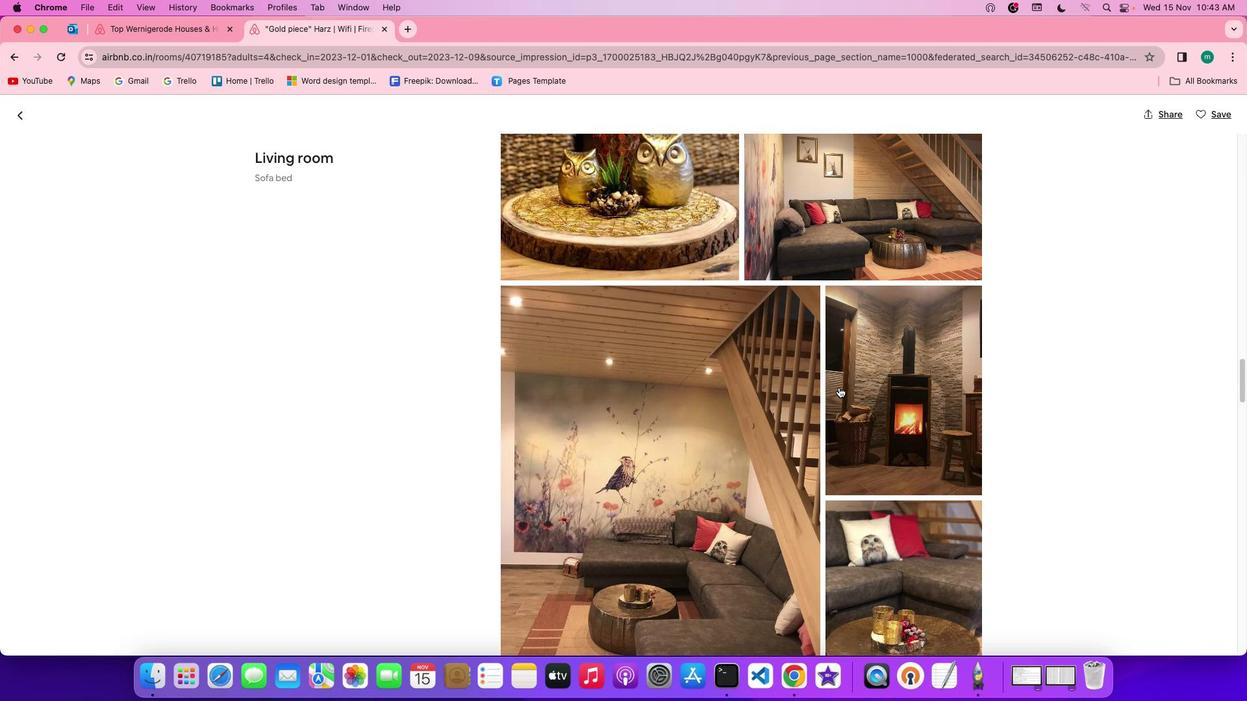 
Action: Mouse scrolled (839, 387) with delta (0, -1)
Screenshot: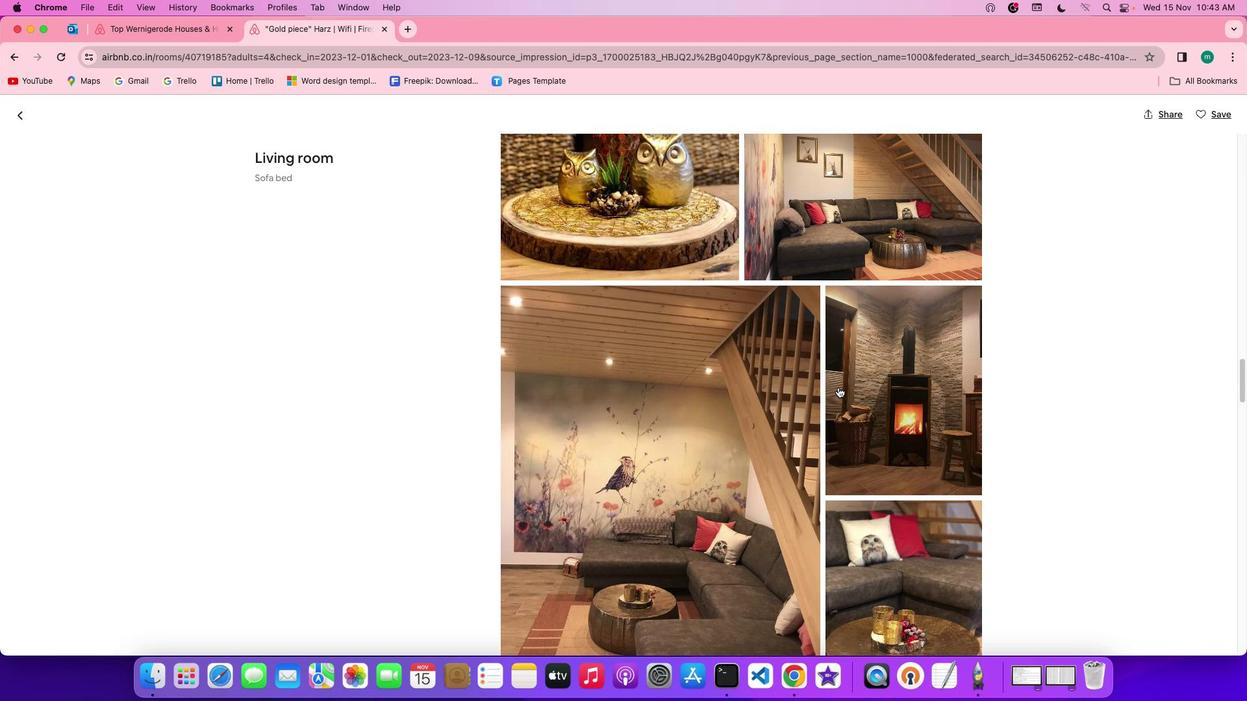 
Action: Mouse scrolled (839, 387) with delta (0, -2)
Screenshot: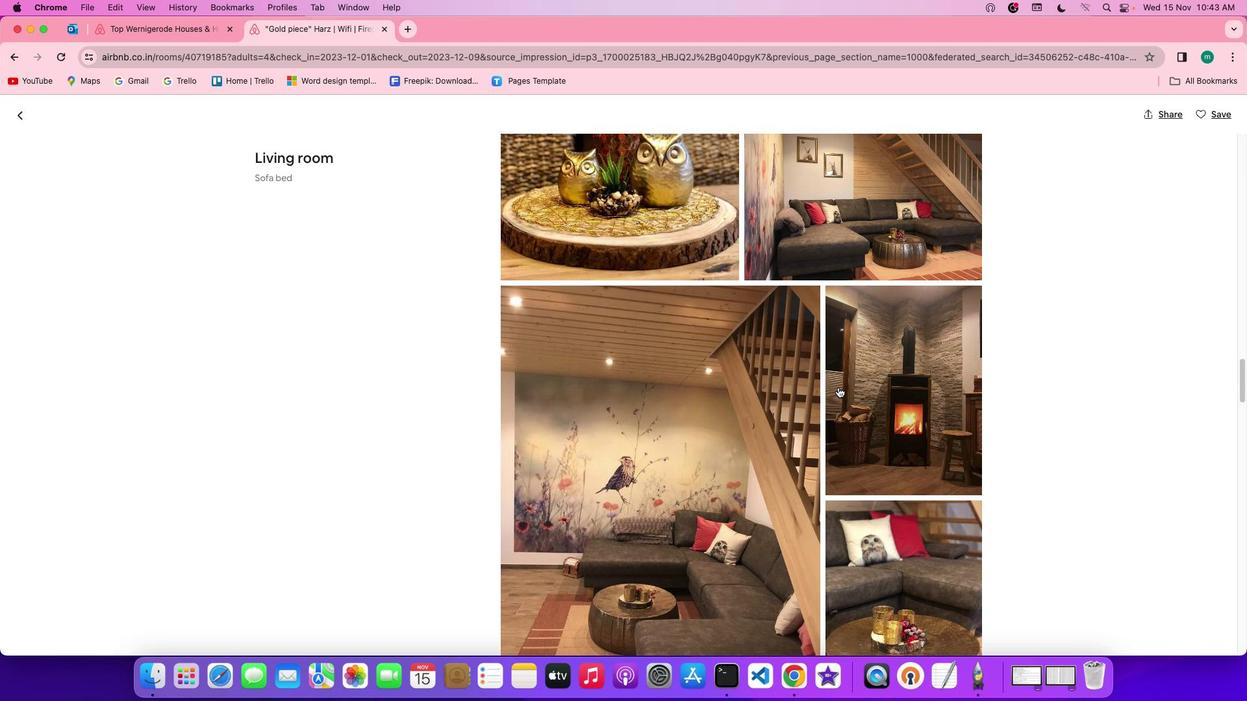 
Action: Mouse scrolled (839, 387) with delta (0, -2)
Screenshot: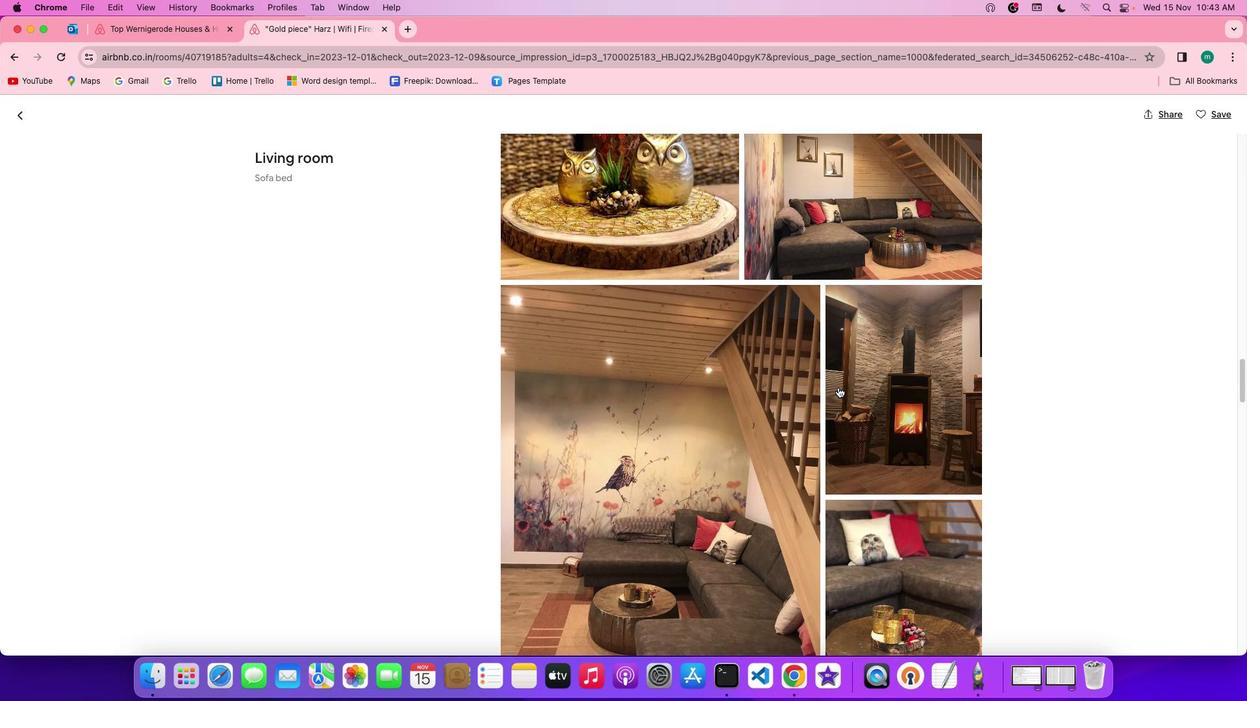 
Action: Mouse moved to (838, 387)
Screenshot: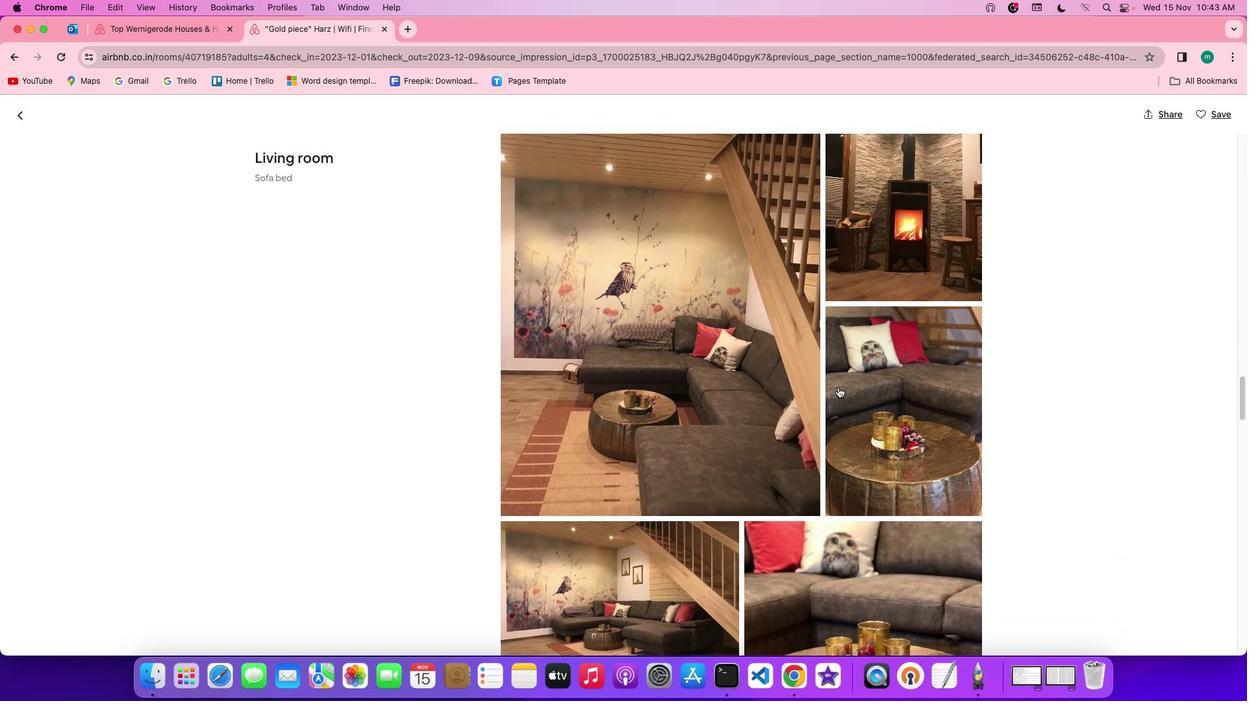 
Action: Mouse scrolled (838, 387) with delta (0, 0)
Screenshot: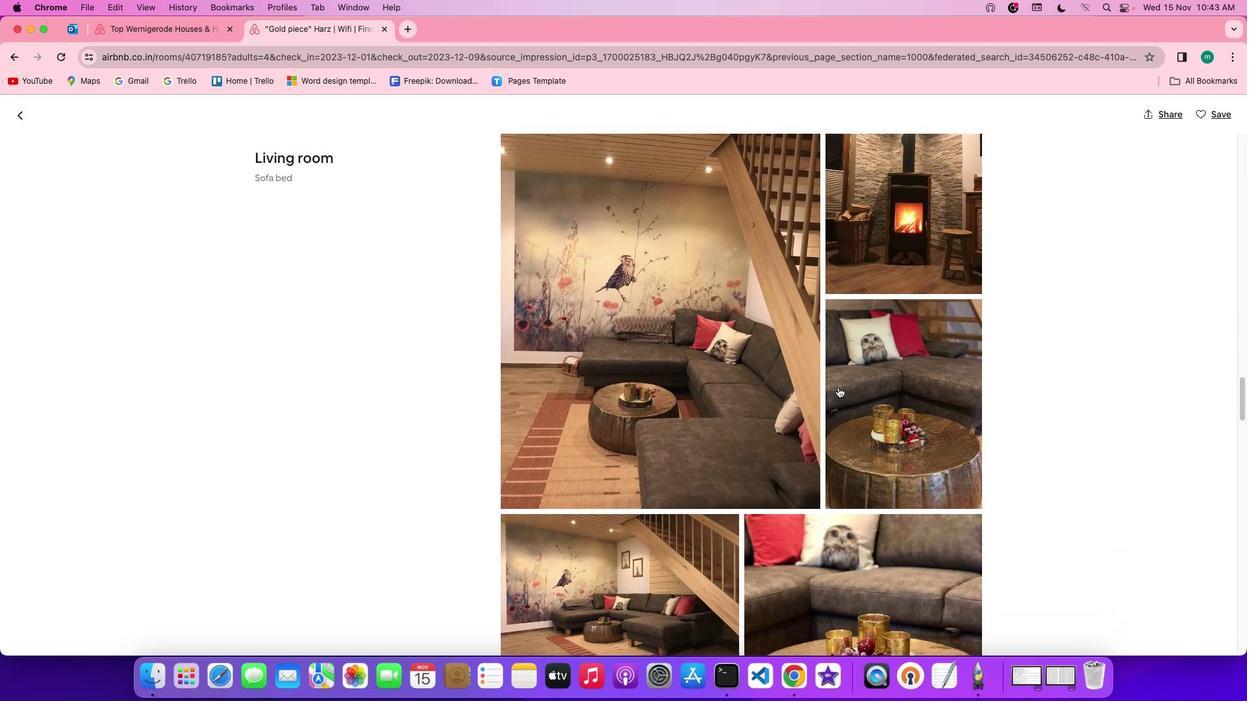 
Action: Mouse scrolled (838, 387) with delta (0, 0)
Screenshot: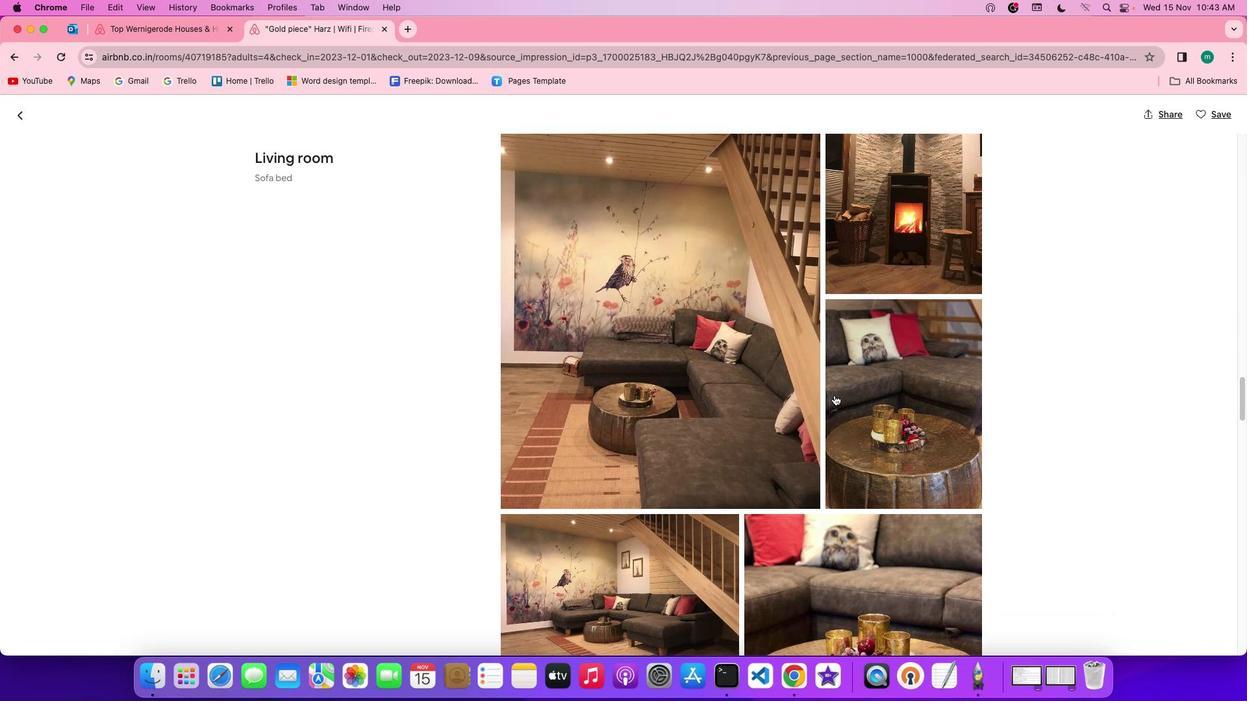 
Action: Mouse scrolled (838, 387) with delta (0, -1)
Screenshot: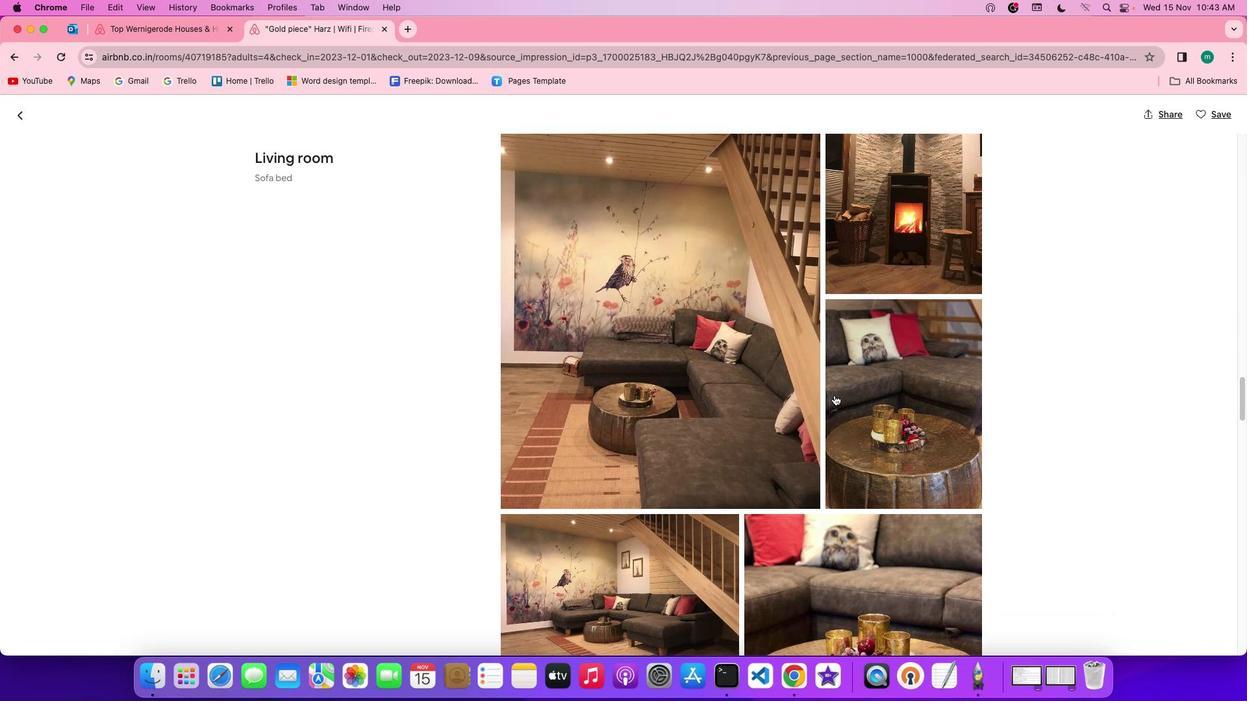 
Action: Mouse scrolled (838, 387) with delta (0, -1)
Screenshot: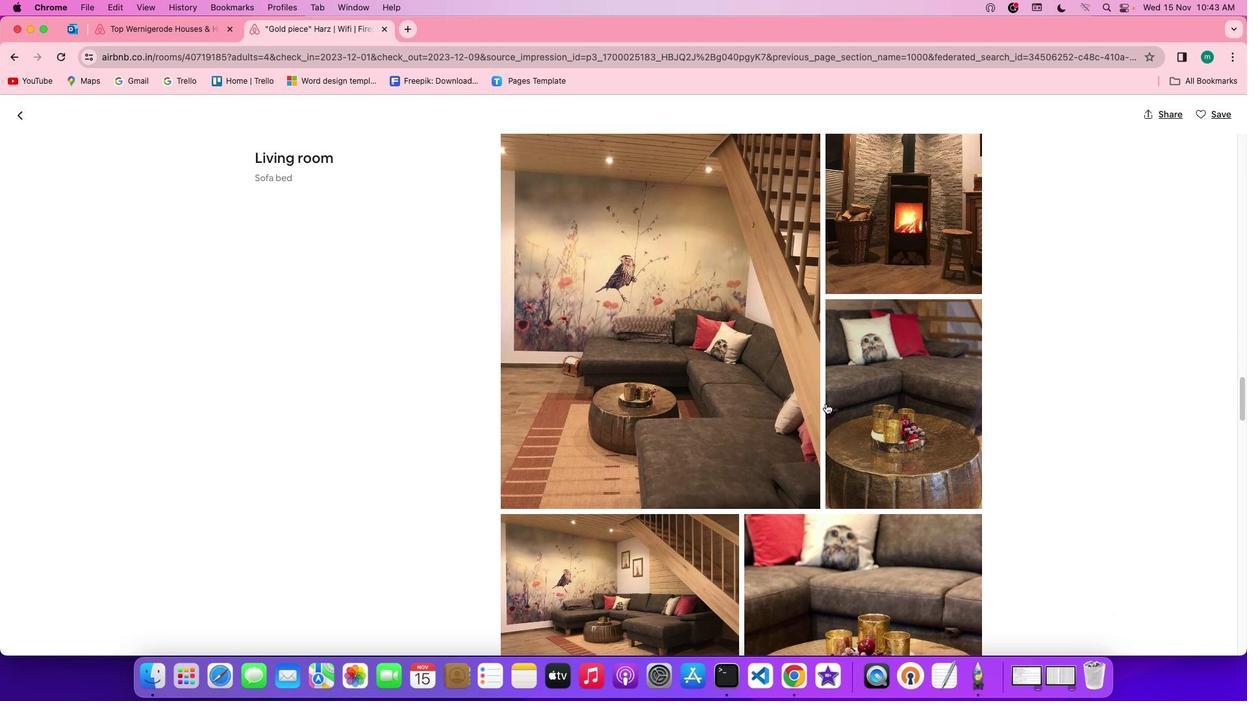 
Action: Mouse moved to (826, 404)
Screenshot: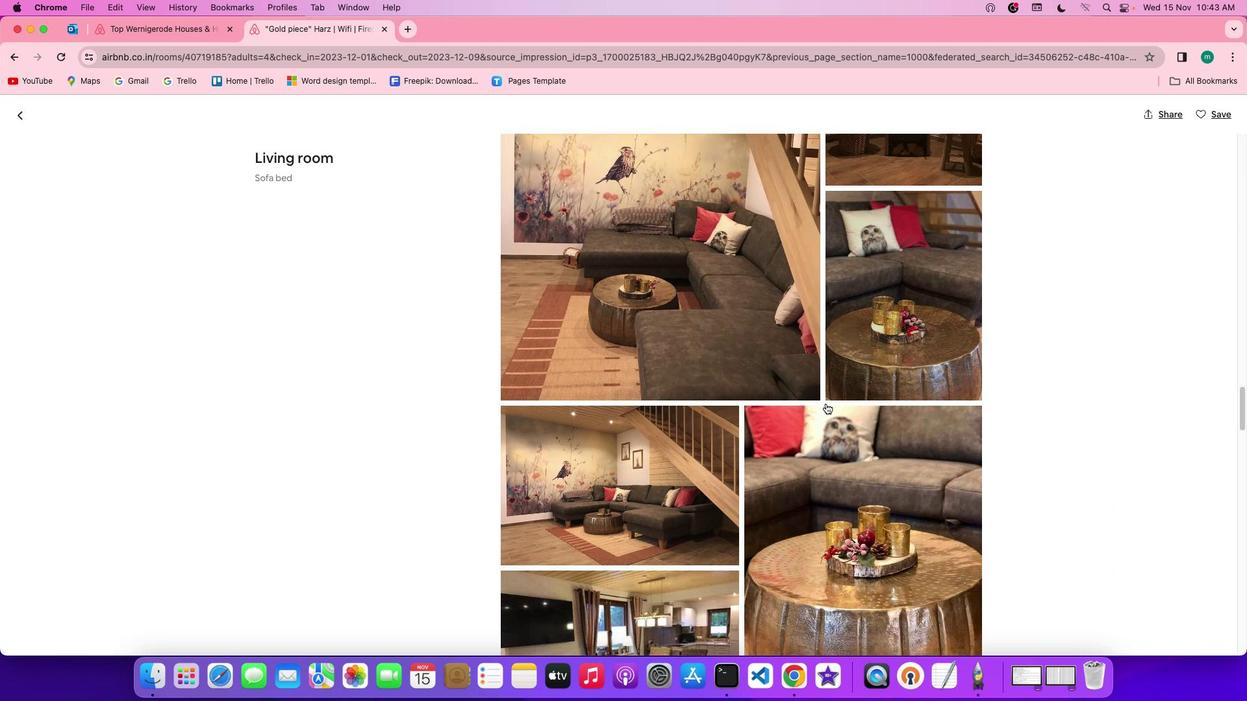 
Action: Mouse scrolled (826, 404) with delta (0, 0)
Screenshot: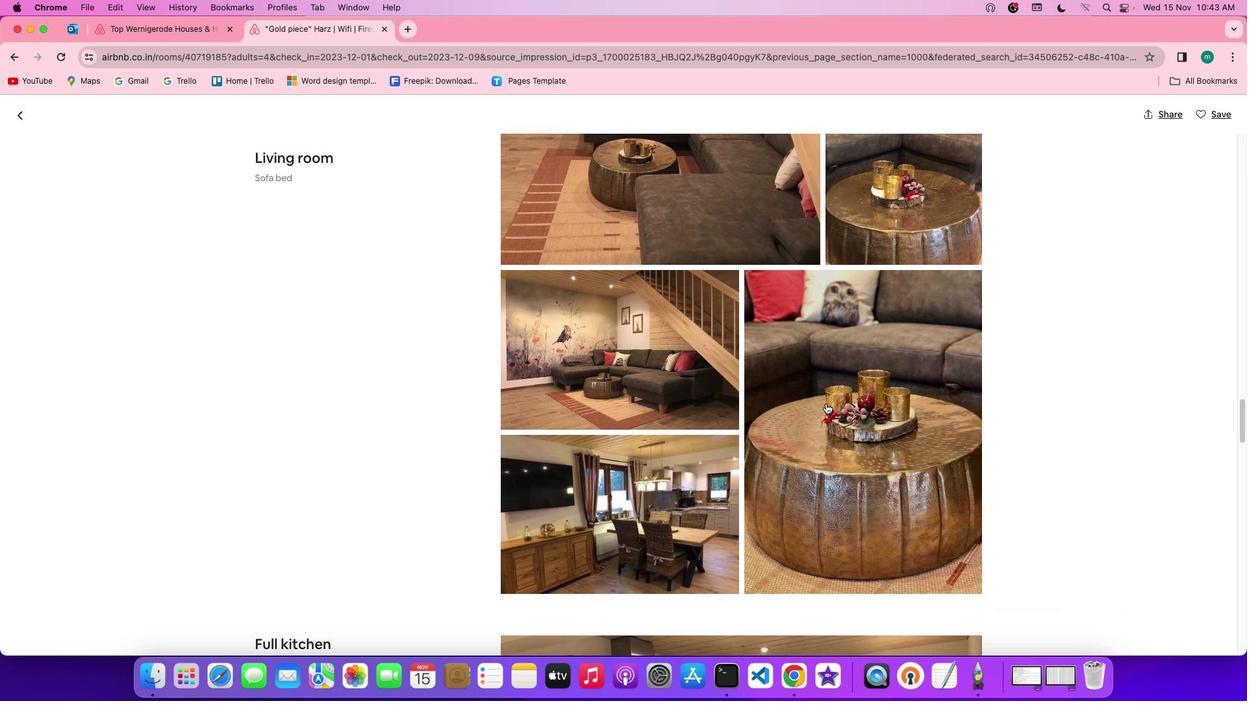 
Action: Mouse scrolled (826, 404) with delta (0, 0)
Screenshot: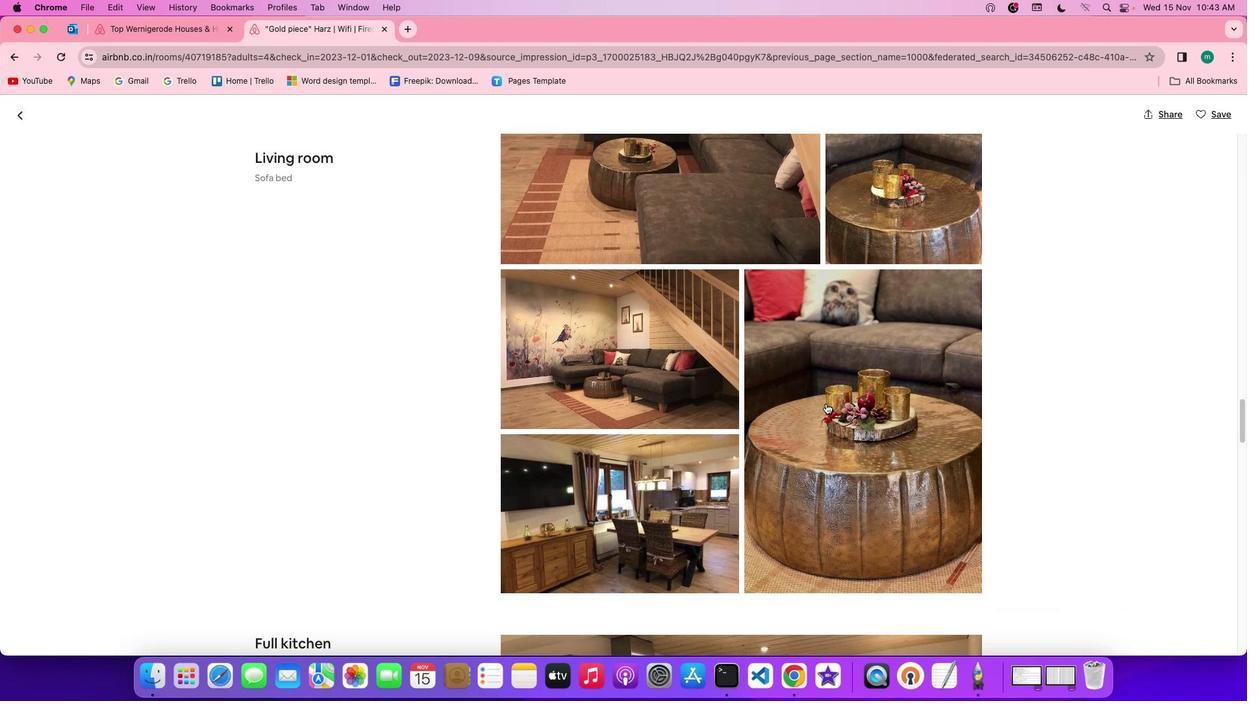 
Action: Mouse scrolled (826, 404) with delta (0, -1)
Screenshot: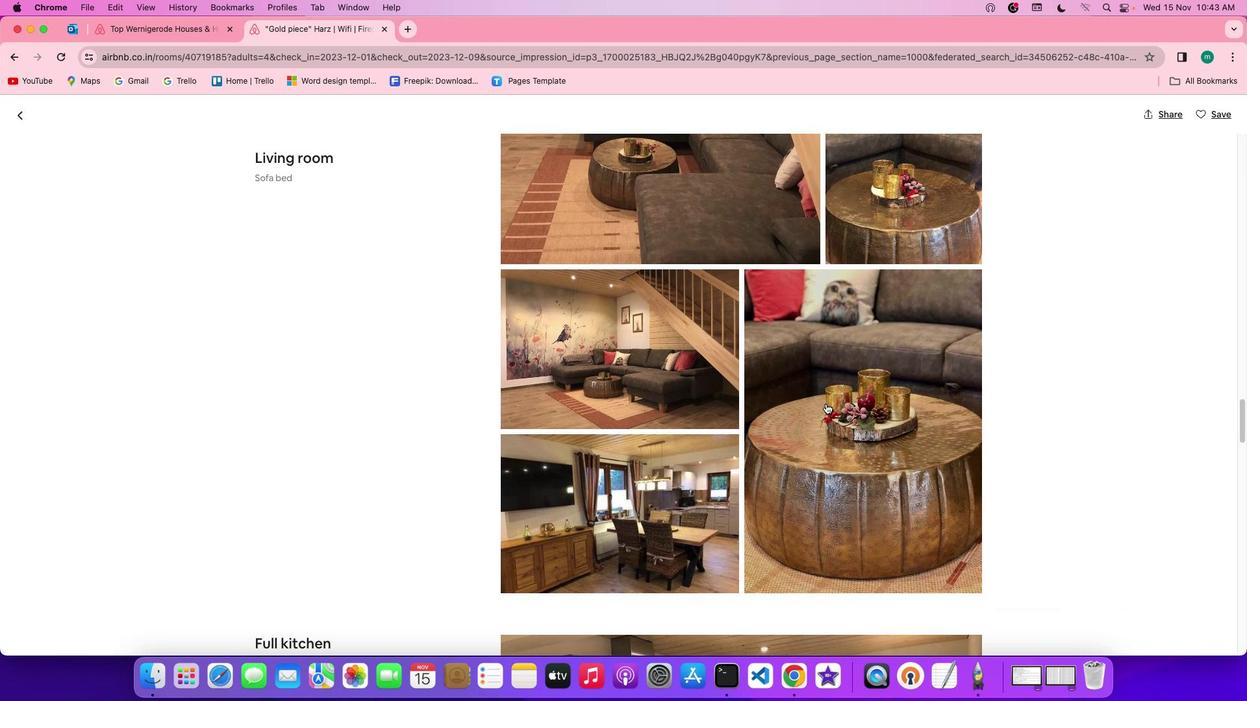 
Action: Mouse scrolled (826, 404) with delta (0, -2)
Screenshot: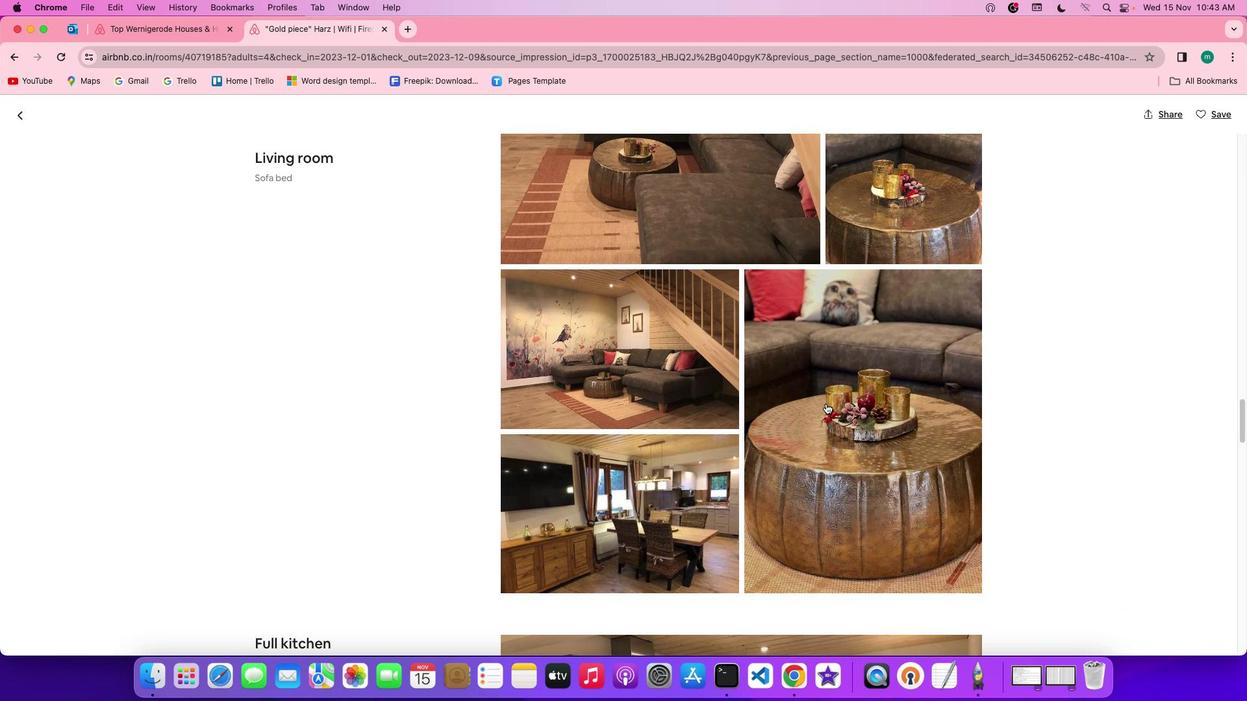 
Action: Mouse scrolled (826, 404) with delta (0, 0)
Screenshot: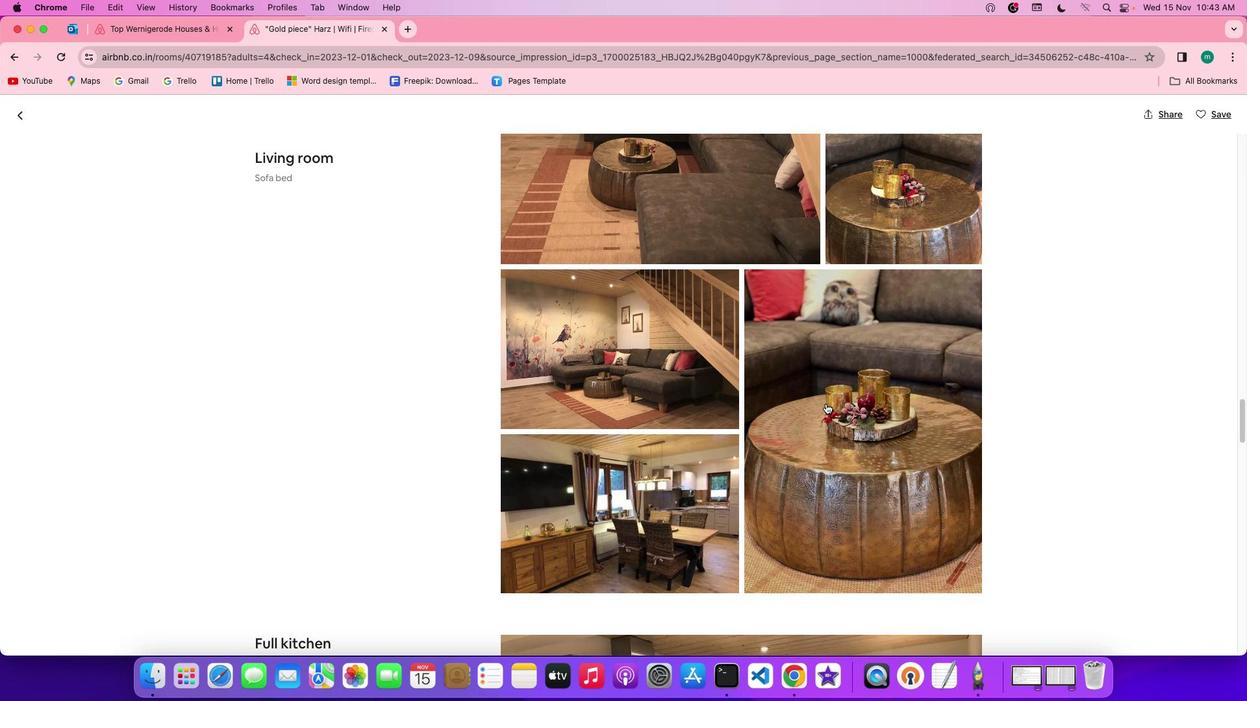 
Action: Mouse moved to (826, 404)
Screenshot: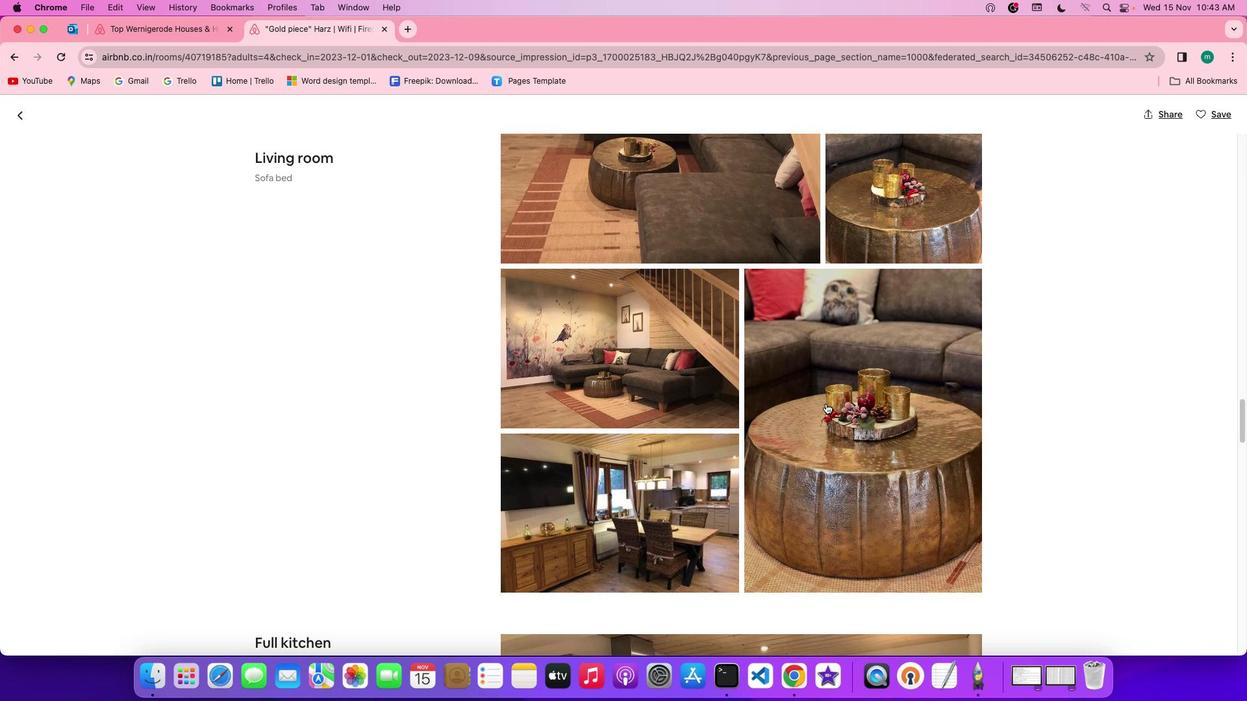 
Action: Mouse scrolled (826, 404) with delta (0, 0)
Screenshot: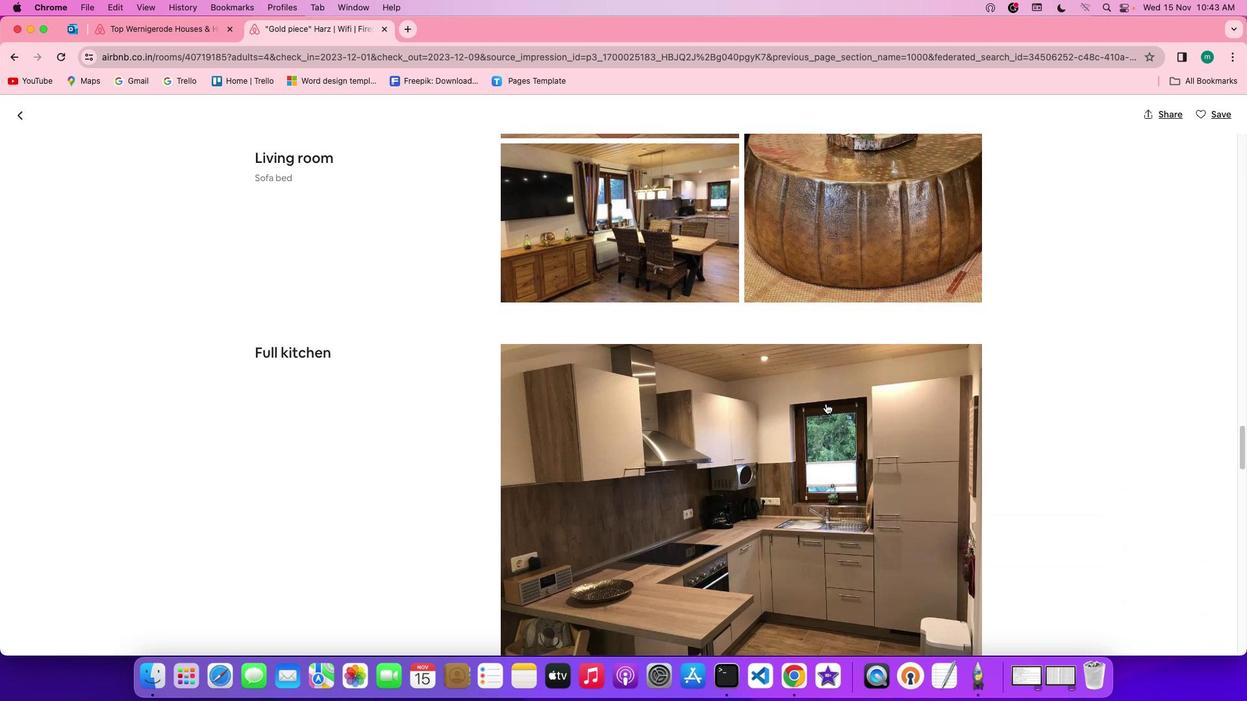 
Action: Mouse scrolled (826, 404) with delta (0, 0)
Screenshot: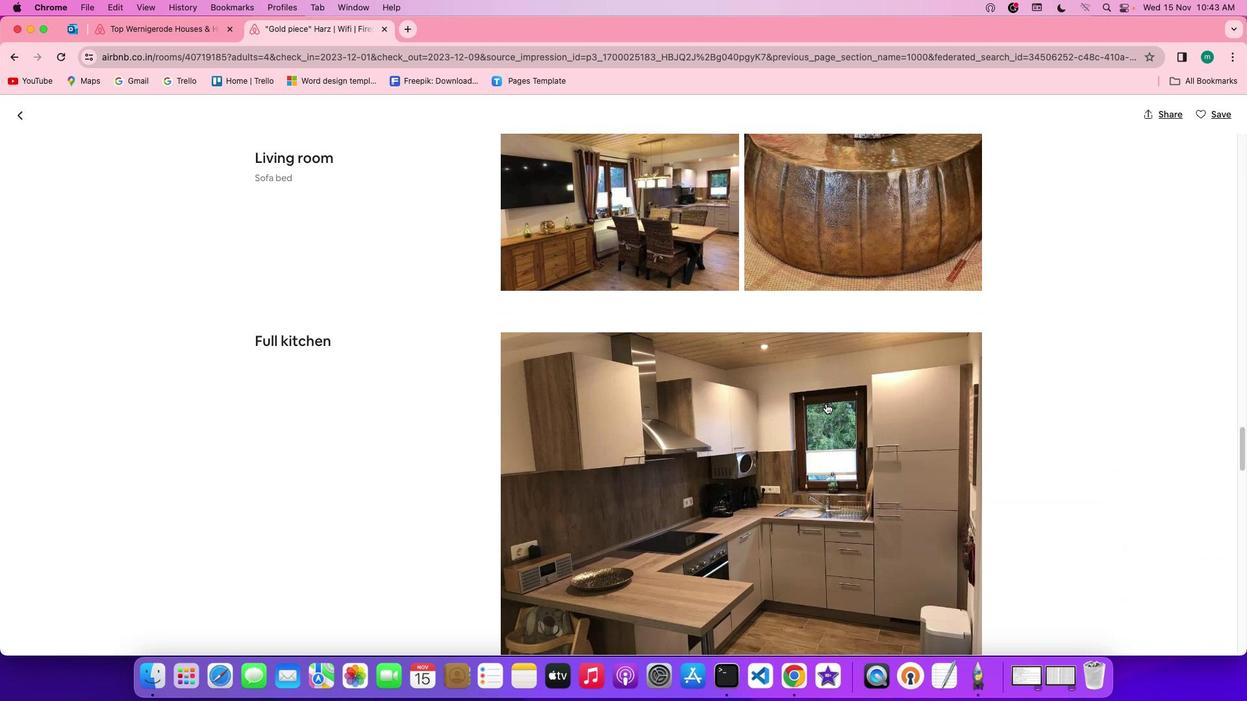 
Action: Mouse scrolled (826, 404) with delta (0, -1)
Screenshot: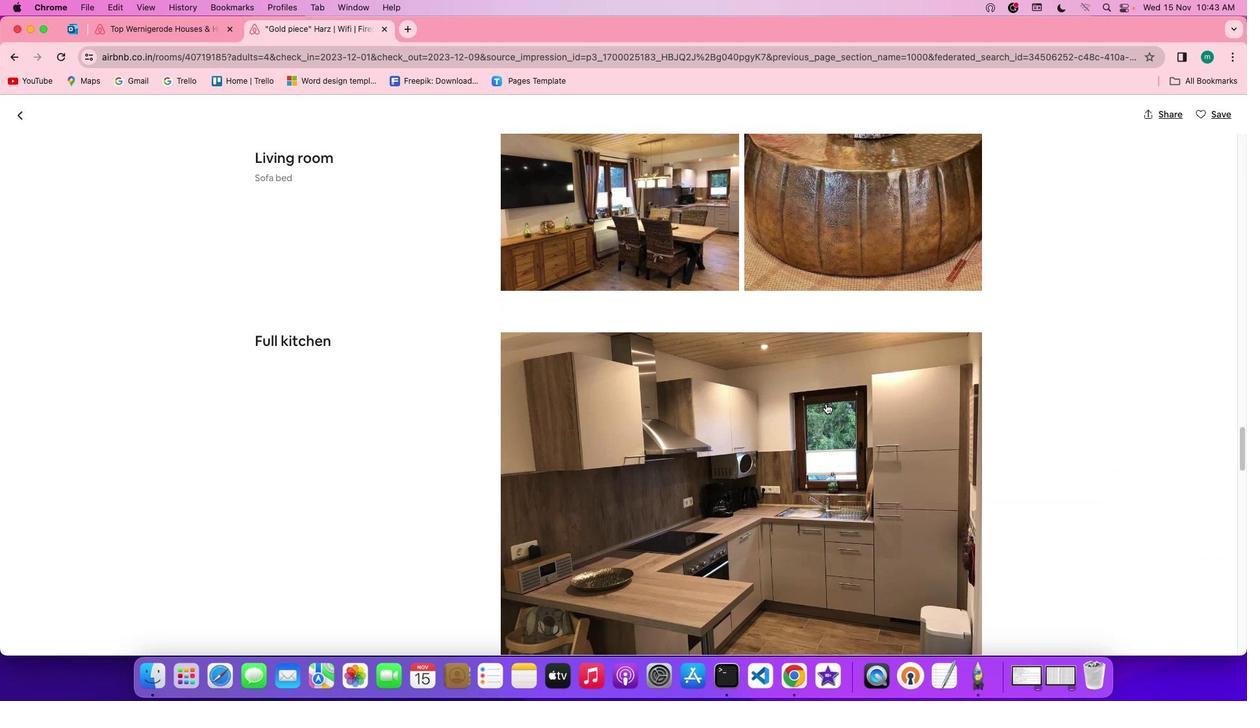 
Action: Mouse scrolled (826, 404) with delta (0, -2)
Screenshot: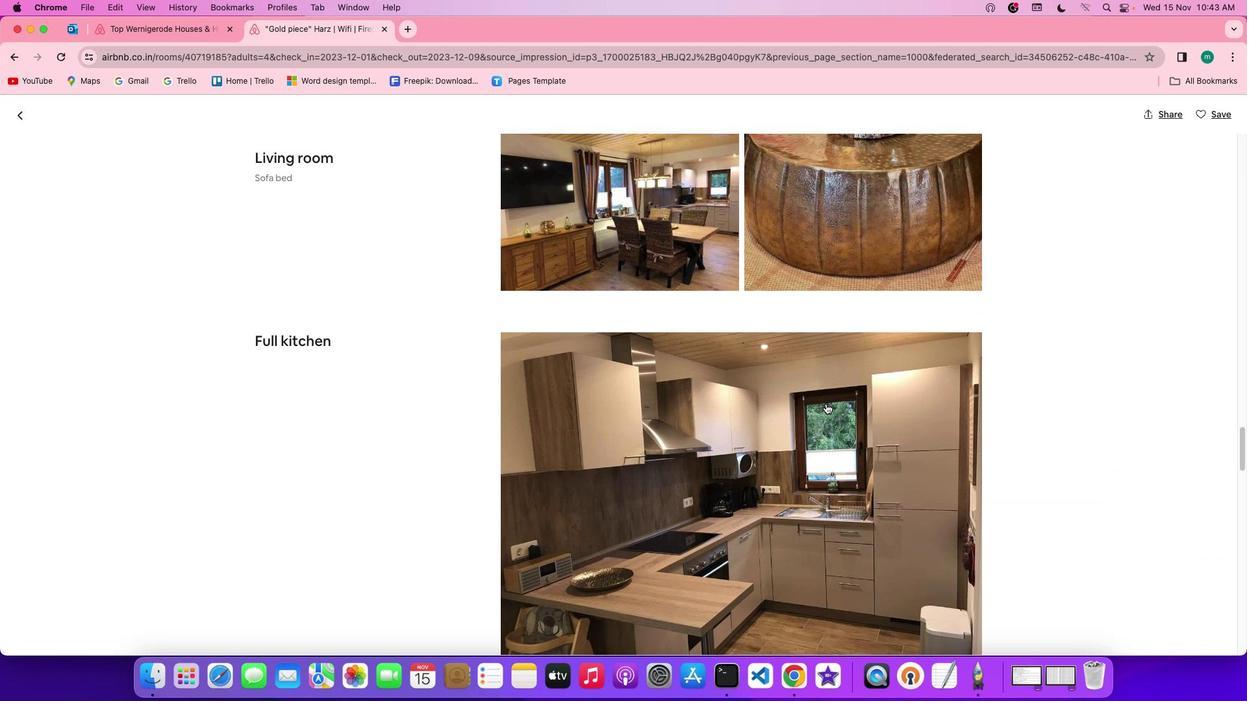
Action: Mouse scrolled (826, 404) with delta (0, -1)
Screenshot: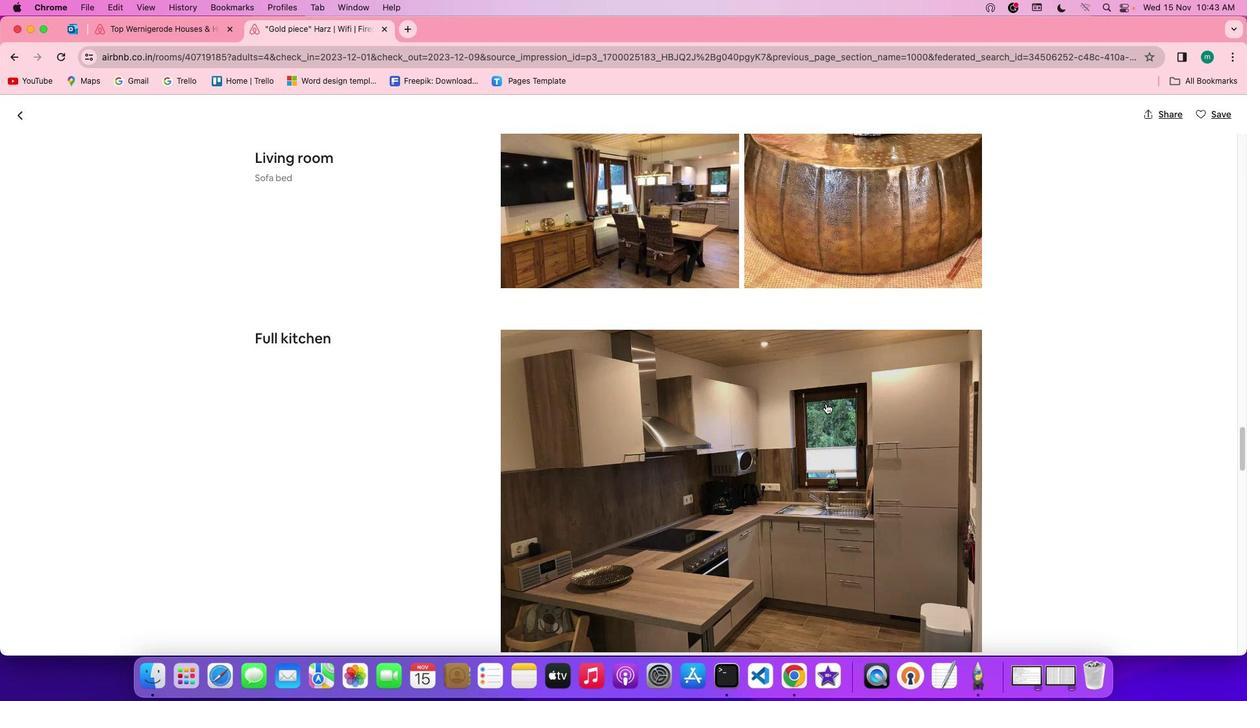 
Action: Mouse scrolled (826, 404) with delta (0, 0)
Screenshot: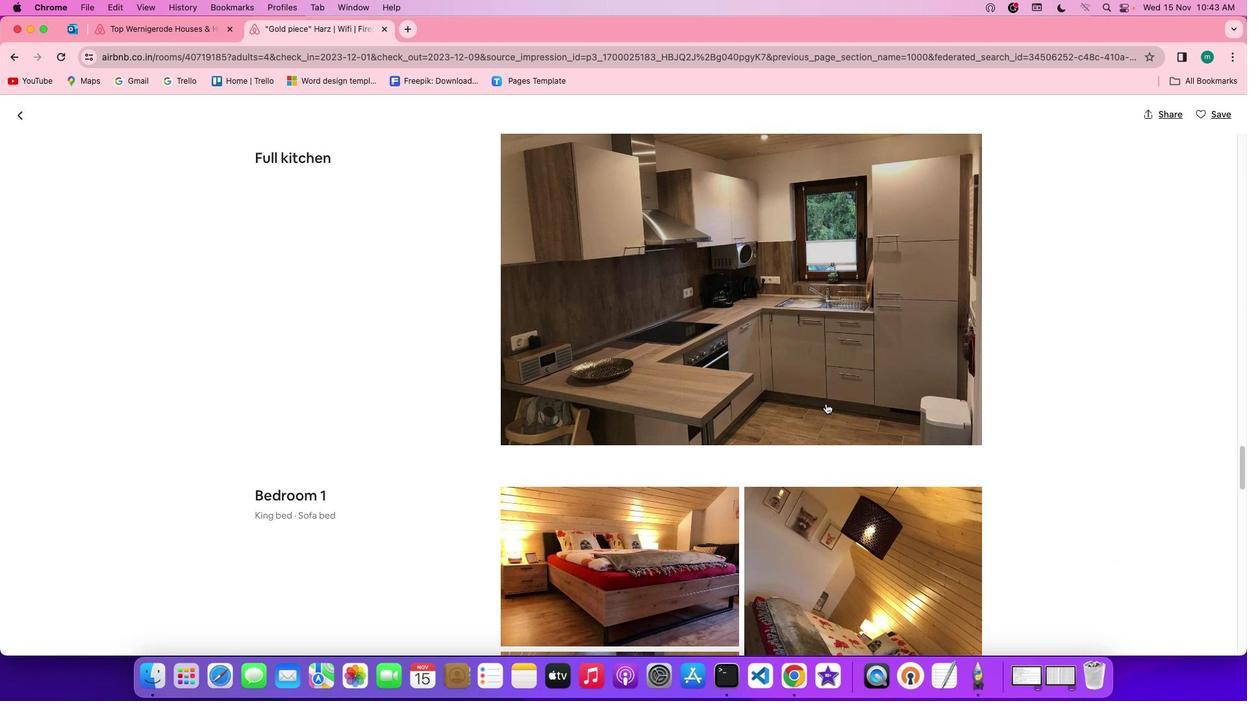 
Action: Mouse scrolled (826, 404) with delta (0, 0)
Screenshot: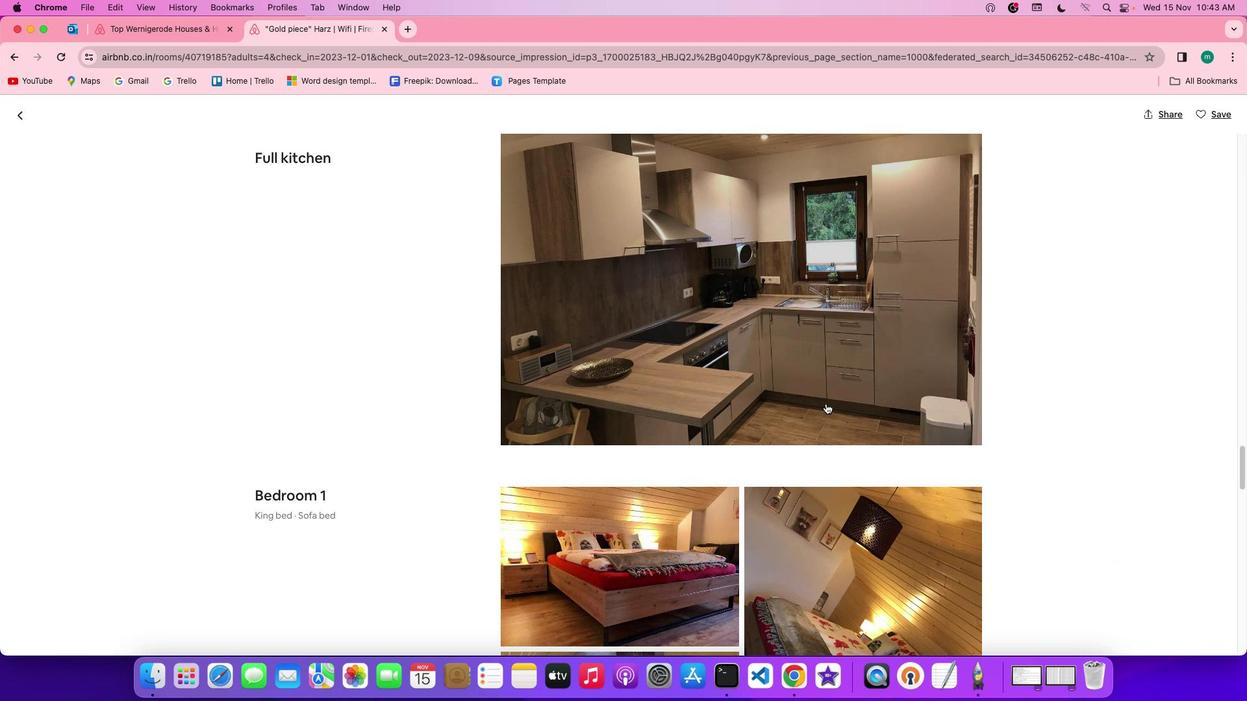 
Action: Mouse scrolled (826, 404) with delta (0, -1)
Screenshot: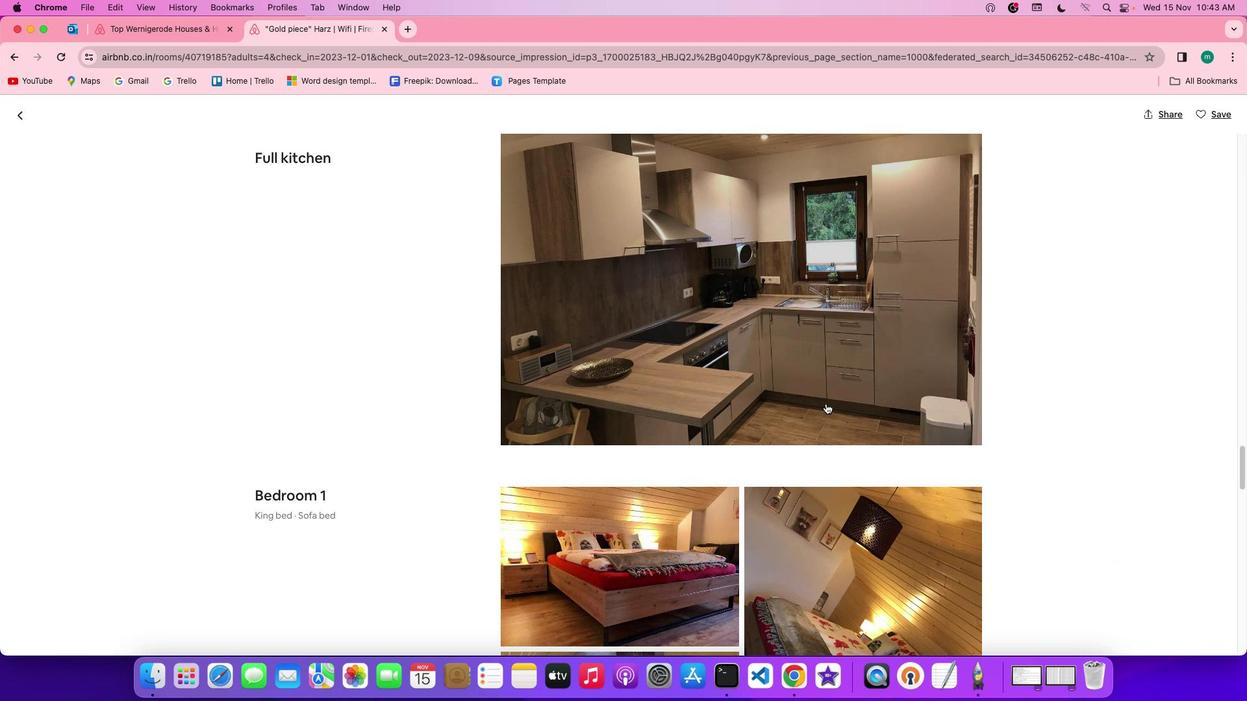 
Action: Mouse scrolled (826, 404) with delta (0, -2)
Screenshot: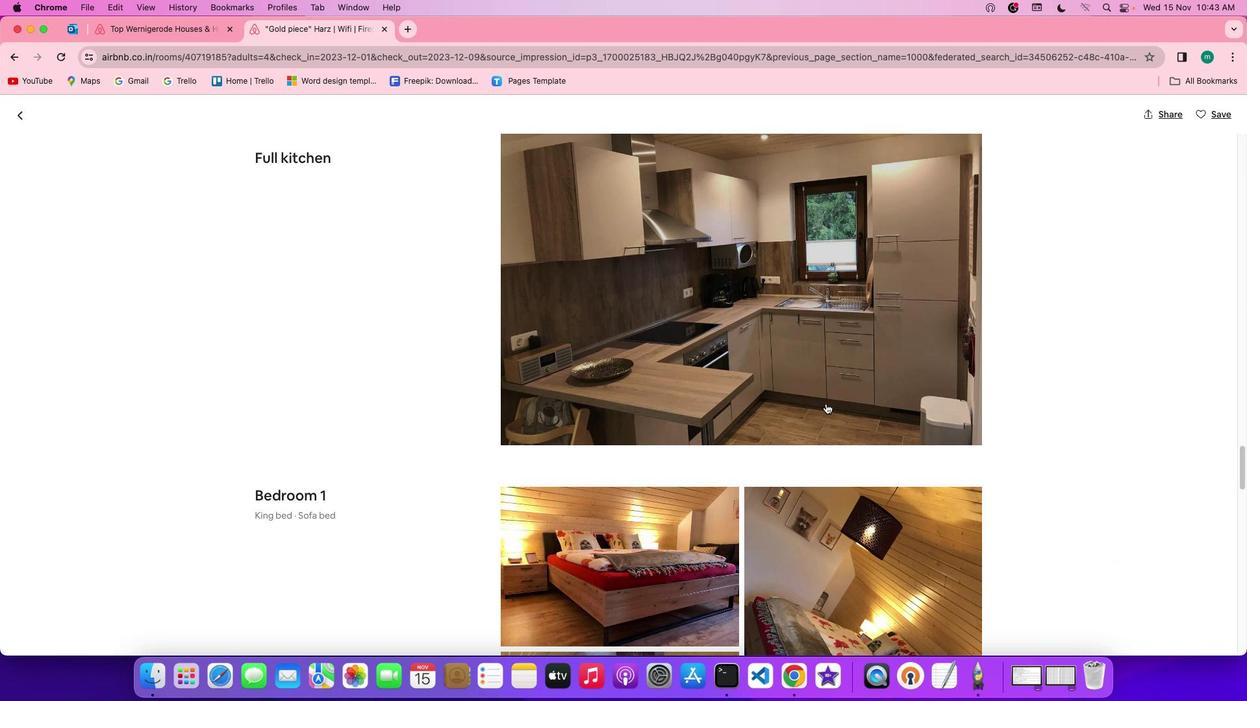 
Action: Mouse scrolled (826, 404) with delta (0, 0)
Screenshot: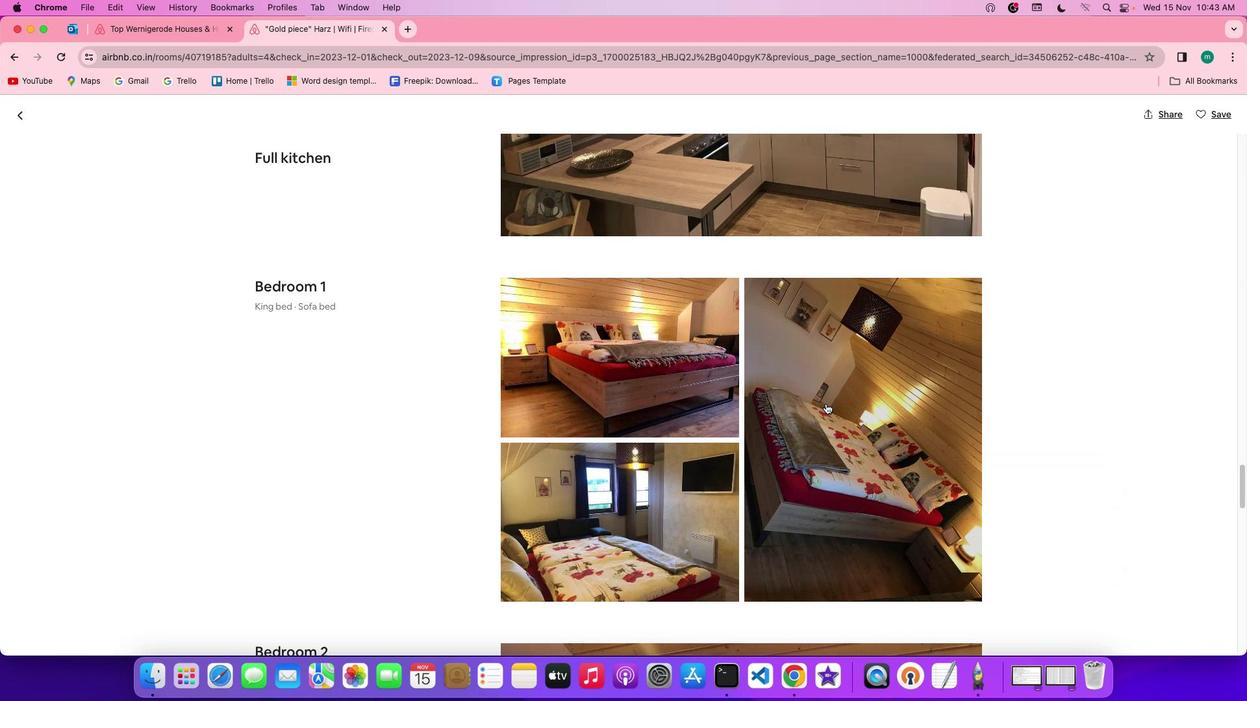 
Action: Mouse scrolled (826, 404) with delta (0, 0)
Screenshot: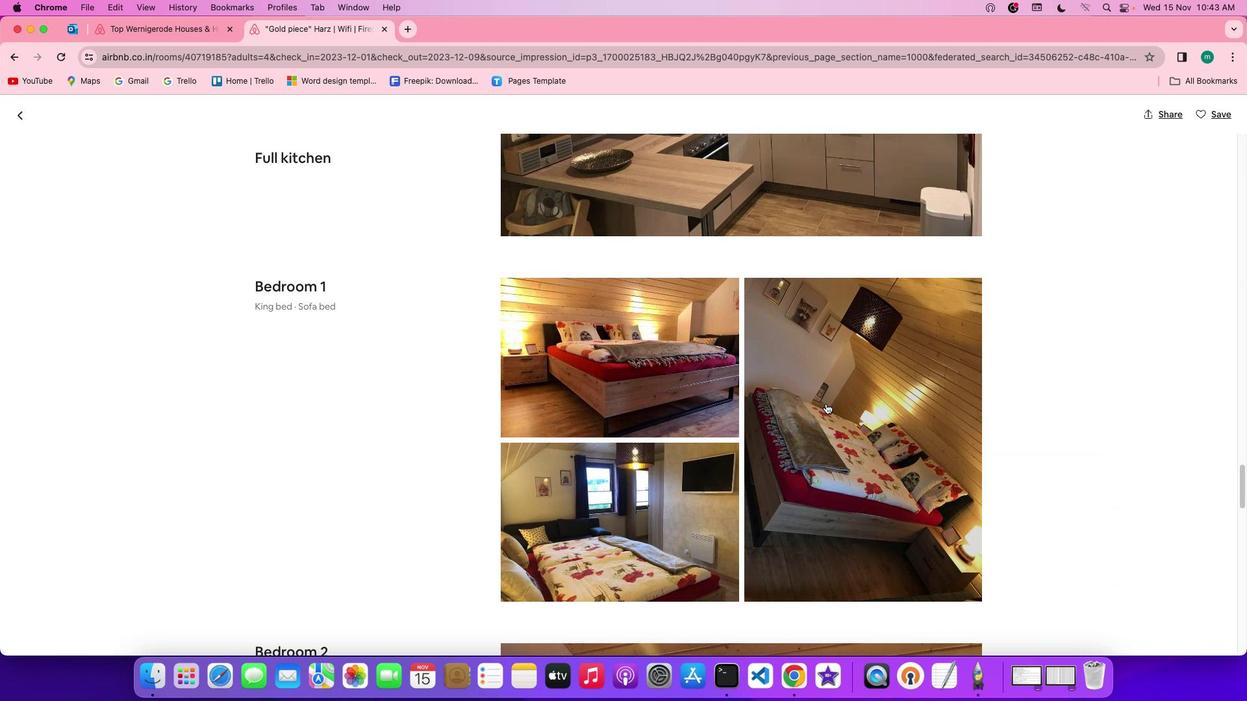 
Action: Mouse scrolled (826, 404) with delta (0, -1)
Screenshot: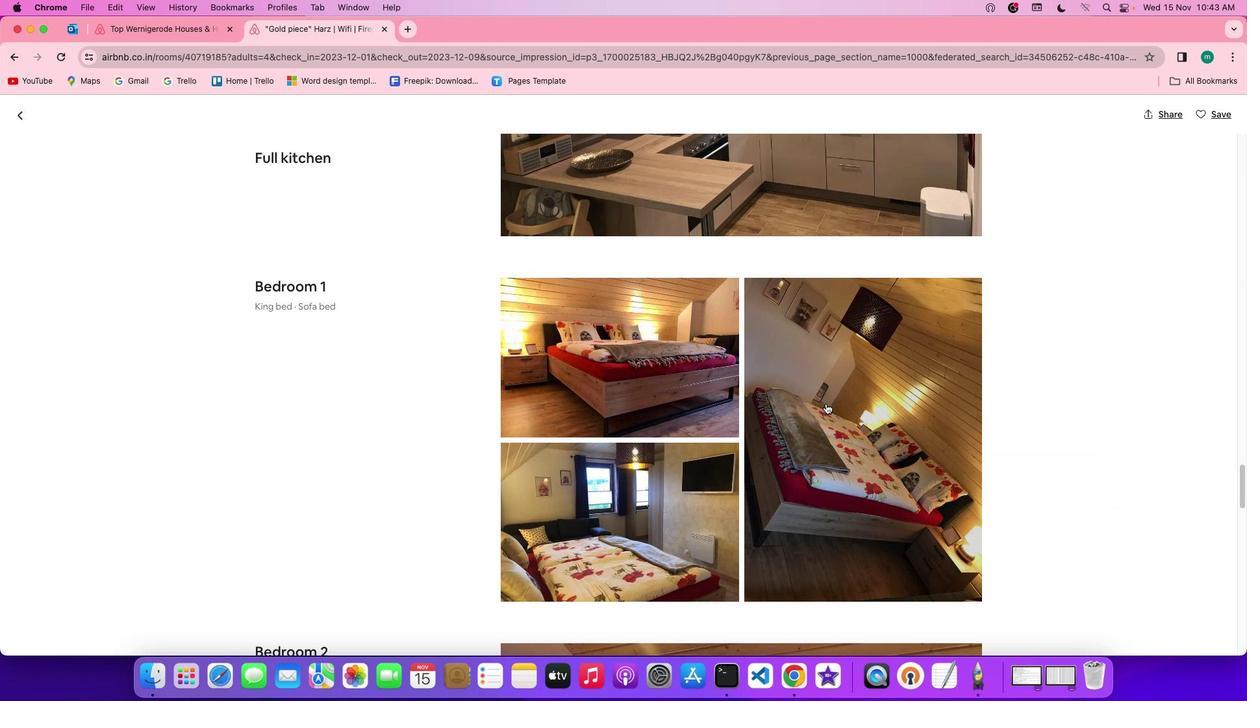 
Action: Mouse scrolled (826, 404) with delta (0, -2)
Screenshot: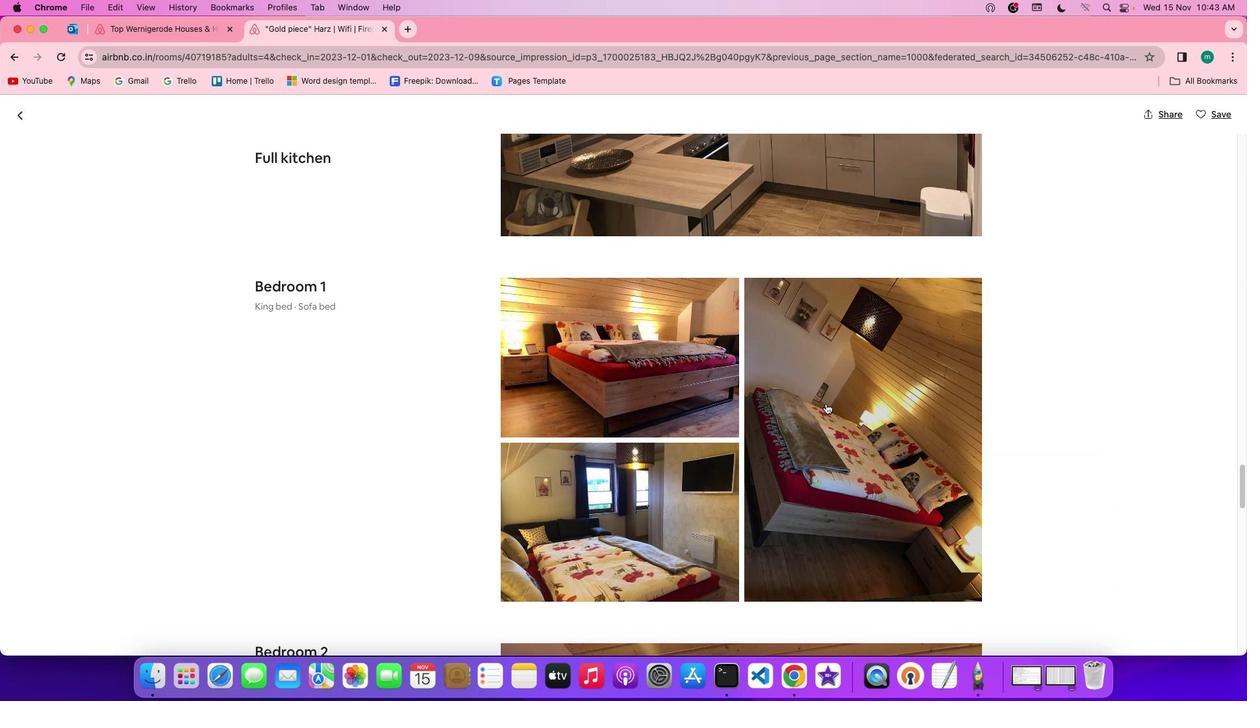 
Action: Mouse scrolled (826, 404) with delta (0, 0)
Screenshot: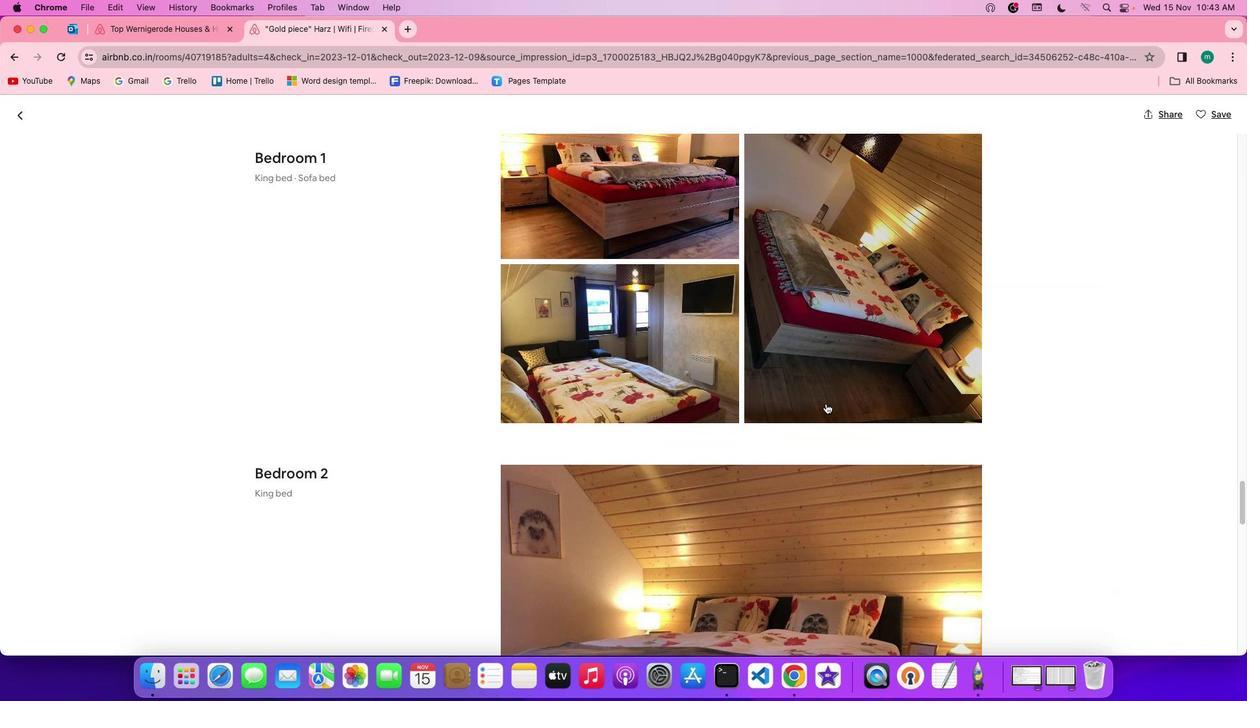 
Action: Mouse scrolled (826, 404) with delta (0, 0)
Screenshot: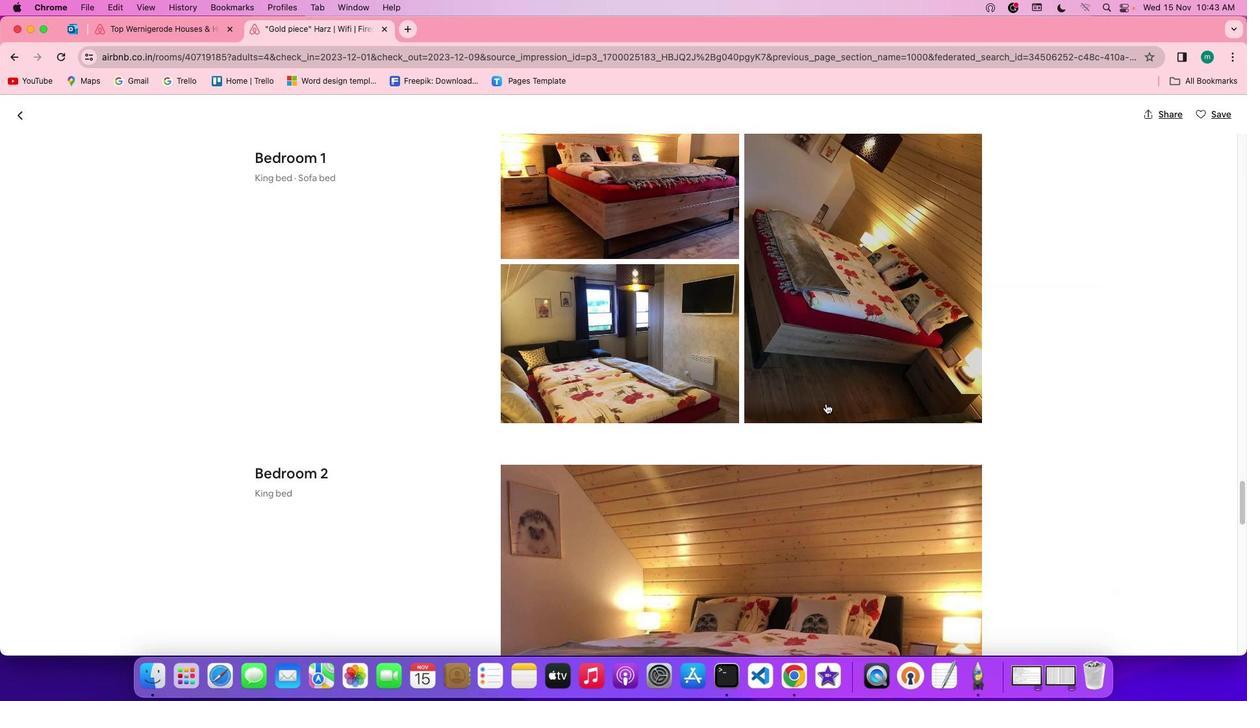 
Action: Mouse scrolled (826, 404) with delta (0, -1)
Screenshot: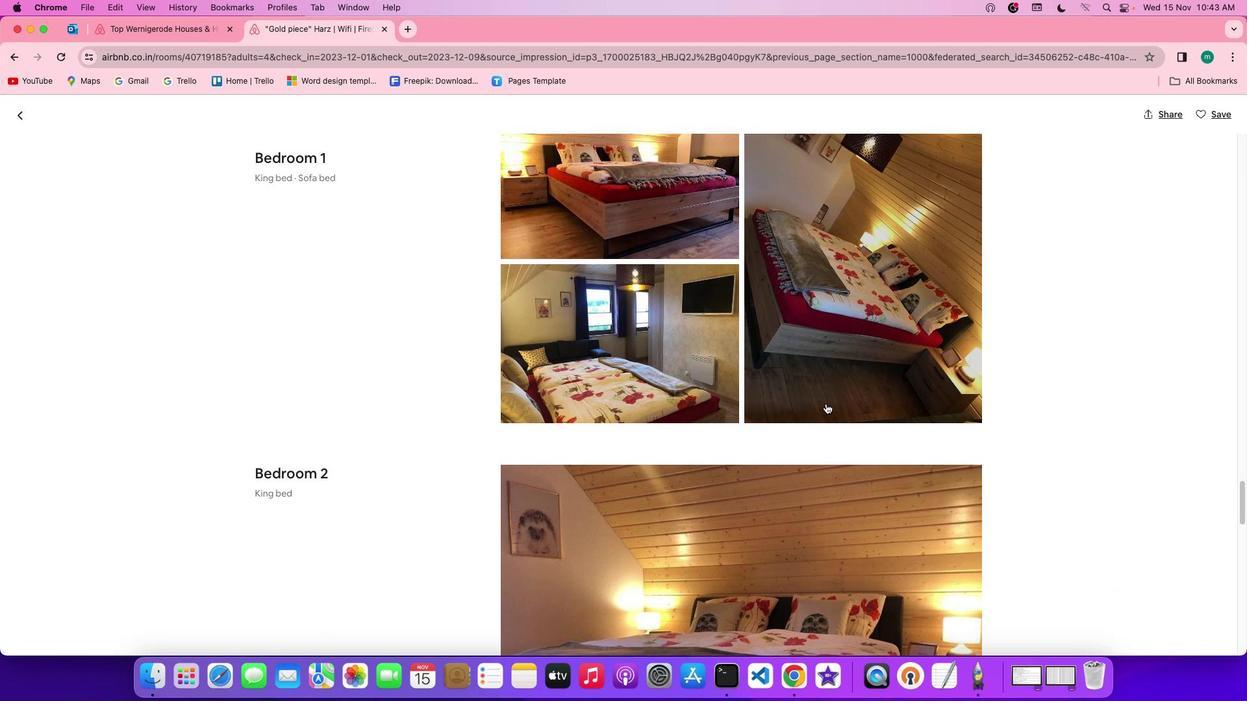 
Action: Mouse scrolled (826, 404) with delta (0, -1)
Screenshot: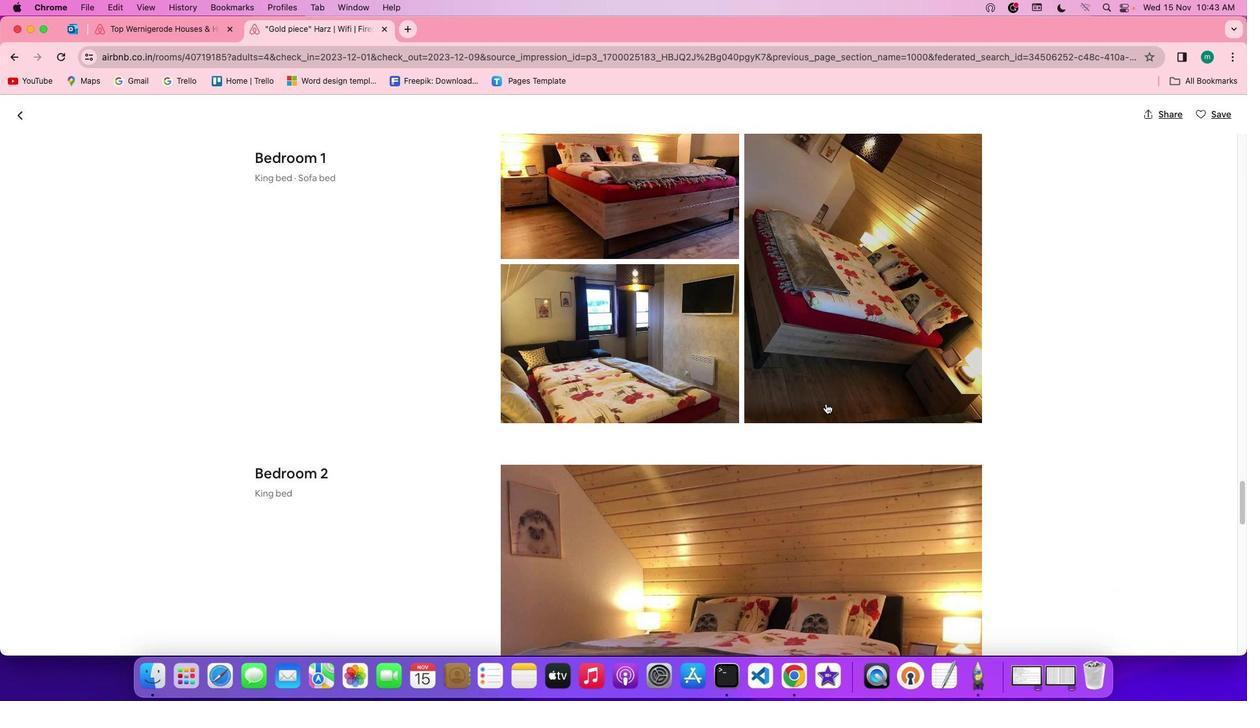 
Action: Mouse scrolled (826, 404) with delta (0, 0)
Screenshot: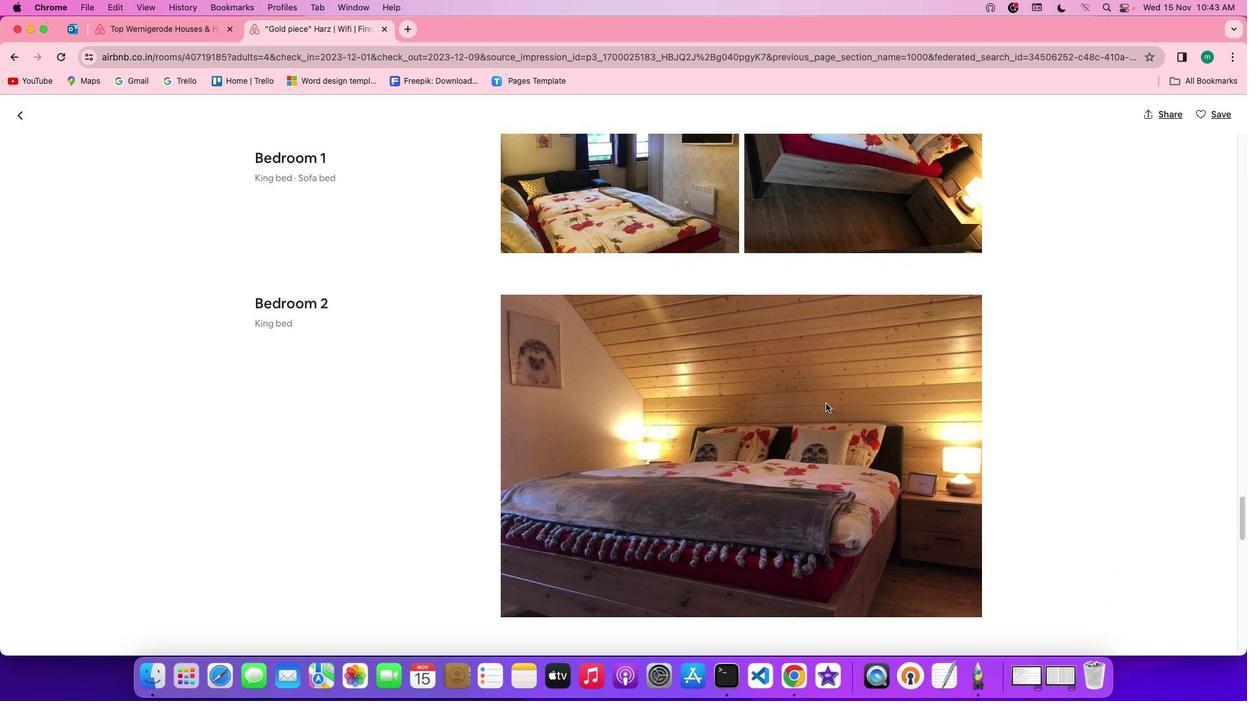 
Action: Mouse scrolled (826, 404) with delta (0, 0)
Screenshot: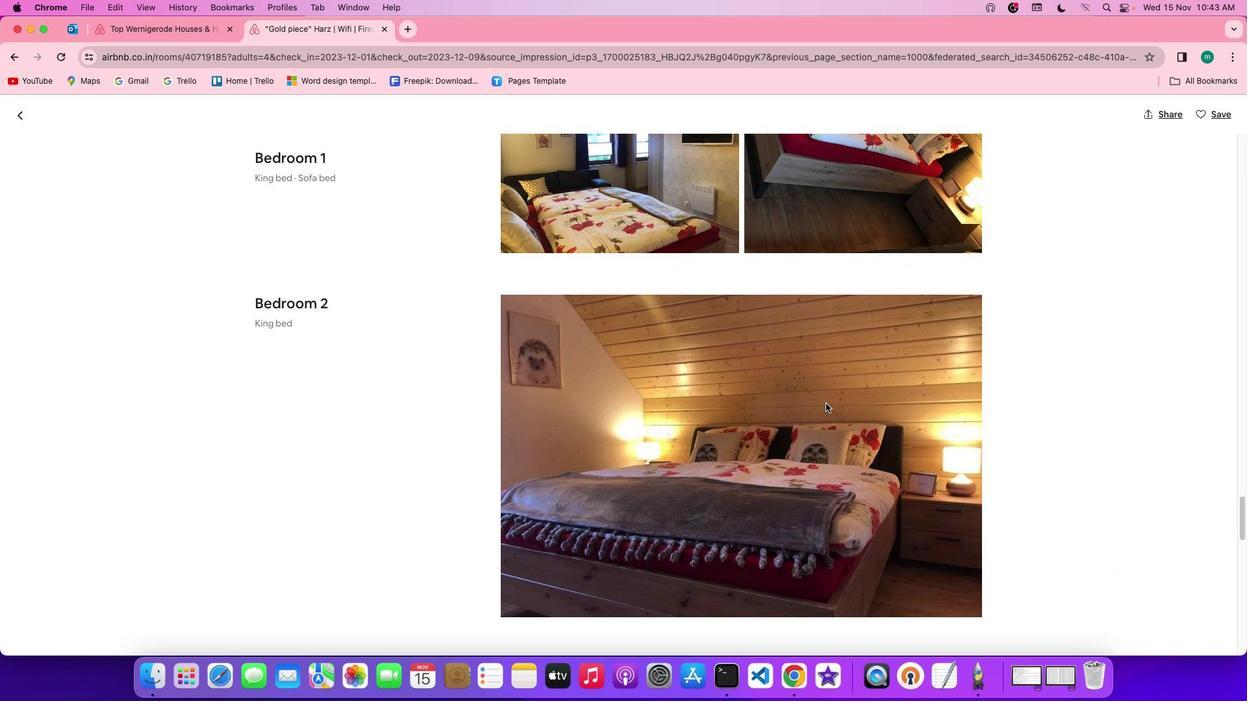 
Action: Mouse scrolled (826, 404) with delta (0, -1)
Screenshot: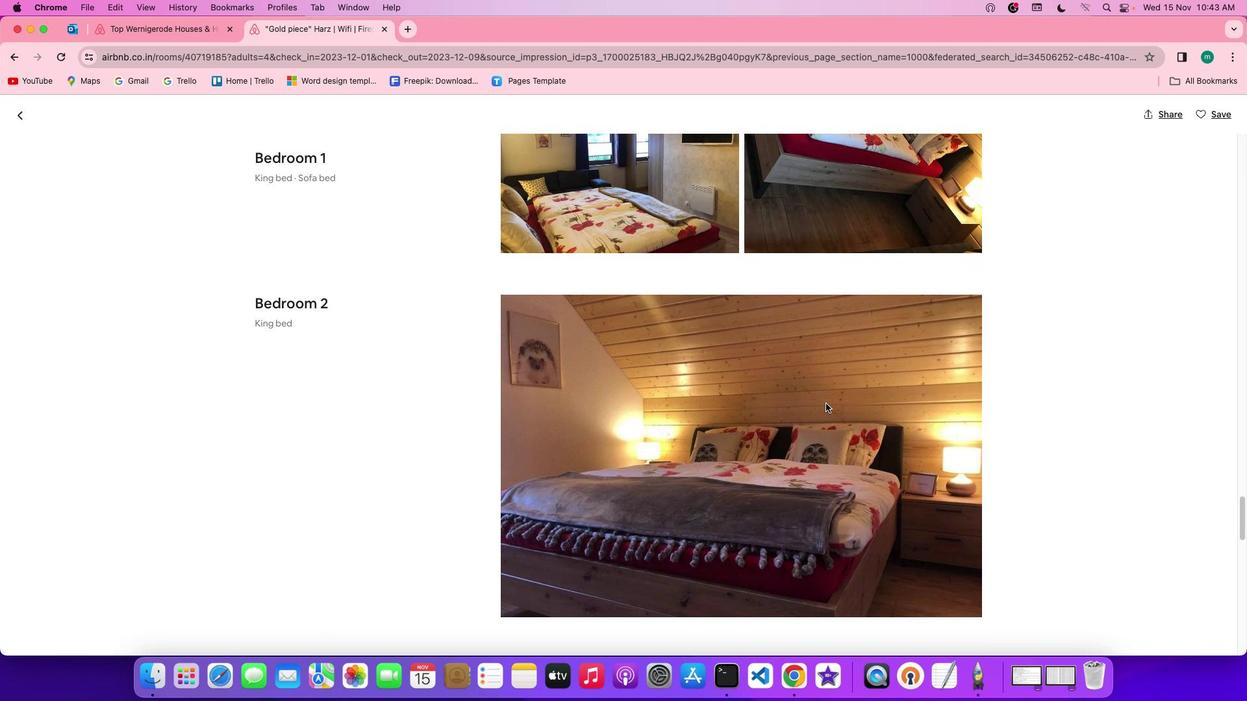 
Action: Mouse scrolled (826, 404) with delta (0, -1)
Screenshot: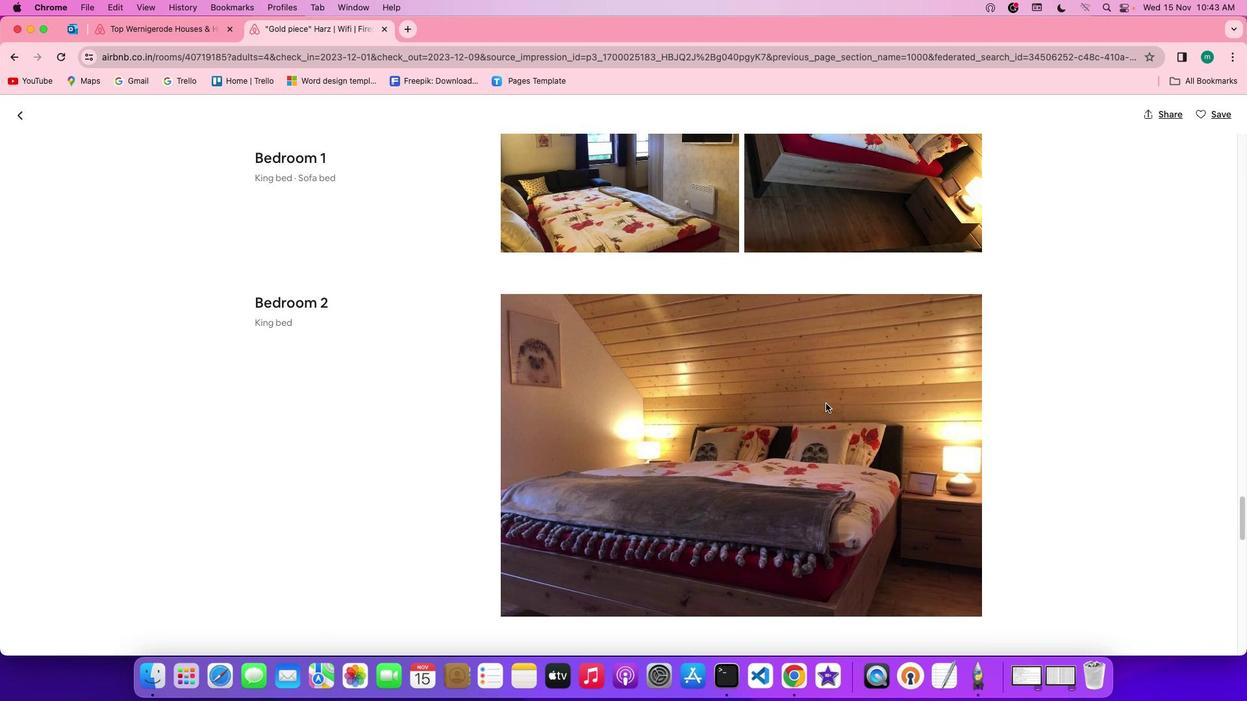 
Action: Mouse scrolled (826, 404) with delta (0, 0)
Screenshot: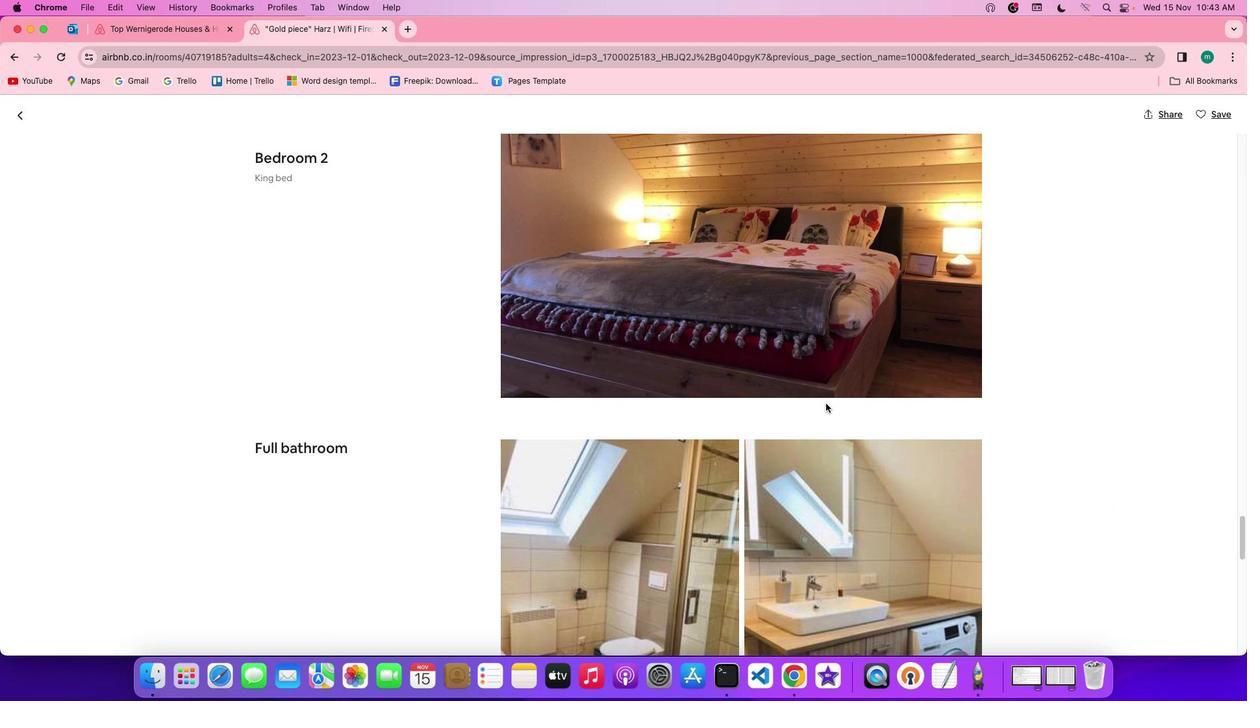 
Action: Mouse scrolled (826, 404) with delta (0, 0)
Screenshot: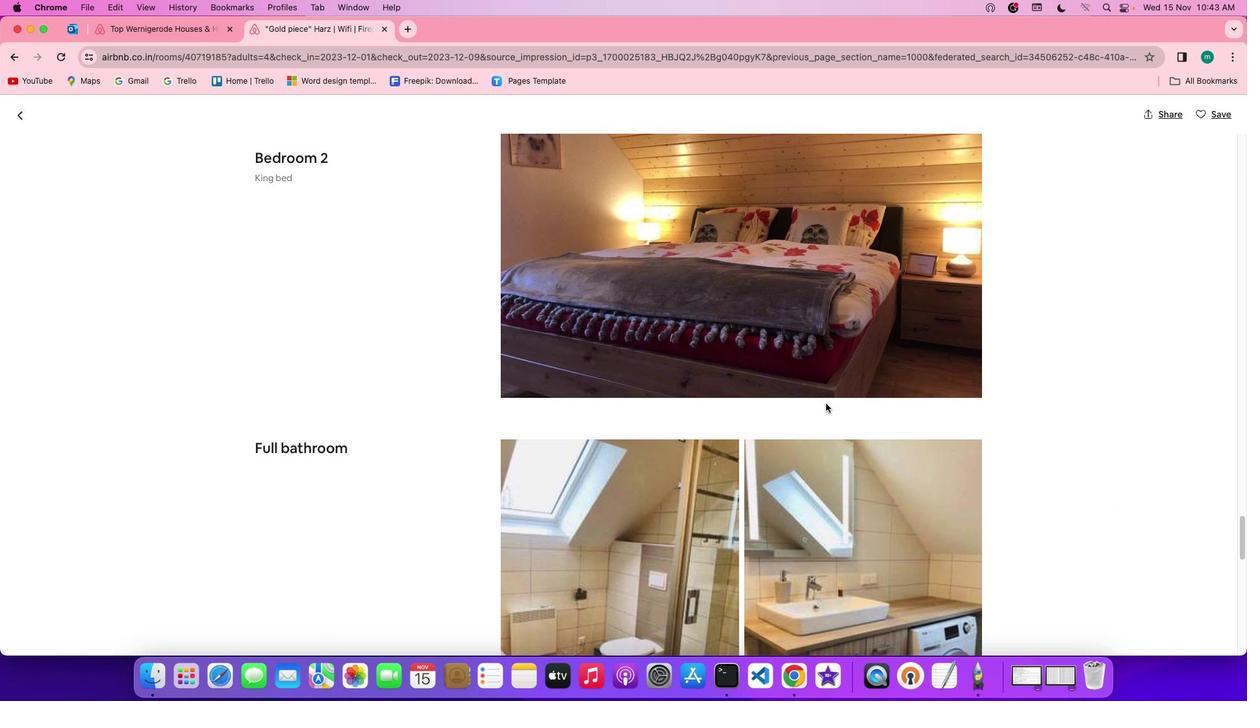 
Action: Mouse scrolled (826, 404) with delta (0, -1)
Screenshot: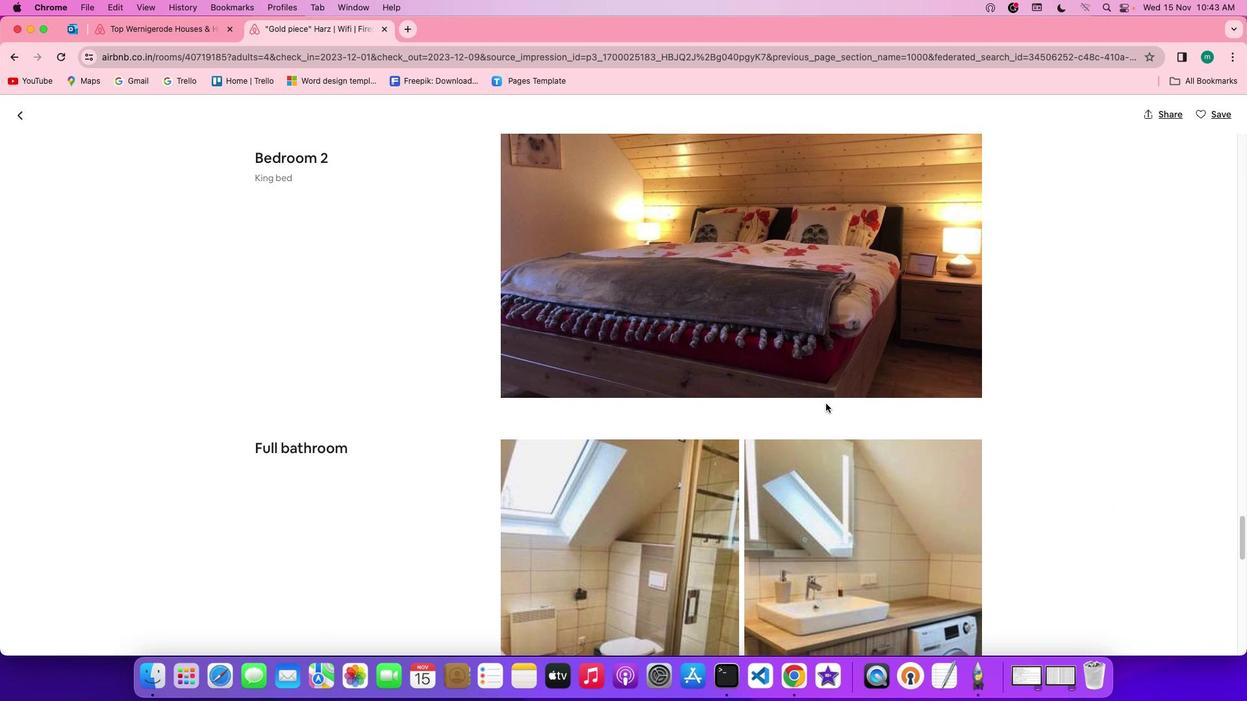 
Action: Mouse scrolled (826, 404) with delta (0, -2)
Screenshot: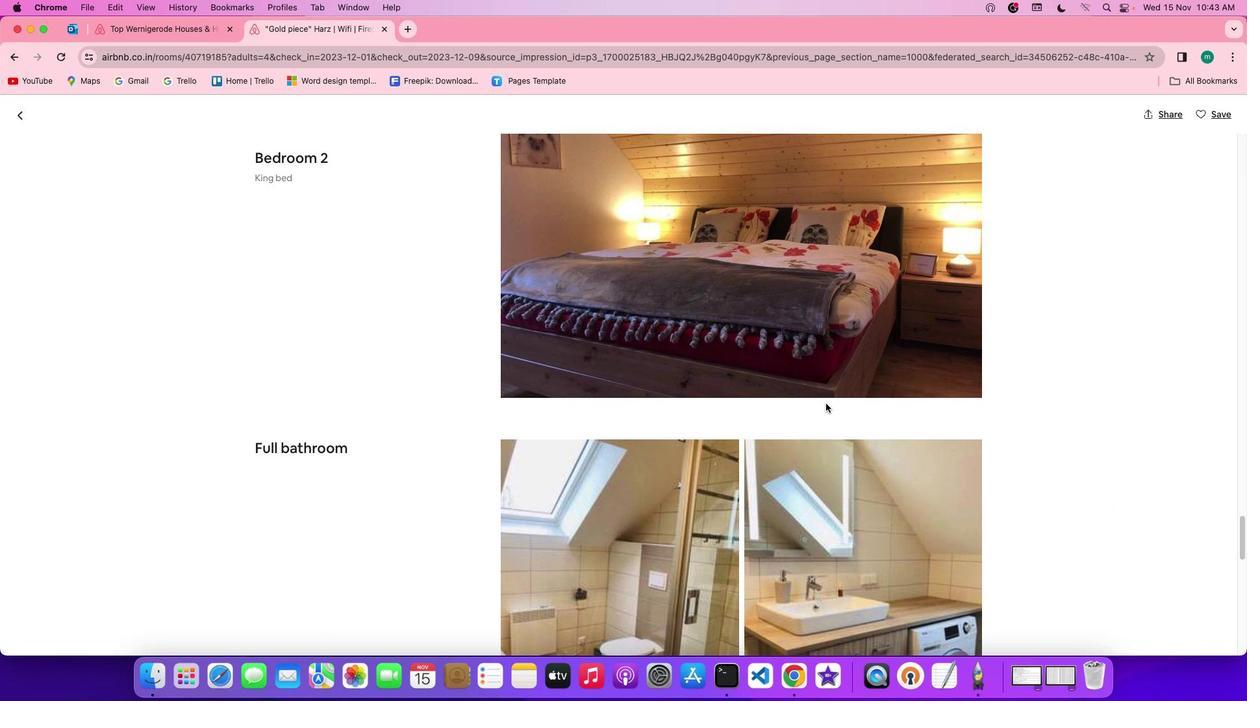 
Action: Mouse scrolled (826, 404) with delta (0, 0)
Screenshot: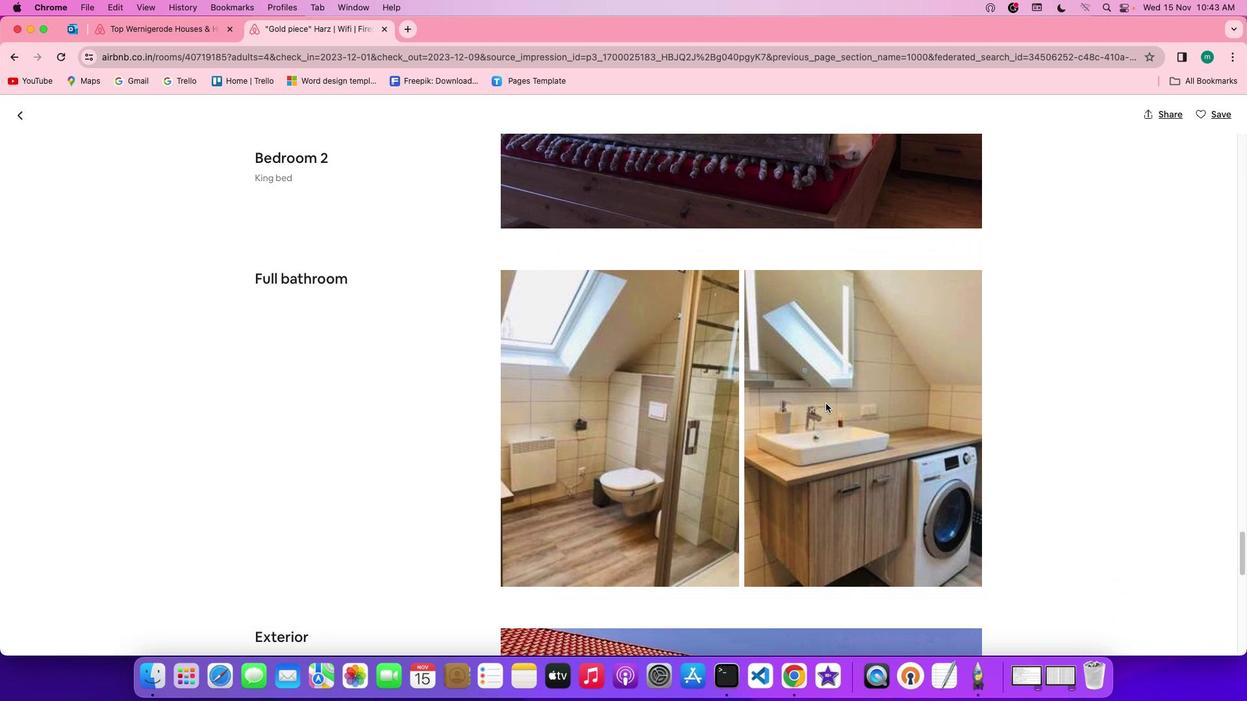 
Action: Mouse scrolled (826, 404) with delta (0, 0)
Screenshot: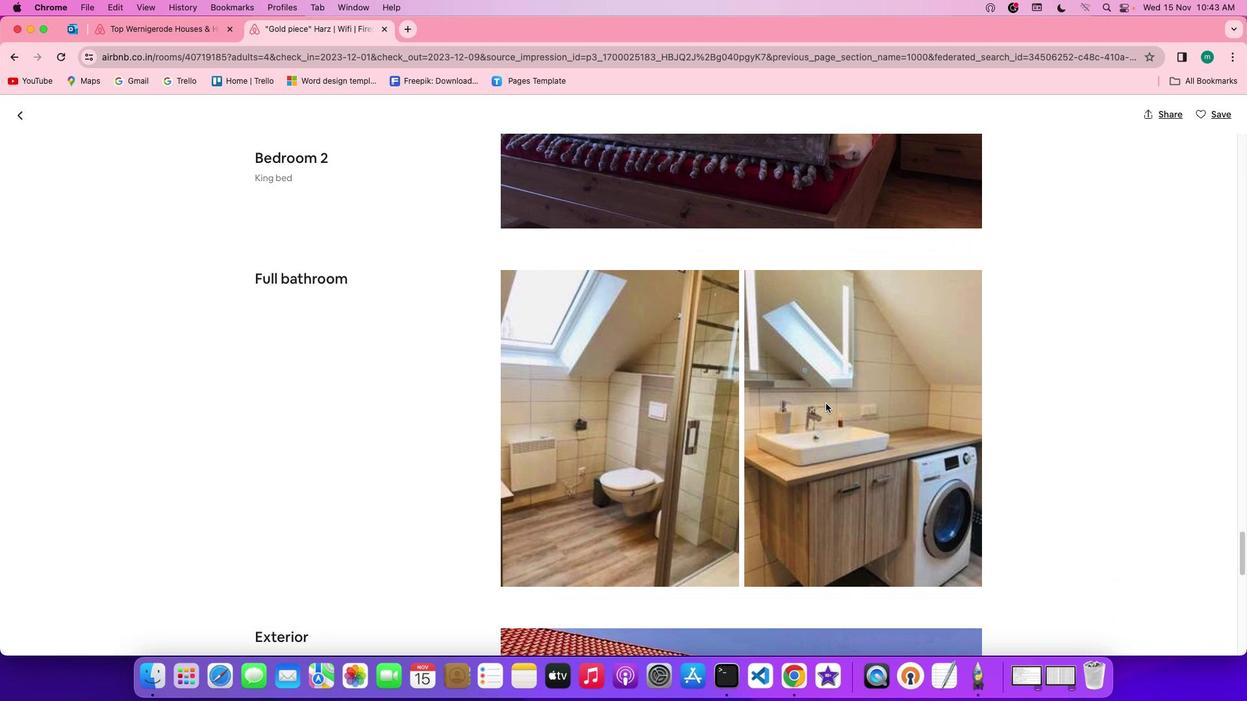 
Action: Mouse scrolled (826, 404) with delta (0, -1)
Screenshot: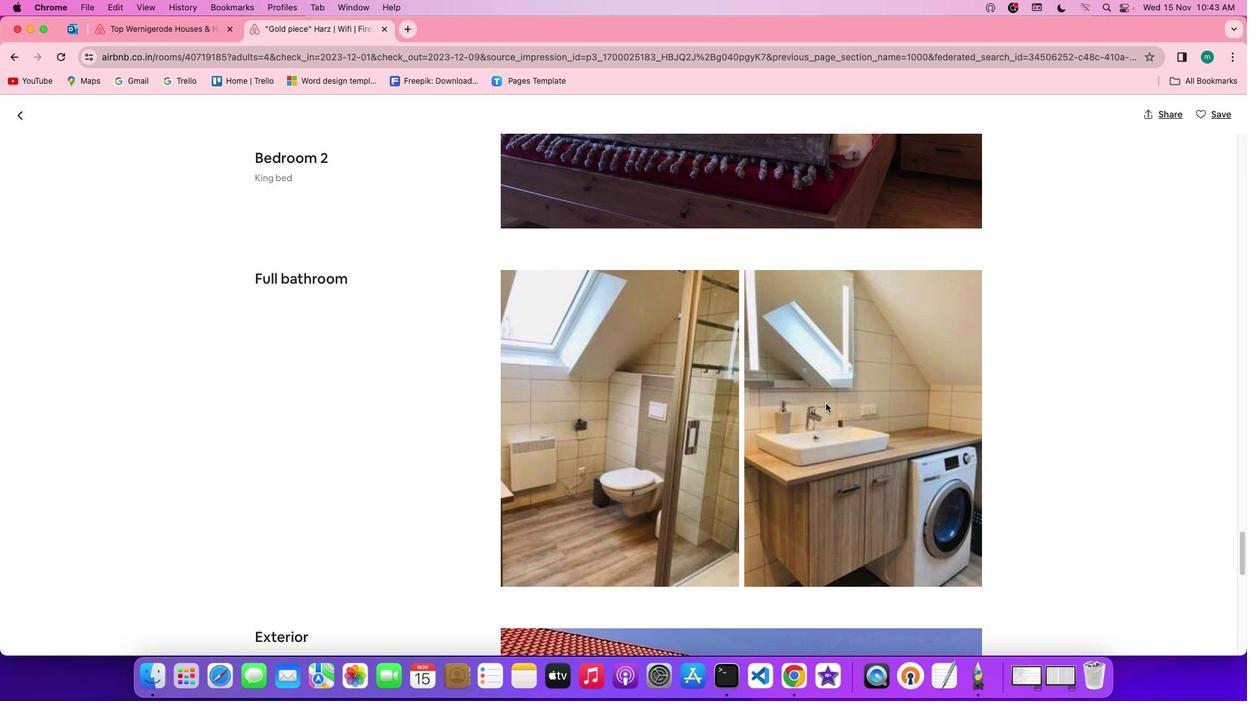 
Action: Mouse scrolled (826, 404) with delta (0, -1)
Screenshot: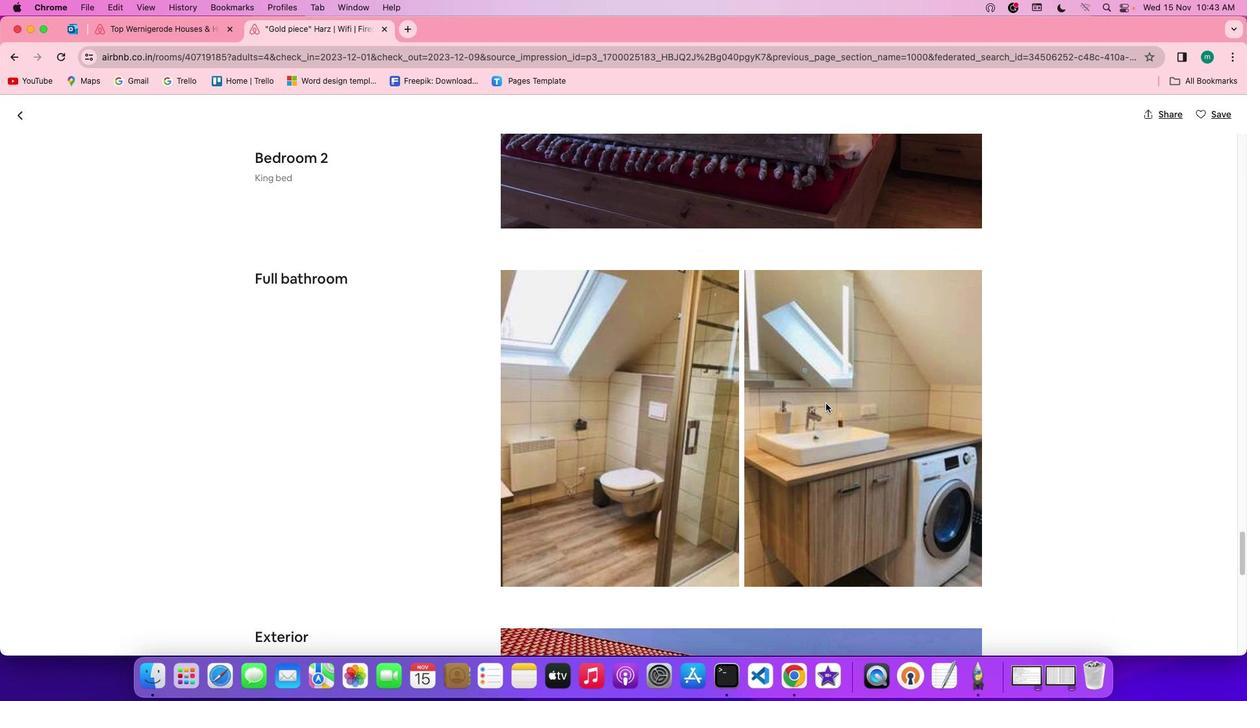
Action: Mouse scrolled (826, 404) with delta (0, 0)
Screenshot: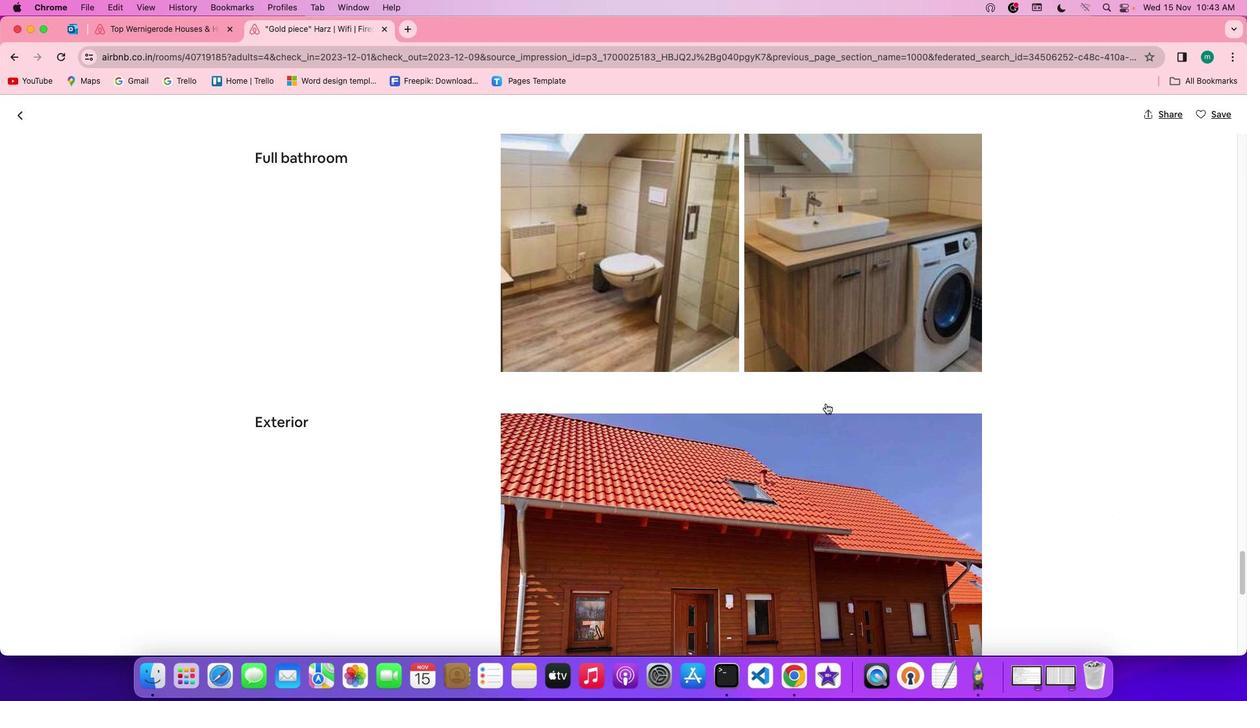 
Action: Mouse scrolled (826, 404) with delta (0, 0)
Screenshot: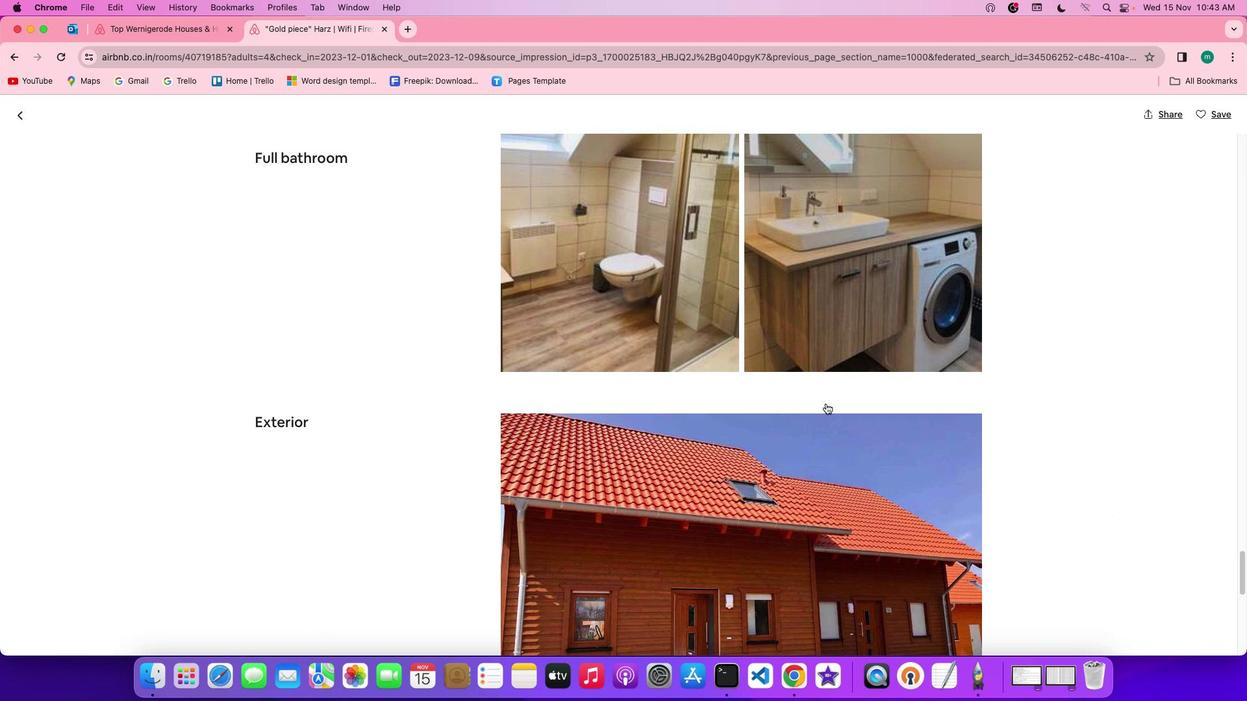 
Action: Mouse scrolled (826, 404) with delta (0, -1)
Screenshot: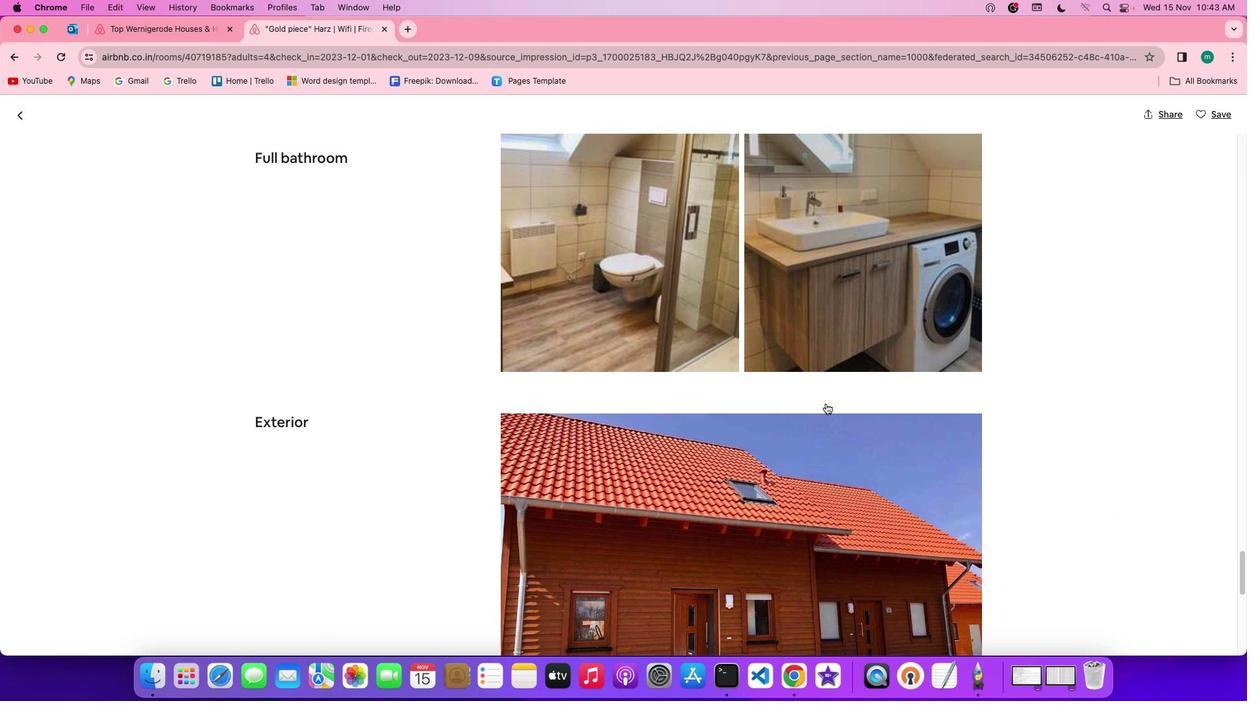 
Action: Mouse scrolled (826, 404) with delta (0, -2)
Screenshot: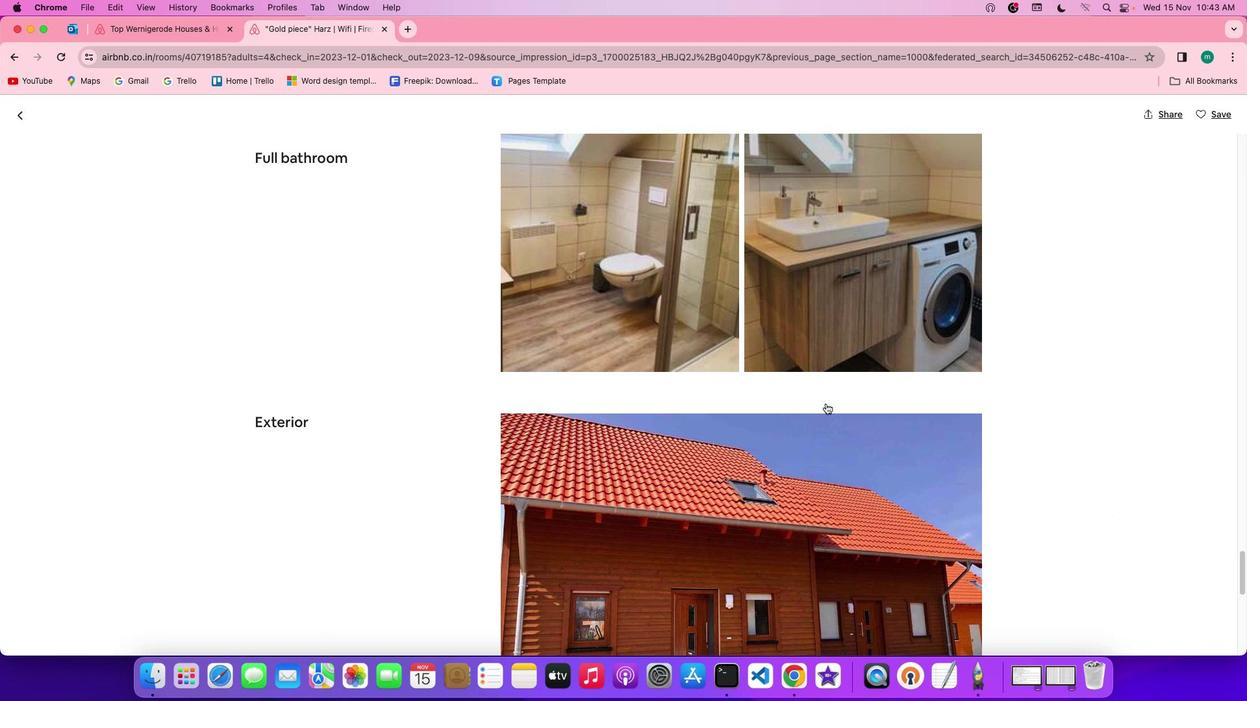 
Action: Mouse scrolled (826, 404) with delta (0, 0)
Screenshot: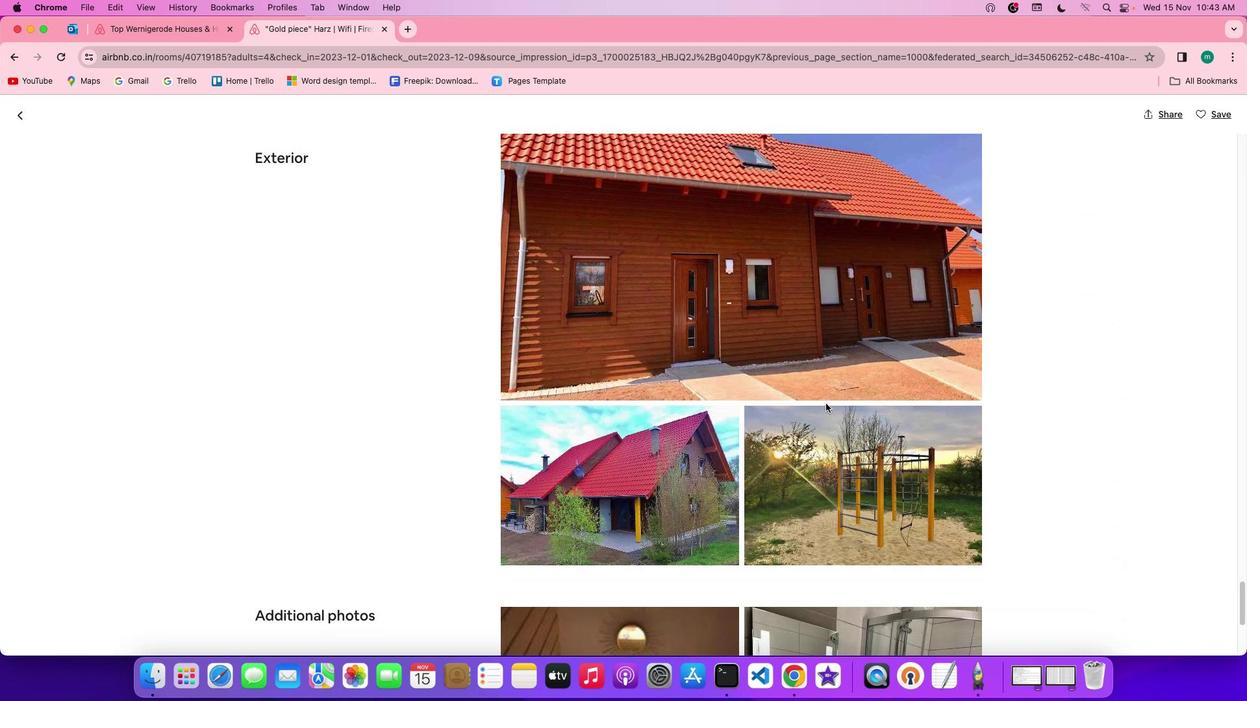 
Action: Mouse scrolled (826, 404) with delta (0, 0)
Screenshot: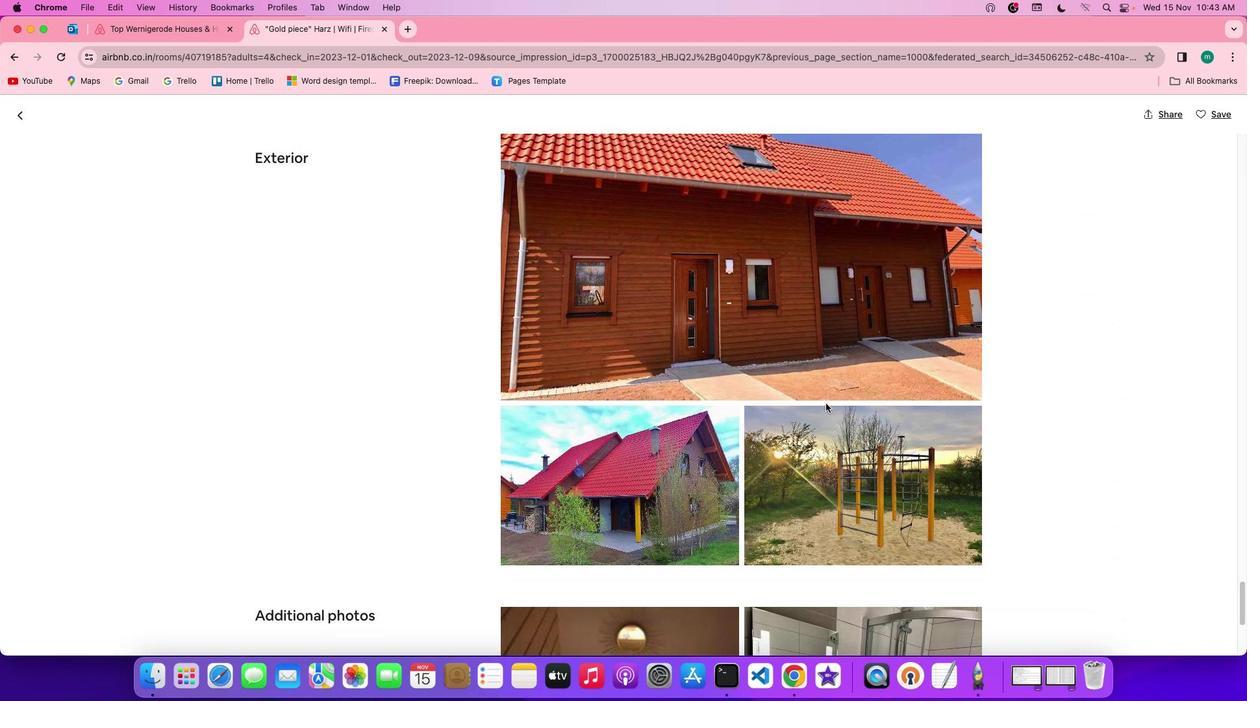 
Action: Mouse scrolled (826, 404) with delta (0, -1)
Screenshot: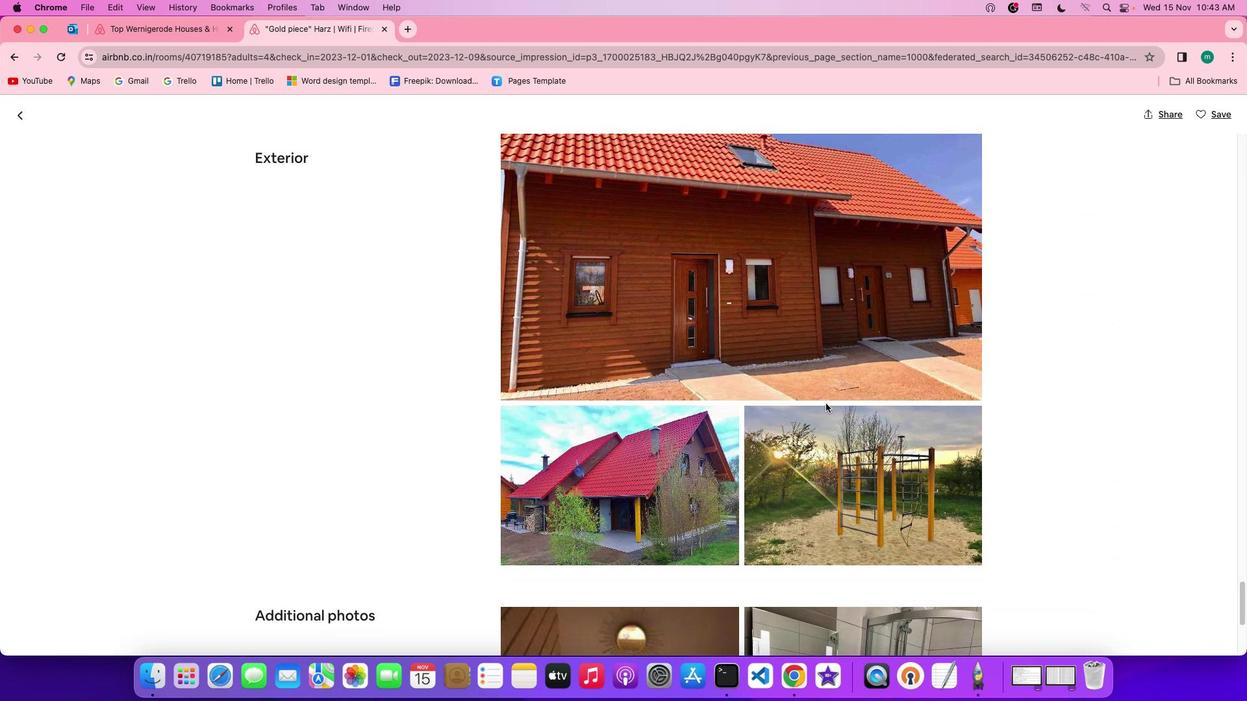 
Action: Mouse scrolled (826, 404) with delta (0, -2)
Screenshot: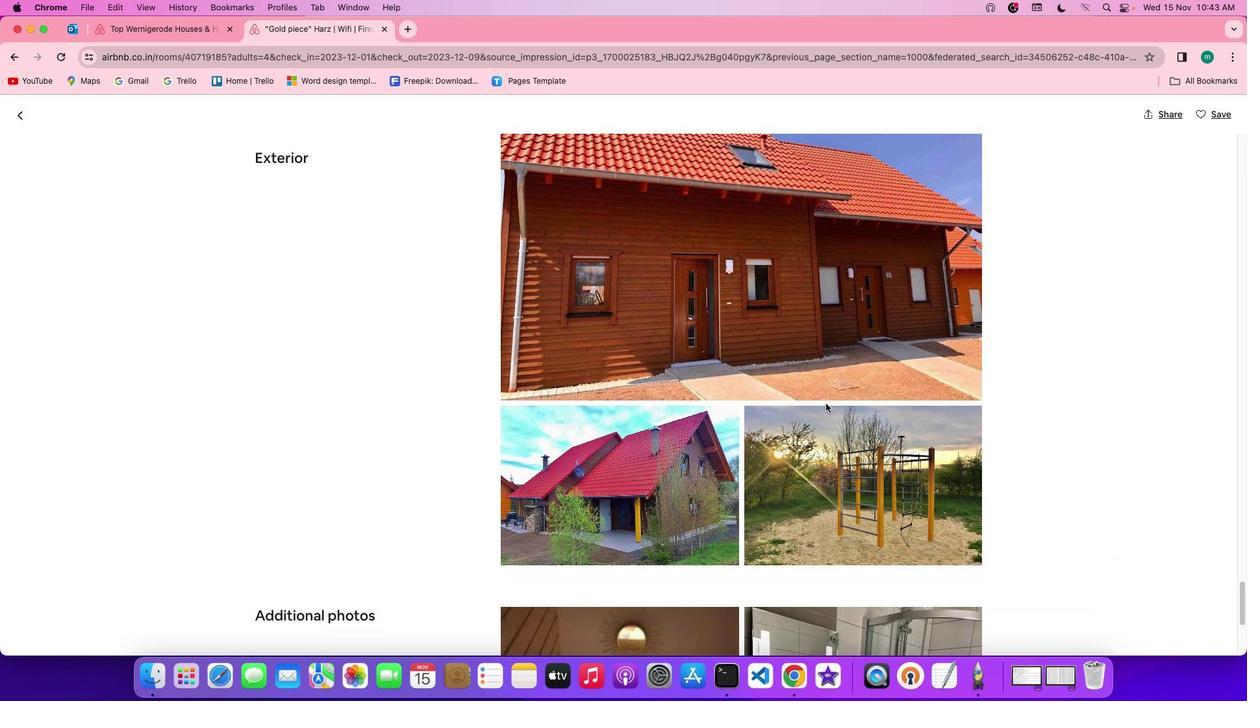 
Action: Mouse scrolled (826, 404) with delta (0, -2)
Screenshot: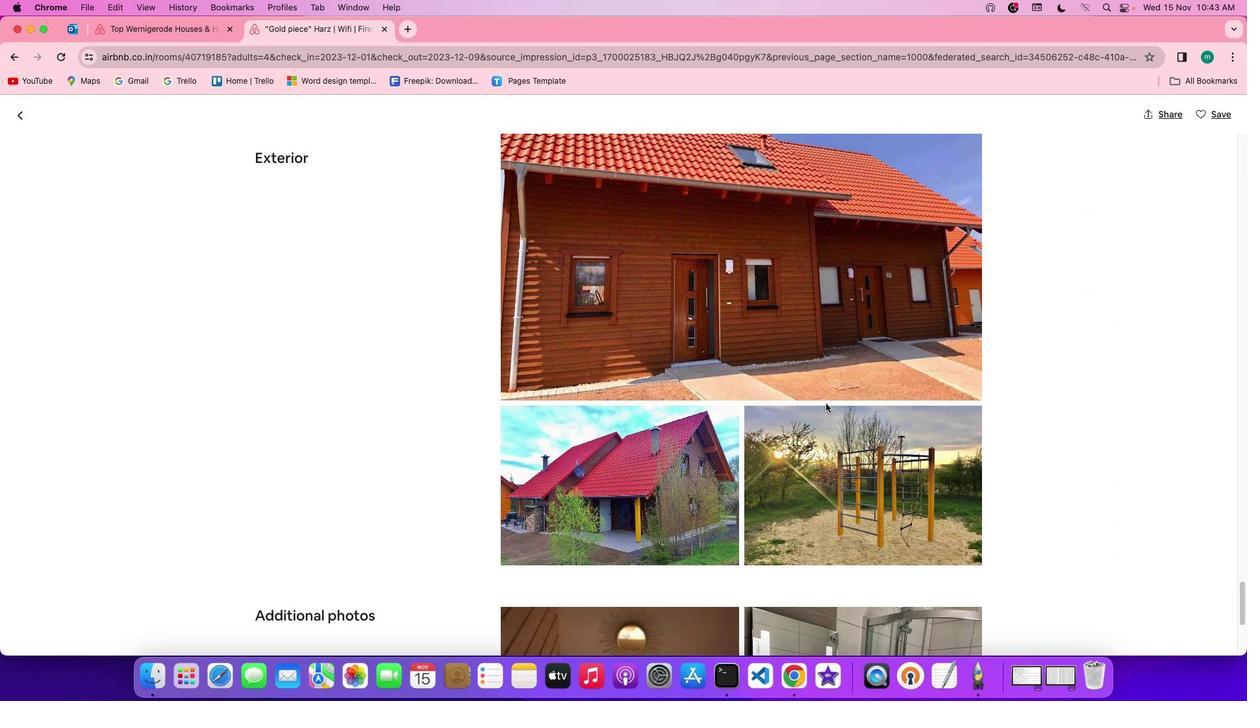 
Action: Mouse scrolled (826, 404) with delta (0, 0)
Screenshot: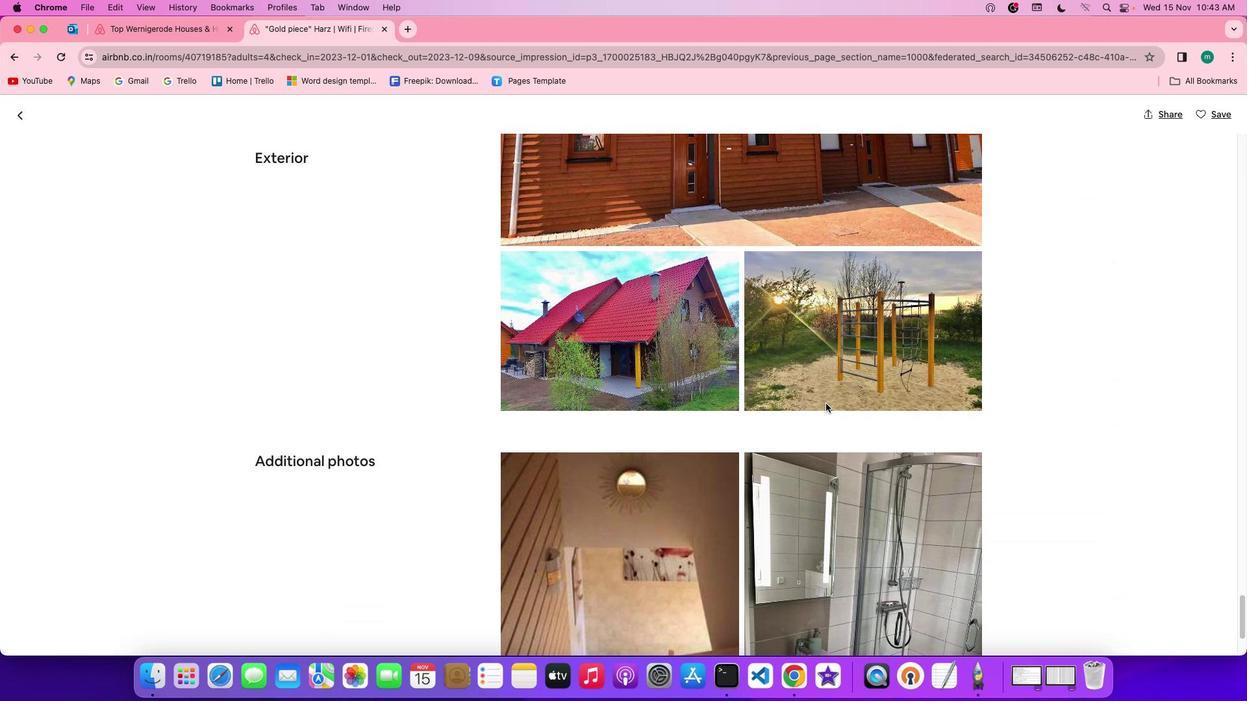 
Action: Mouse scrolled (826, 404) with delta (0, 0)
Screenshot: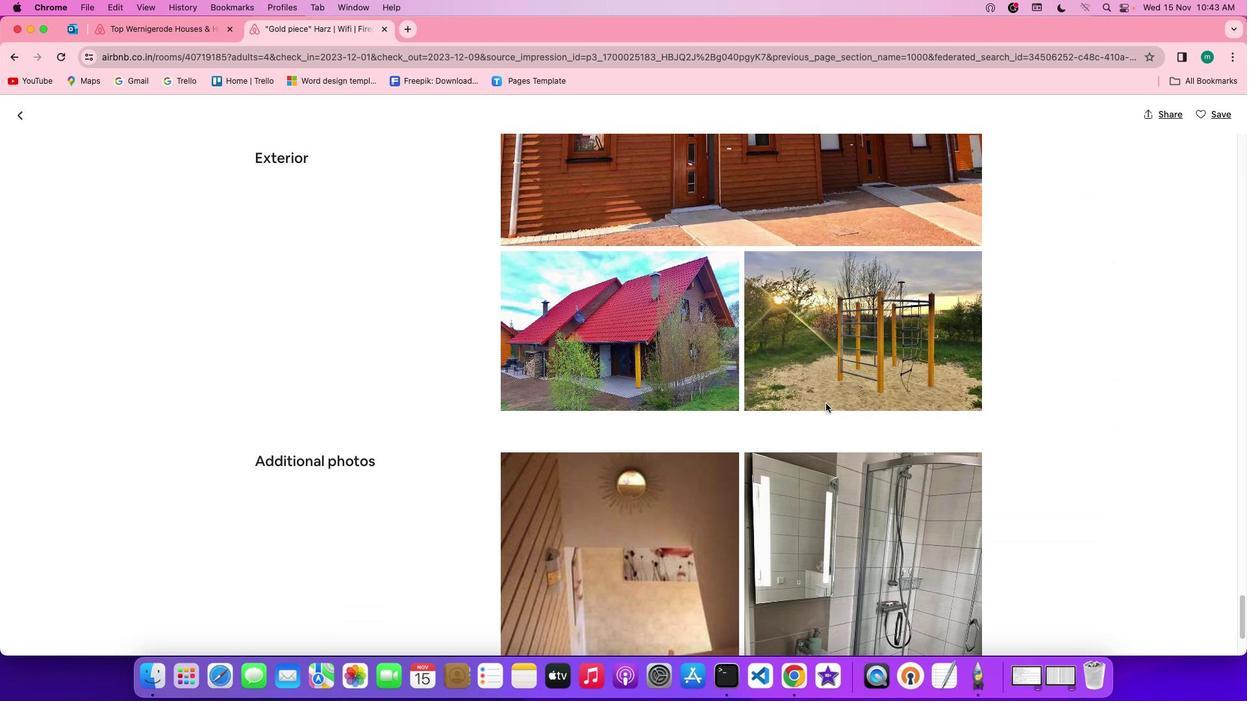 
Action: Mouse scrolled (826, 404) with delta (0, -1)
Screenshot: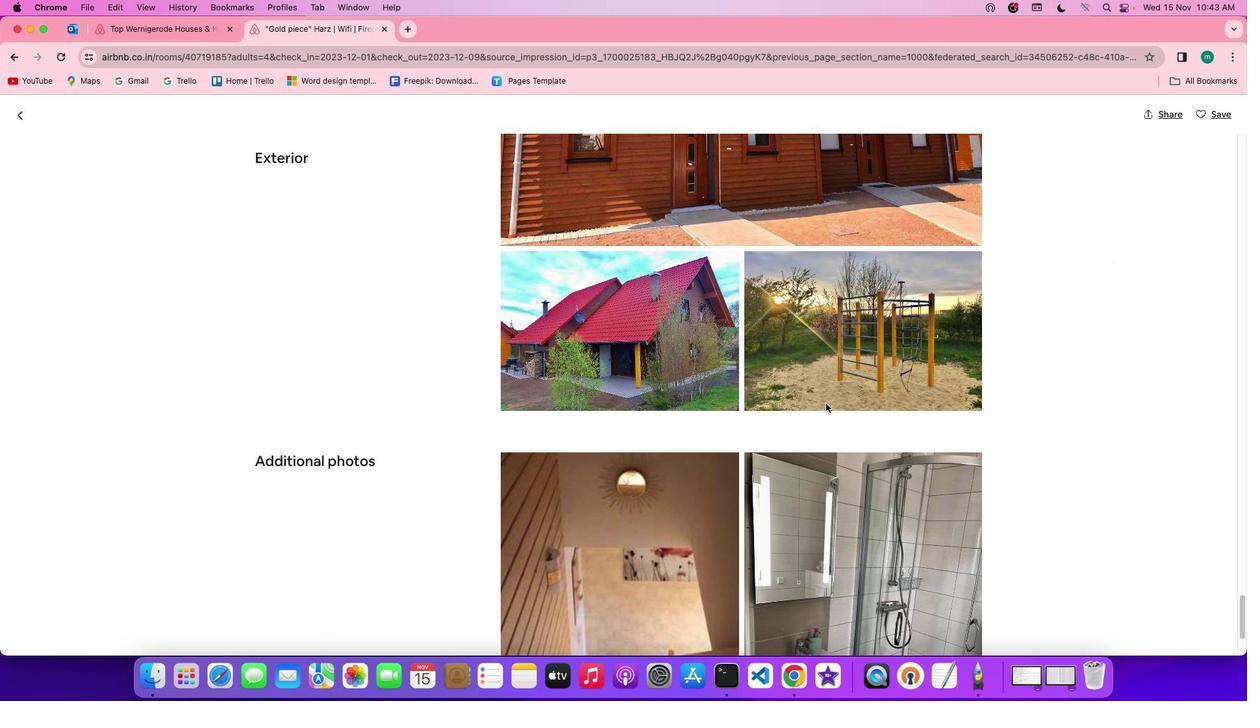 
Action: Mouse scrolled (826, 404) with delta (0, -1)
Screenshot: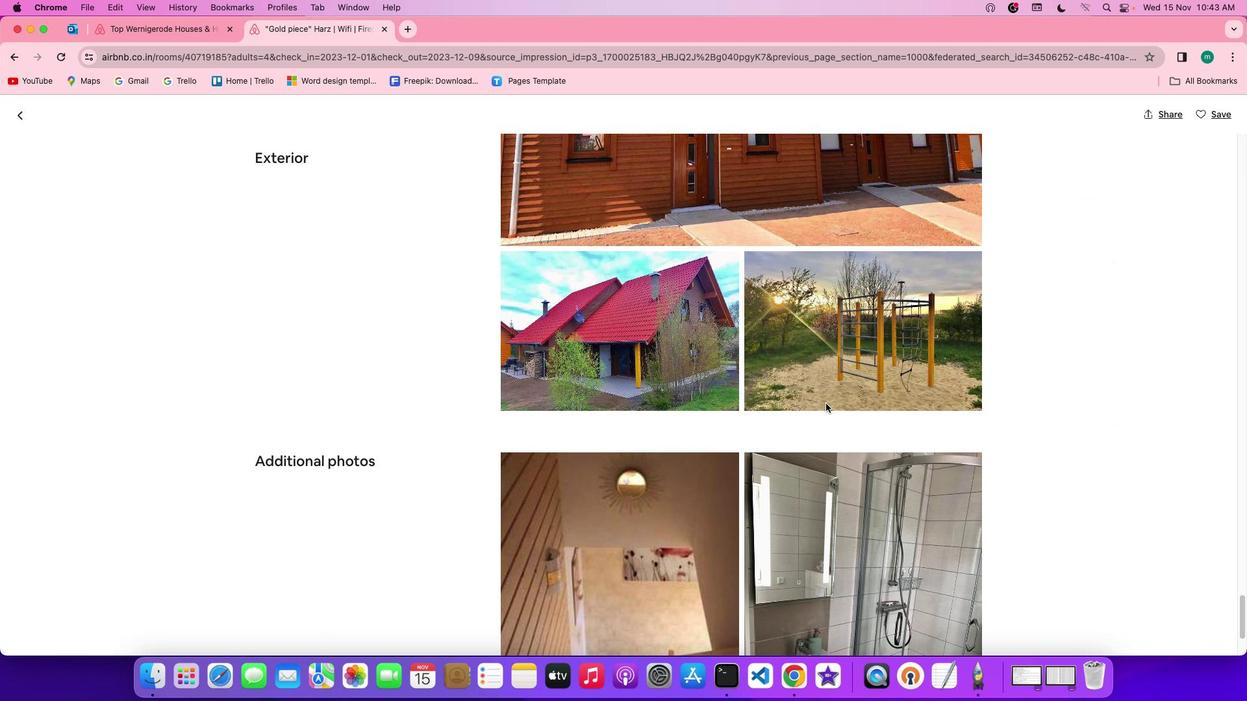 
Action: Mouse scrolled (826, 404) with delta (0, 0)
Screenshot: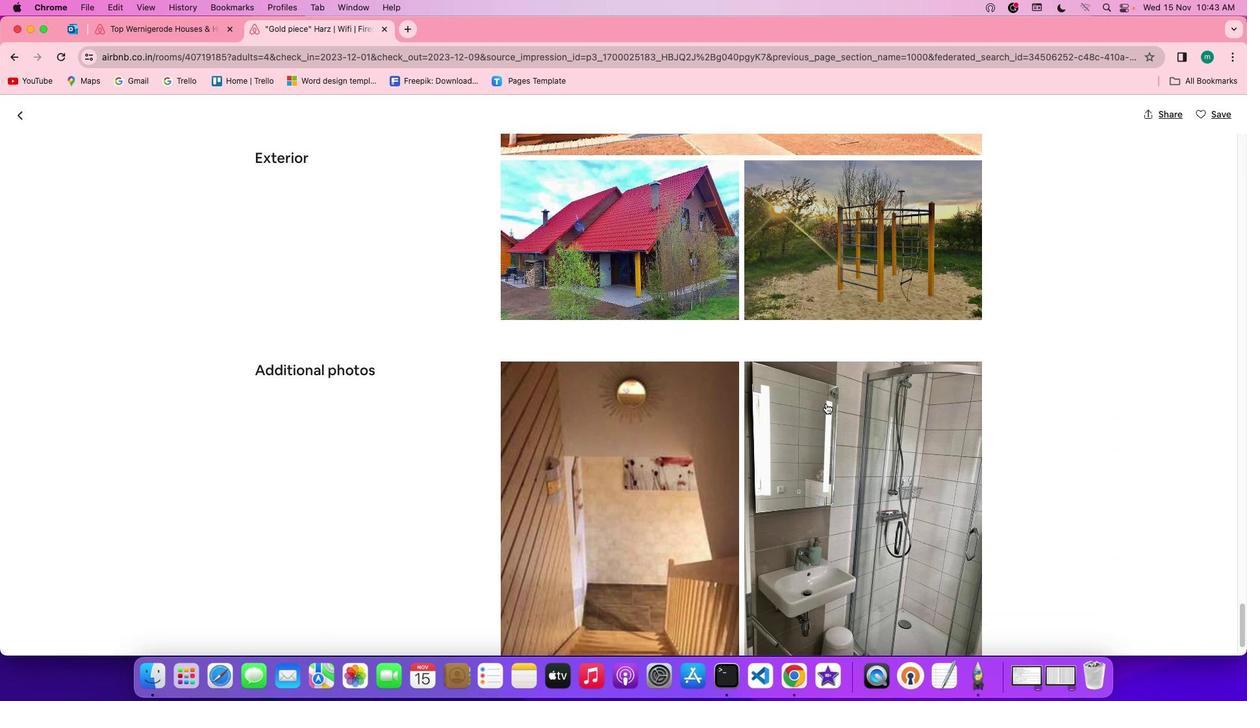 
Action: Mouse scrolled (826, 404) with delta (0, 0)
Screenshot: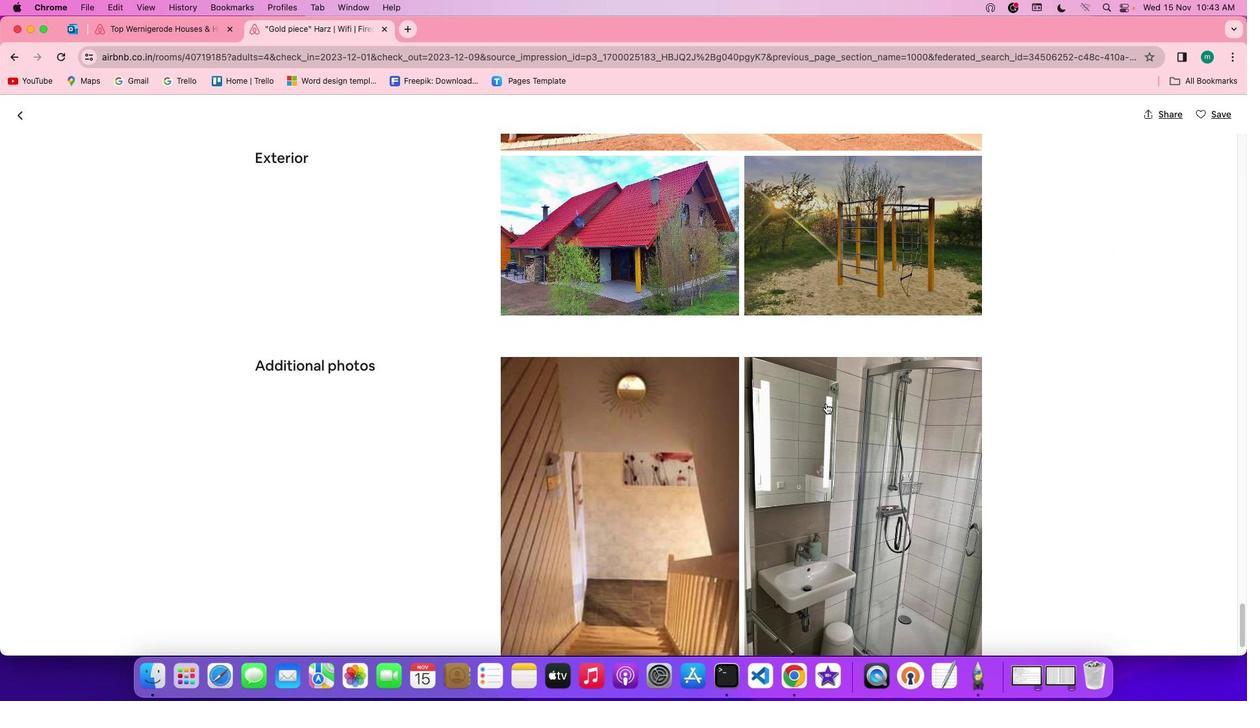 
Action: Mouse scrolled (826, 404) with delta (0, 0)
Screenshot: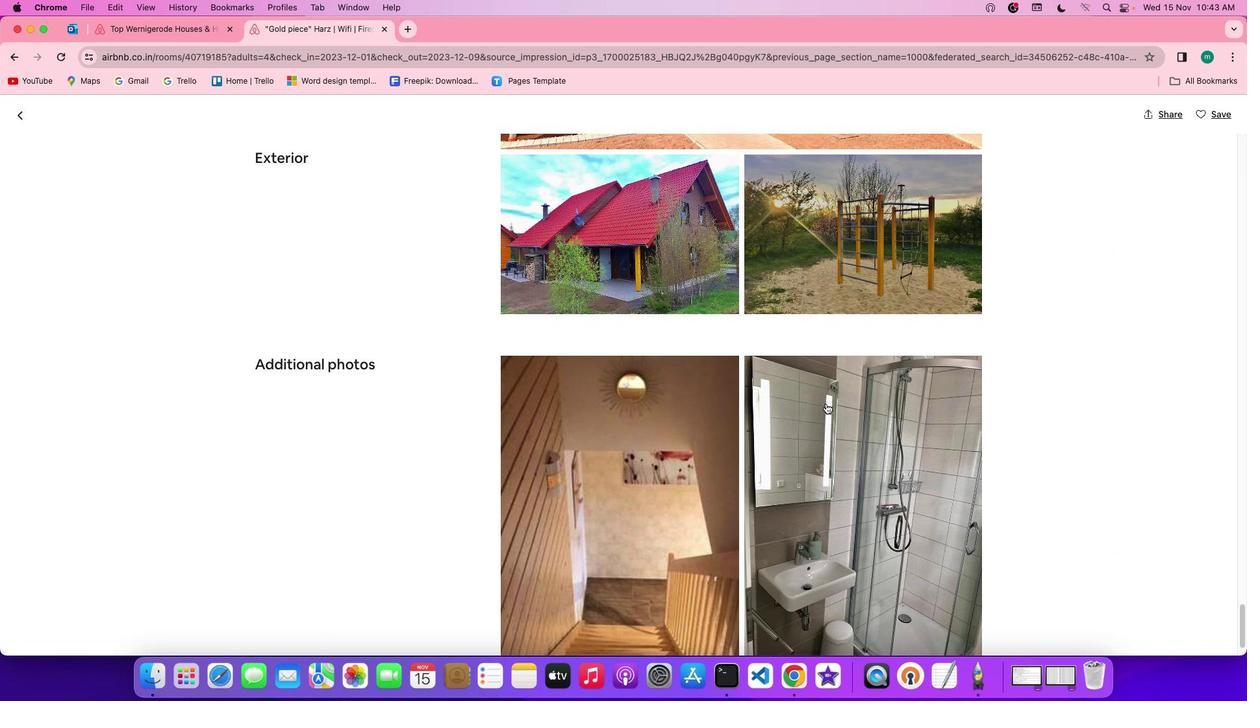 
Action: Mouse scrolled (826, 404) with delta (0, 0)
Screenshot: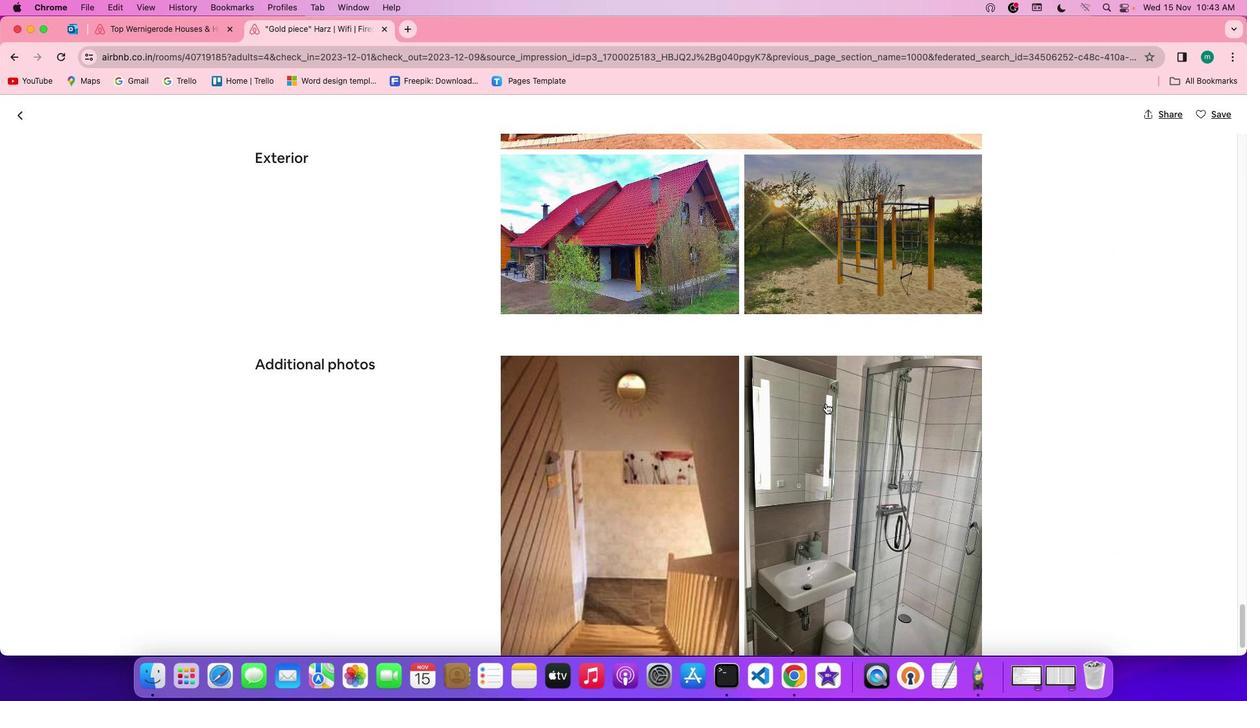 
Action: Mouse scrolled (826, 404) with delta (0, 0)
Screenshot: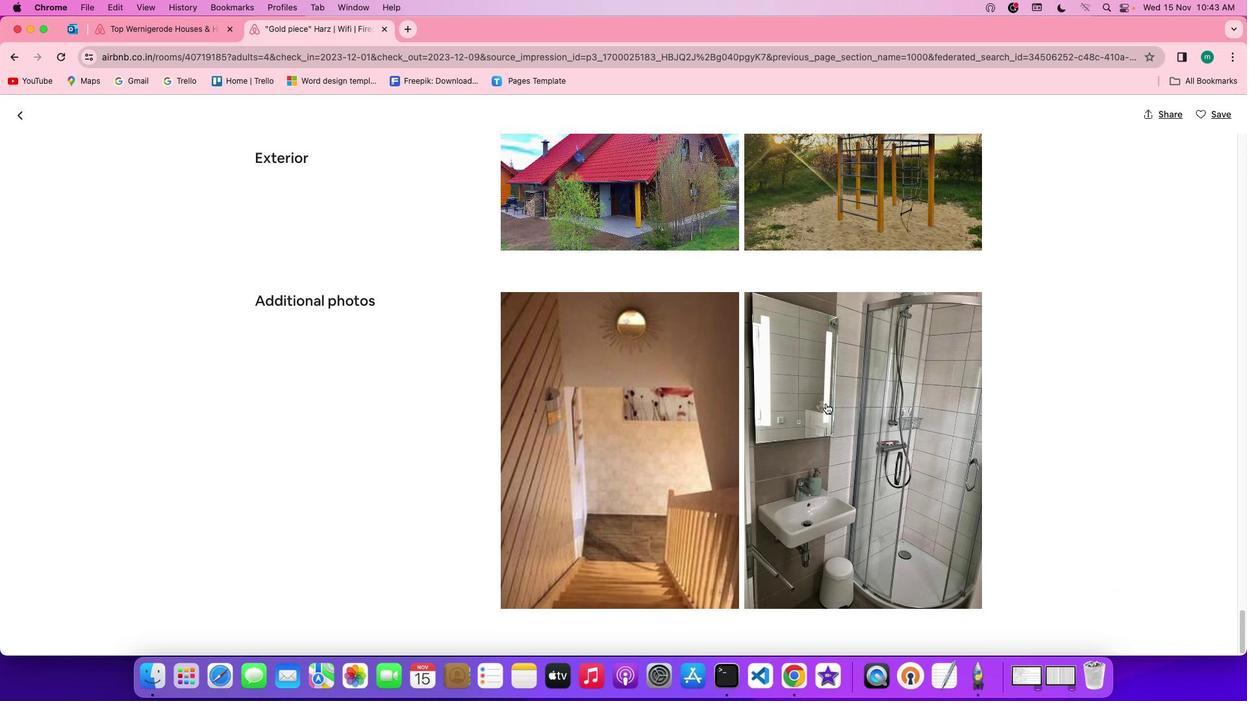
Action: Mouse scrolled (826, 404) with delta (0, 0)
Screenshot: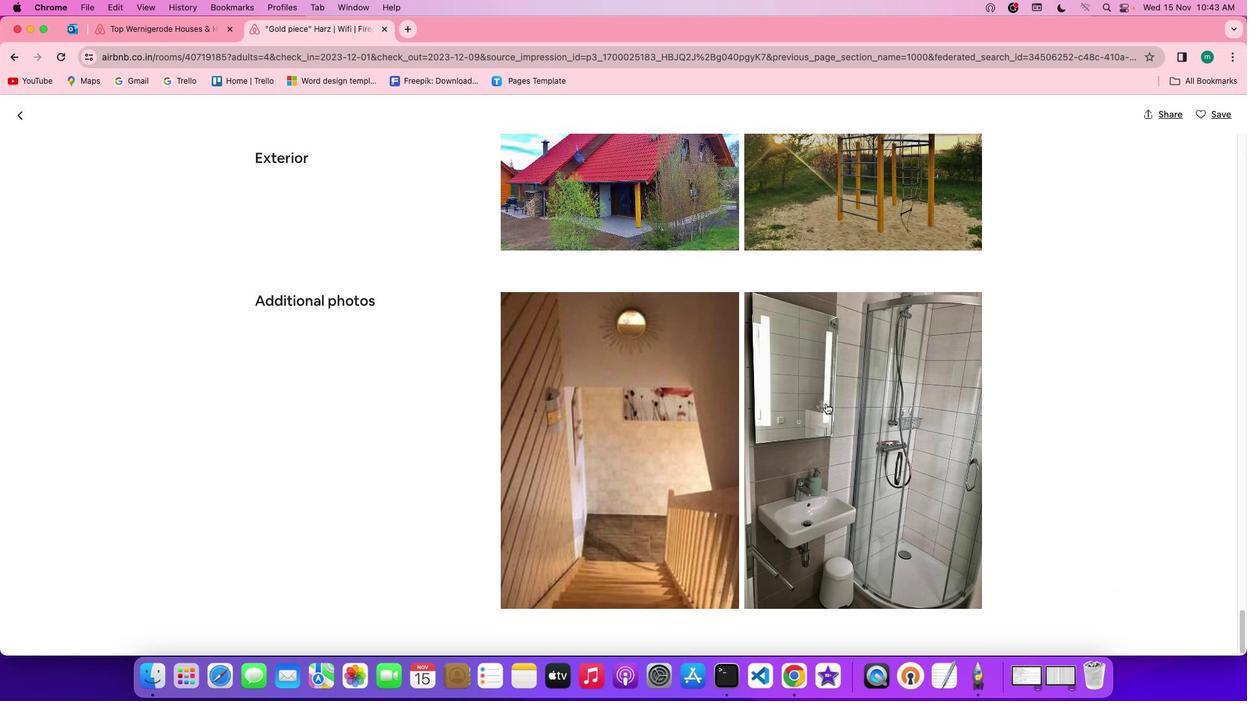 
Action: Mouse scrolled (826, 404) with delta (0, -1)
Screenshot: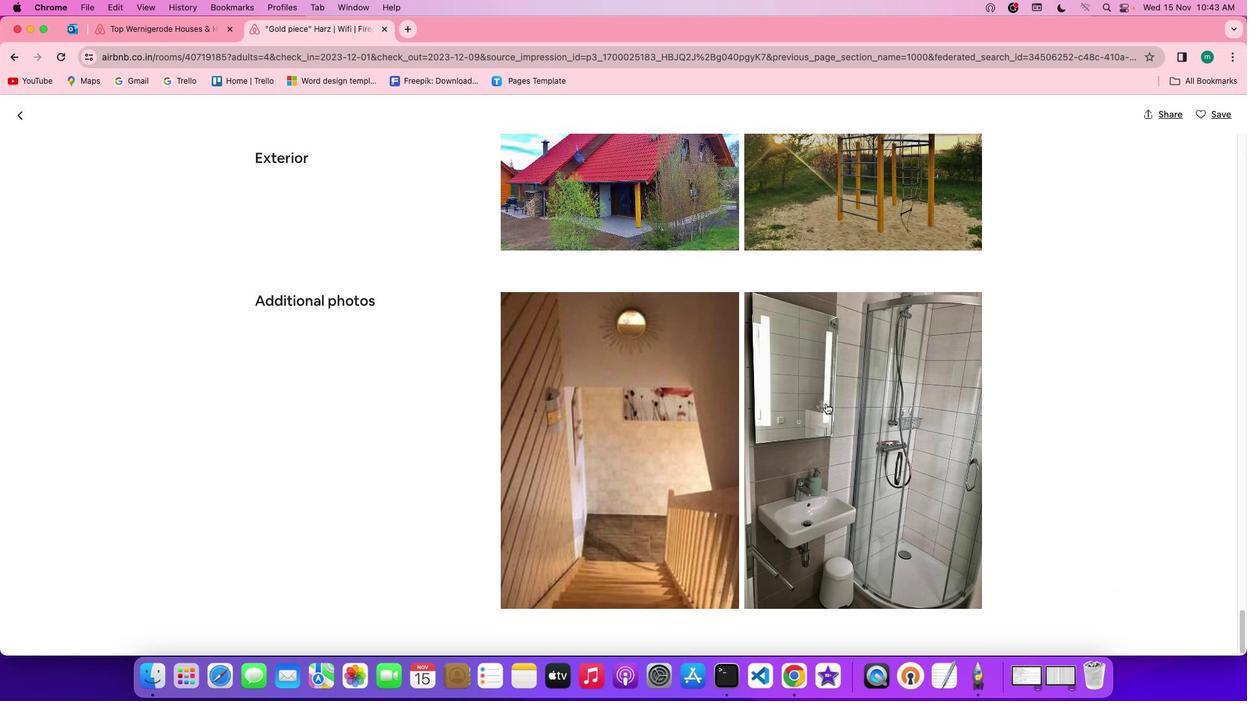 
Action: Mouse scrolled (826, 404) with delta (0, -1)
Screenshot: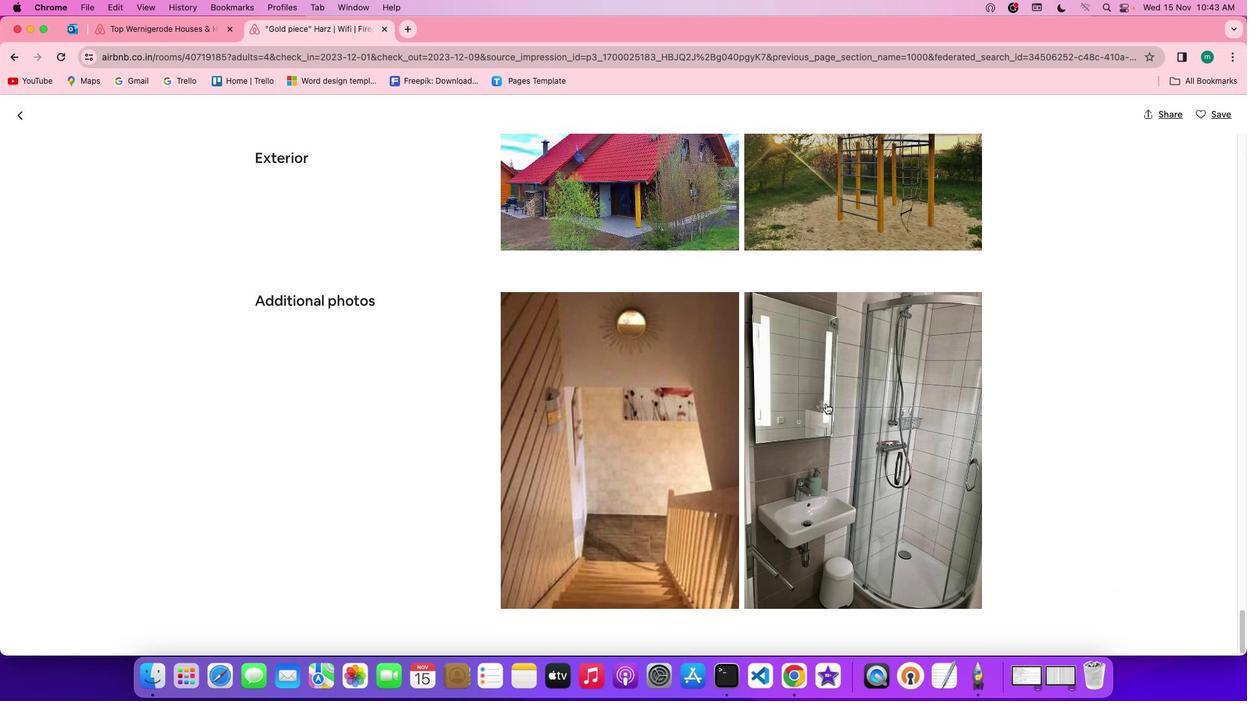 
Action: Mouse scrolled (826, 404) with delta (0, 0)
Screenshot: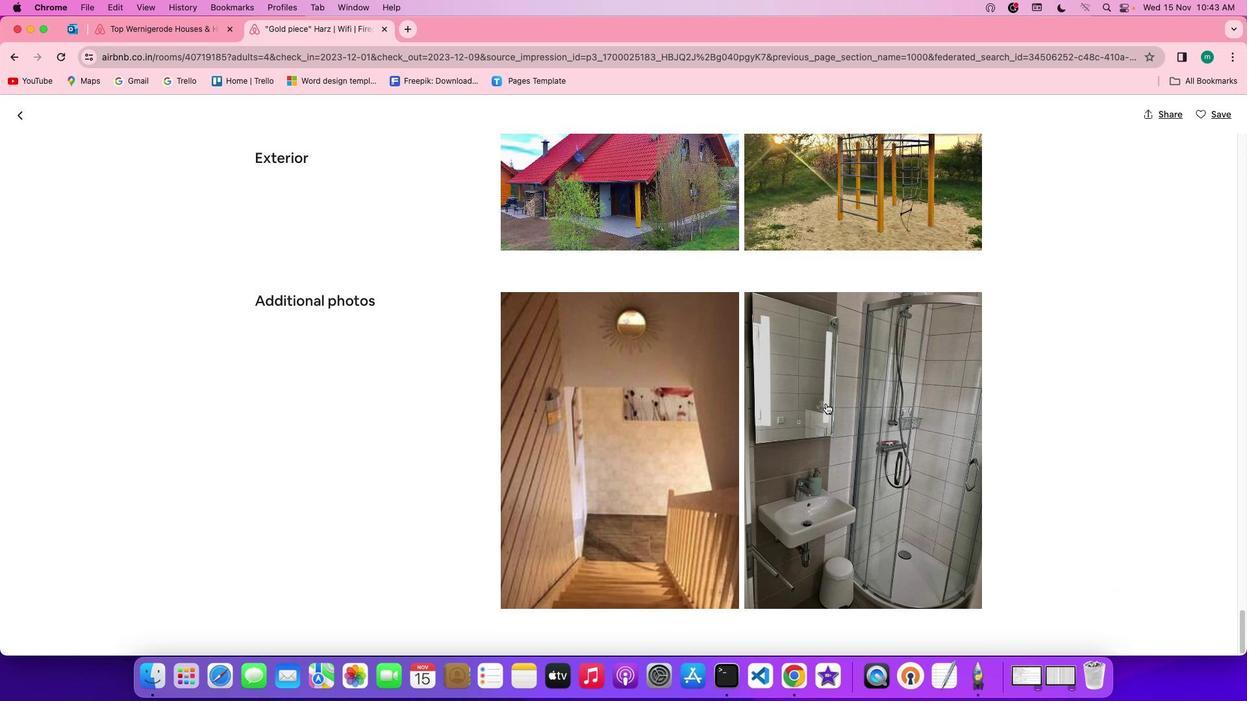 
Action: Mouse scrolled (826, 404) with delta (0, 0)
Screenshot: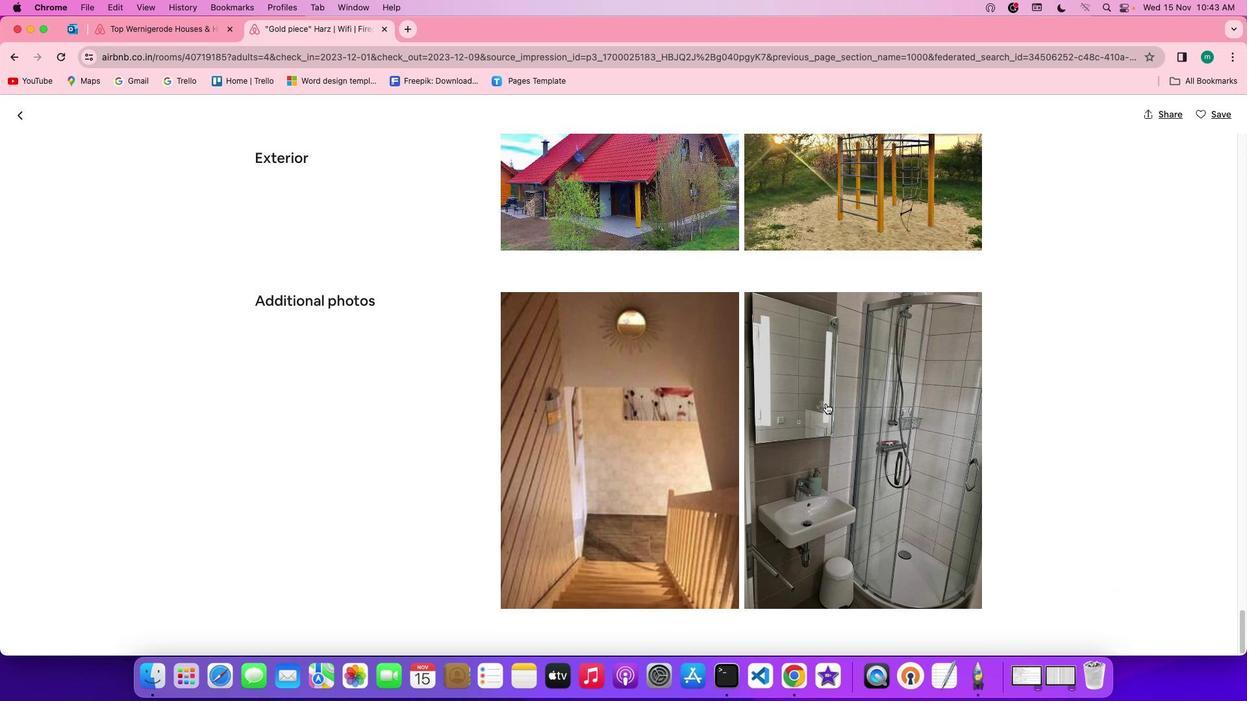 
Action: Mouse scrolled (826, 404) with delta (0, -1)
Screenshot: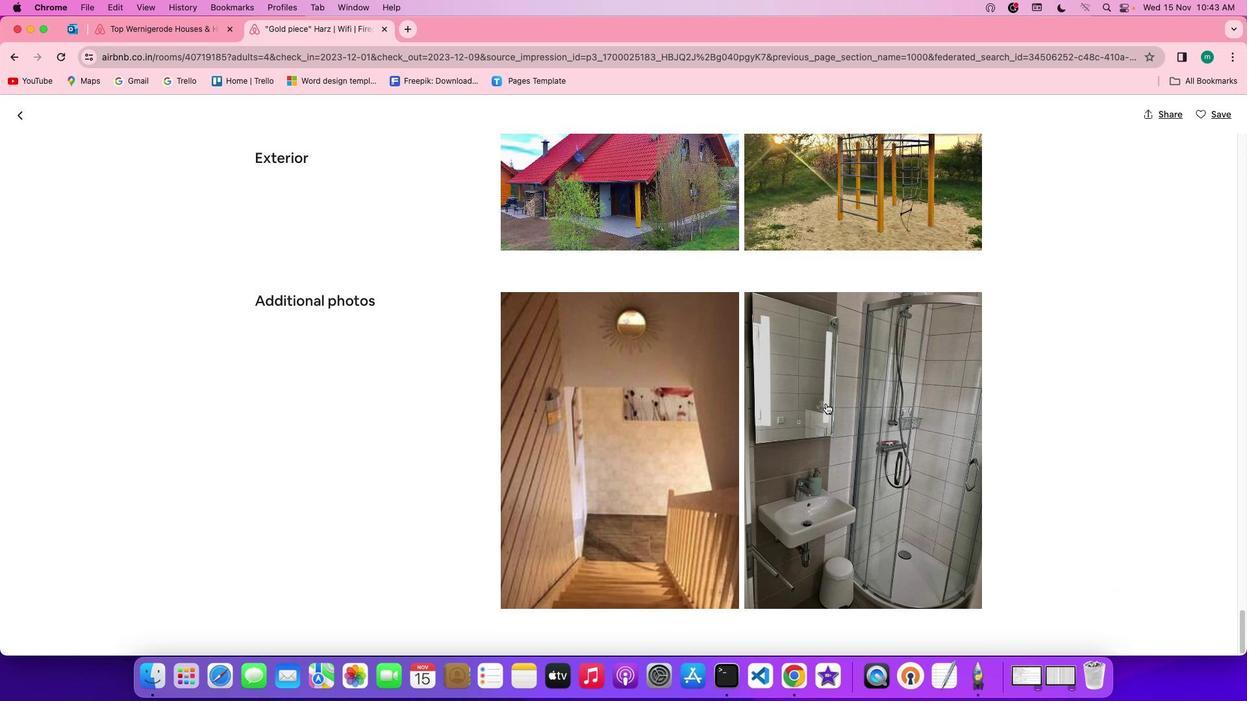 
Action: Mouse scrolled (826, 404) with delta (0, 0)
Screenshot: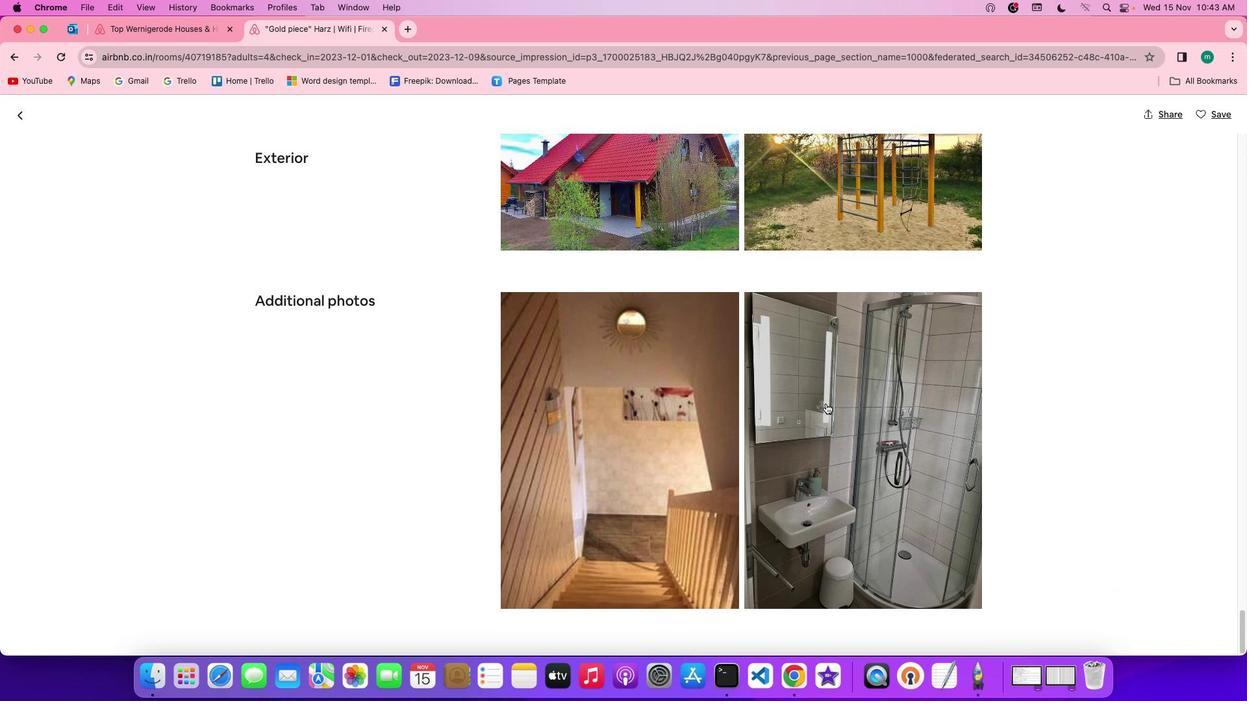 
Action: Mouse scrolled (826, 404) with delta (0, 0)
Screenshot: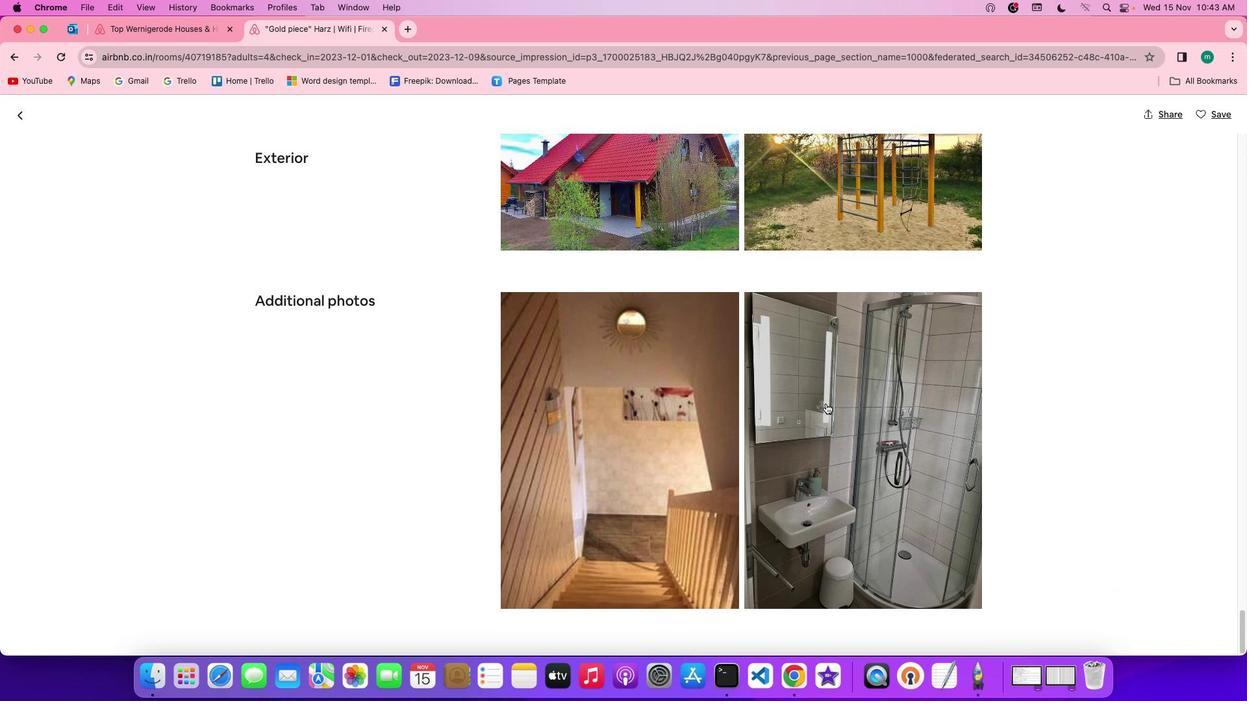 
Action: Mouse scrolled (826, 404) with delta (0, 0)
Screenshot: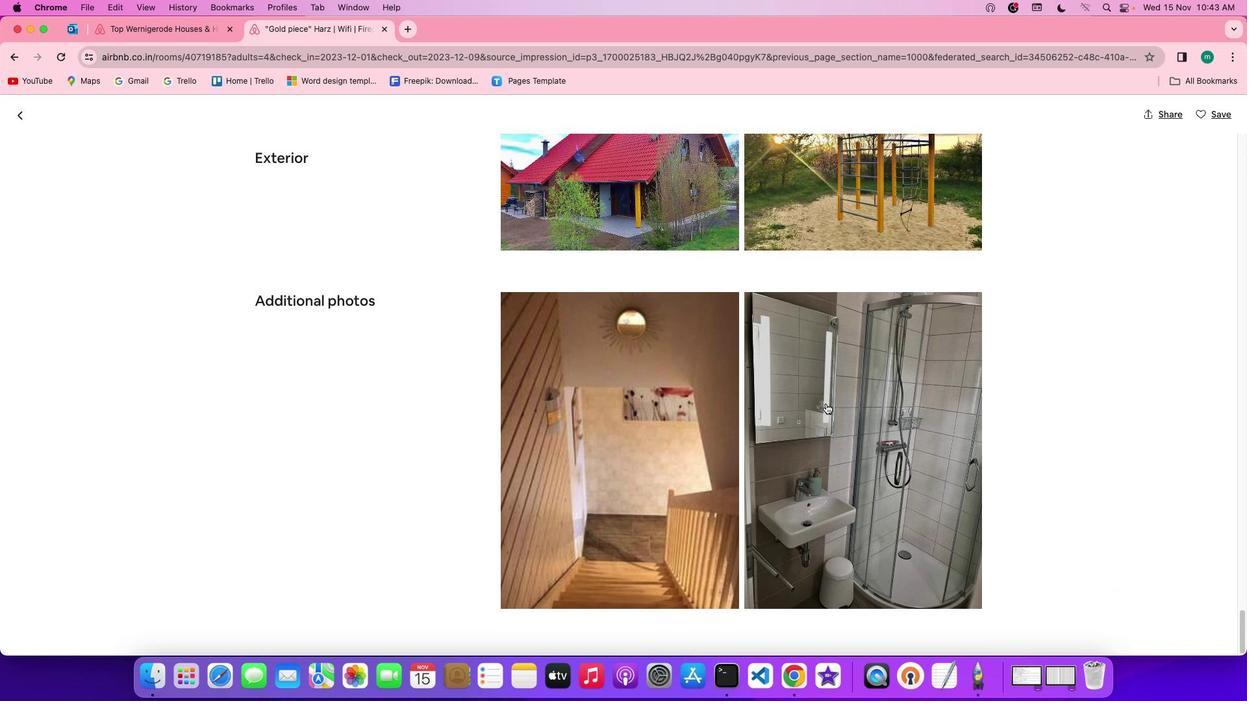 
Action: Mouse scrolled (826, 404) with delta (0, 0)
Screenshot: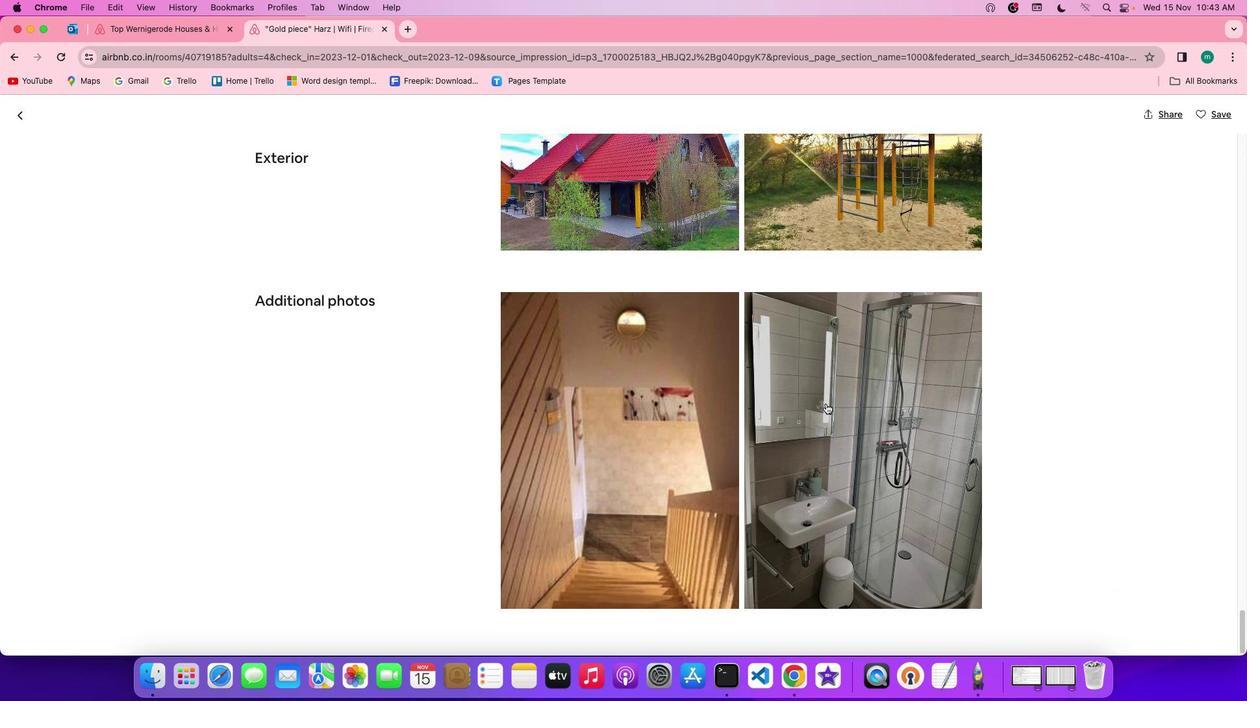 
Action: Mouse scrolled (826, 404) with delta (0, 0)
Screenshot: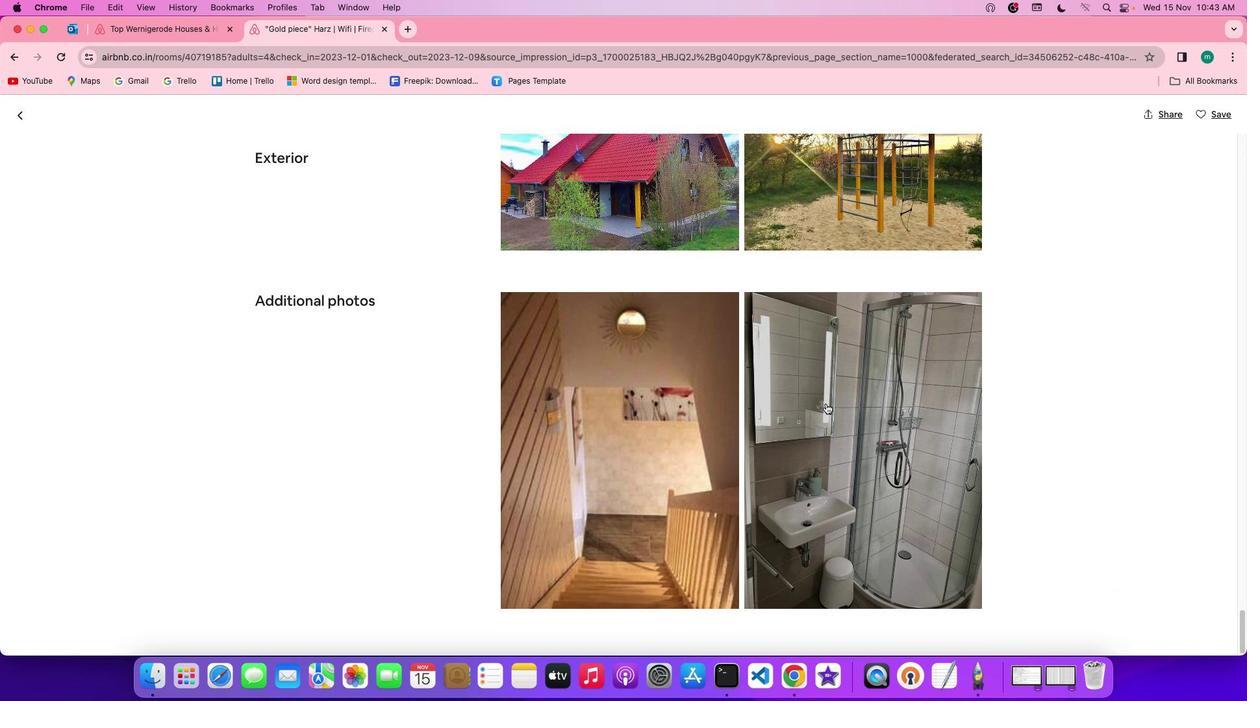 
Action: Mouse scrolled (826, 404) with delta (0, -1)
Screenshot: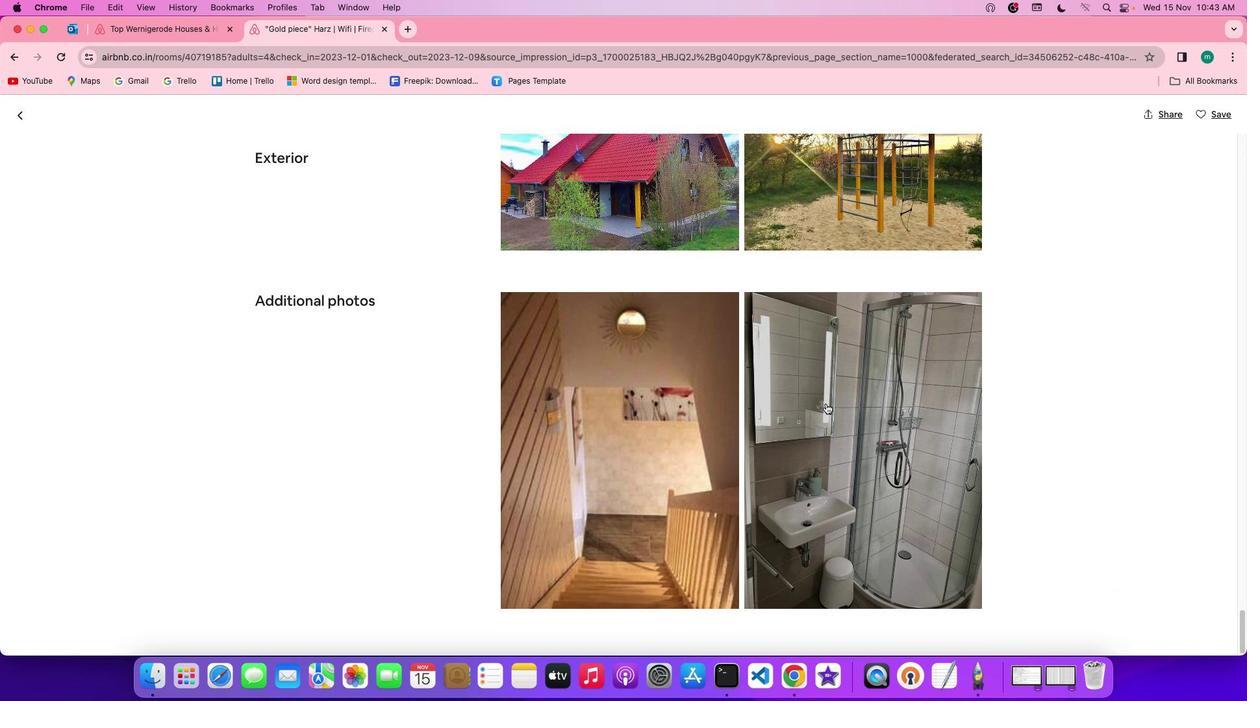 
Action: Mouse scrolled (826, 404) with delta (0, -2)
Screenshot: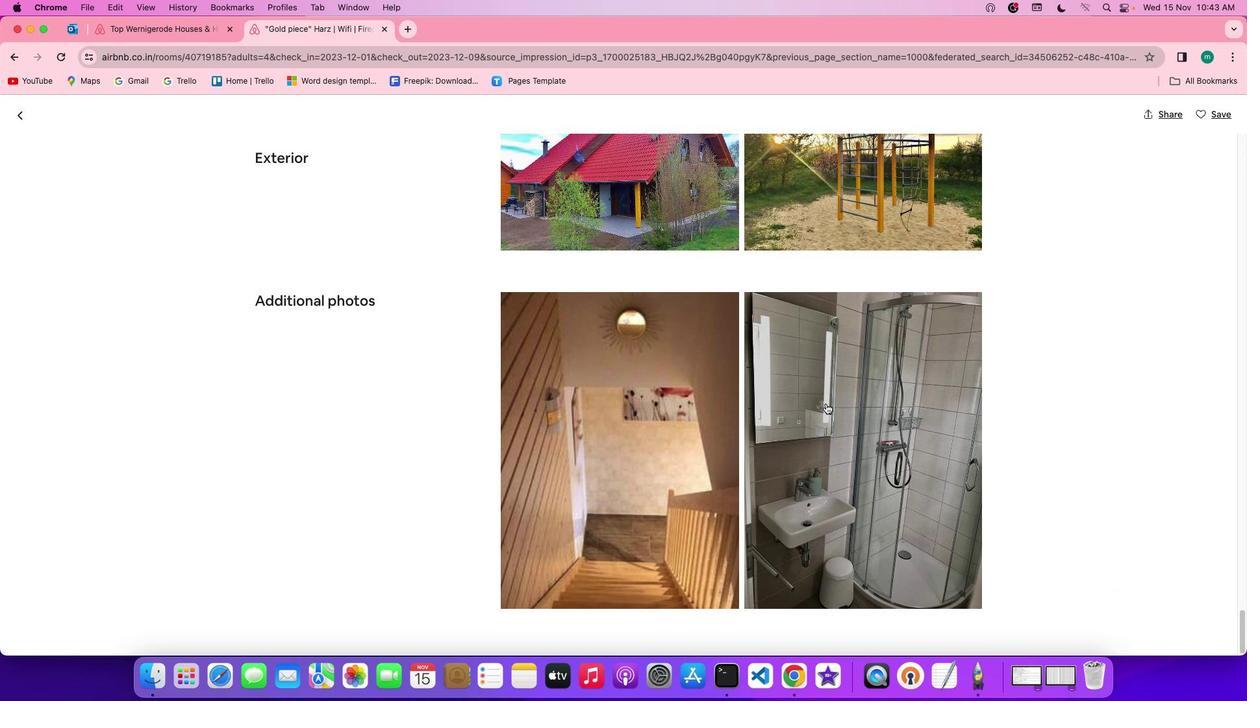 
Action: Mouse scrolled (826, 404) with delta (0, 0)
Screenshot: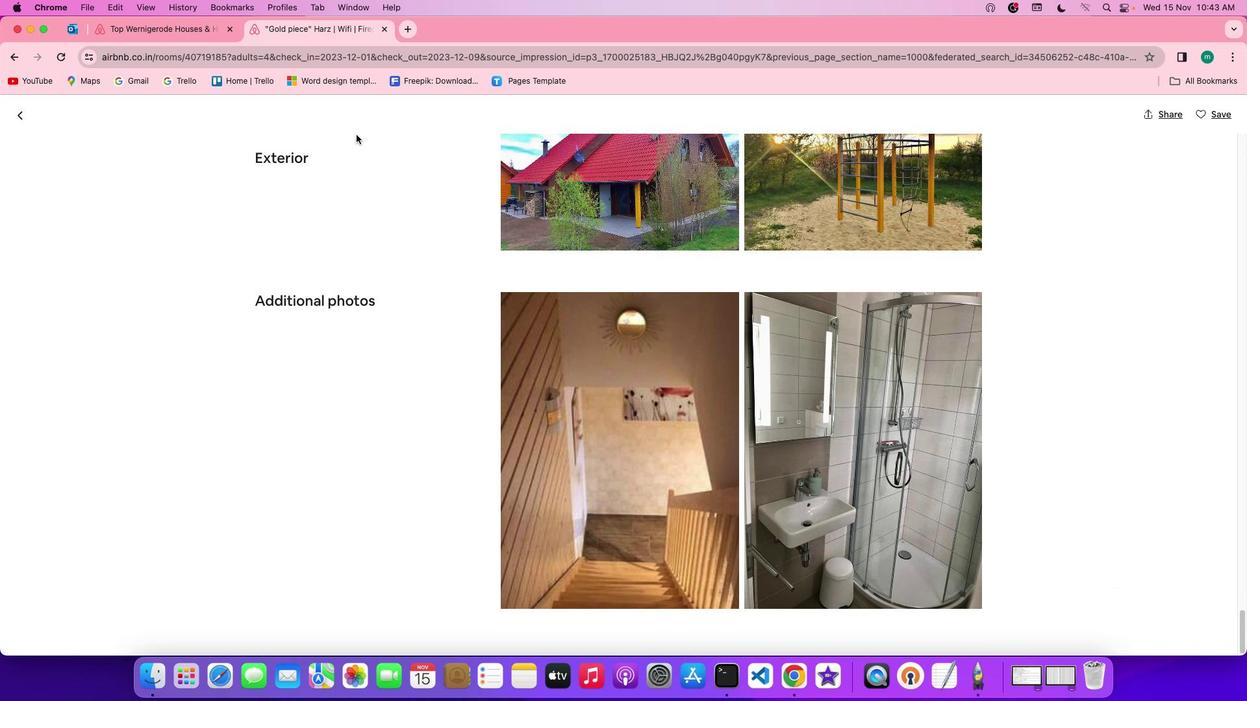 
Action: Mouse scrolled (826, 404) with delta (0, 0)
Screenshot: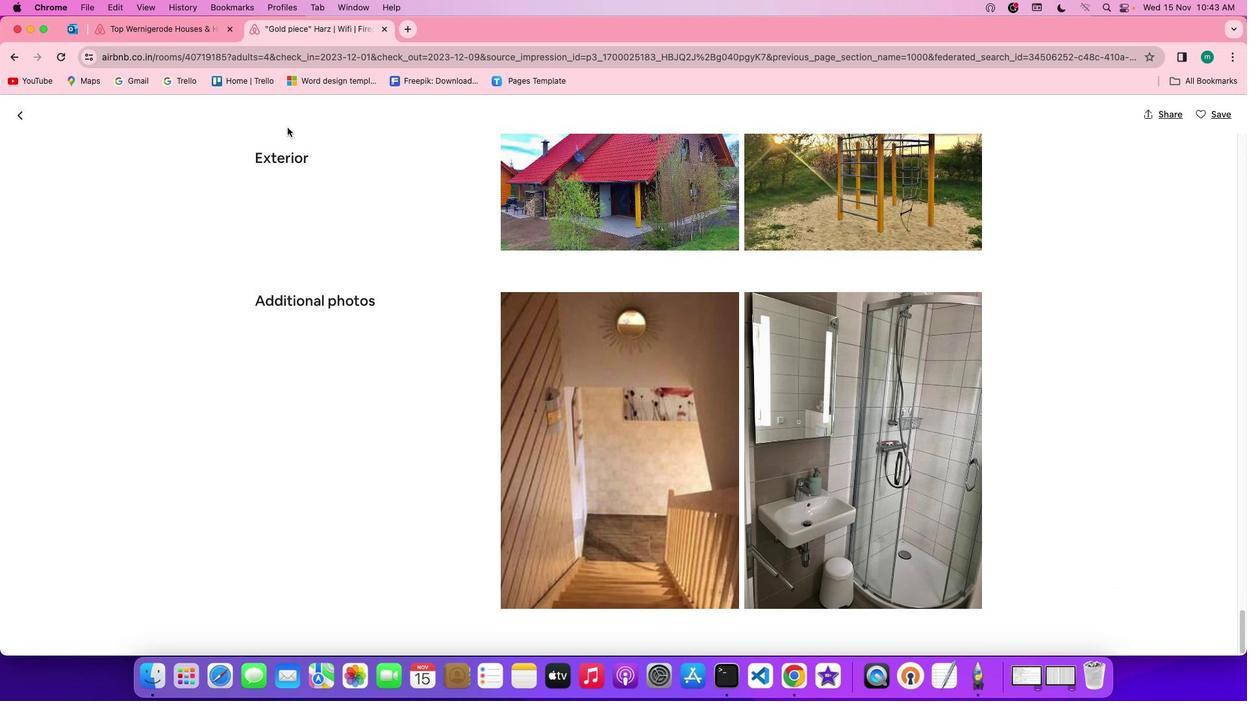 
Action: Mouse scrolled (826, 404) with delta (0, -1)
Screenshot: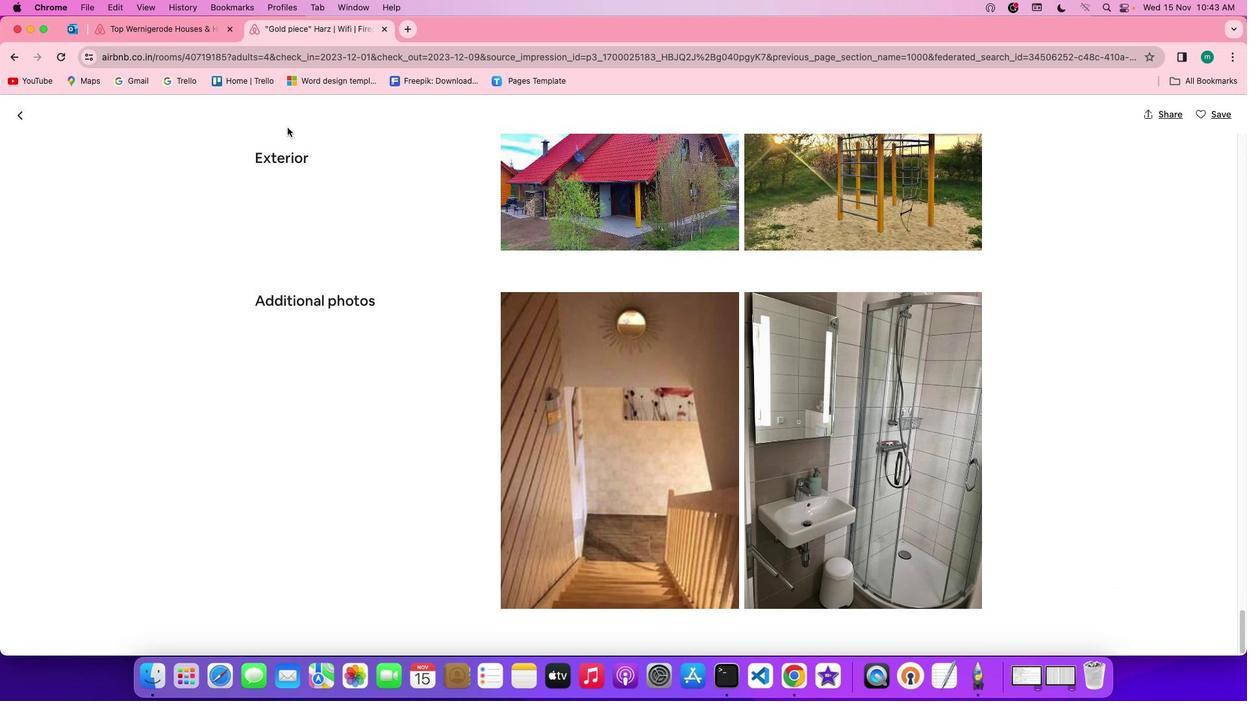 
Action: Mouse scrolled (826, 404) with delta (0, -3)
Screenshot: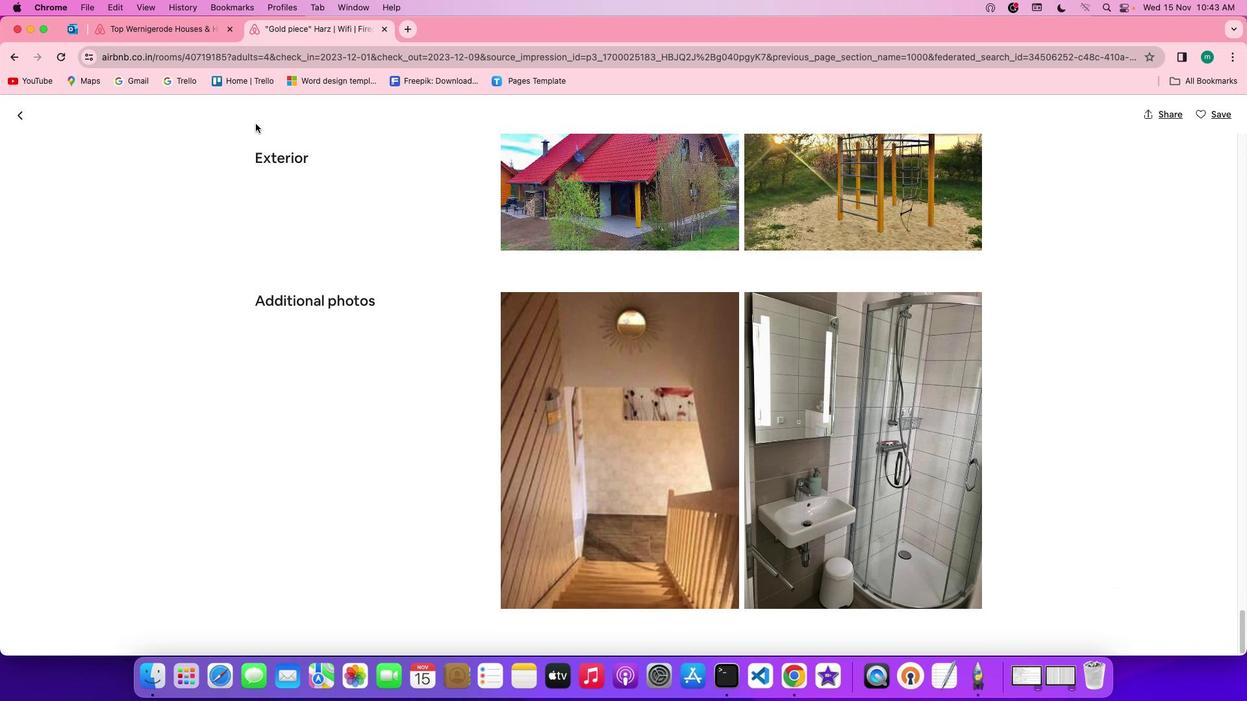 
Action: Mouse moved to (827, 398)
Screenshot: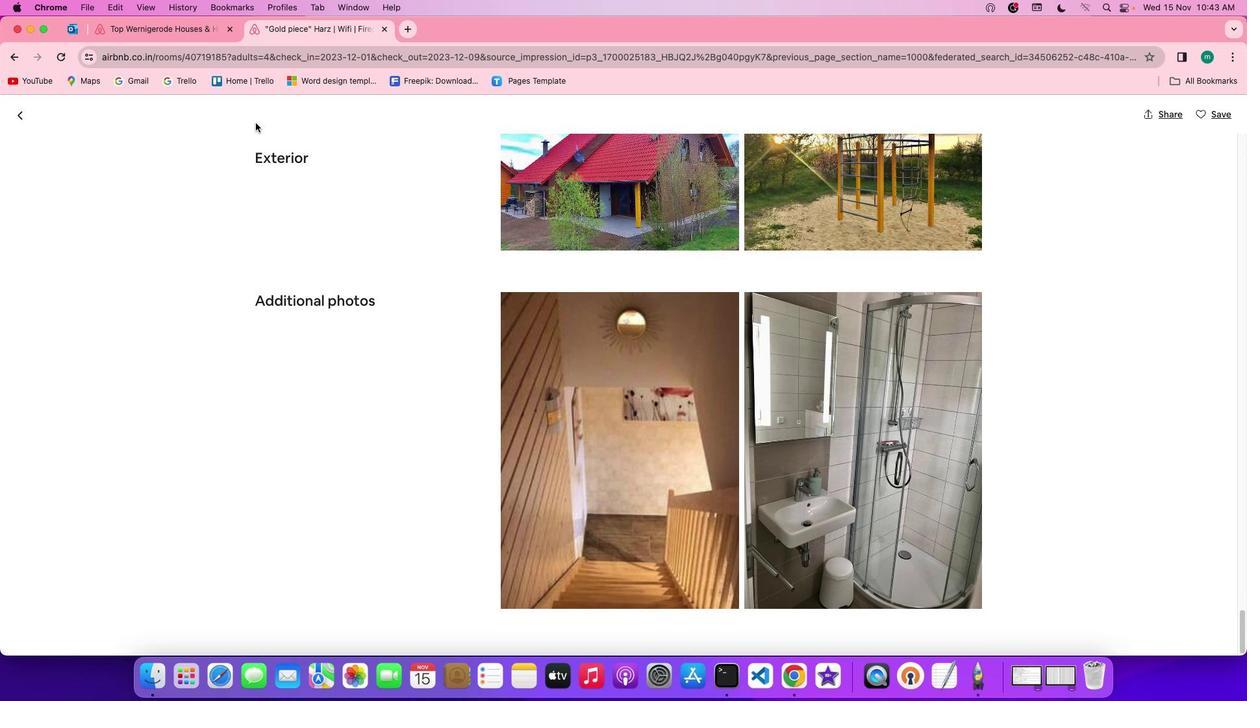 
Action: Mouse scrolled (827, 398) with delta (0, -3)
Screenshot: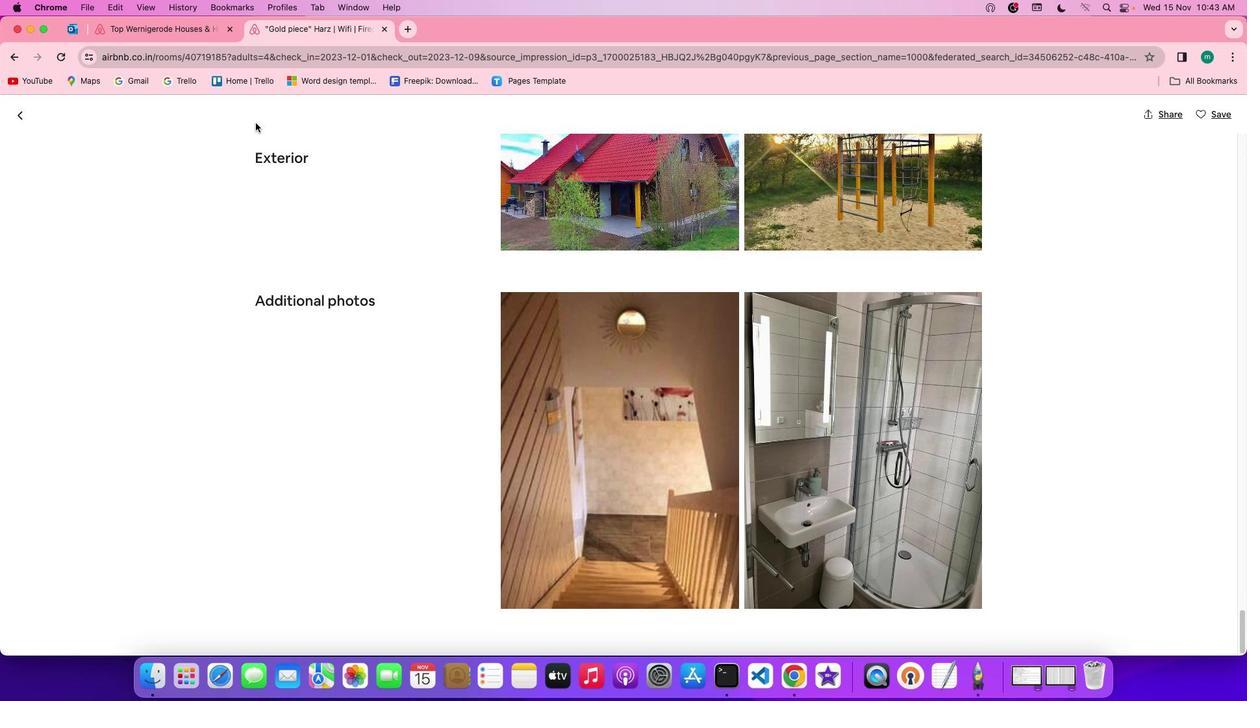 
Action: Mouse moved to (13, 113)
Screenshot: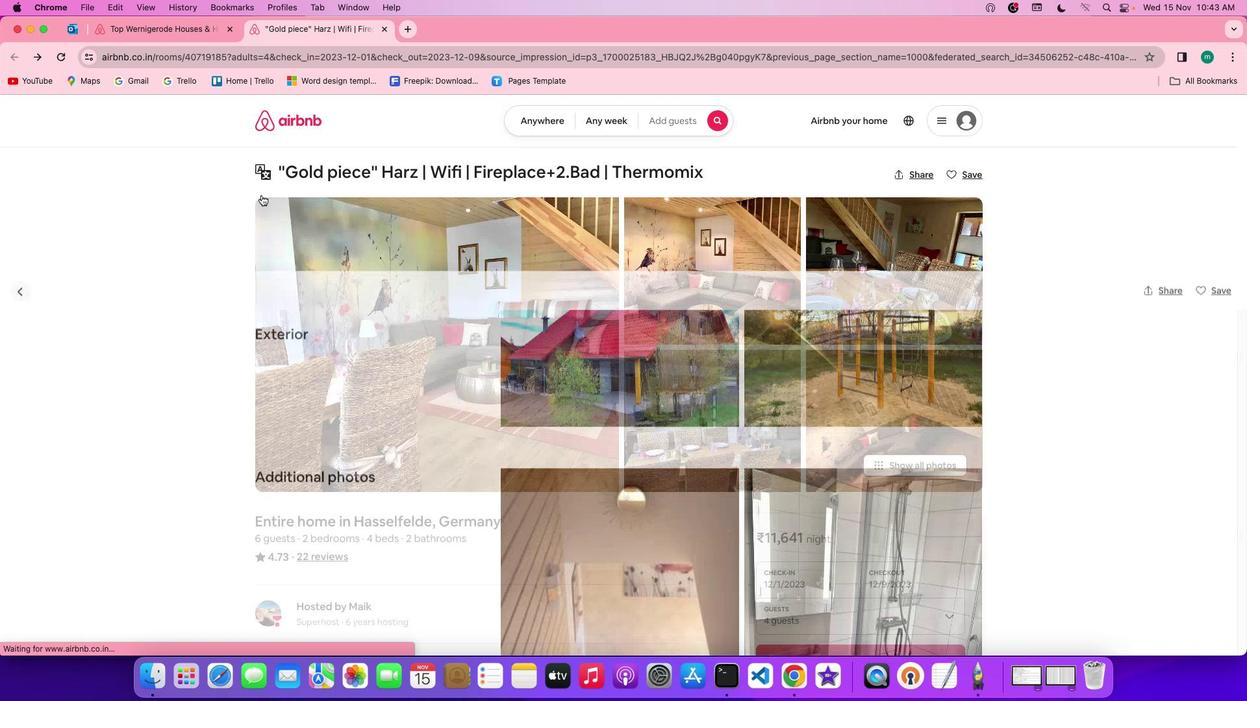 
Action: Mouse pressed left at (13, 113)
Screenshot: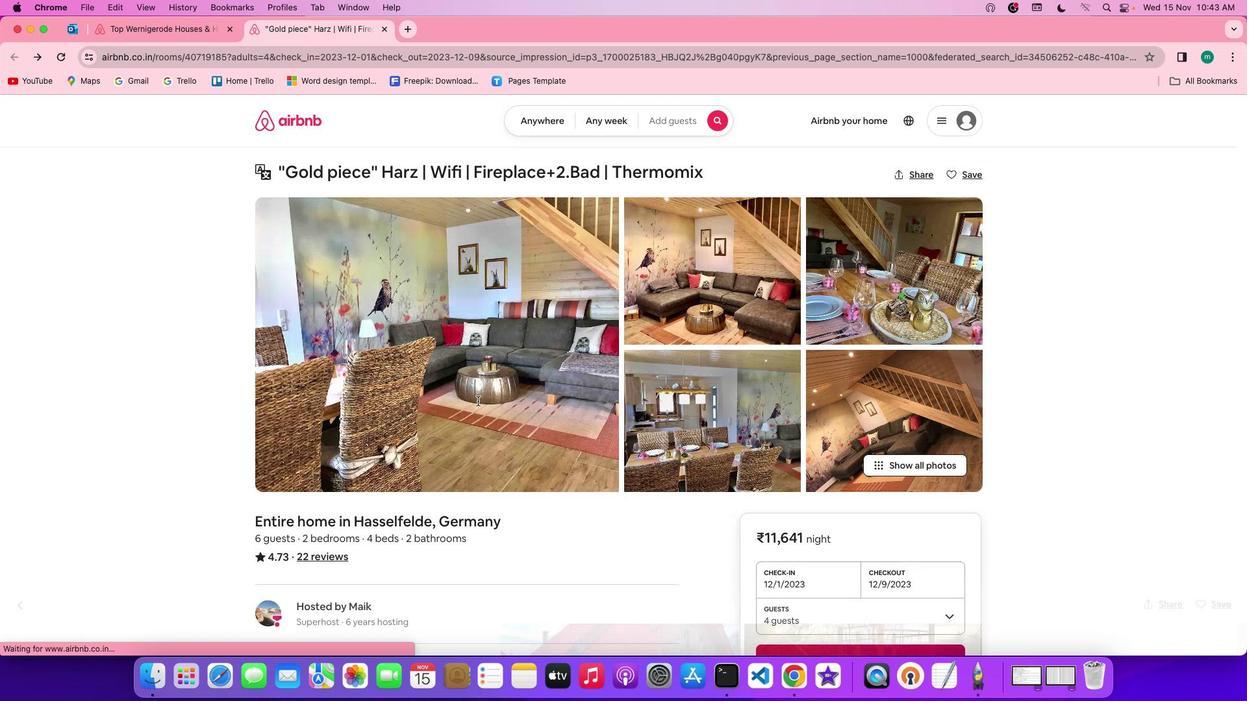 
Action: Mouse moved to (499, 419)
Screenshot: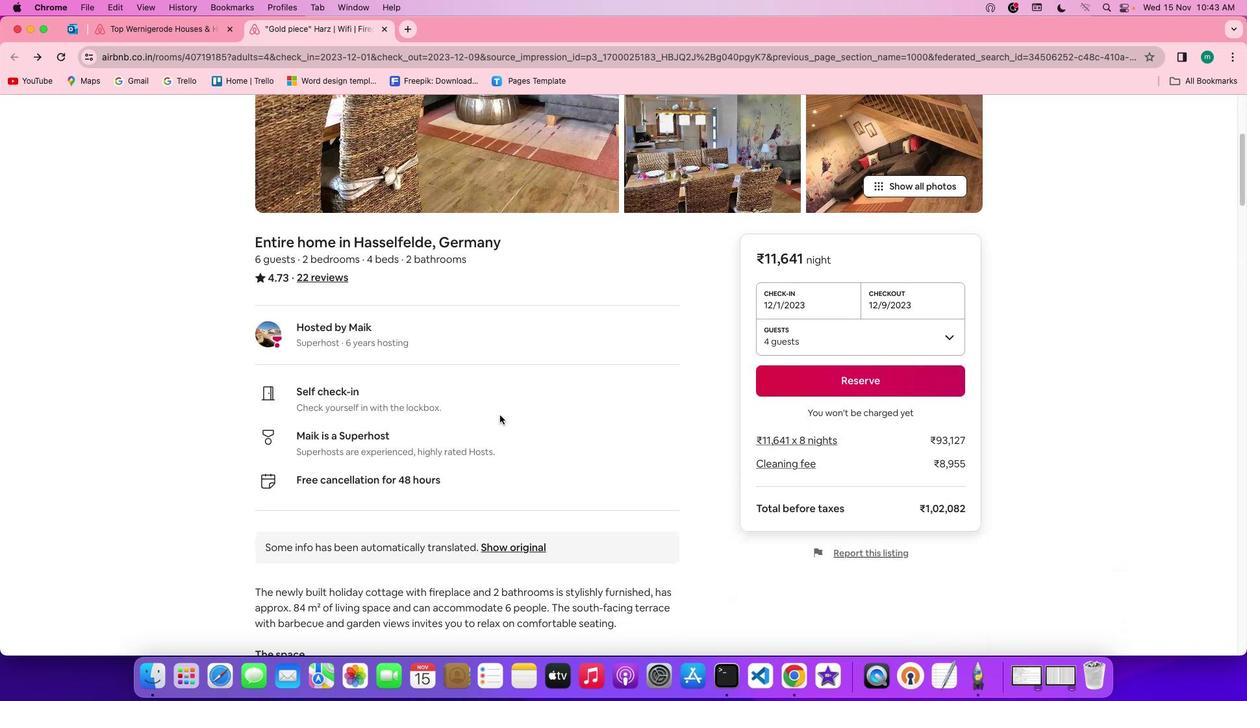 
Action: Mouse scrolled (499, 419) with delta (0, 0)
Screenshot: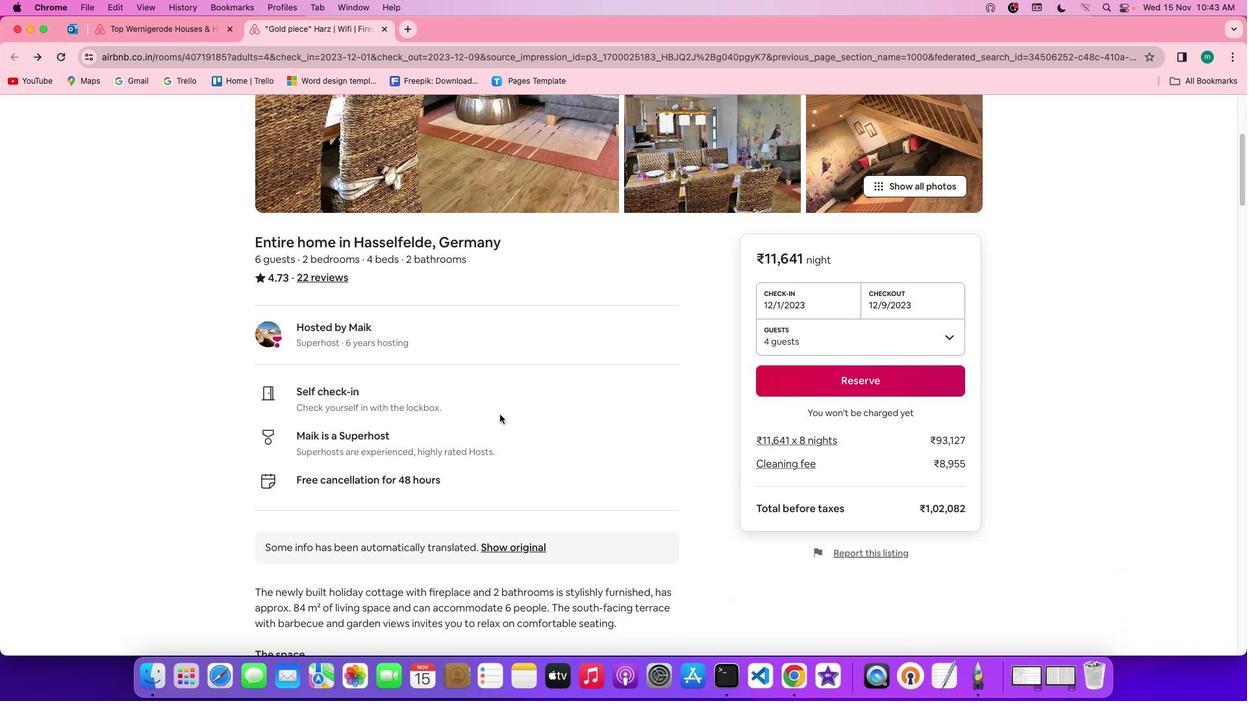
Action: Mouse scrolled (499, 419) with delta (0, 0)
Screenshot: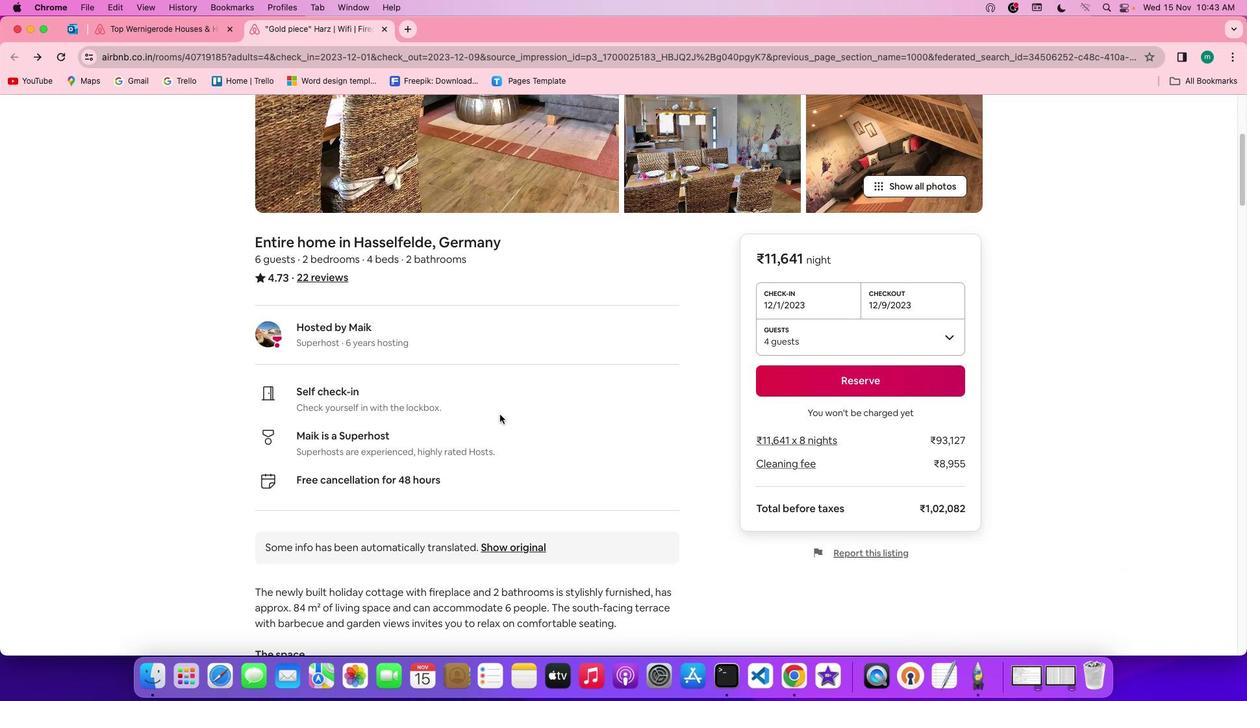 
Action: Mouse scrolled (499, 419) with delta (0, -1)
Screenshot: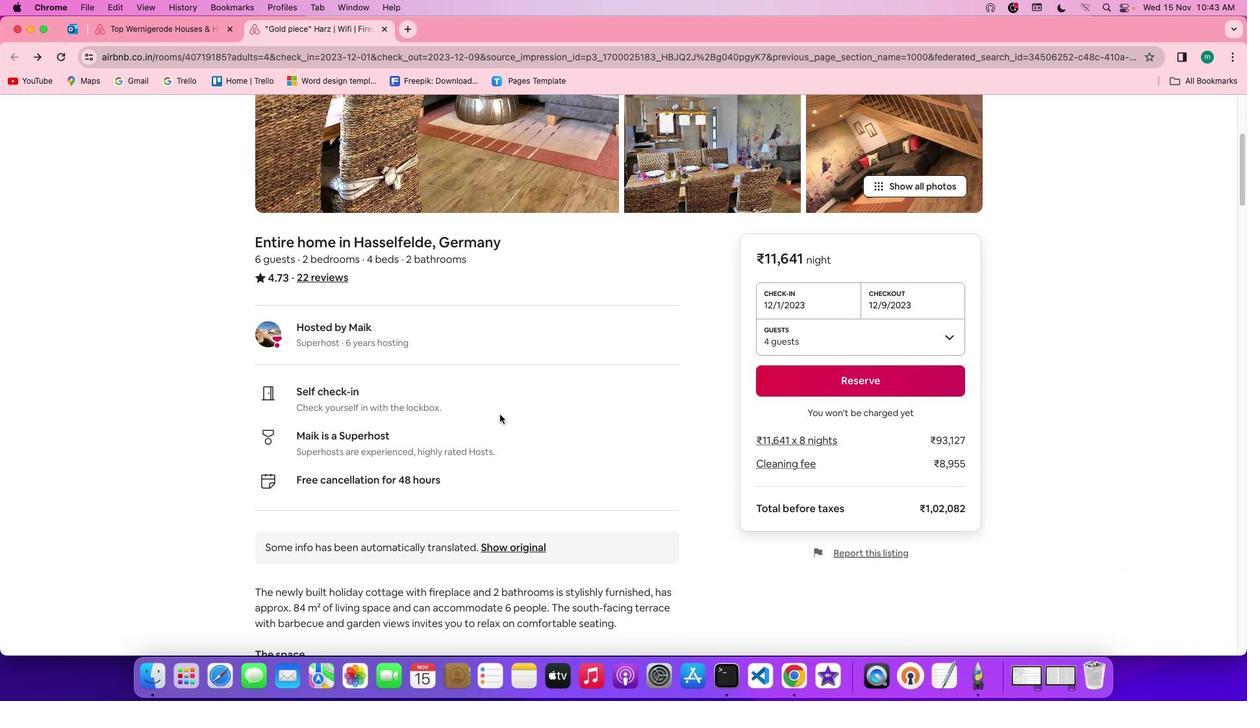
Action: Mouse scrolled (499, 419) with delta (0, -3)
Screenshot: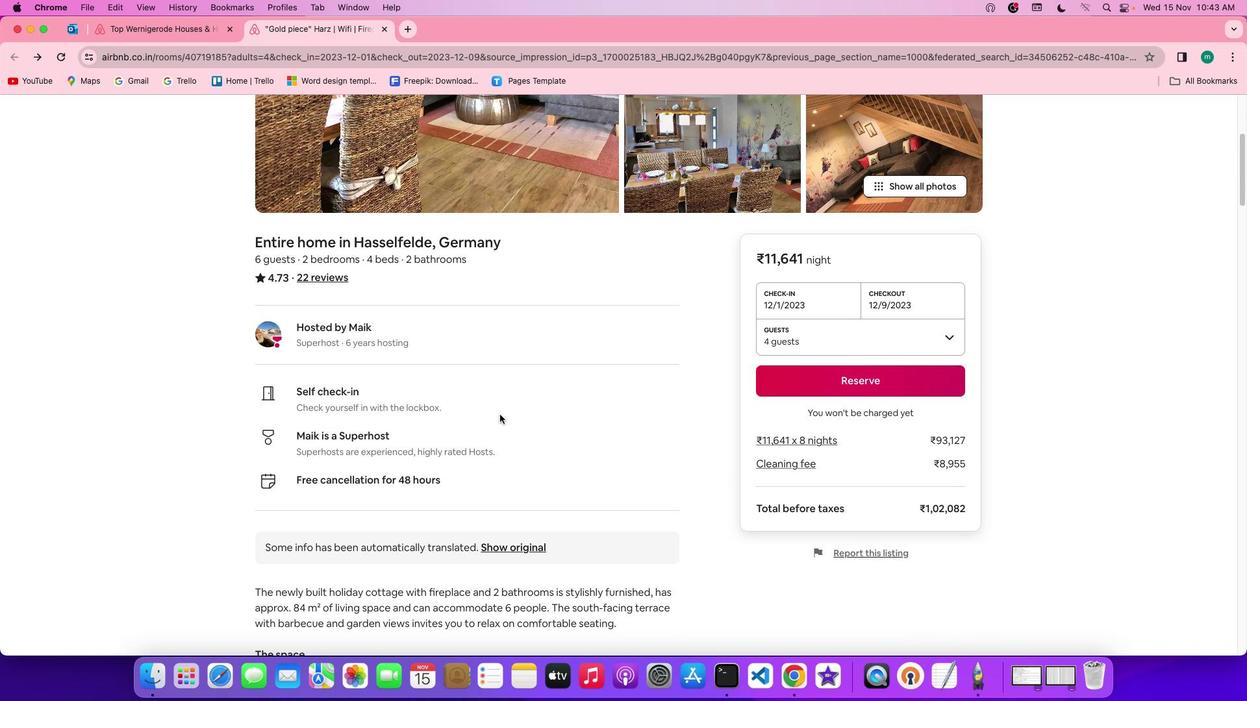 
Action: Mouse scrolled (499, 419) with delta (0, -3)
Screenshot: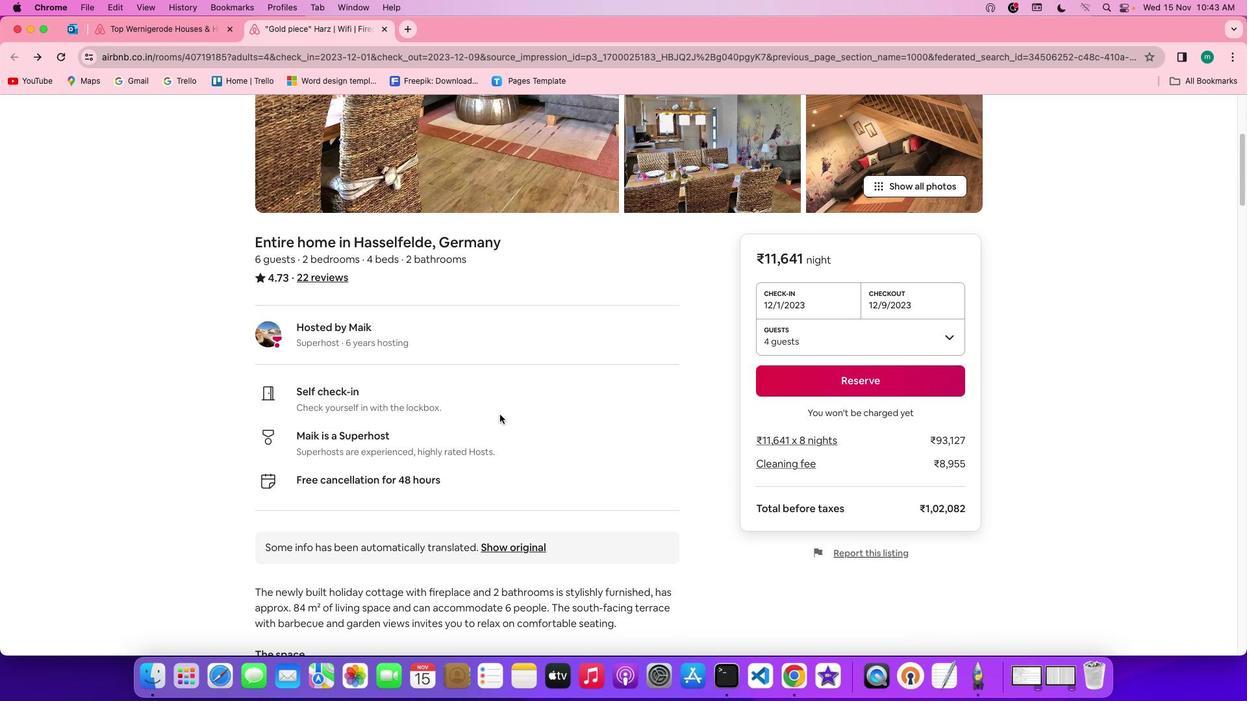 
Action: Mouse moved to (499, 415)
Screenshot: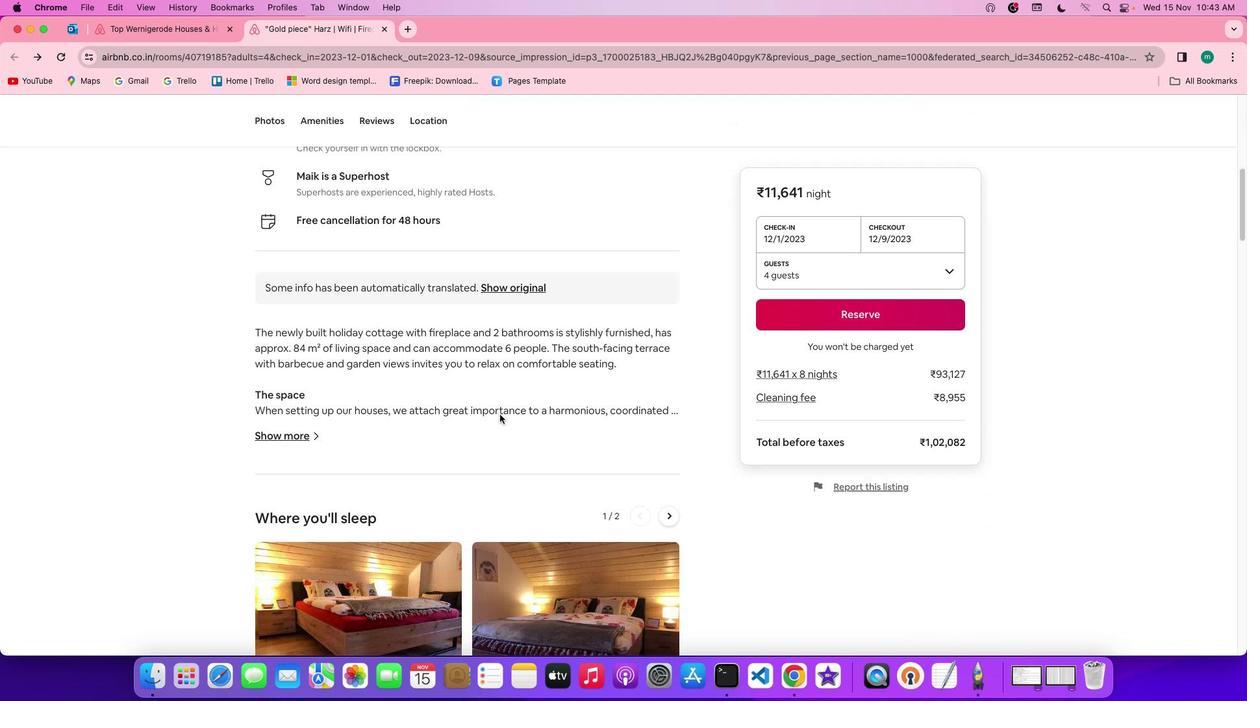 
Action: Mouse scrolled (499, 415) with delta (0, 0)
Screenshot: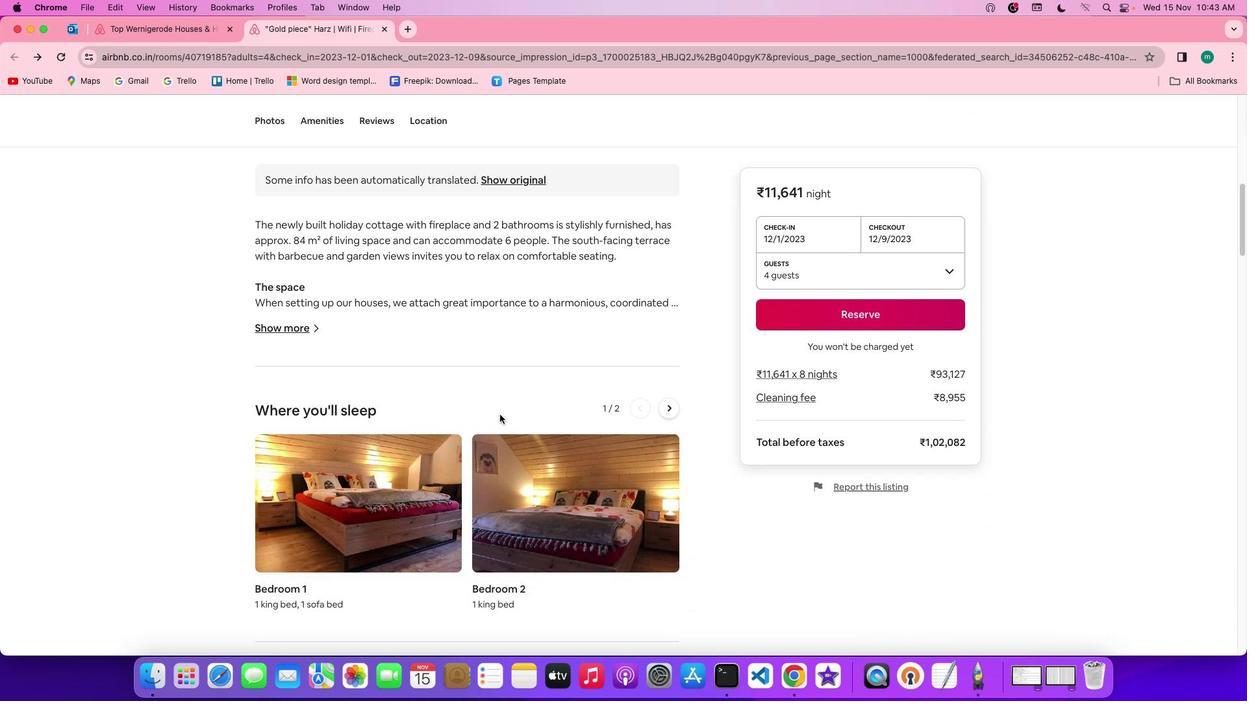 
Action: Mouse scrolled (499, 415) with delta (0, 0)
Screenshot: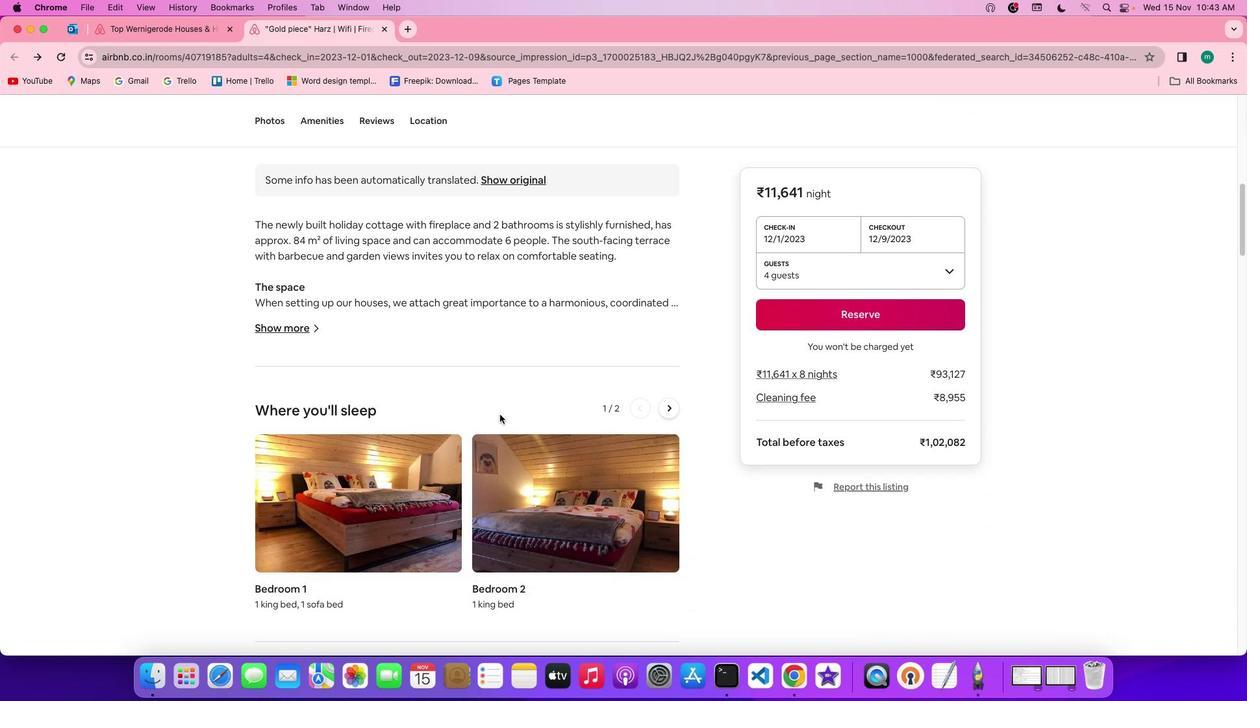 
Action: Mouse scrolled (499, 415) with delta (0, -1)
Screenshot: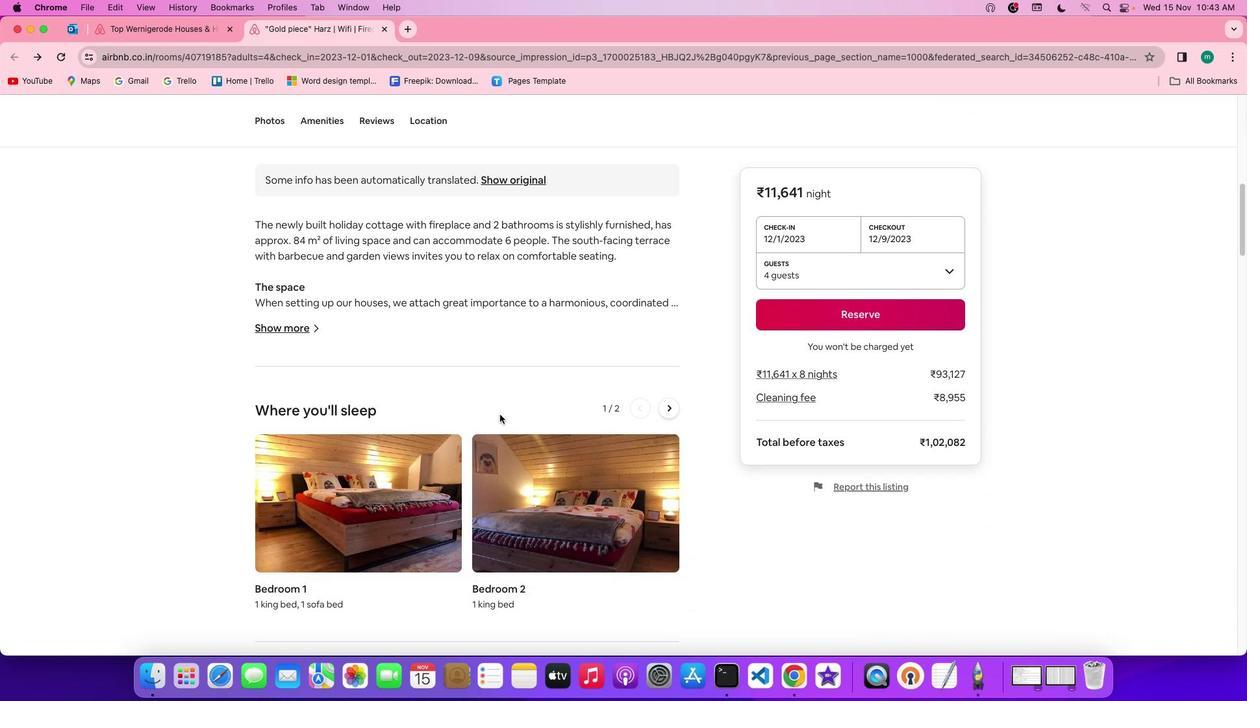 
Action: Mouse scrolled (499, 415) with delta (0, -2)
Screenshot: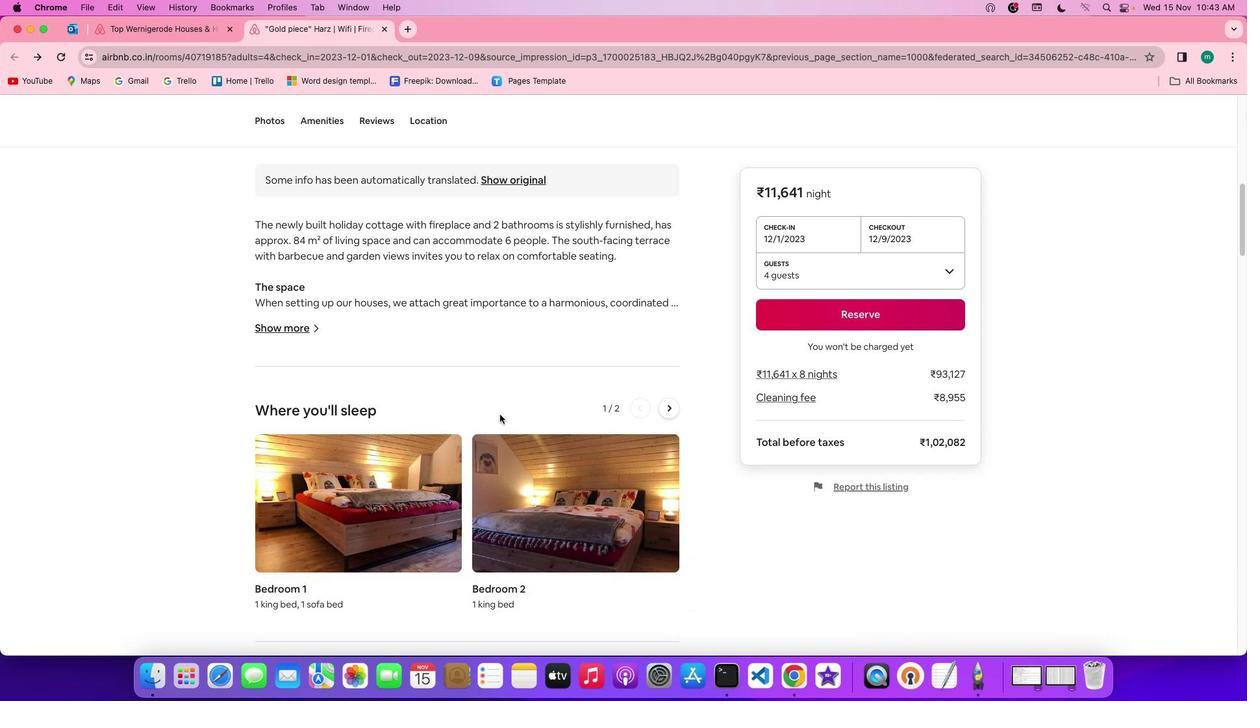 
Action: Mouse scrolled (499, 415) with delta (0, -2)
Screenshot: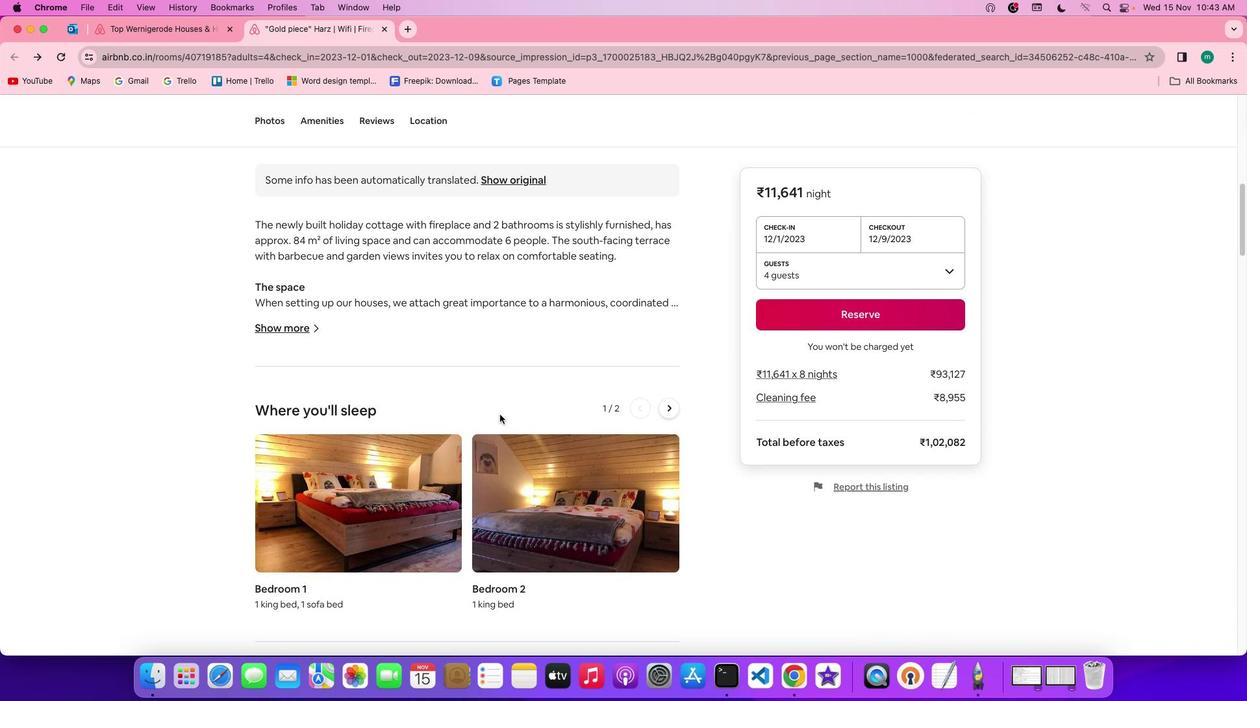 
Action: Mouse moved to (276, 324)
Screenshot: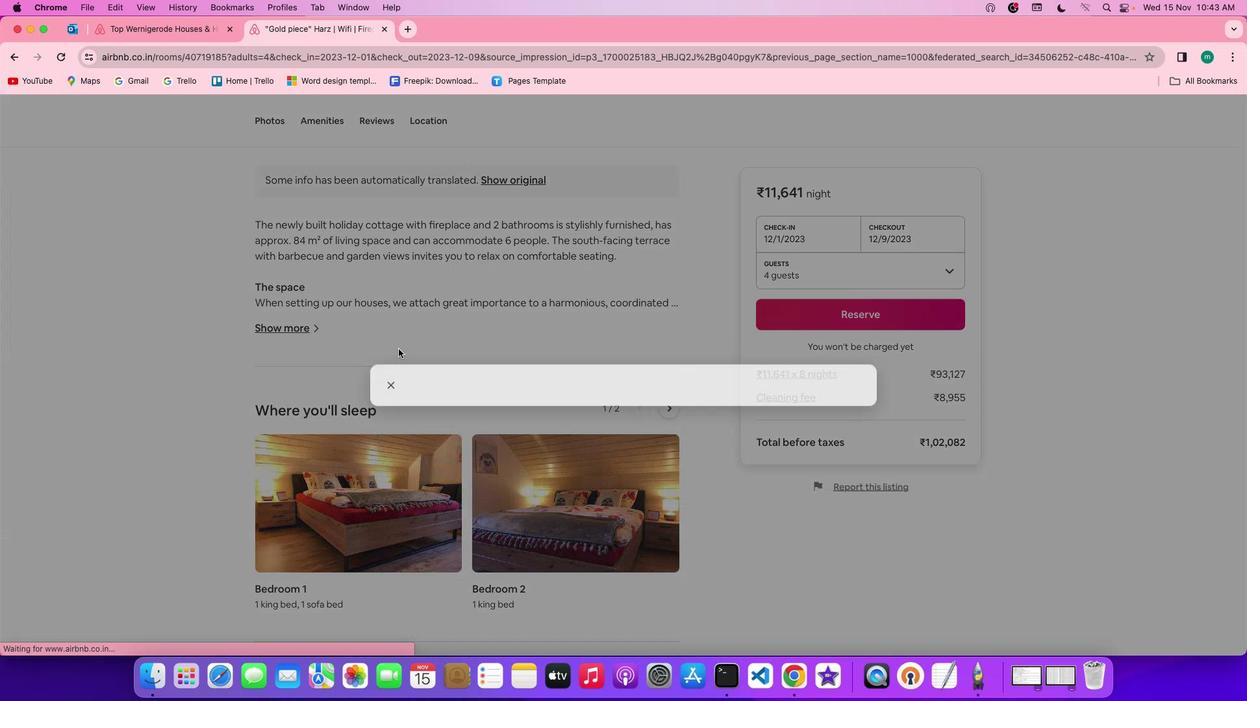 
Action: Mouse pressed left at (276, 324)
Screenshot: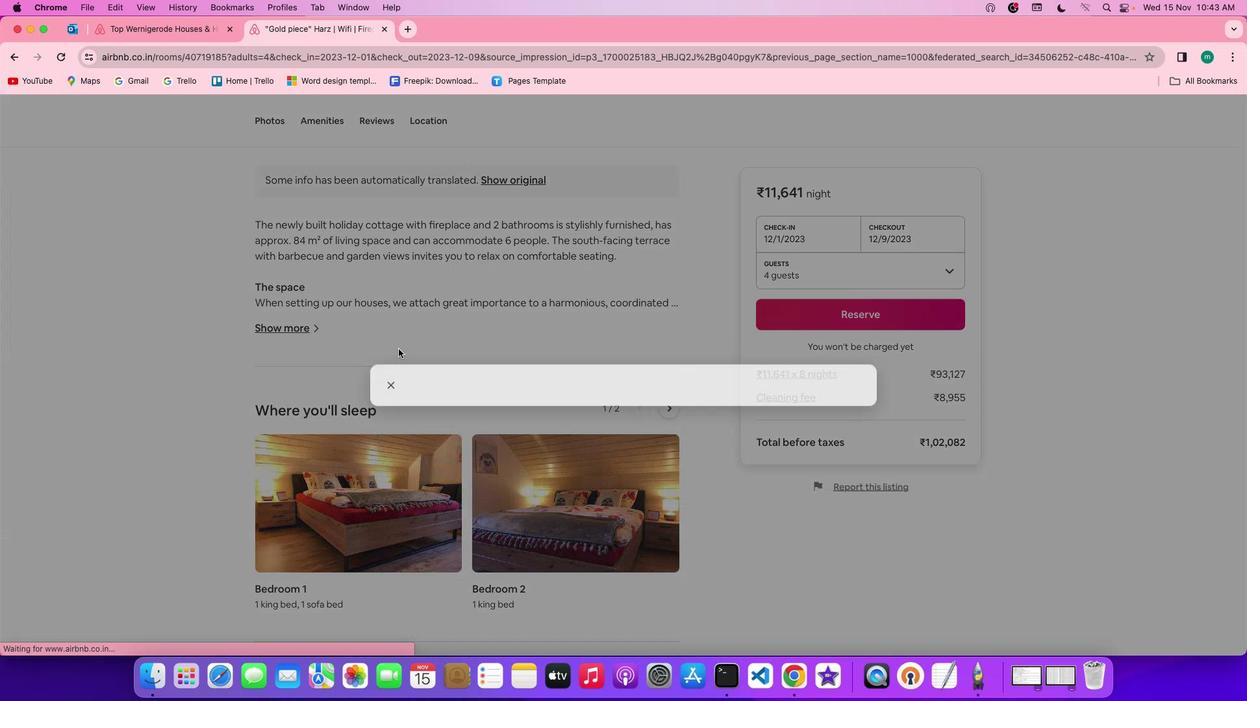 
Action: Mouse moved to (457, 373)
Screenshot: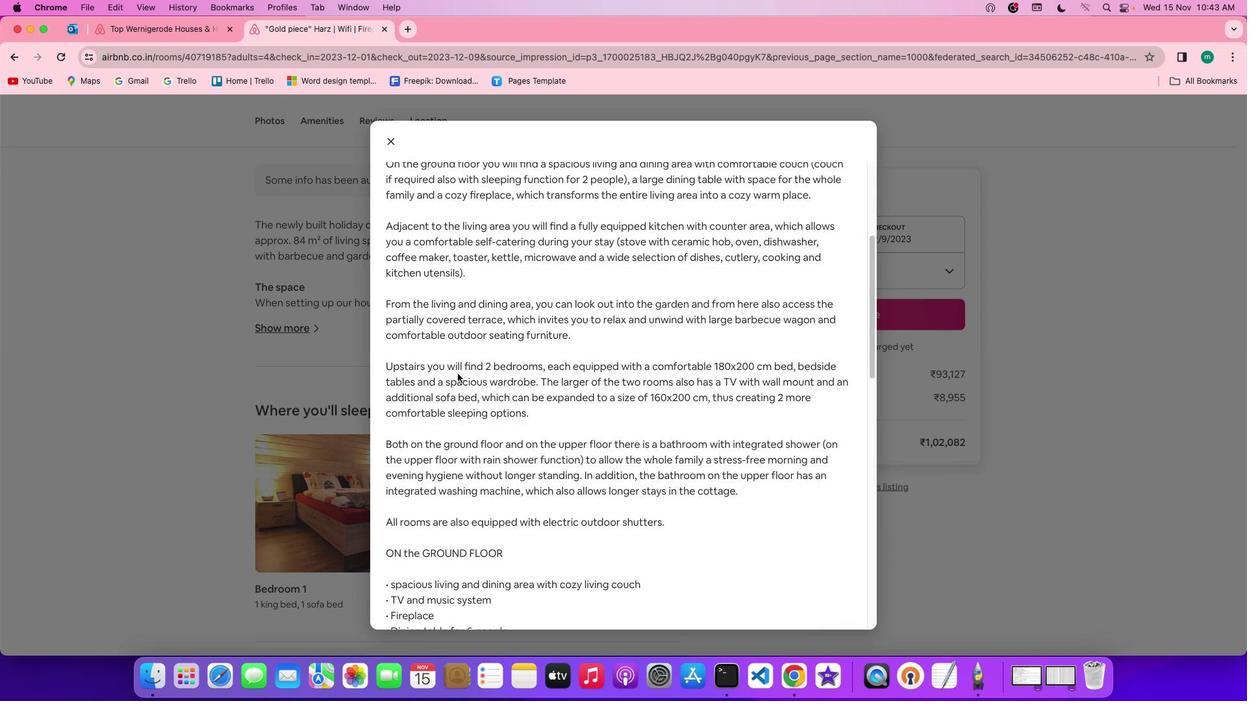 
Action: Mouse scrolled (457, 373) with delta (0, 0)
Screenshot: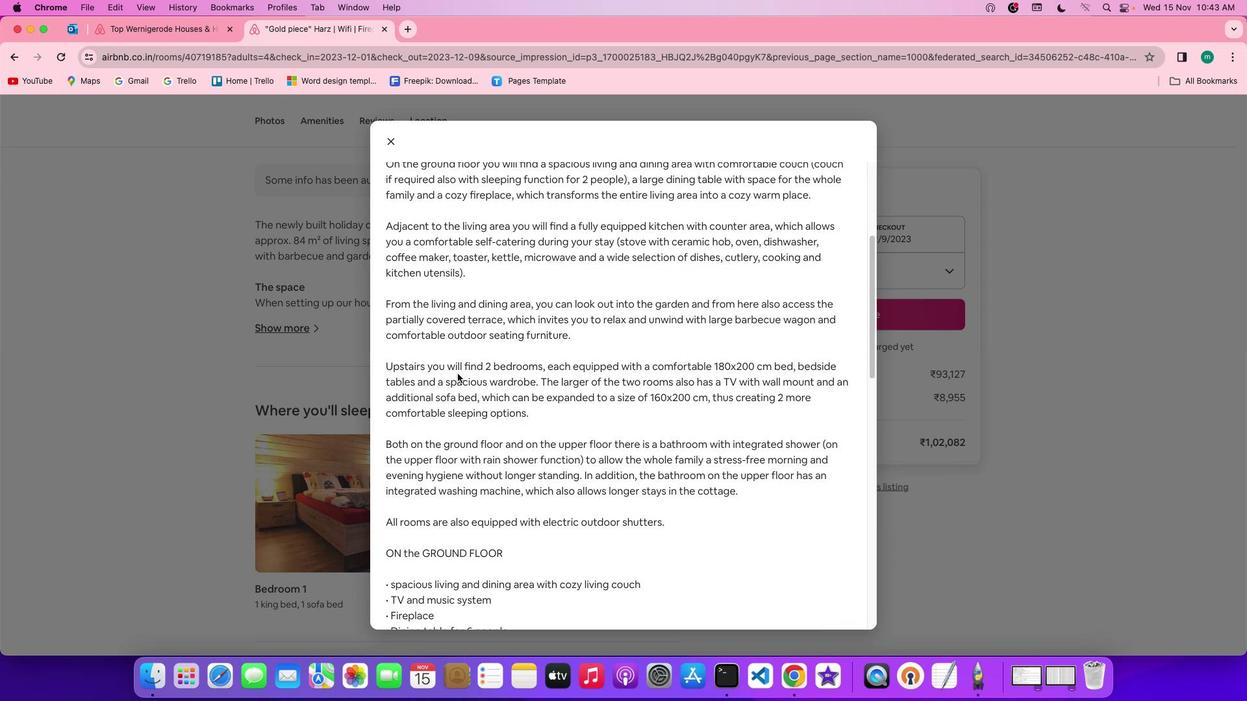 
Action: Mouse scrolled (457, 373) with delta (0, 0)
